 Task: Play online Dominion game.
Action: Mouse moved to (602, 496)
Screenshot: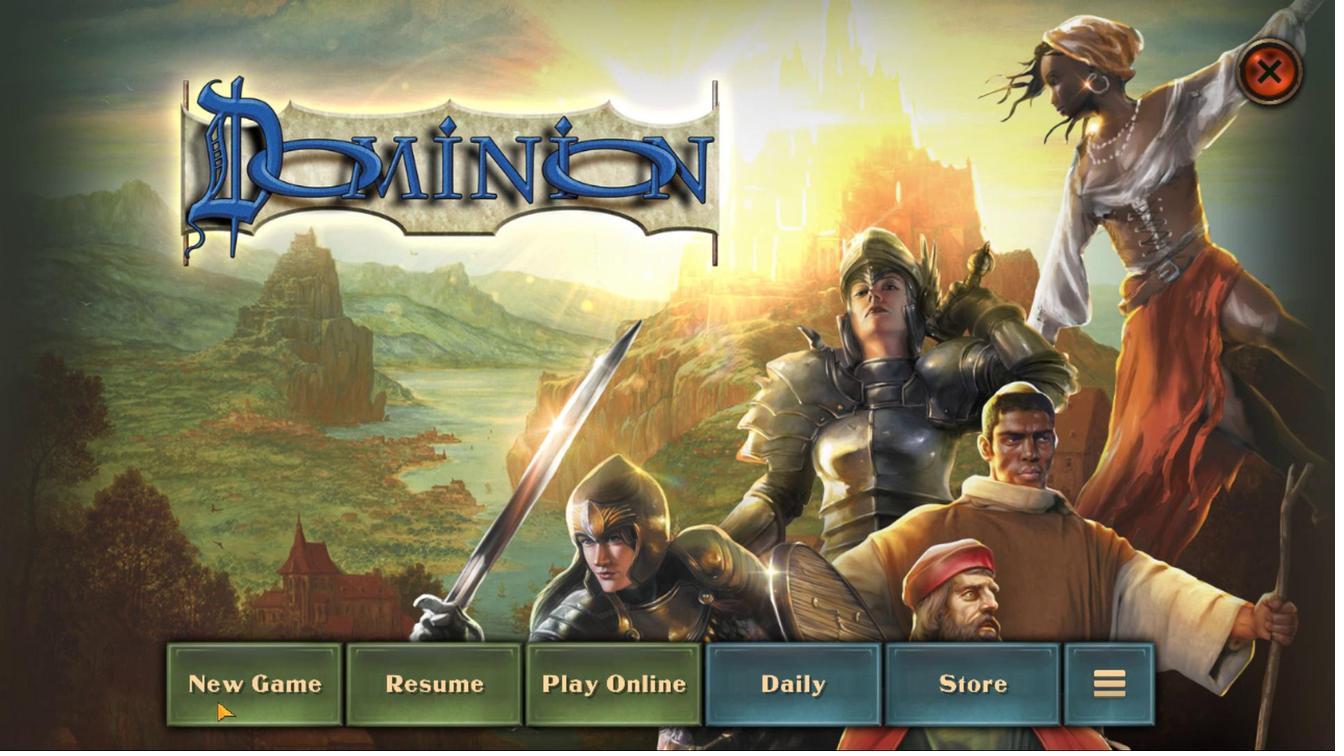 
Action: Mouse pressed left at (602, 496)
Screenshot: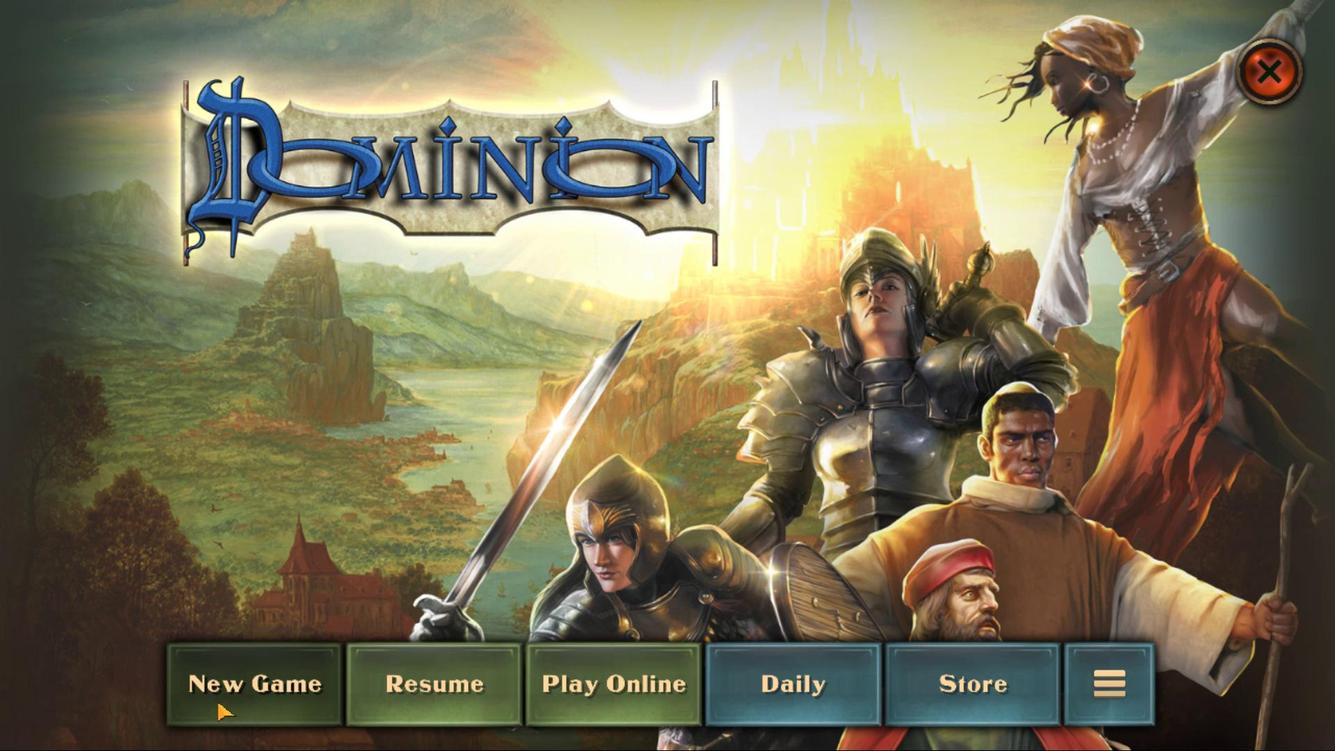 
Action: Mouse moved to (681, 463)
Screenshot: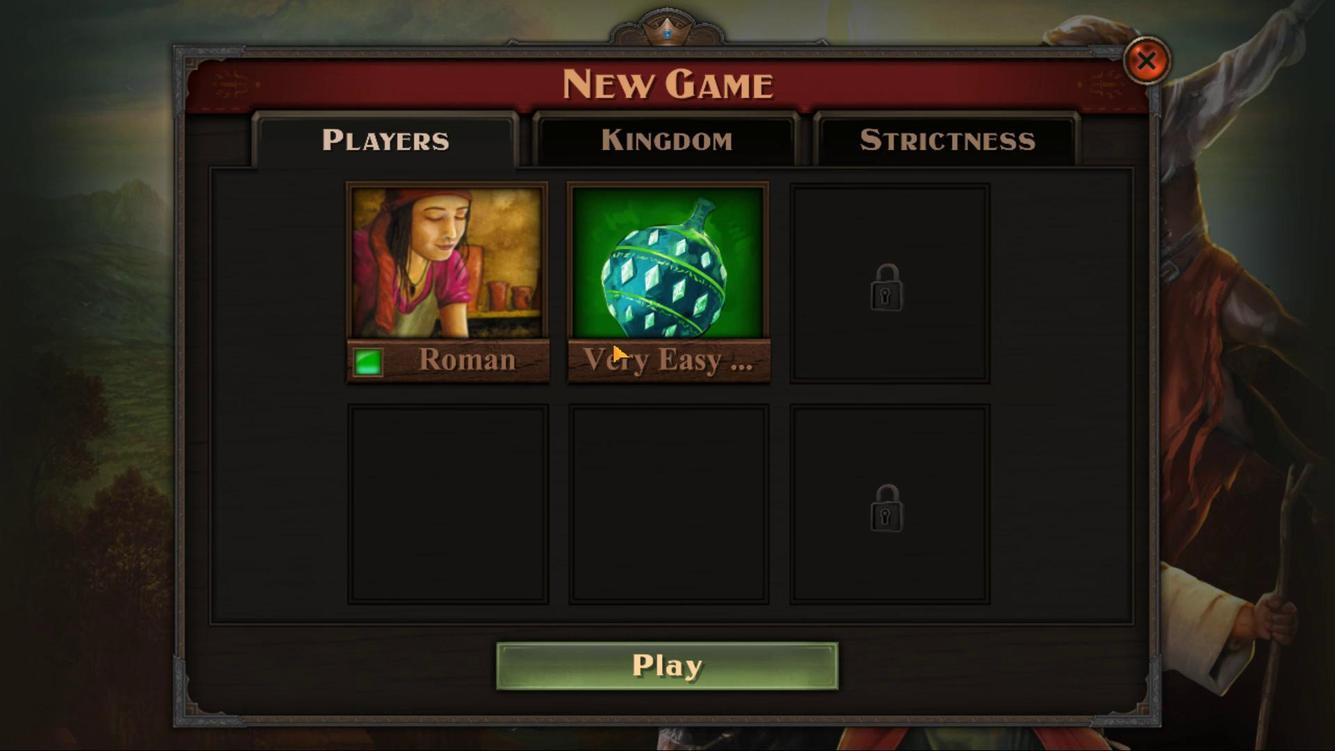 
Action: Mouse pressed left at (681, 463)
Screenshot: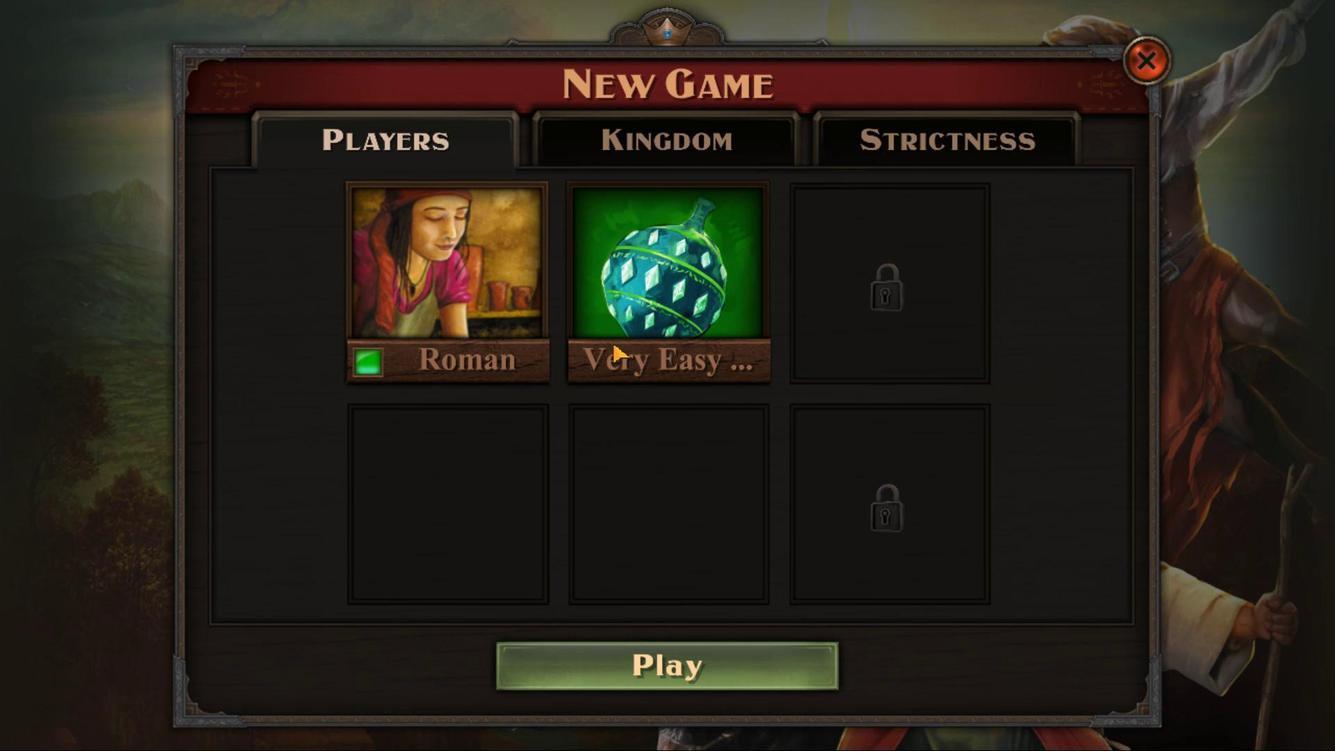 
Action: Mouse moved to (655, 462)
Screenshot: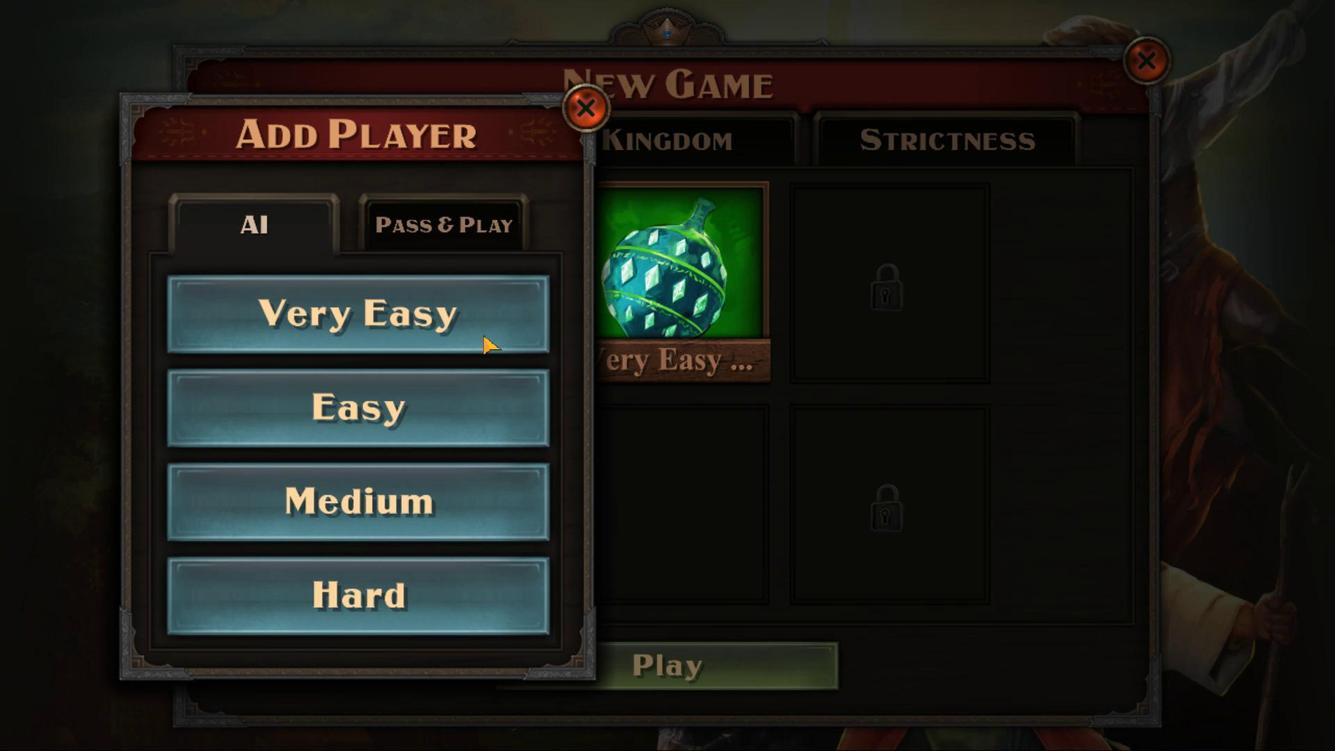 
Action: Mouse pressed left at (655, 462)
Screenshot: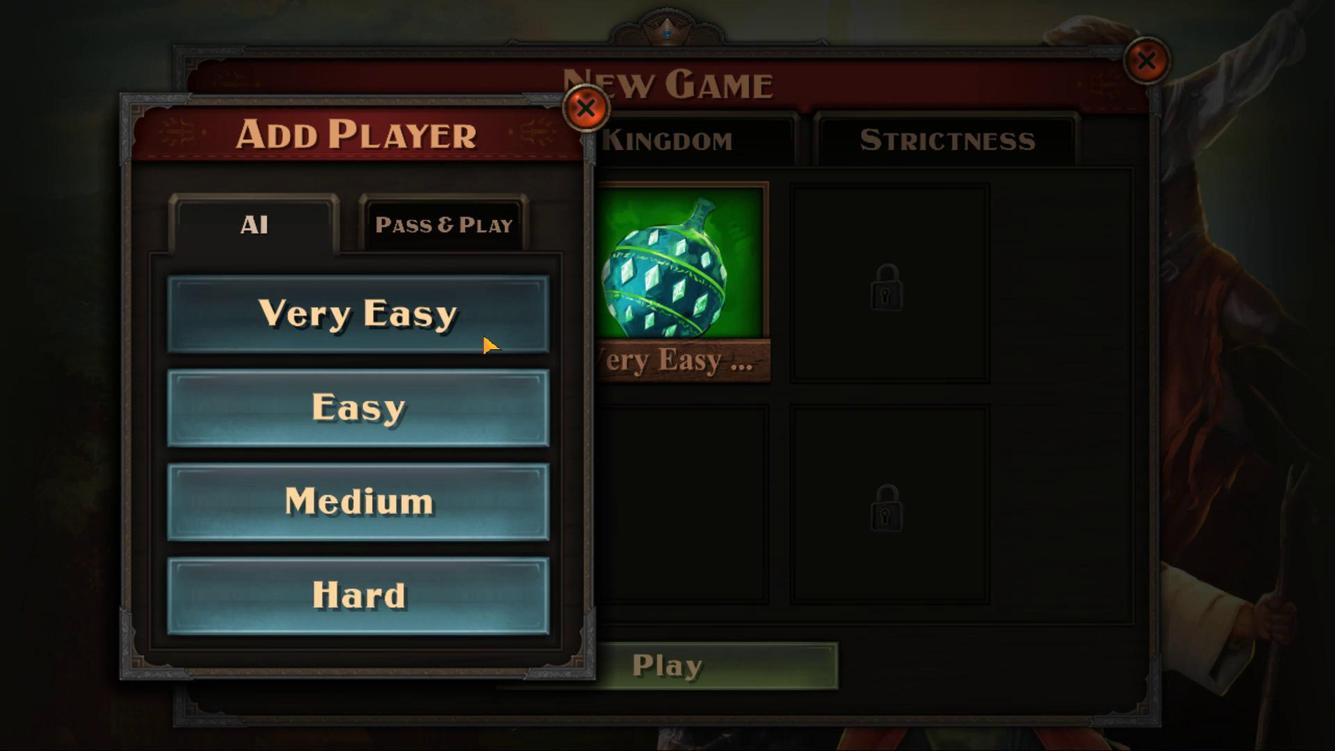 
Action: Mouse moved to (683, 492)
Screenshot: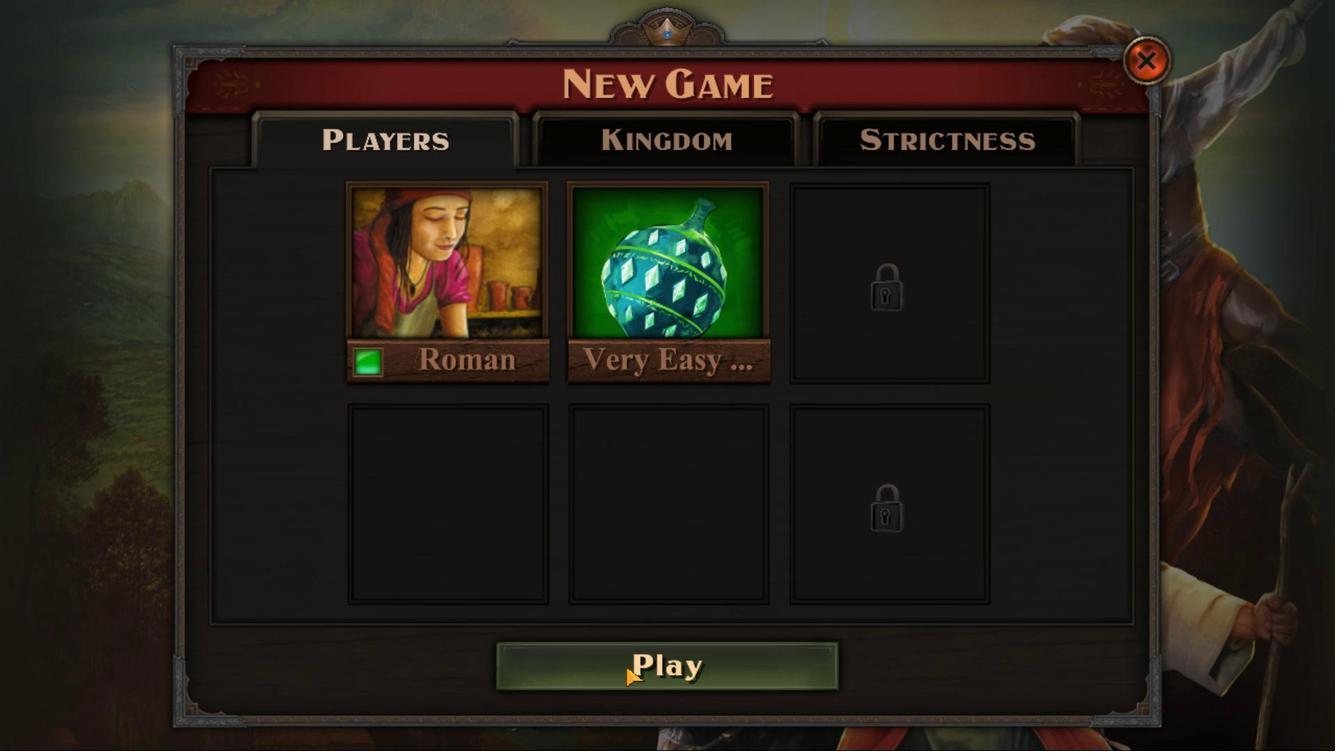 
Action: Mouse pressed left at (683, 492)
Screenshot: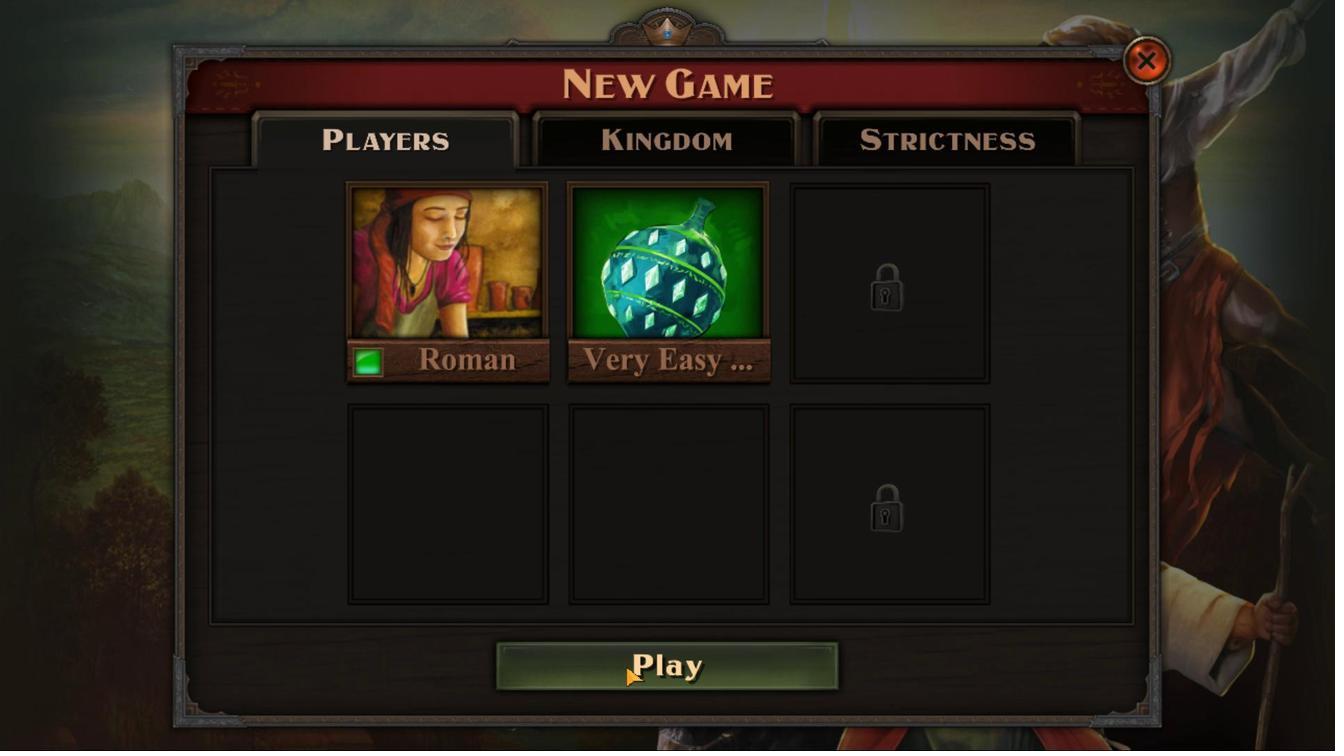 
Action: Mouse moved to (655, 489)
Screenshot: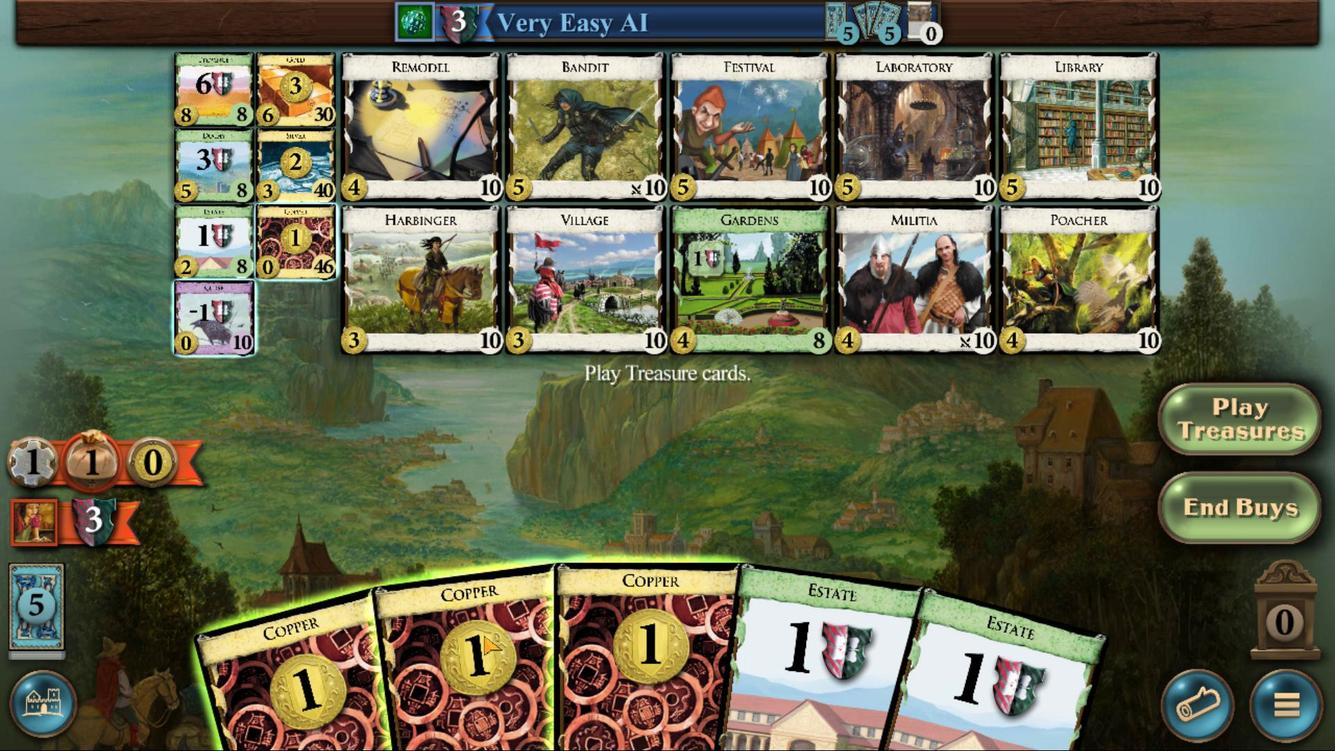 
Action: Mouse pressed left at (655, 489)
Screenshot: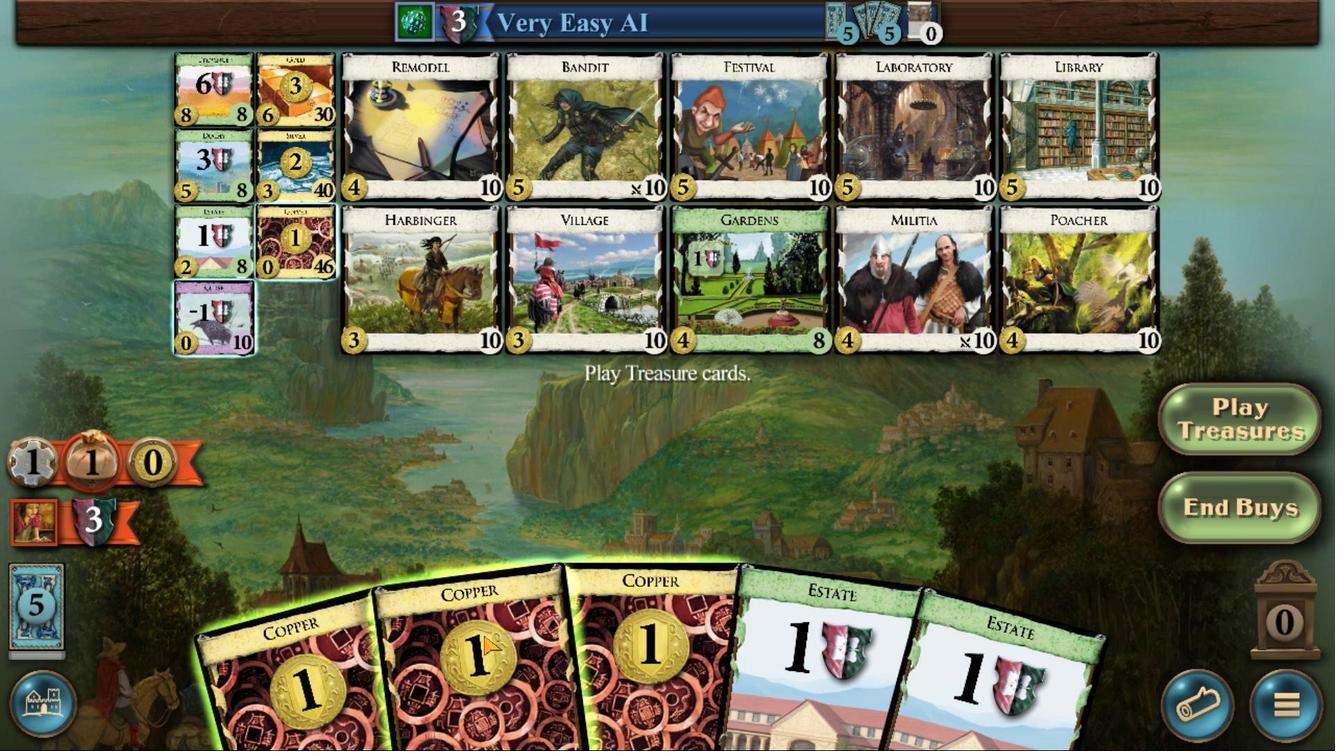 
Action: Mouse moved to (667, 489)
Screenshot: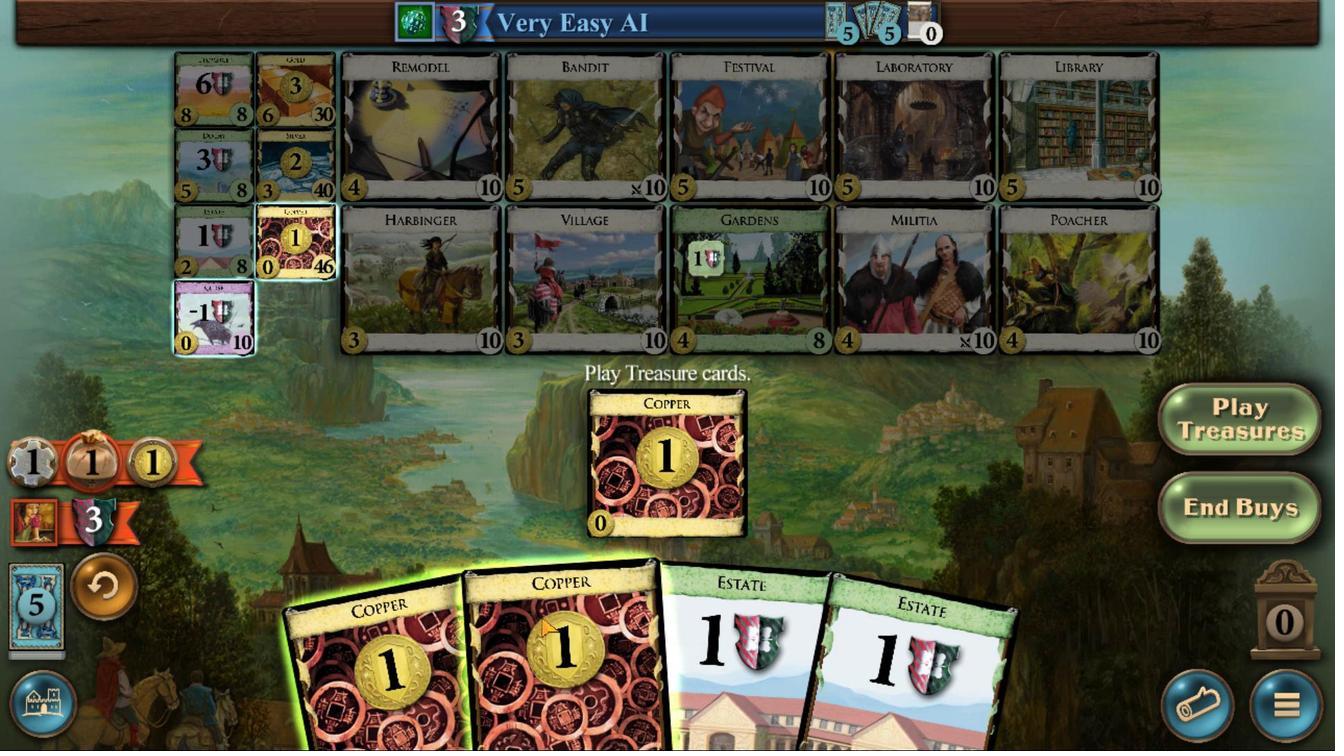 
Action: Mouse pressed left at (667, 489)
Screenshot: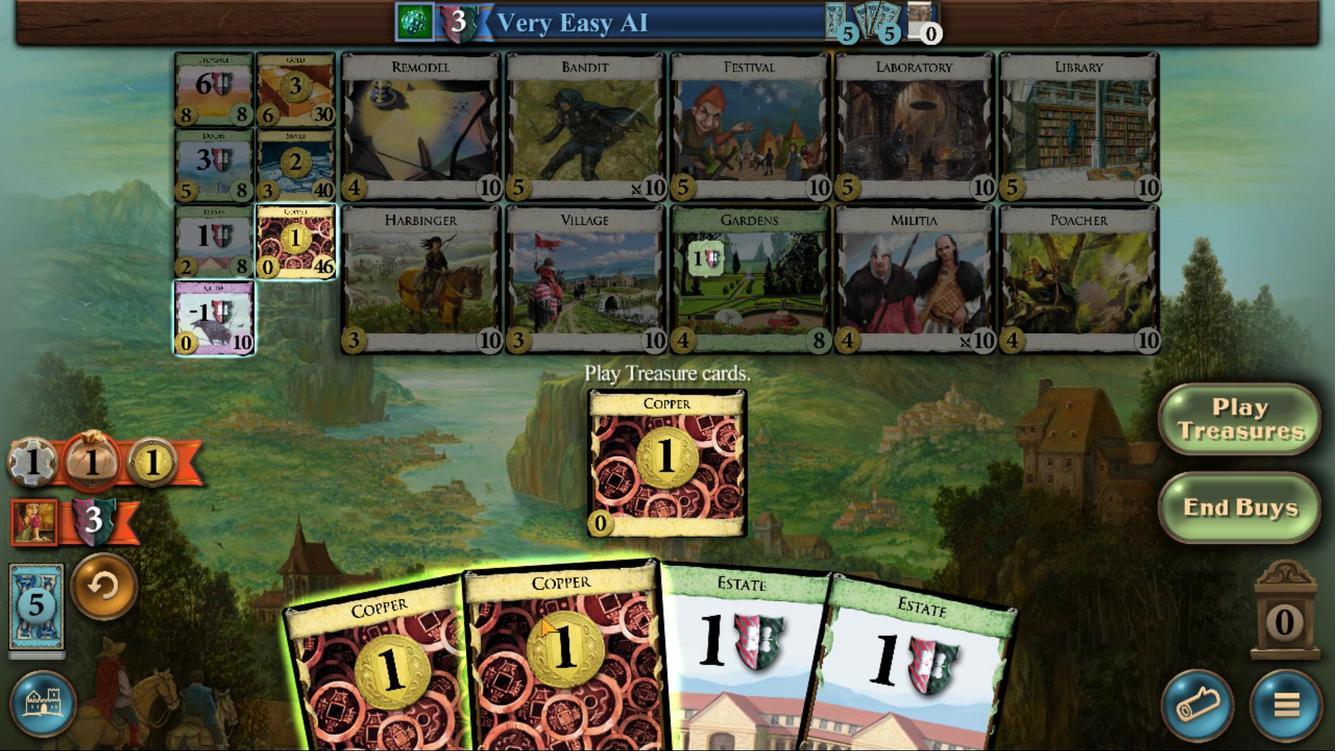 
Action: Mouse moved to (649, 491)
Screenshot: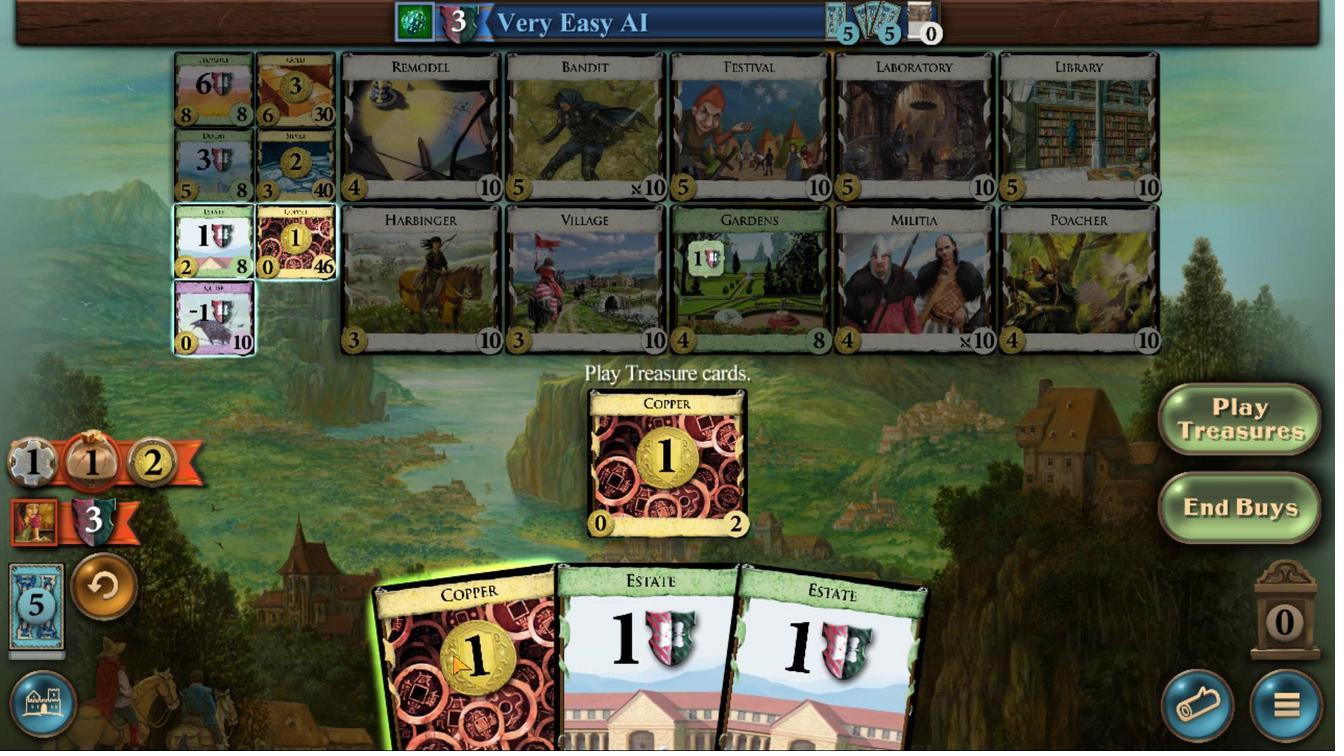 
Action: Mouse pressed left at (649, 491)
Screenshot: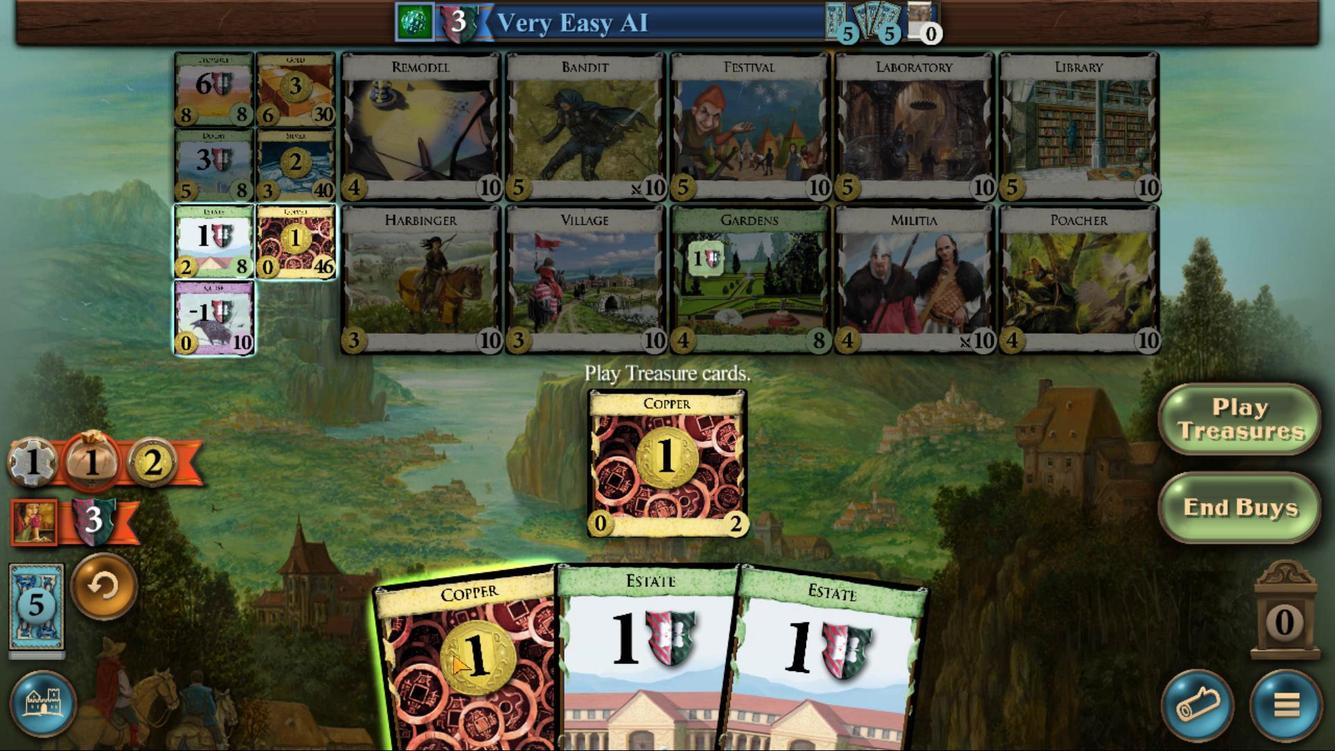 
Action: Mouse moved to (619, 447)
Screenshot: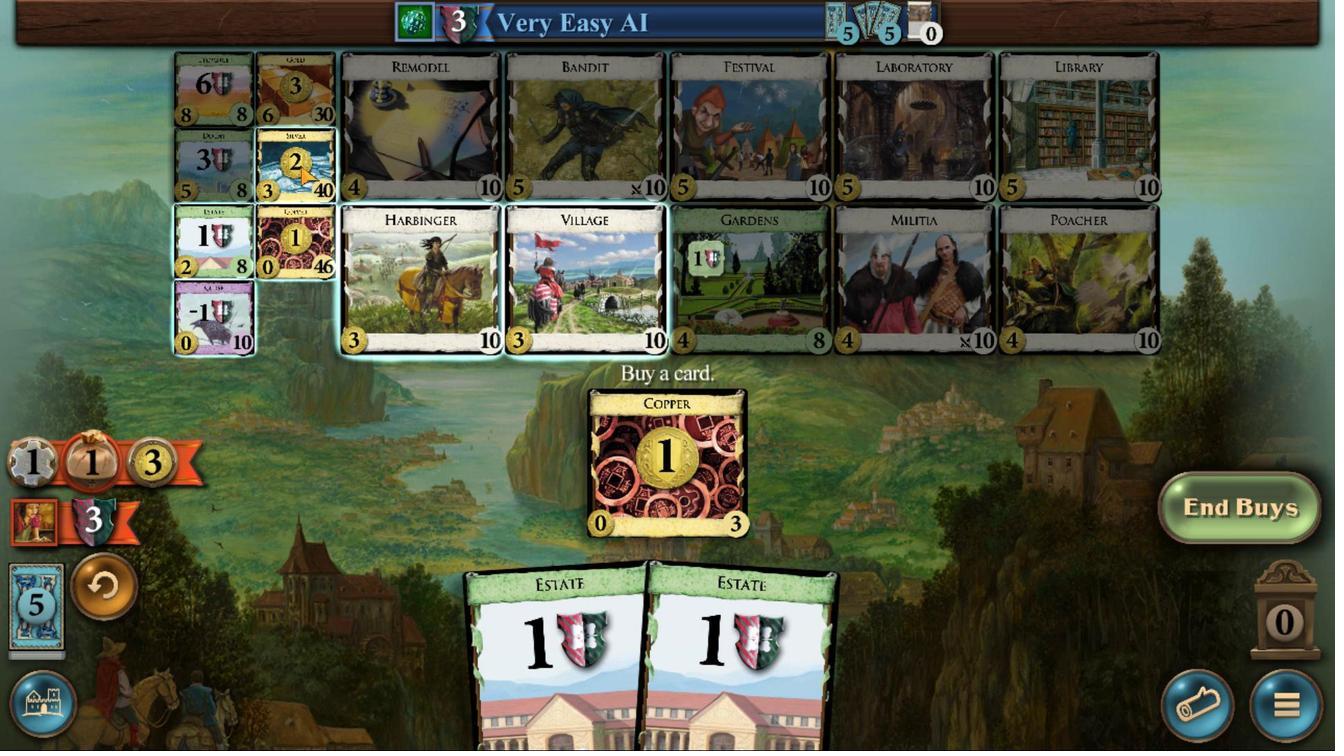
Action: Mouse pressed left at (619, 447)
Screenshot: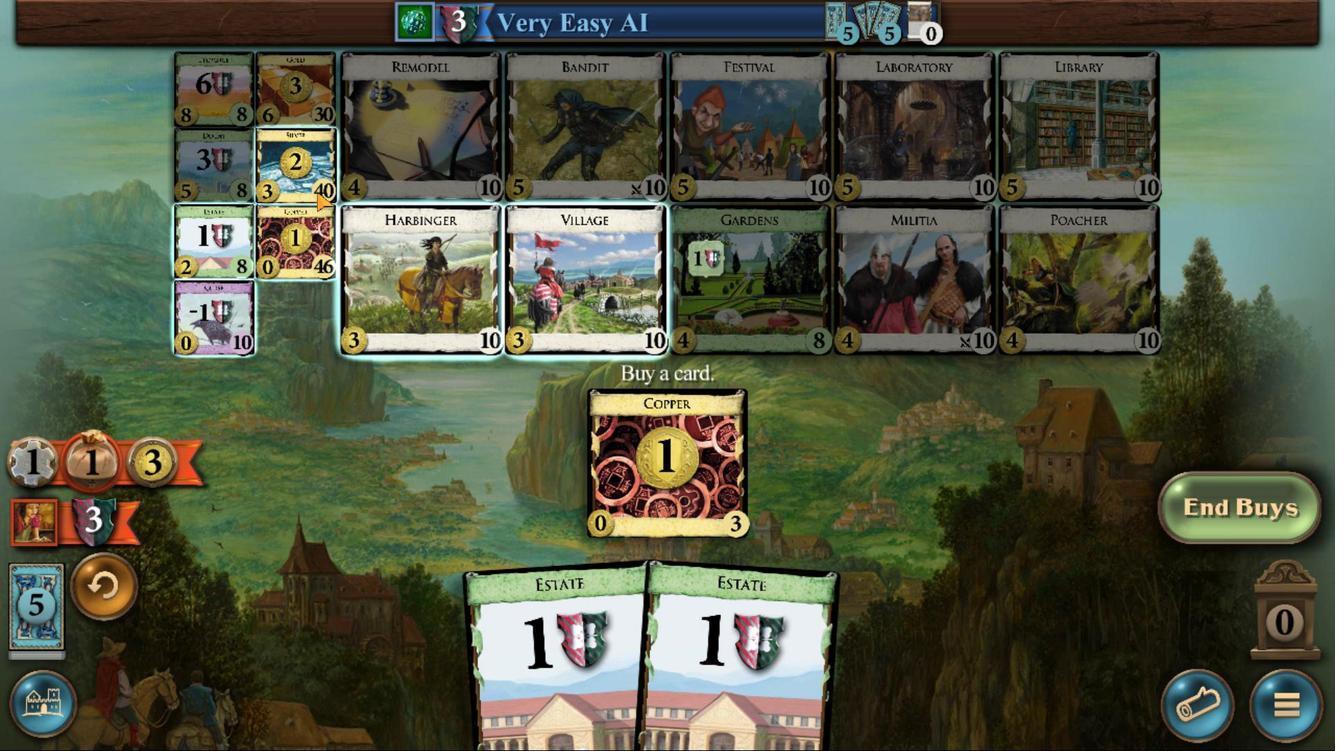 
Action: Mouse moved to (657, 489)
Screenshot: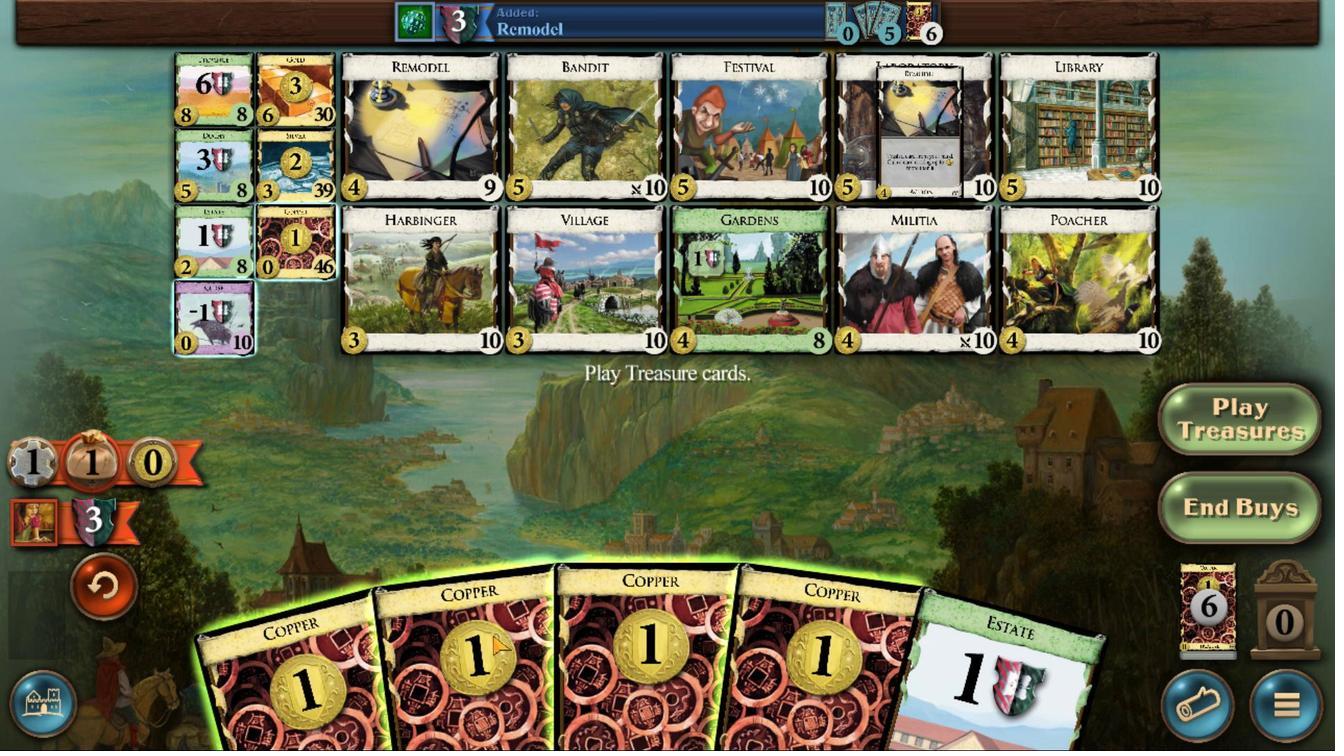 
Action: Mouse pressed left at (657, 489)
Screenshot: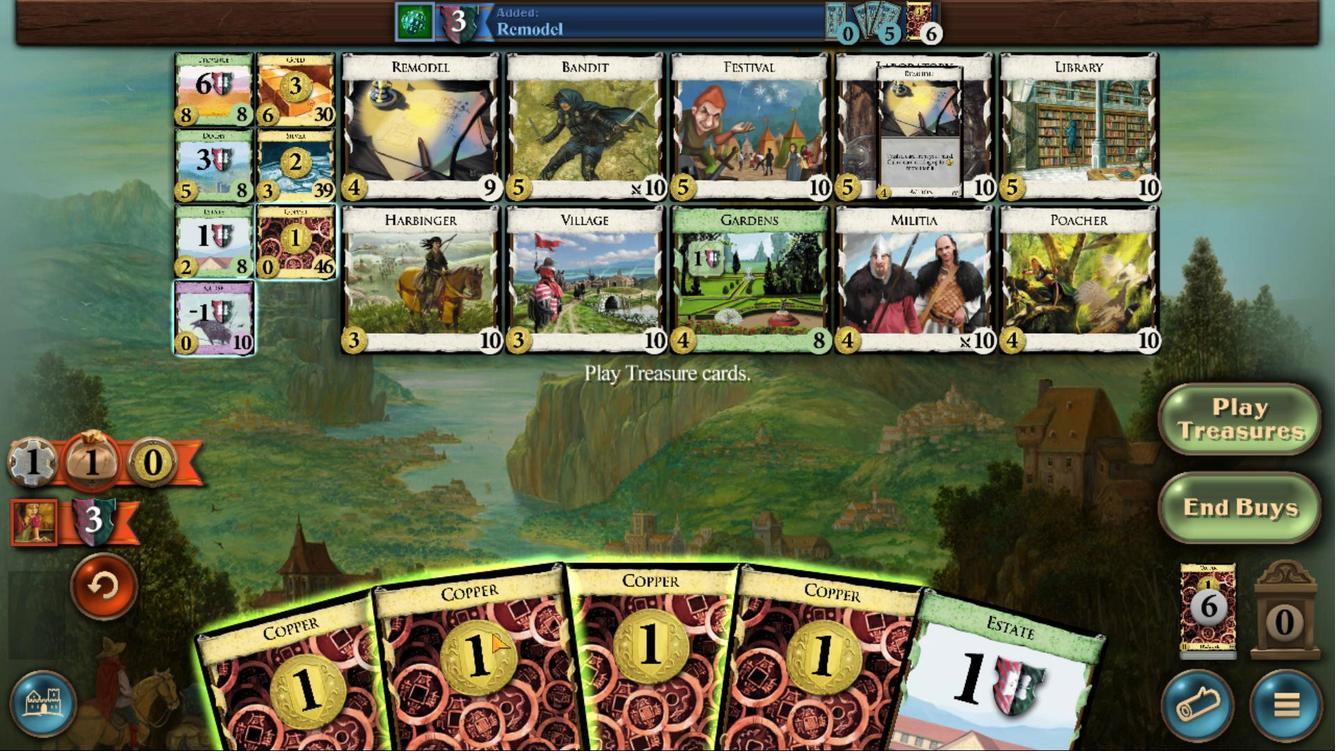 
Action: Mouse moved to (674, 487)
Screenshot: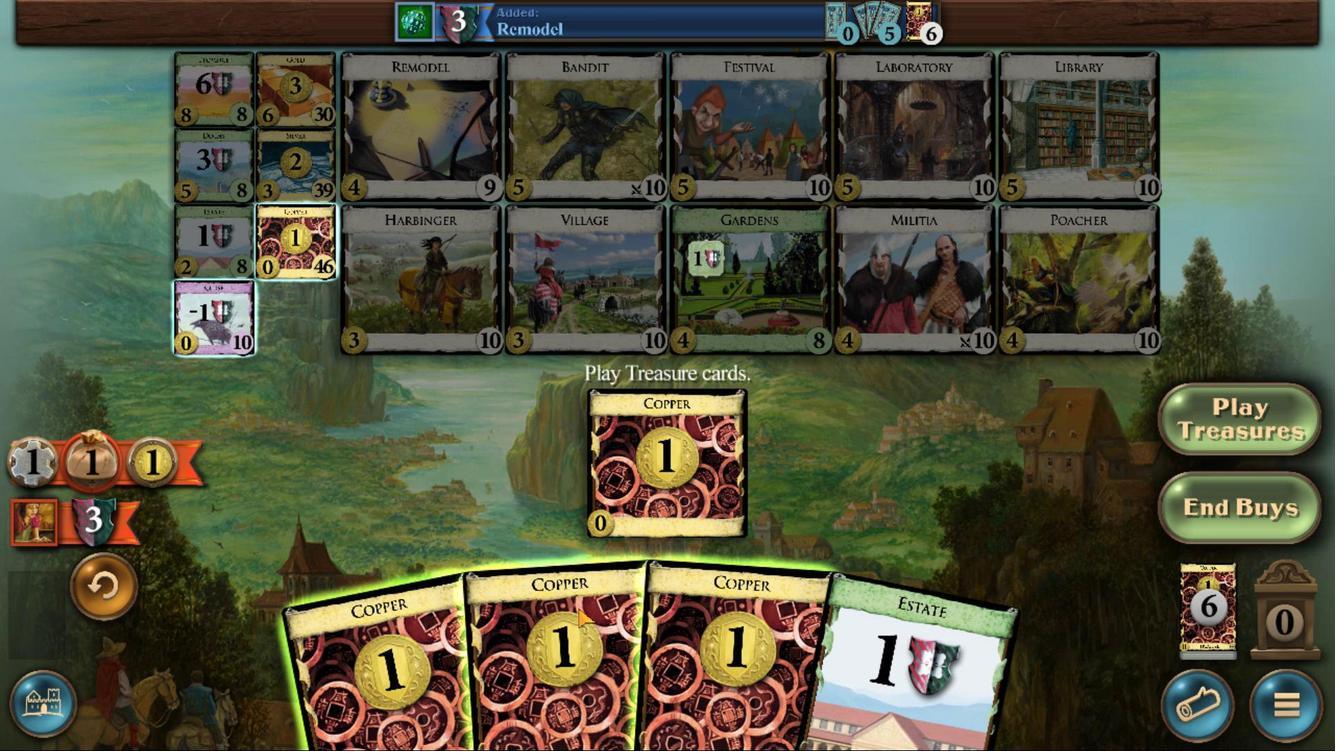 
Action: Mouse pressed left at (674, 487)
Screenshot: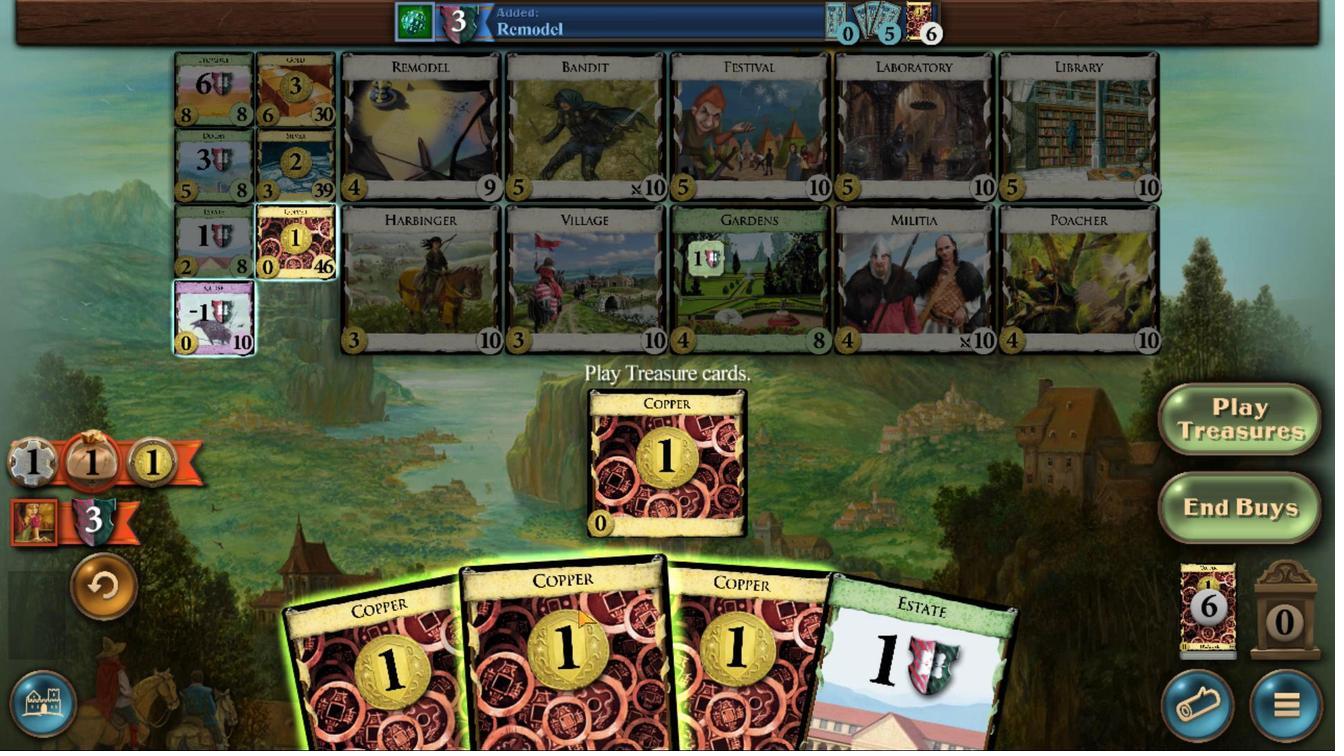 
Action: Mouse moved to (602, 452)
Screenshot: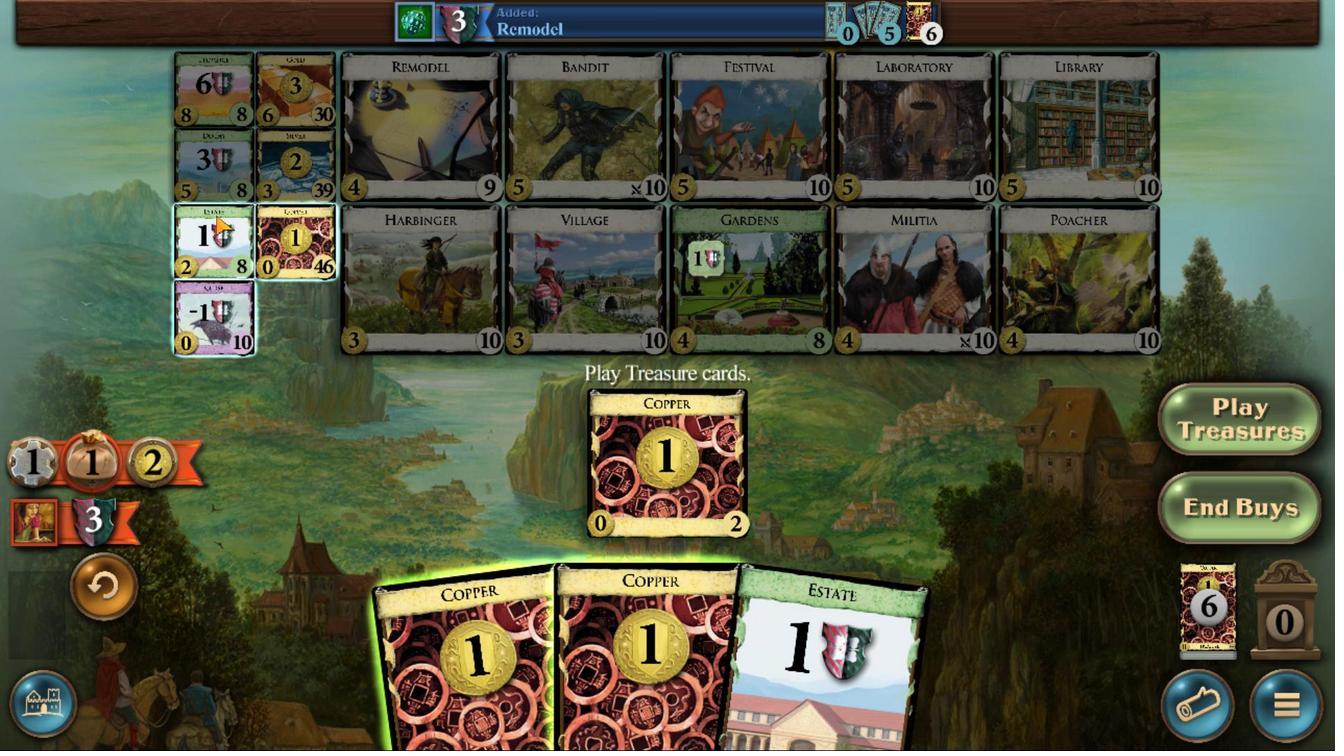 
Action: Mouse pressed left at (602, 452)
Screenshot: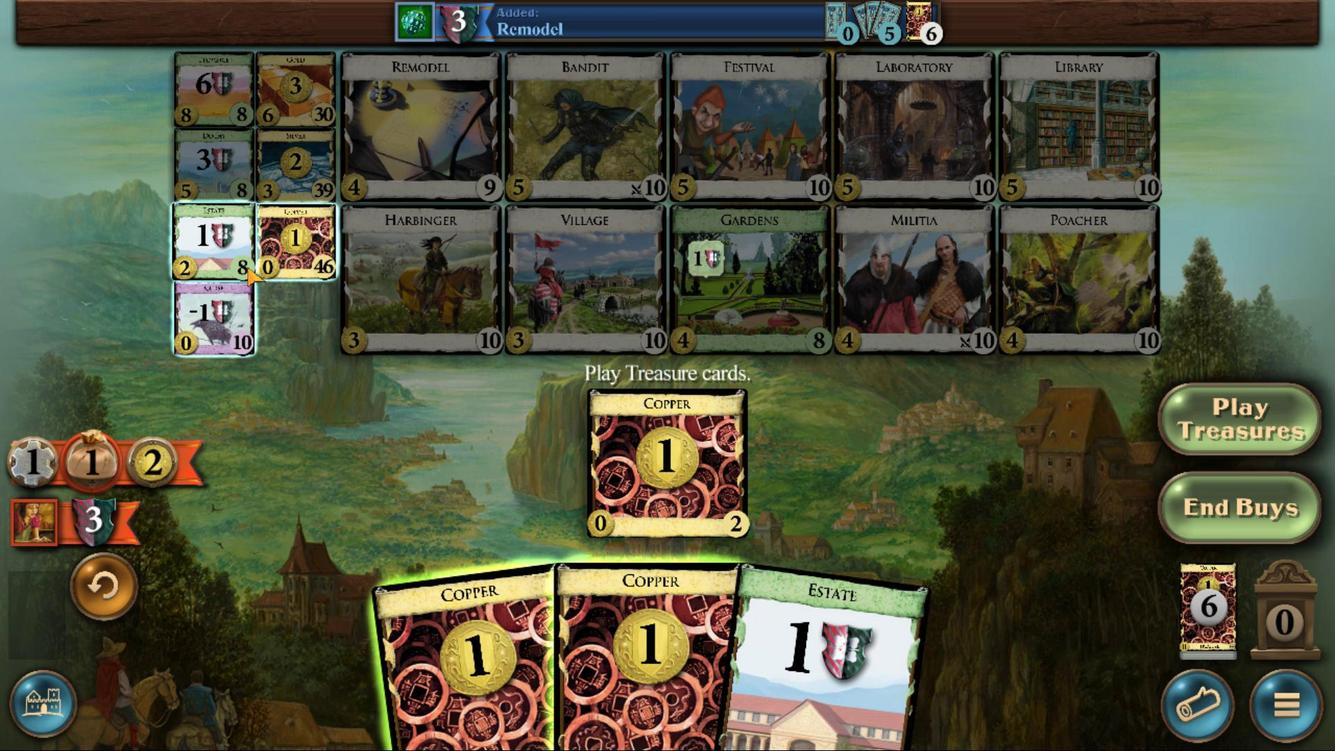 
Action: Mouse moved to (648, 487)
Screenshot: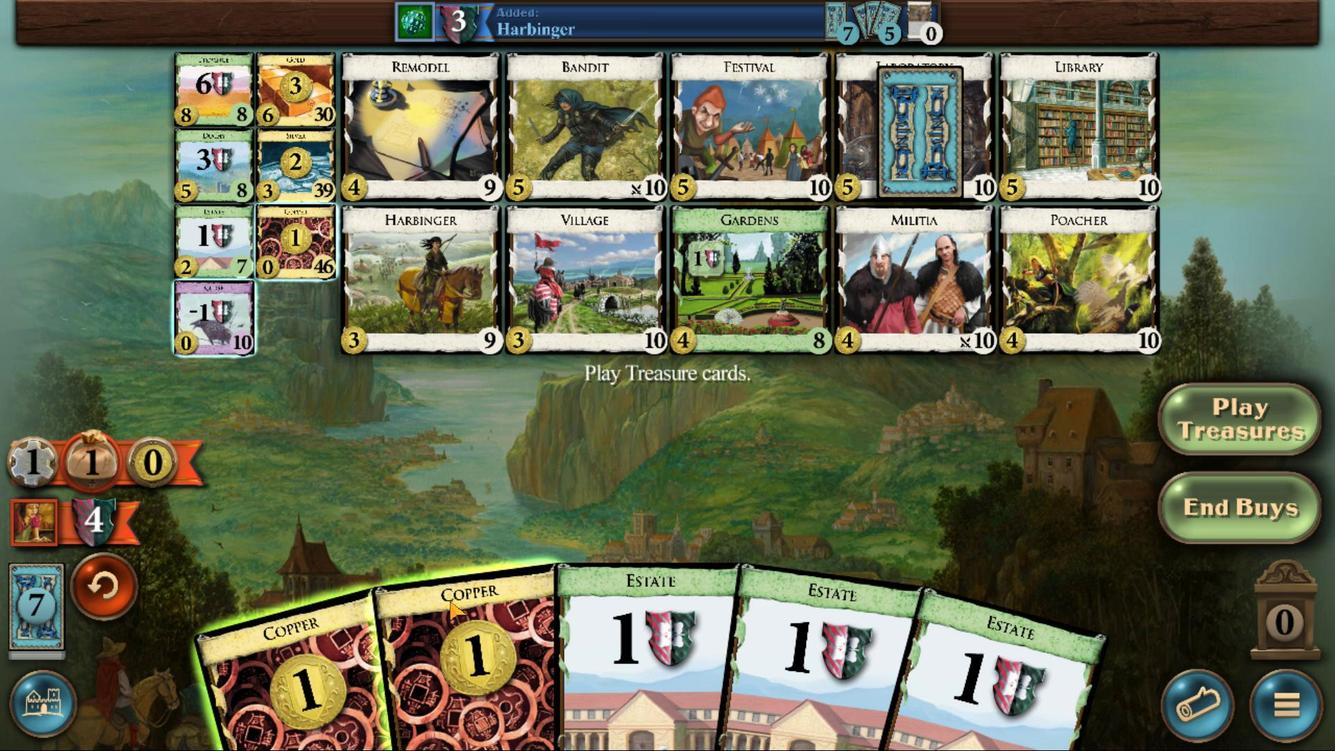 
Action: Mouse pressed left at (648, 487)
Screenshot: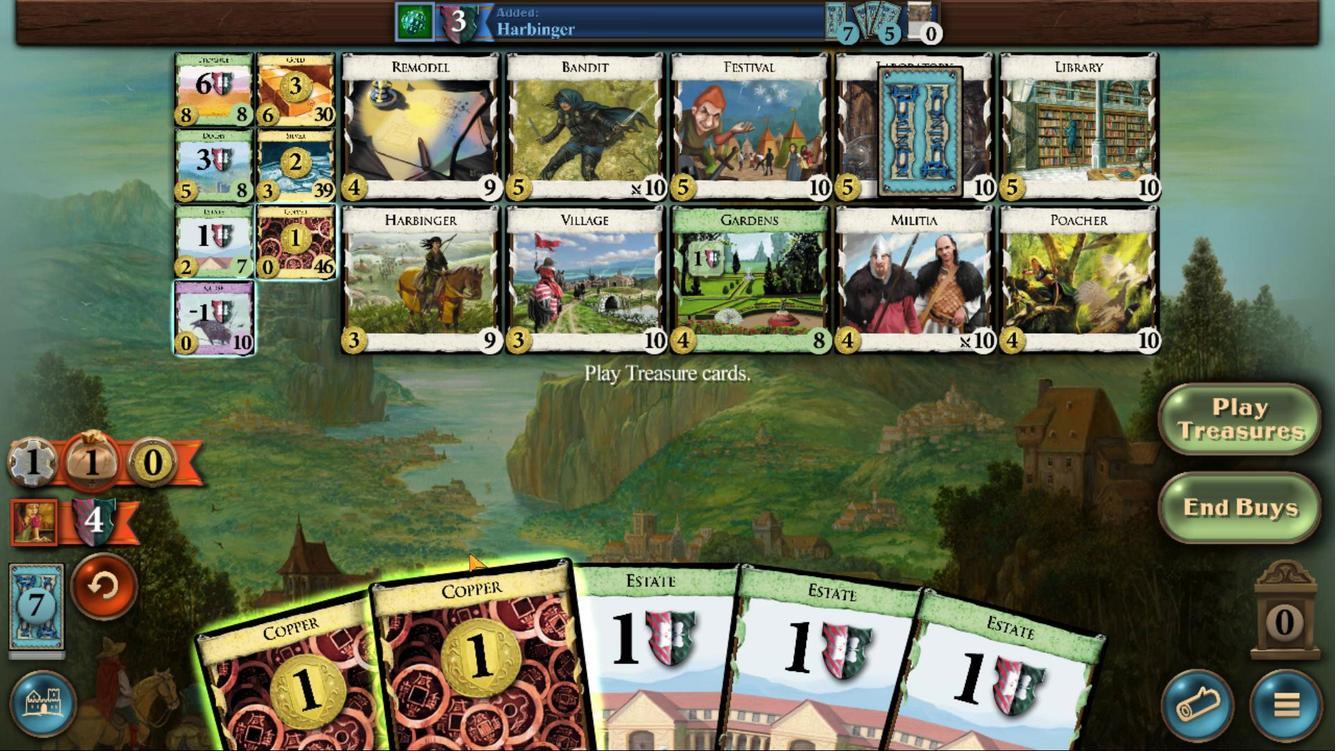
Action: Mouse moved to (635, 486)
Screenshot: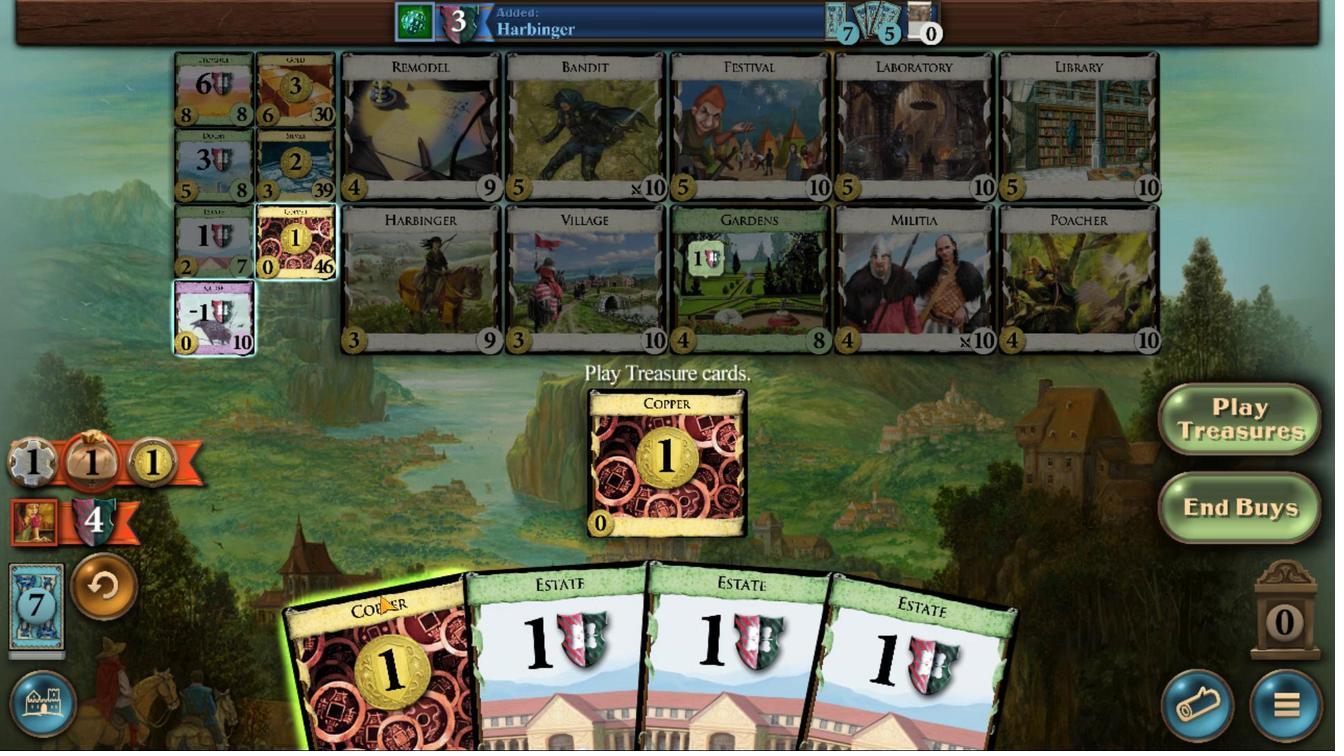 
Action: Mouse pressed left at (635, 486)
Screenshot: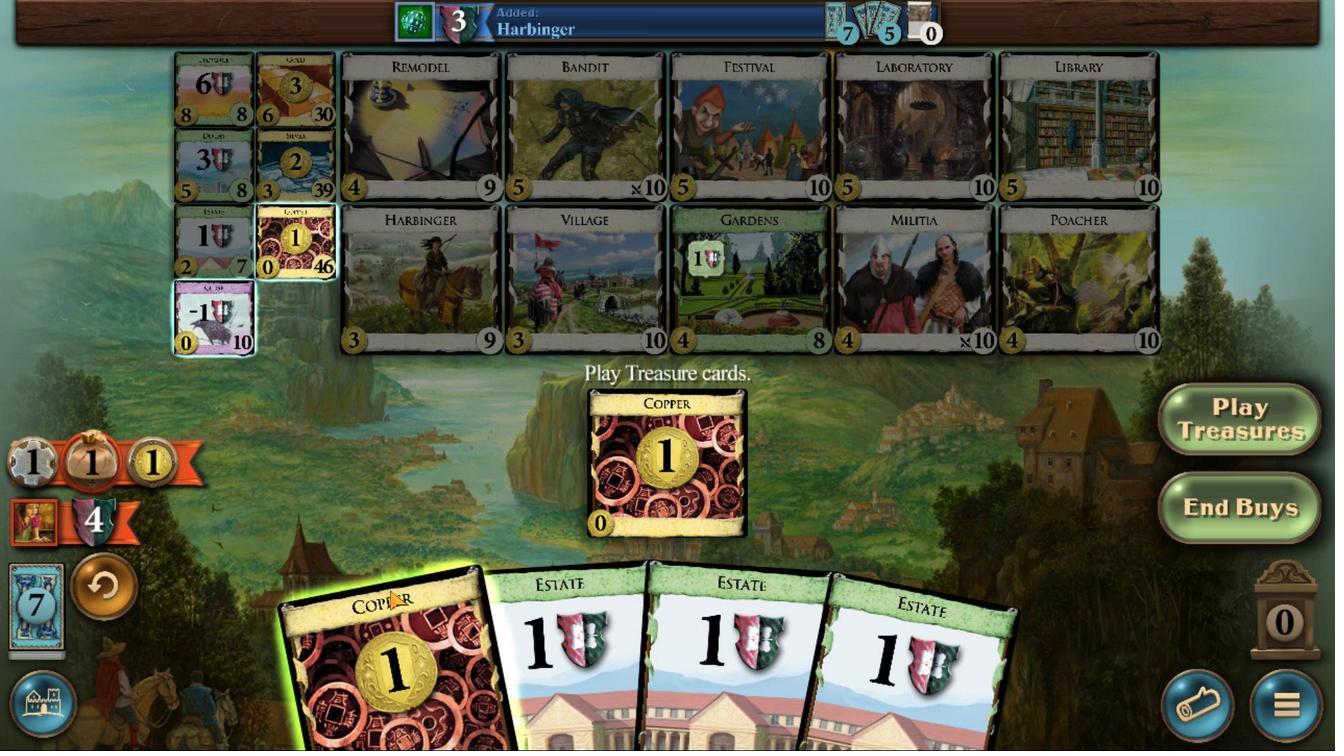 
Action: Mouse moved to (599, 452)
Screenshot: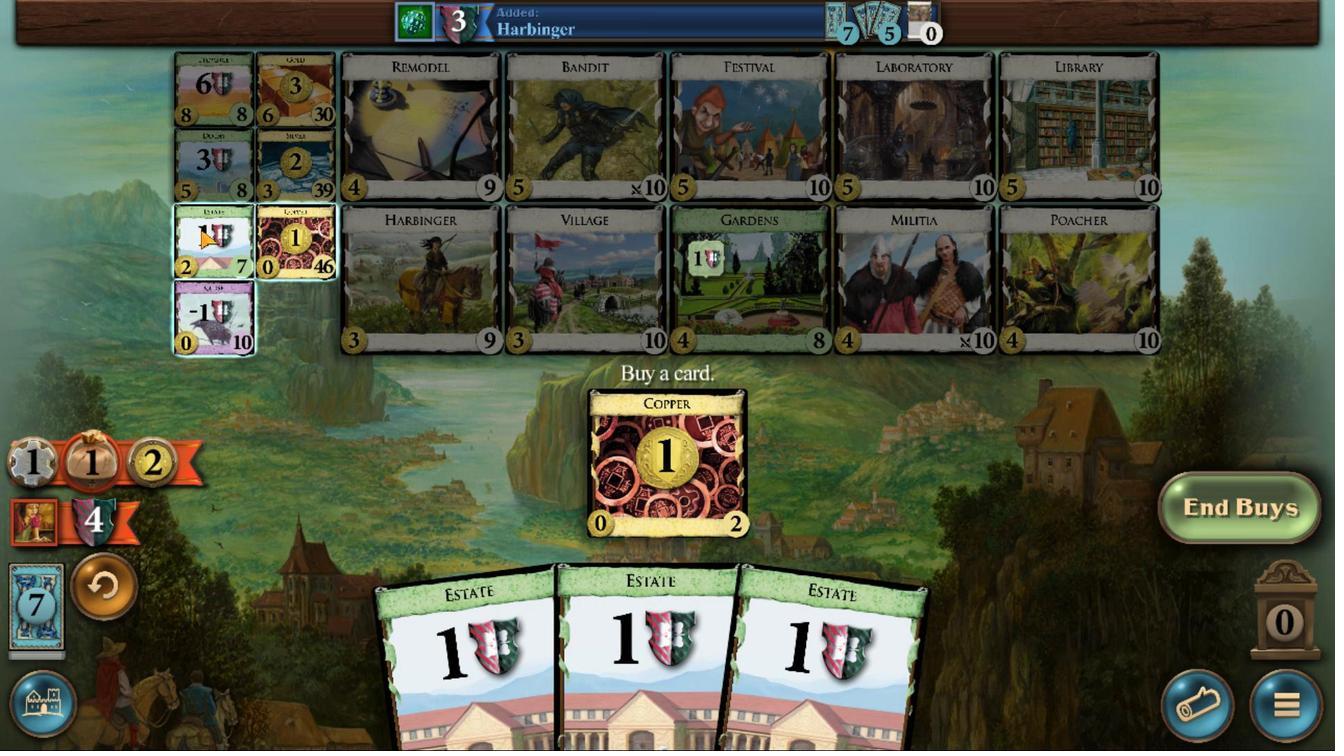 
Action: Mouse pressed left at (599, 452)
Screenshot: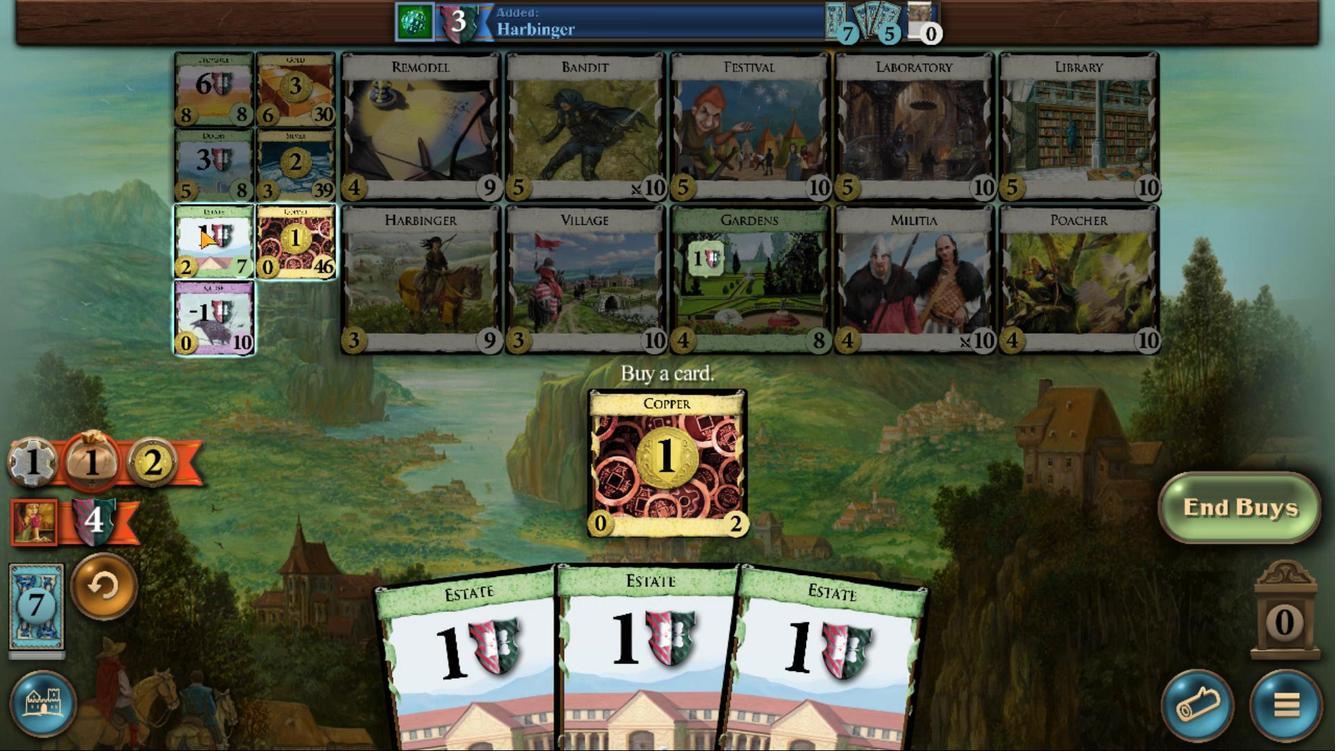 
Action: Mouse moved to (752, 493)
Screenshot: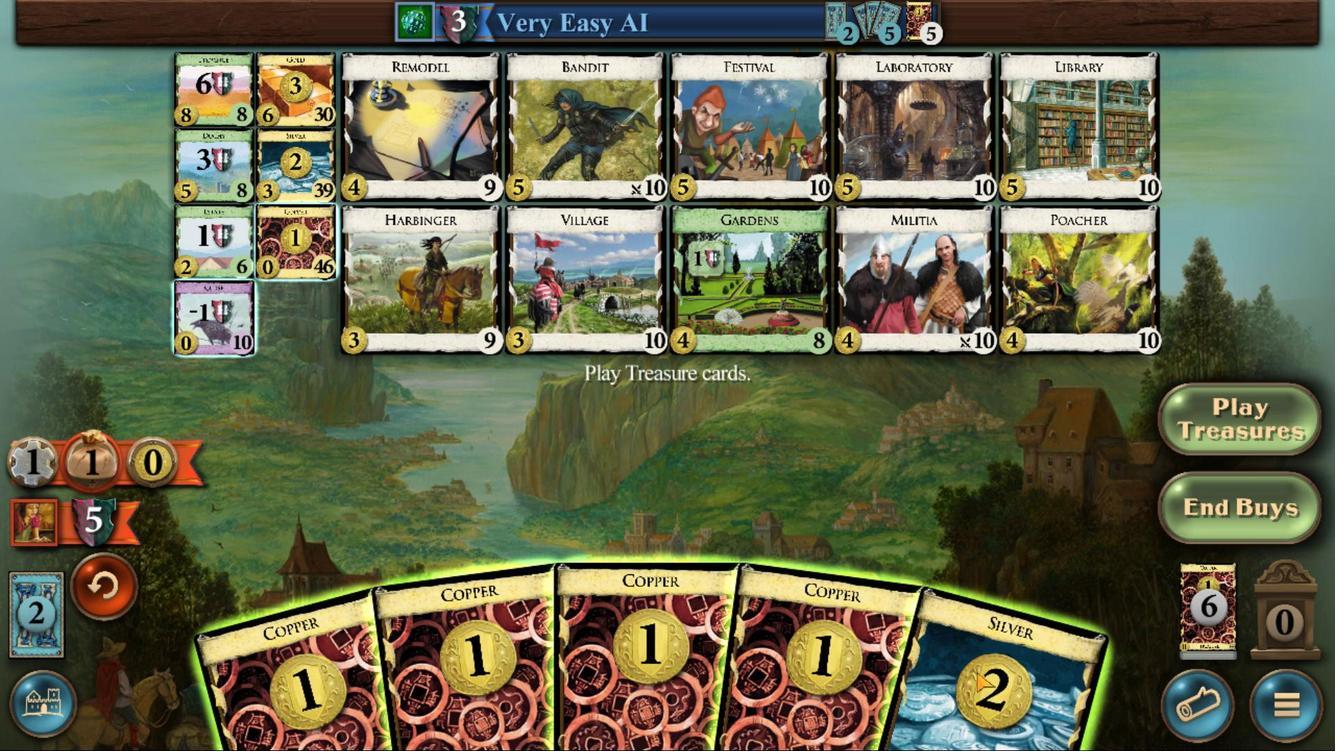 
Action: Mouse pressed left at (752, 493)
Screenshot: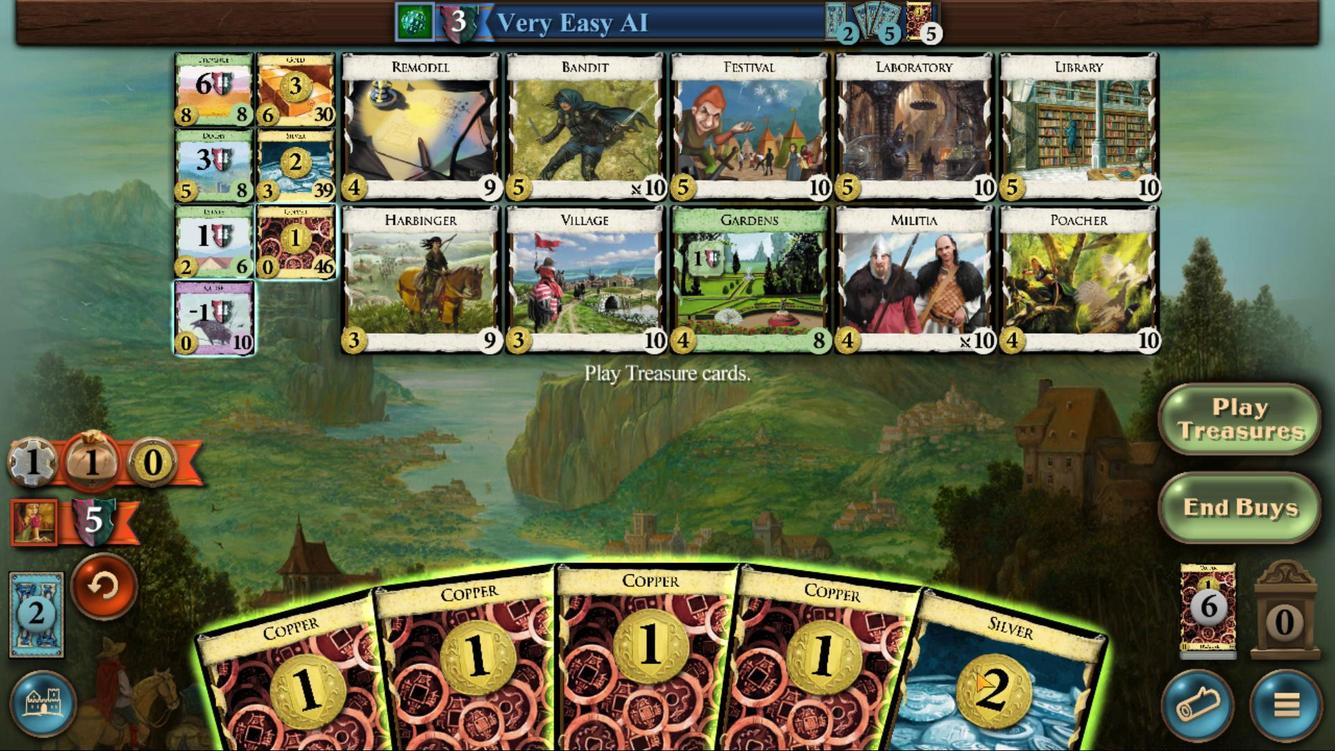 
Action: Mouse moved to (752, 491)
Screenshot: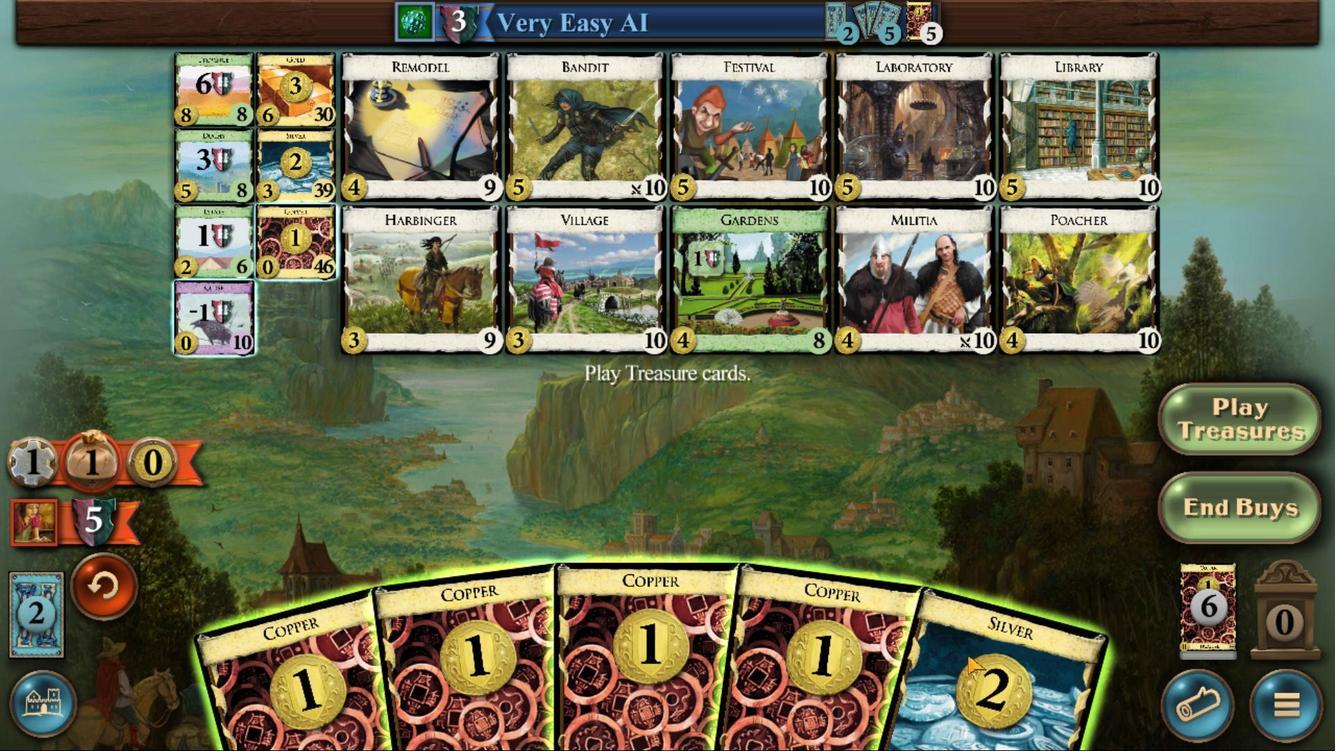 
Action: Mouse pressed left at (752, 491)
Screenshot: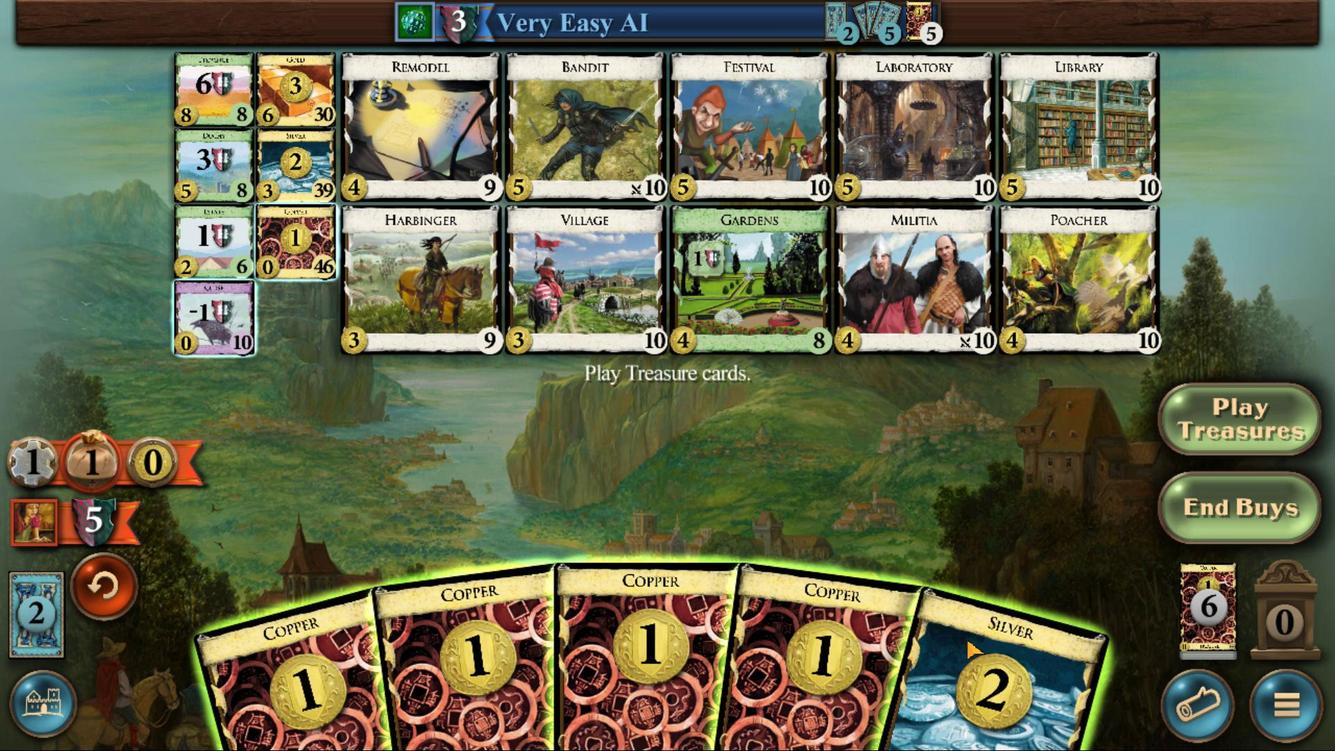 
Action: Mouse moved to (649, 489)
Screenshot: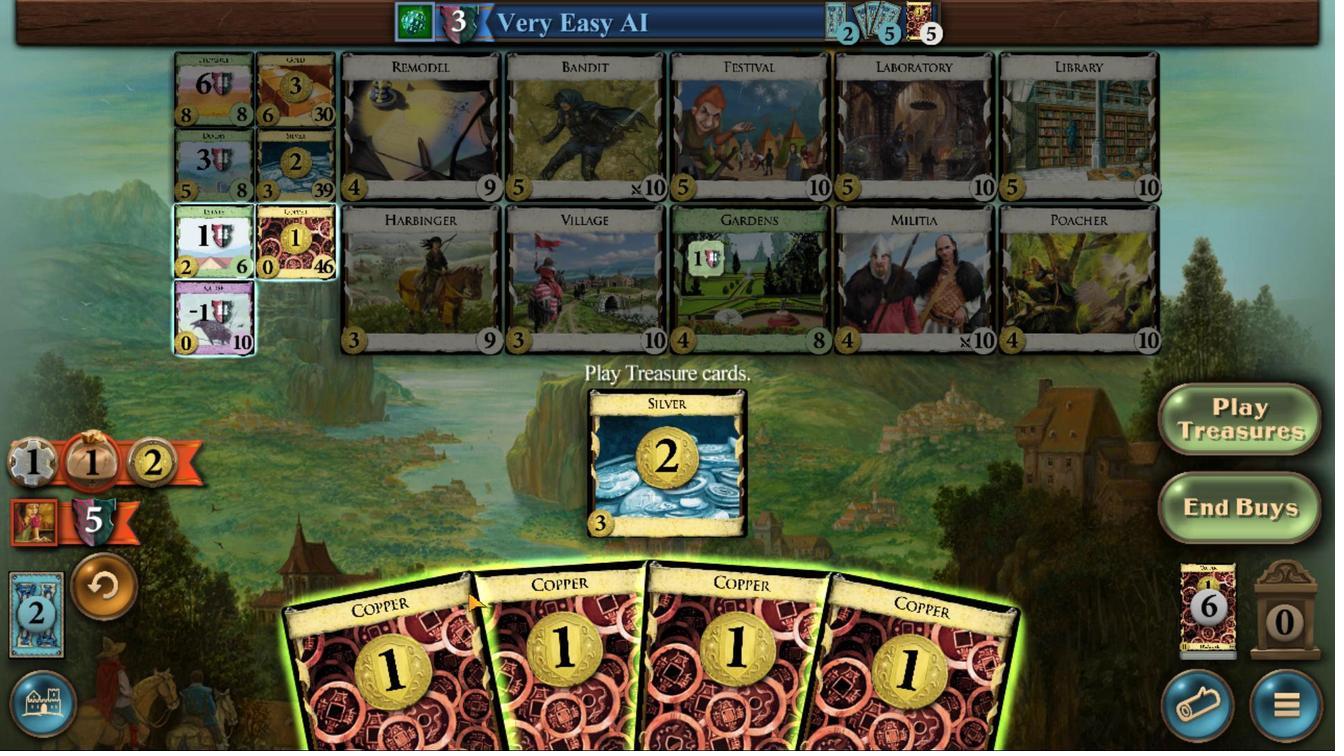 
Action: Mouse pressed left at (649, 489)
Screenshot: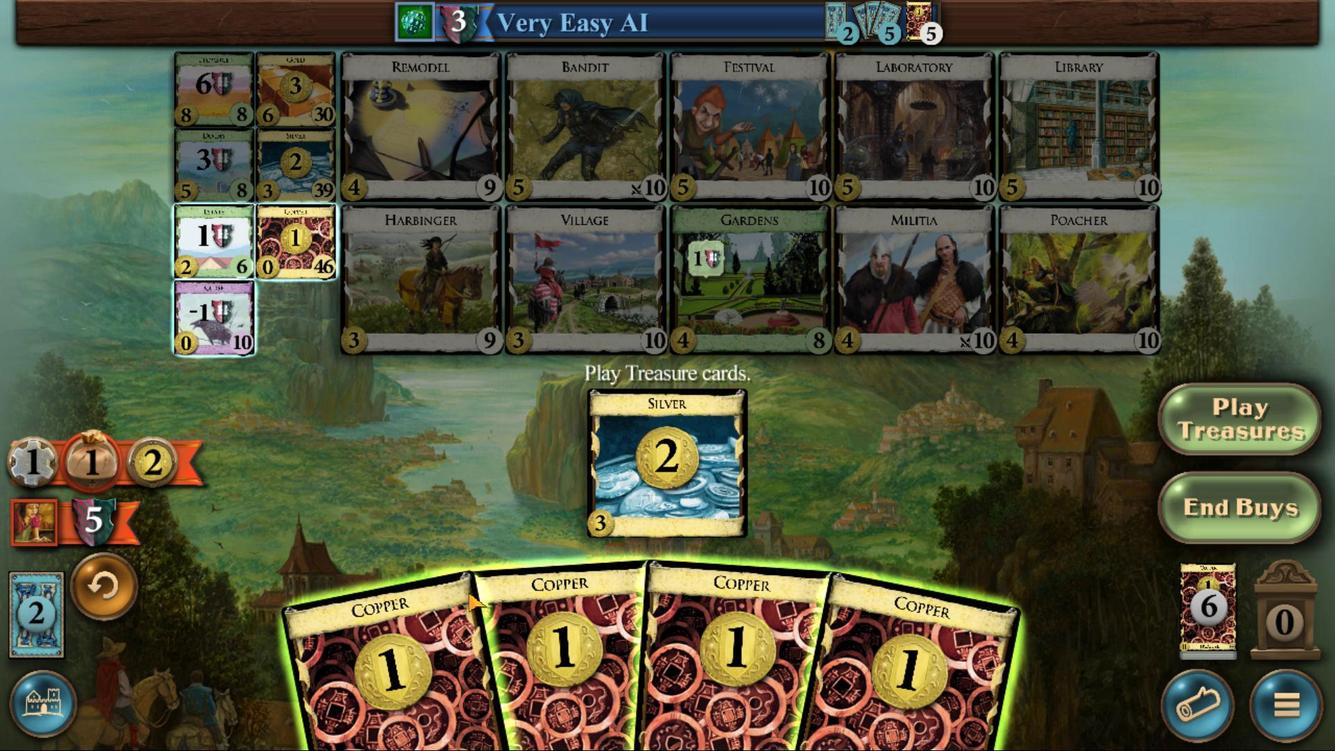 
Action: Mouse moved to (658, 487)
Screenshot: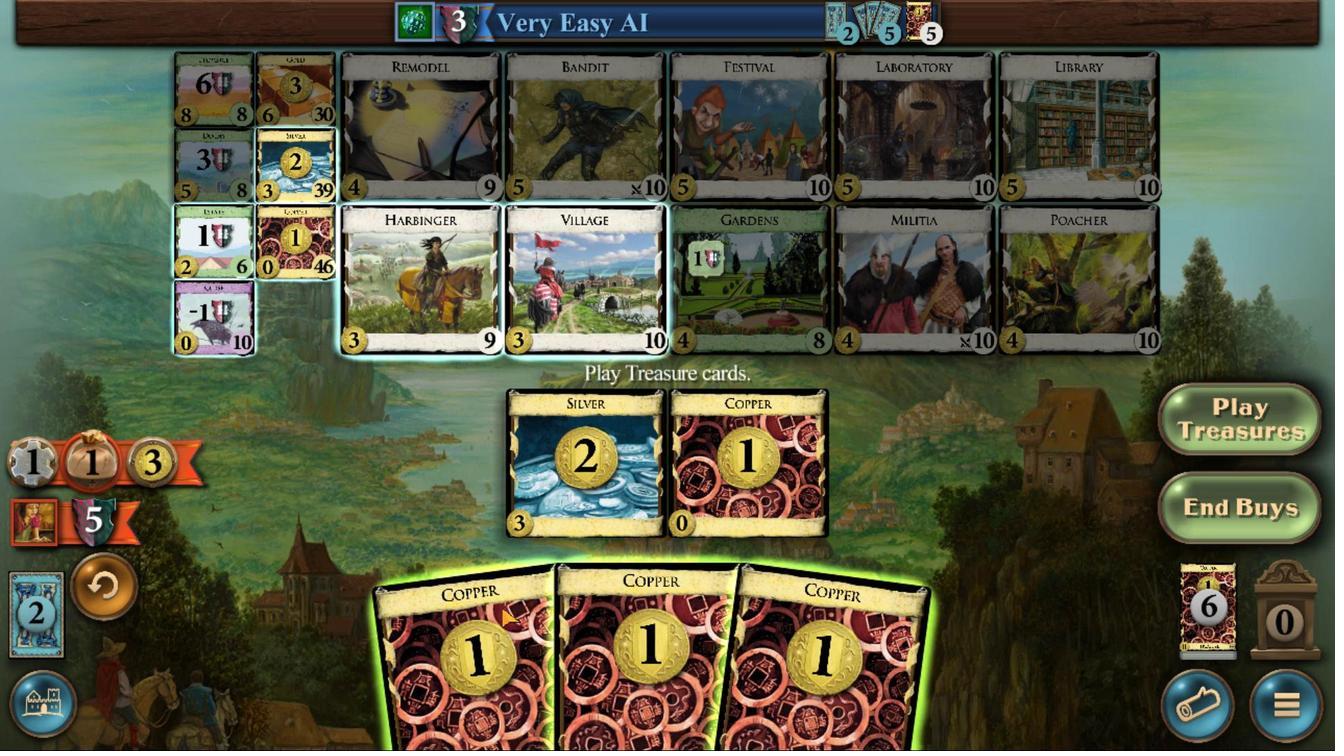 
Action: Mouse pressed left at (658, 487)
Screenshot: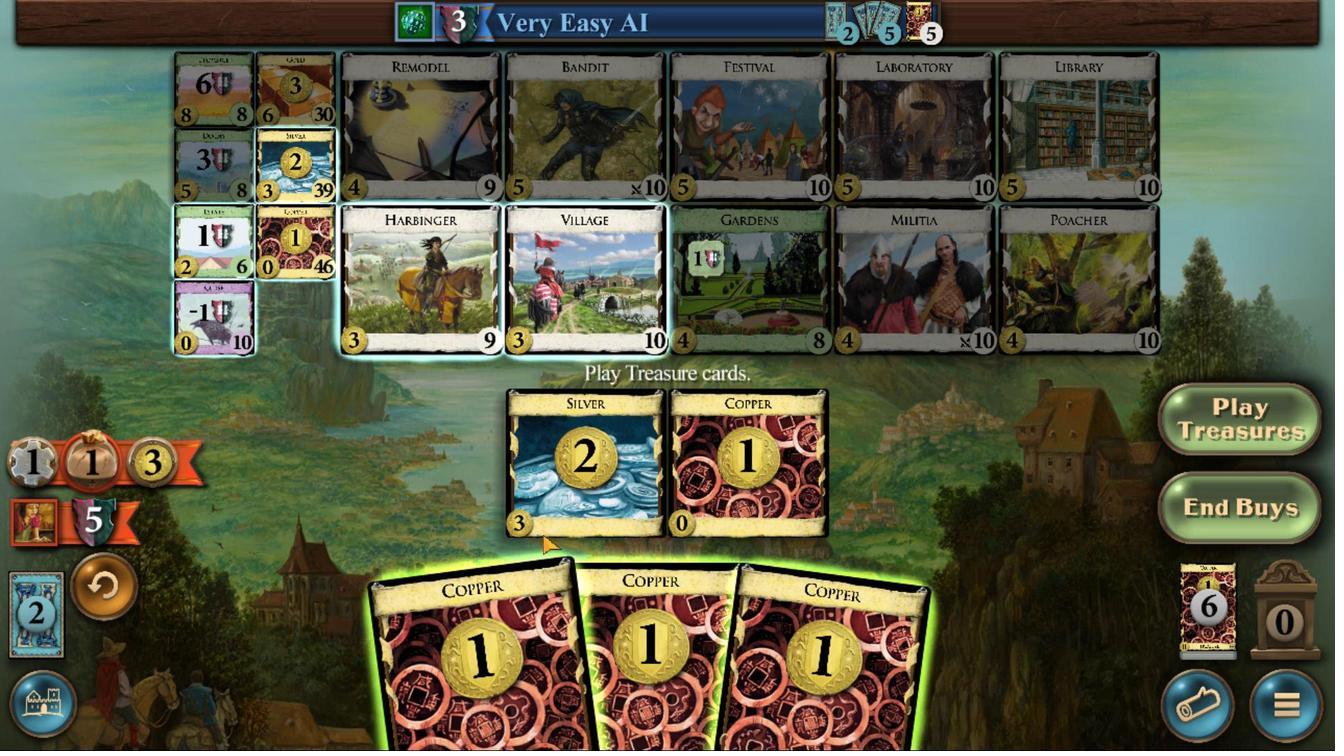 
Action: Mouse moved to (674, 487)
Screenshot: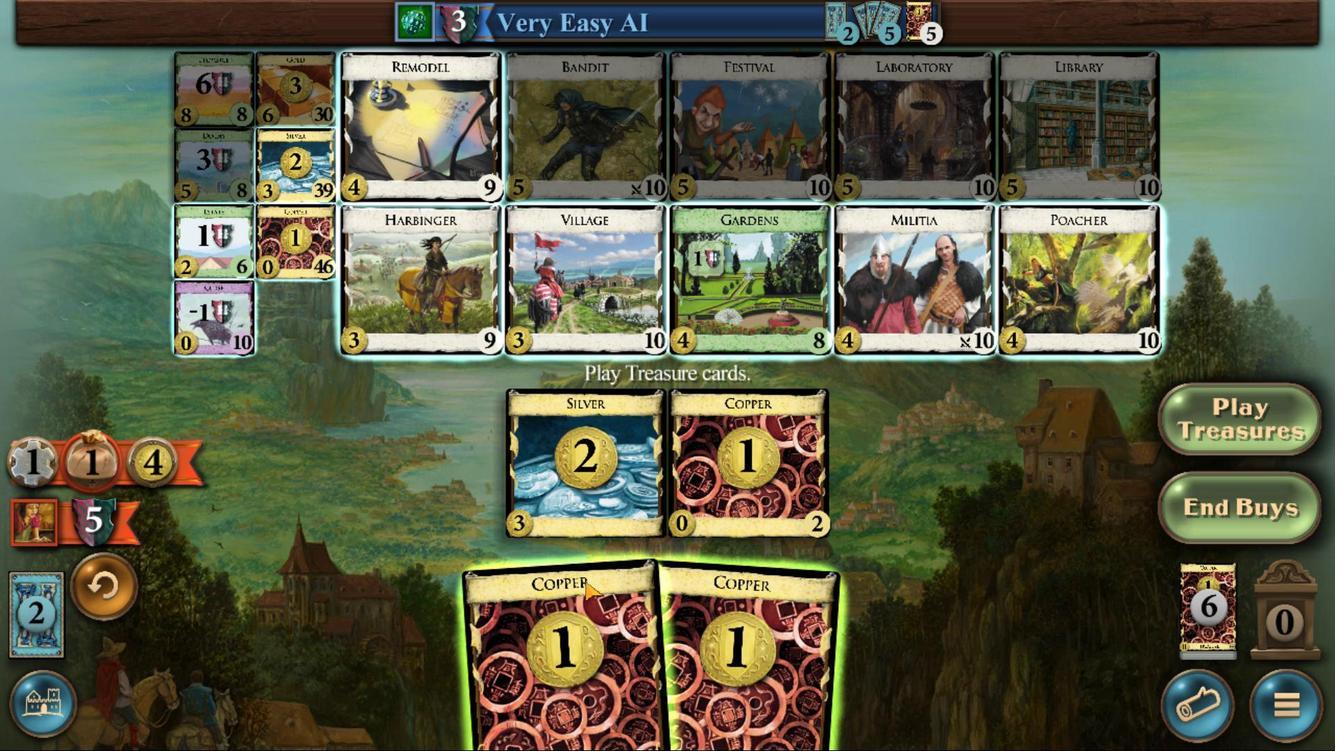 
Action: Mouse pressed left at (674, 487)
Screenshot: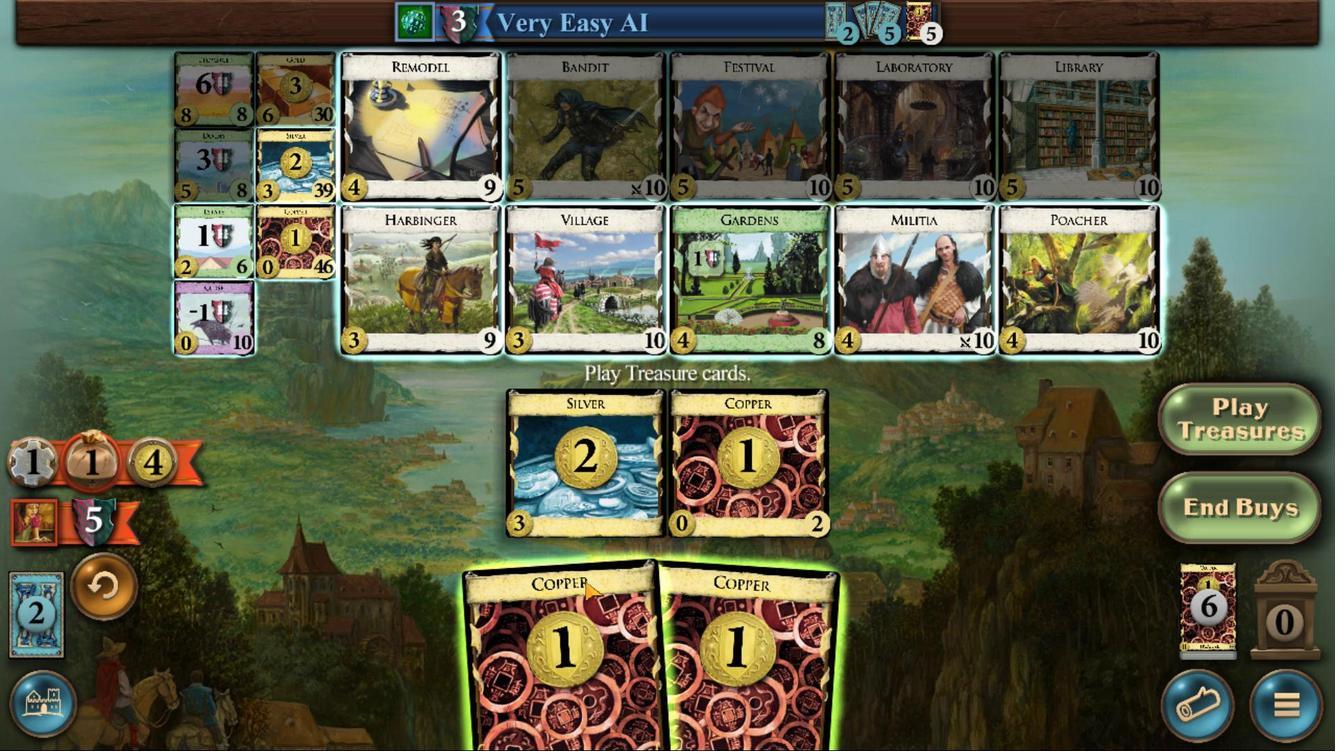 
Action: Mouse moved to (685, 485)
Screenshot: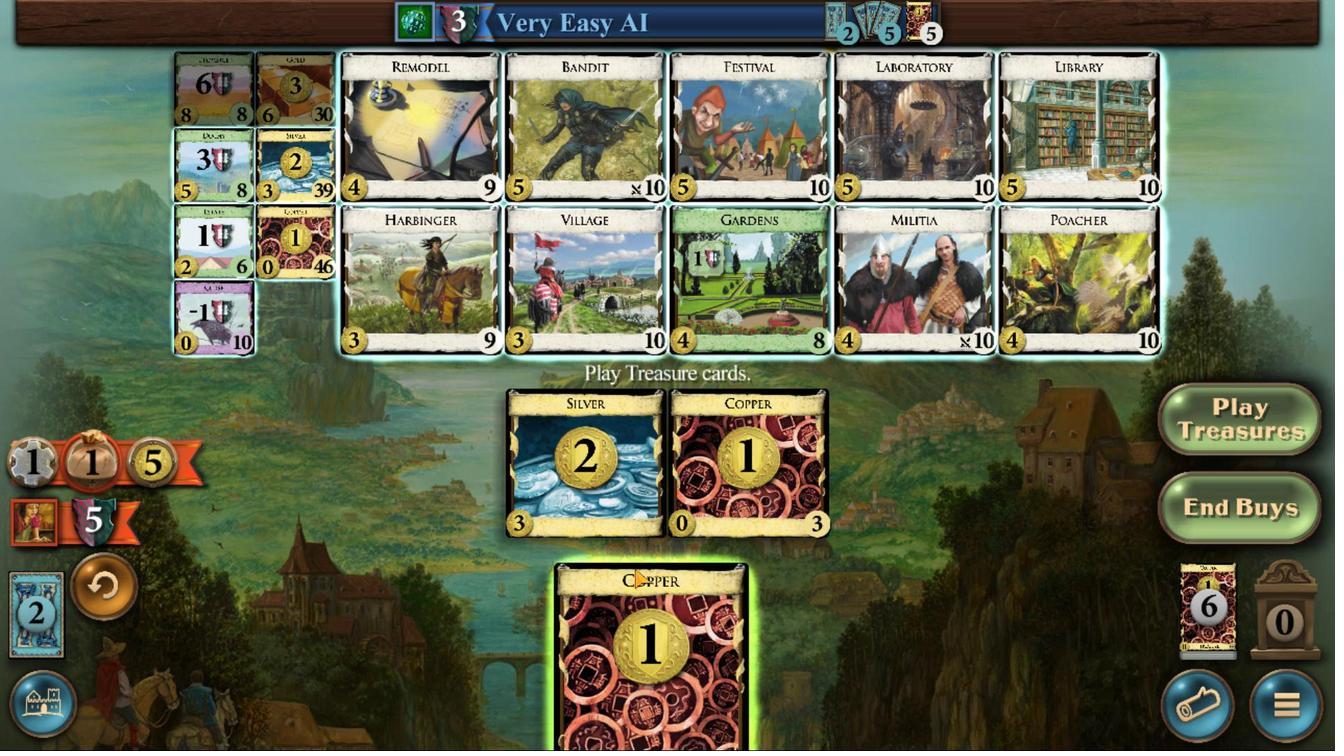
Action: Mouse pressed left at (685, 485)
Screenshot: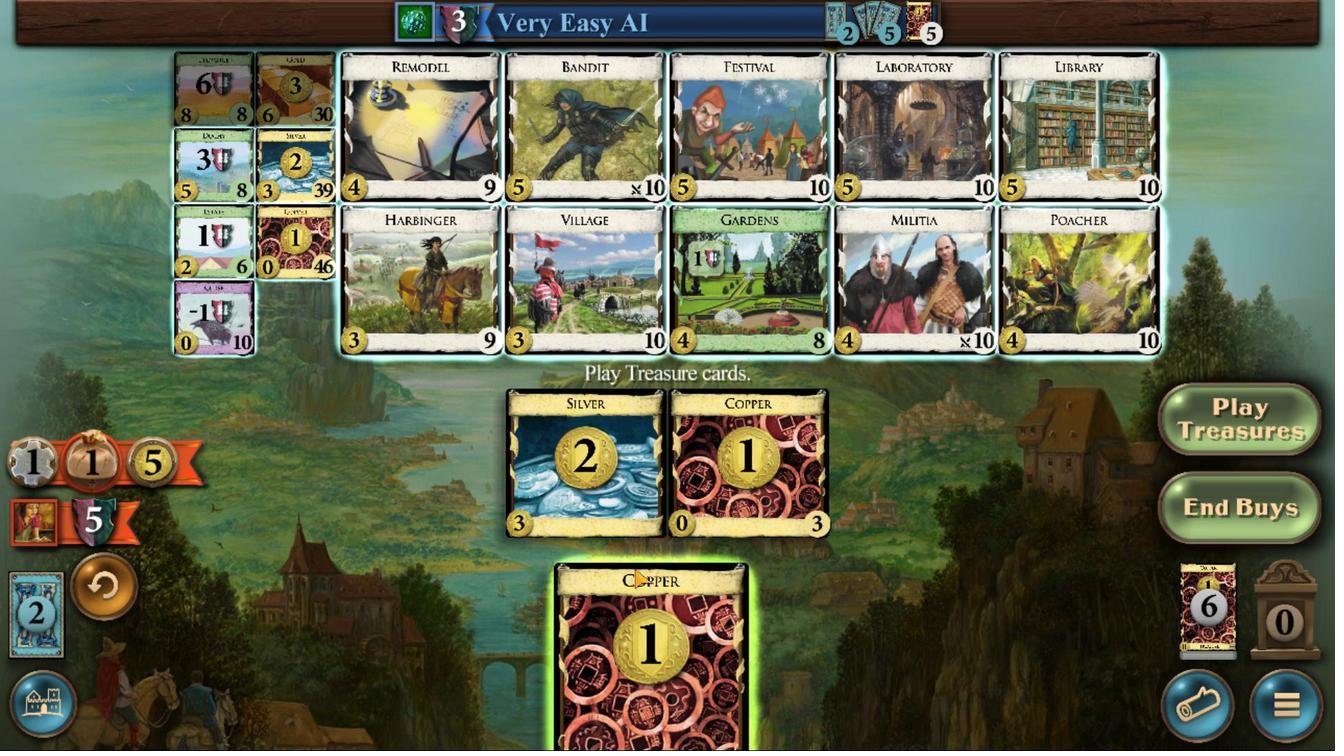 
Action: Mouse moved to (619, 439)
Screenshot: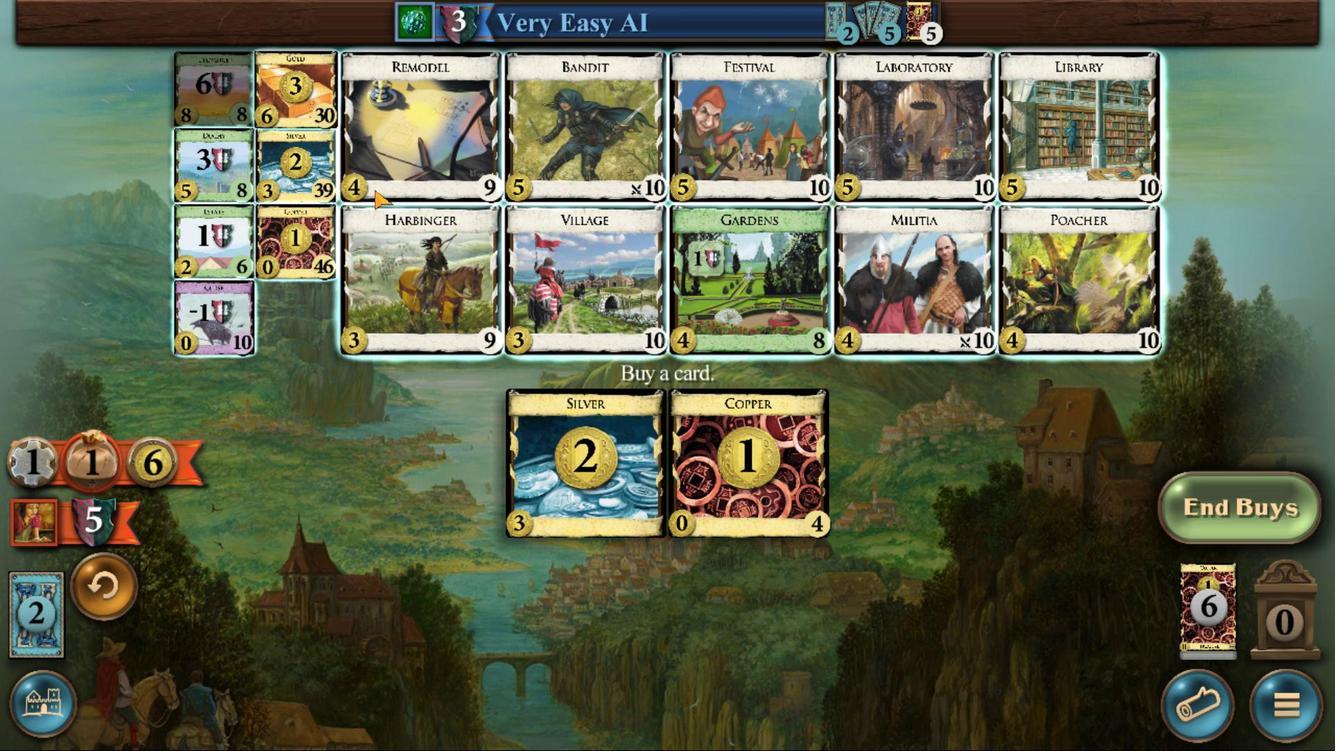 
Action: Mouse pressed left at (619, 439)
Screenshot: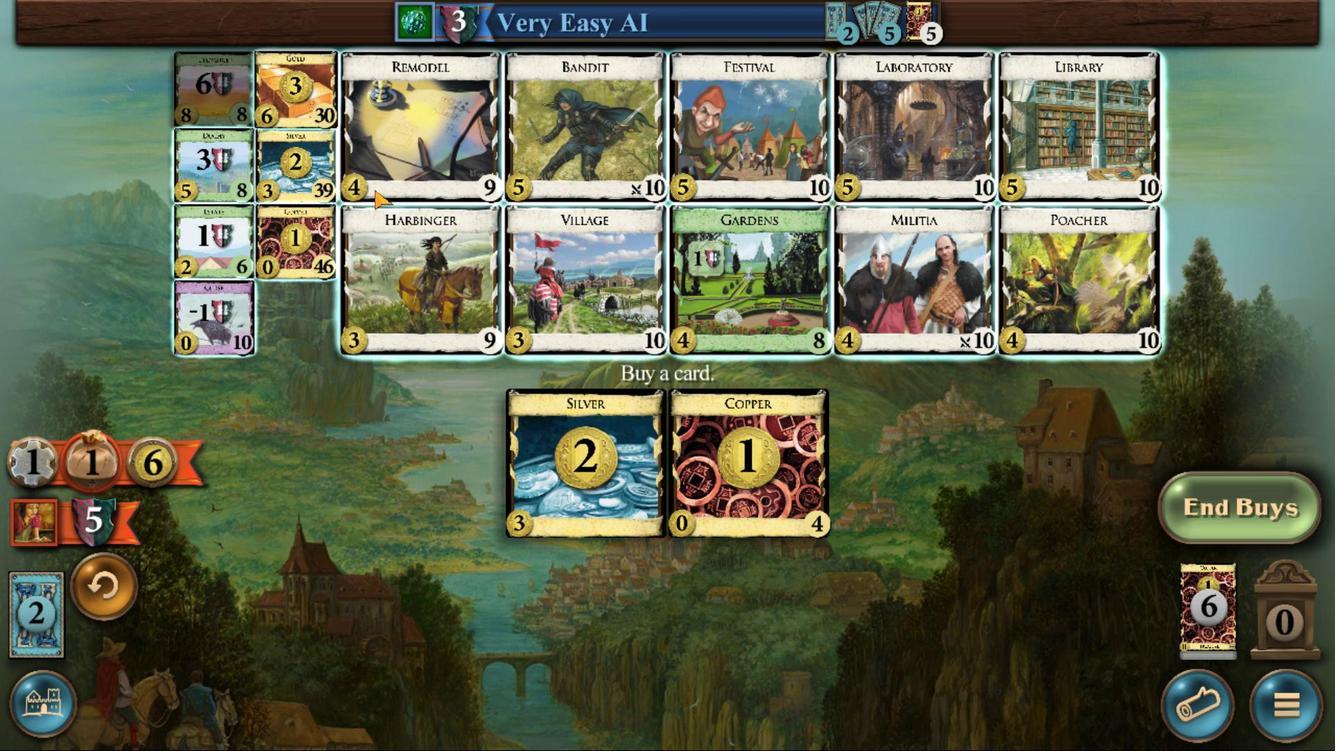 
Action: Mouse moved to (658, 487)
Screenshot: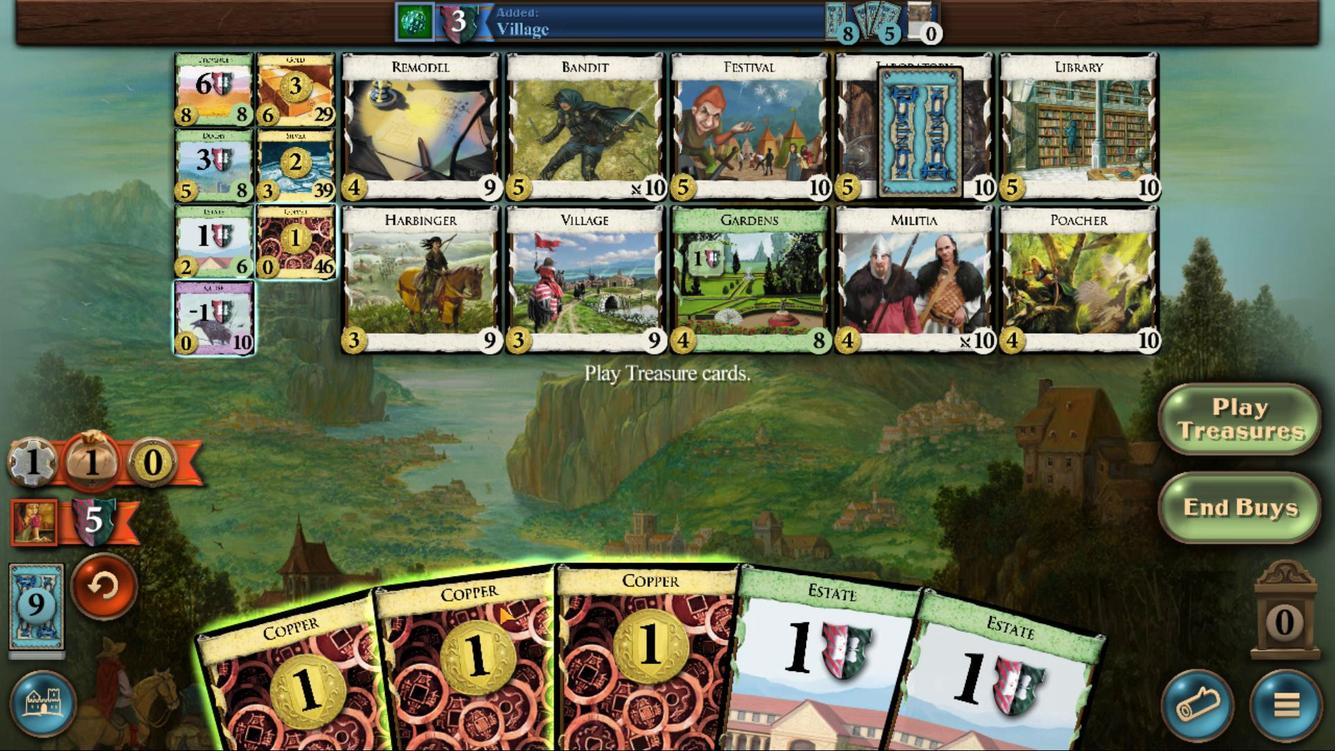 
Action: Mouse pressed left at (658, 487)
Screenshot: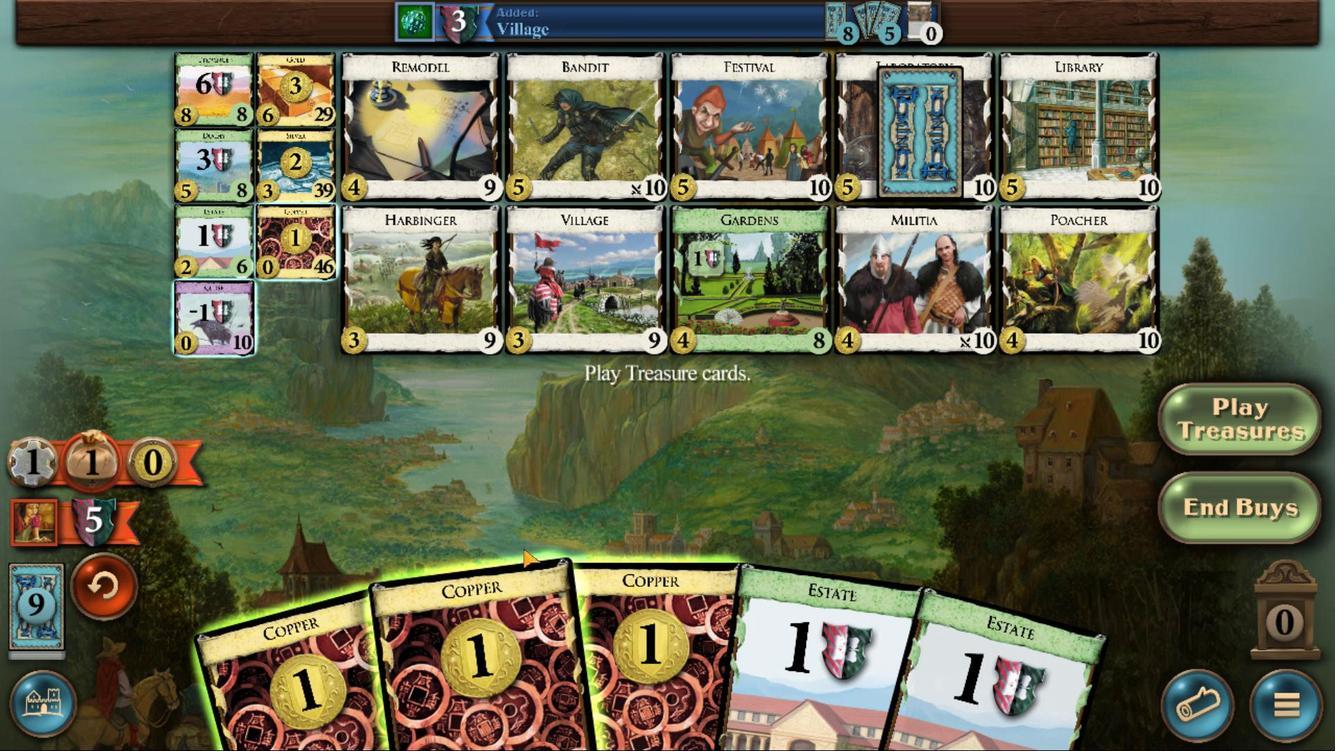 
Action: Mouse moved to (660, 487)
Screenshot: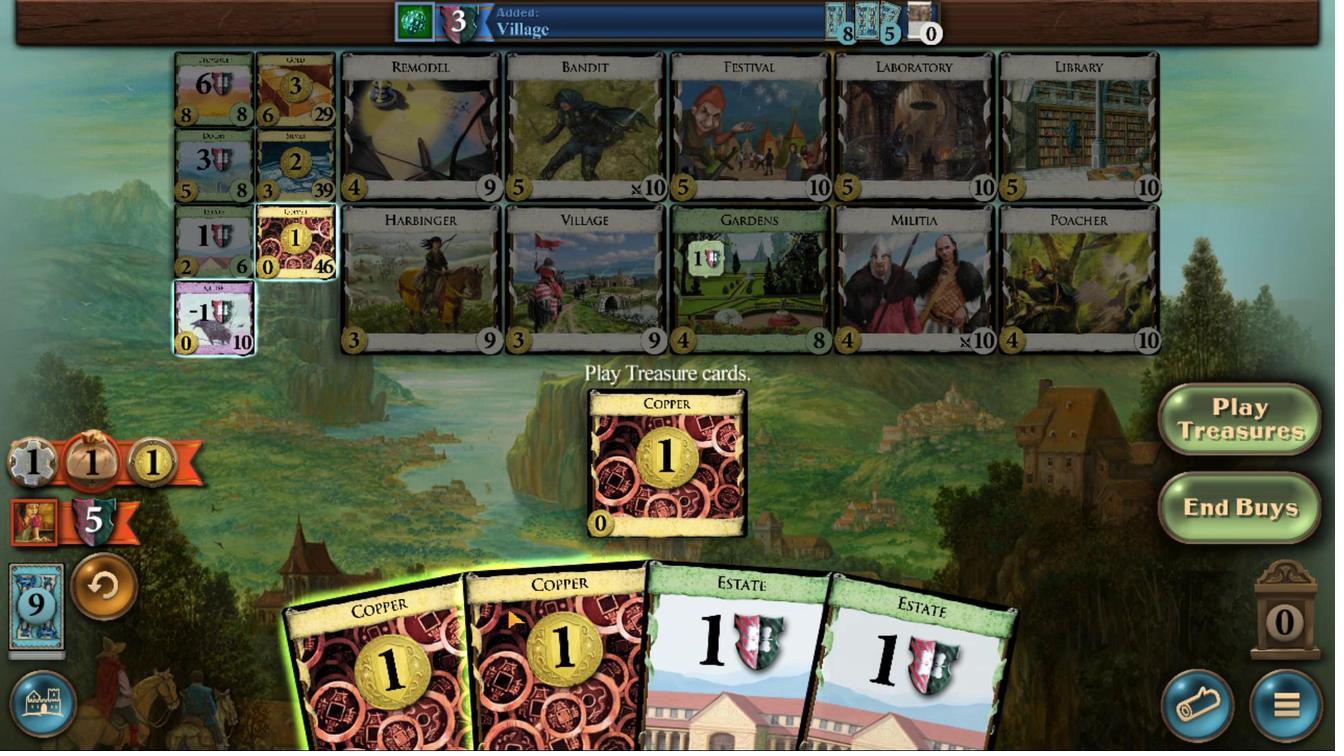 
Action: Mouse pressed left at (660, 487)
Screenshot: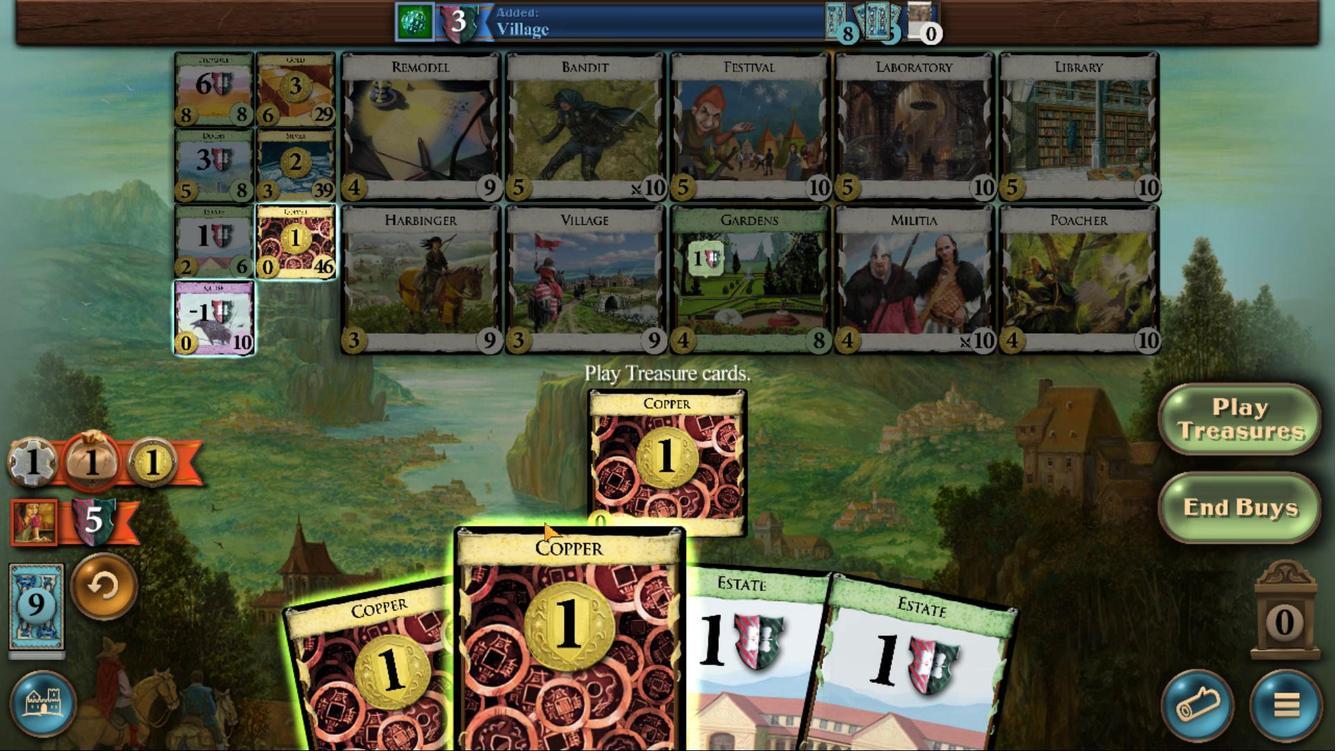 
Action: Mouse moved to (647, 488)
Screenshot: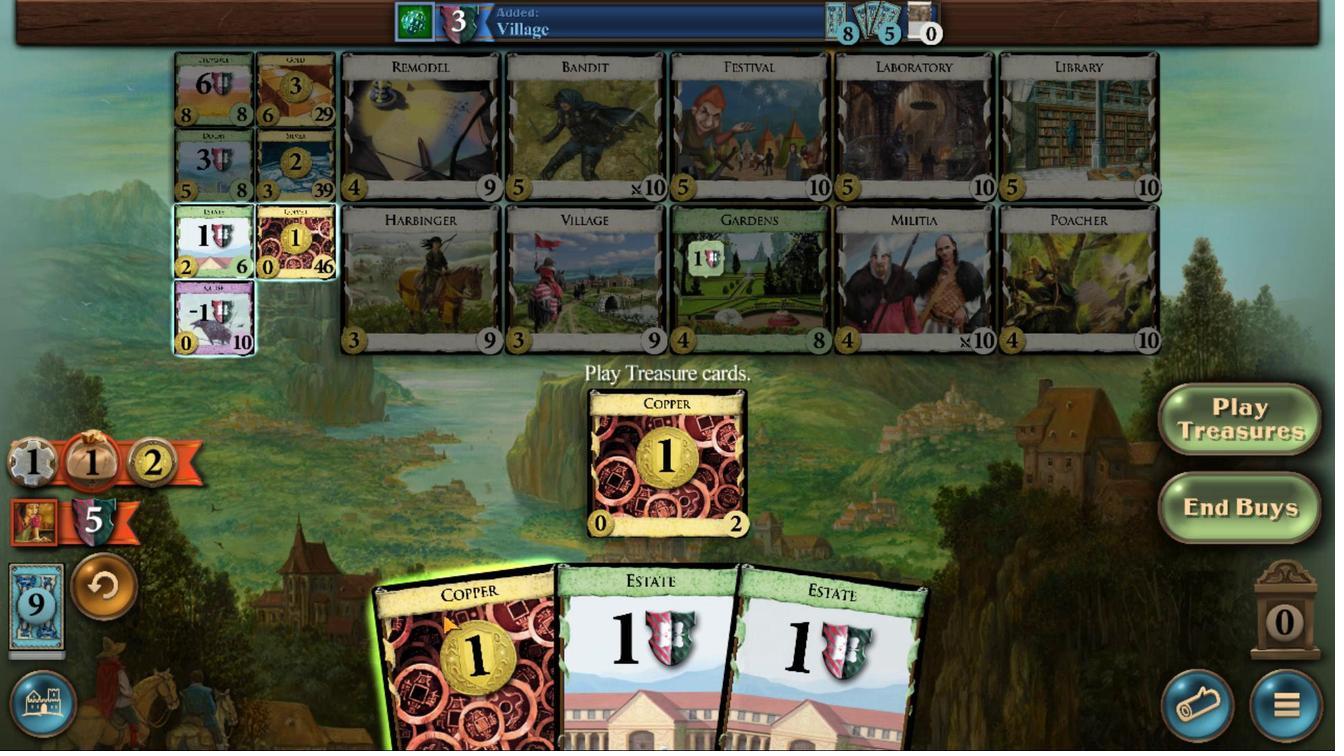 
Action: Mouse pressed left at (647, 488)
Screenshot: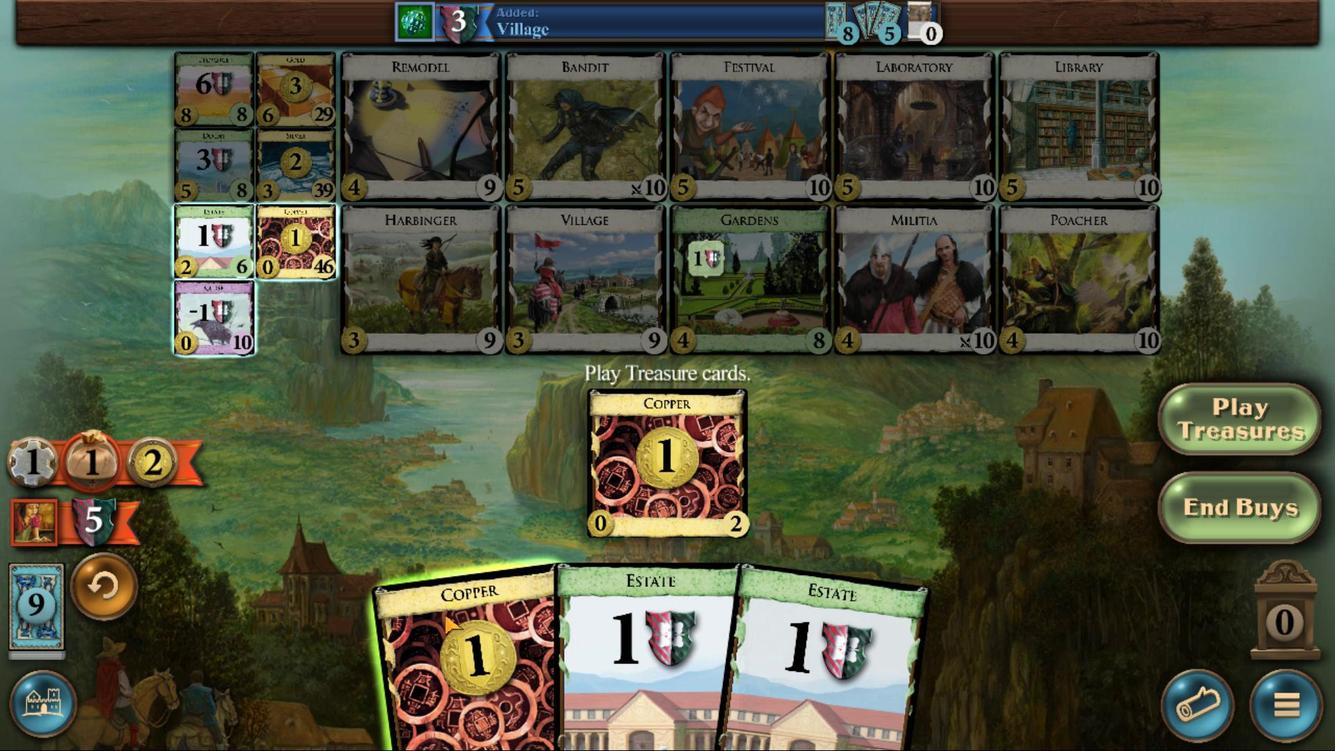 
Action: Mouse moved to (617, 444)
Screenshot: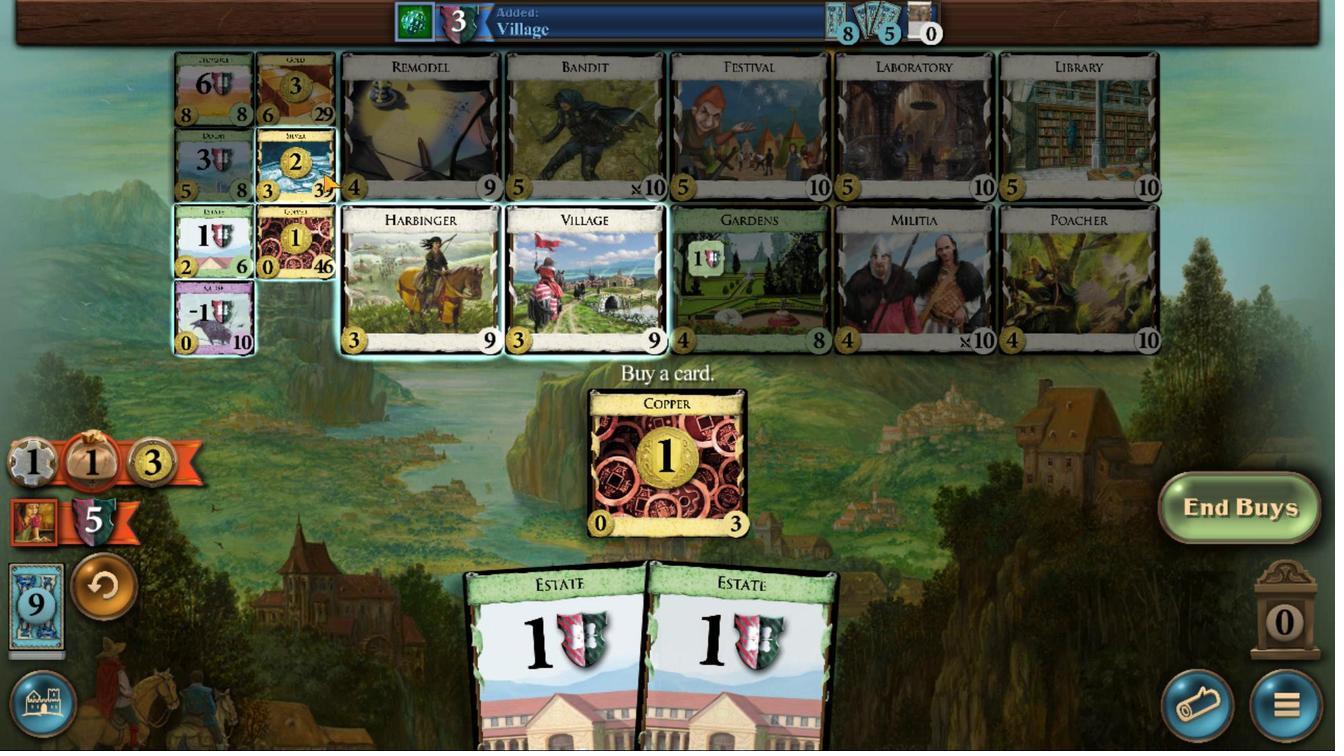 
Action: Mouse pressed left at (617, 444)
Screenshot: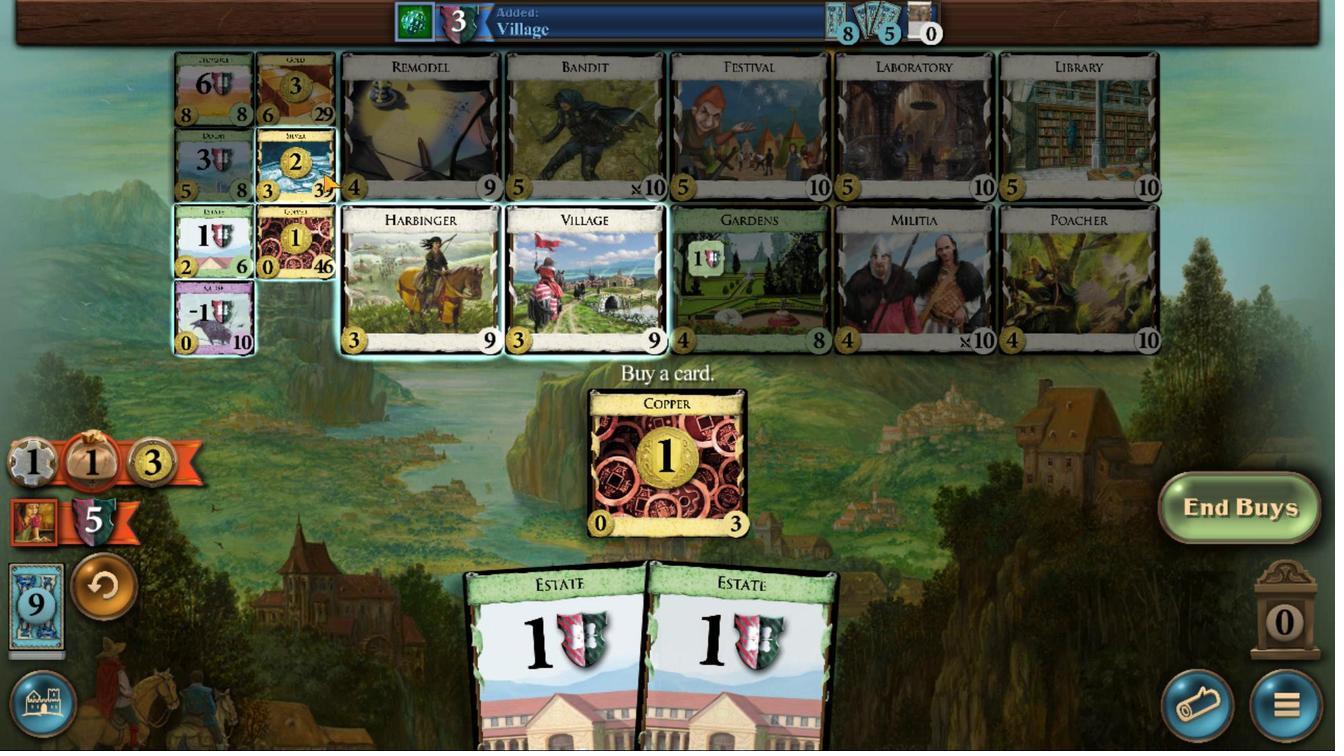 
Action: Mouse moved to (717, 492)
Screenshot: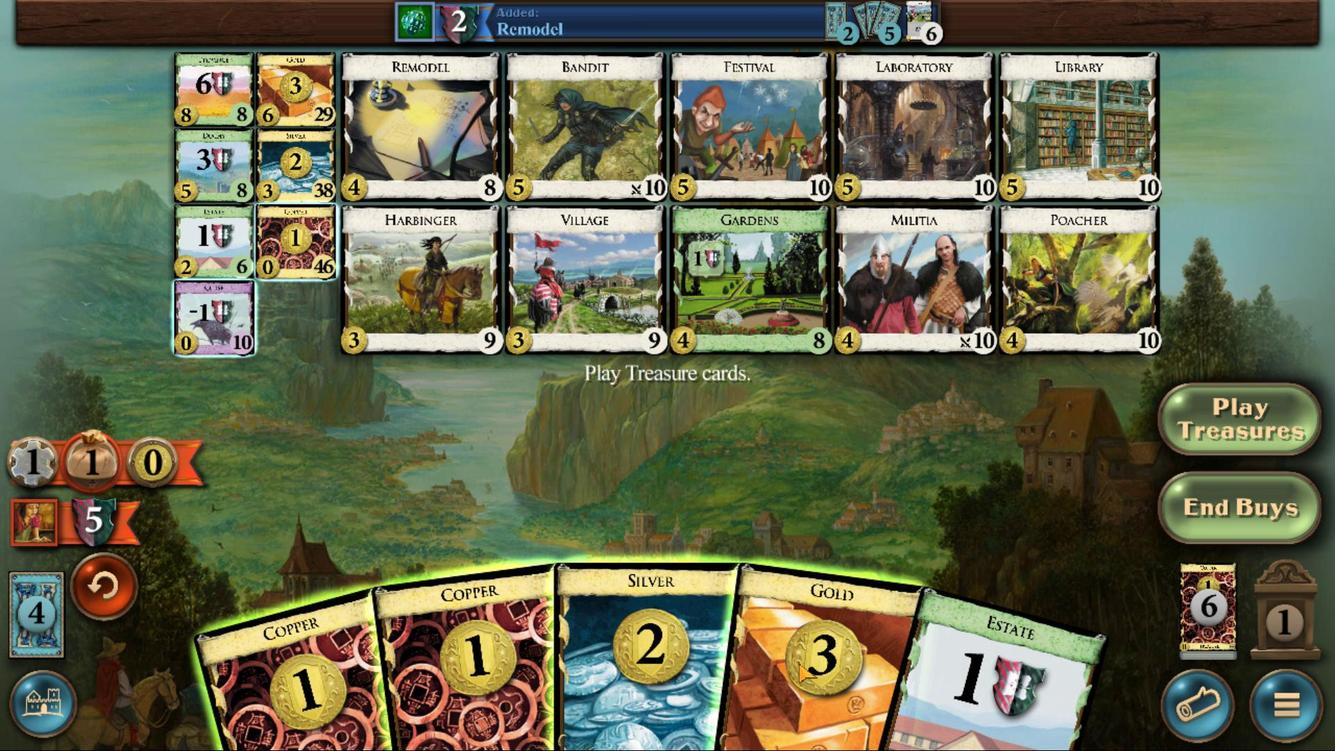 
Action: Mouse pressed left at (717, 492)
Screenshot: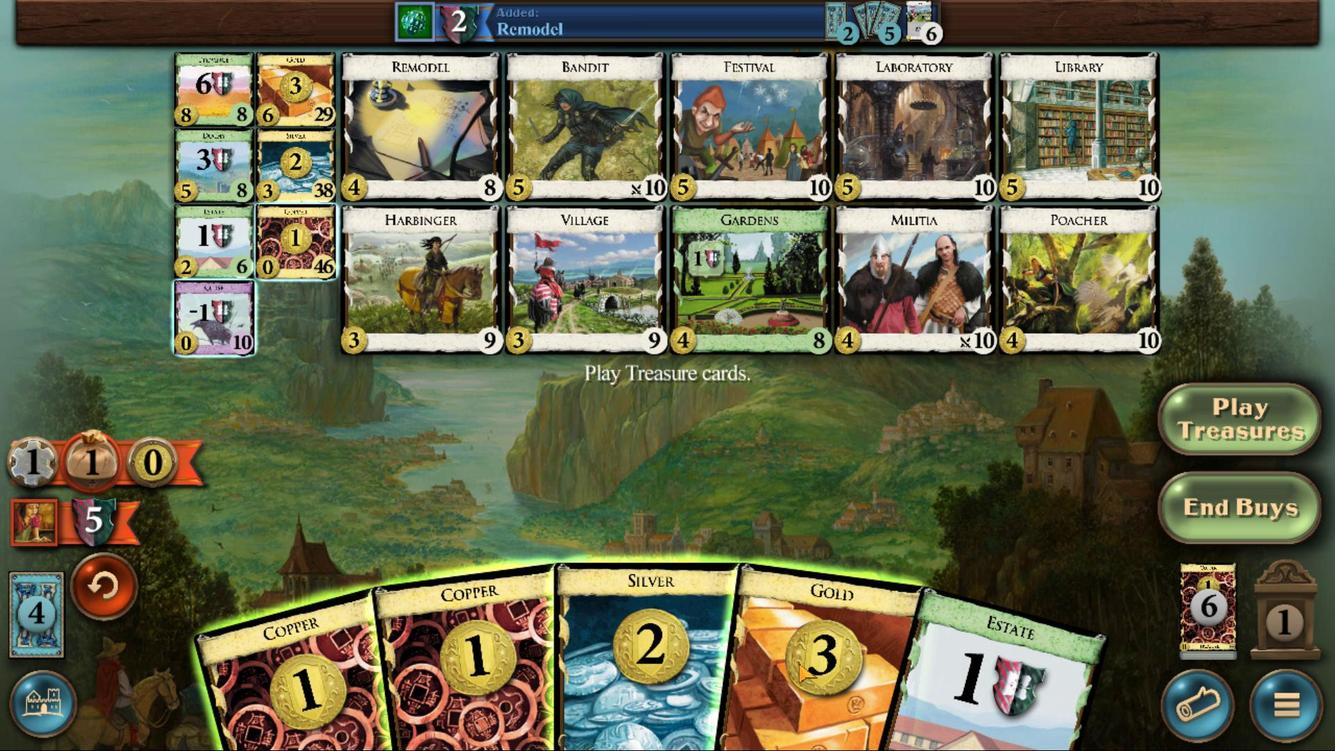 
Action: Mouse moved to (699, 487)
Screenshot: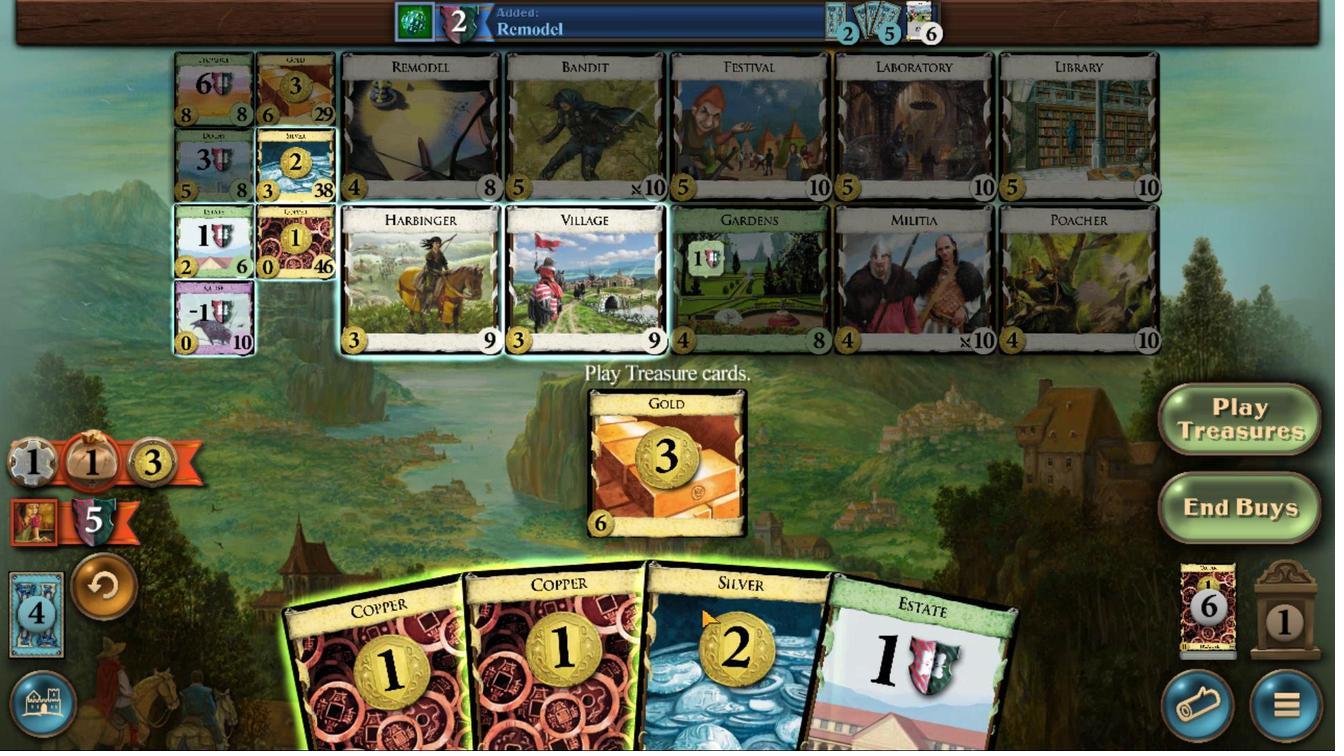 
Action: Mouse pressed left at (699, 487)
Screenshot: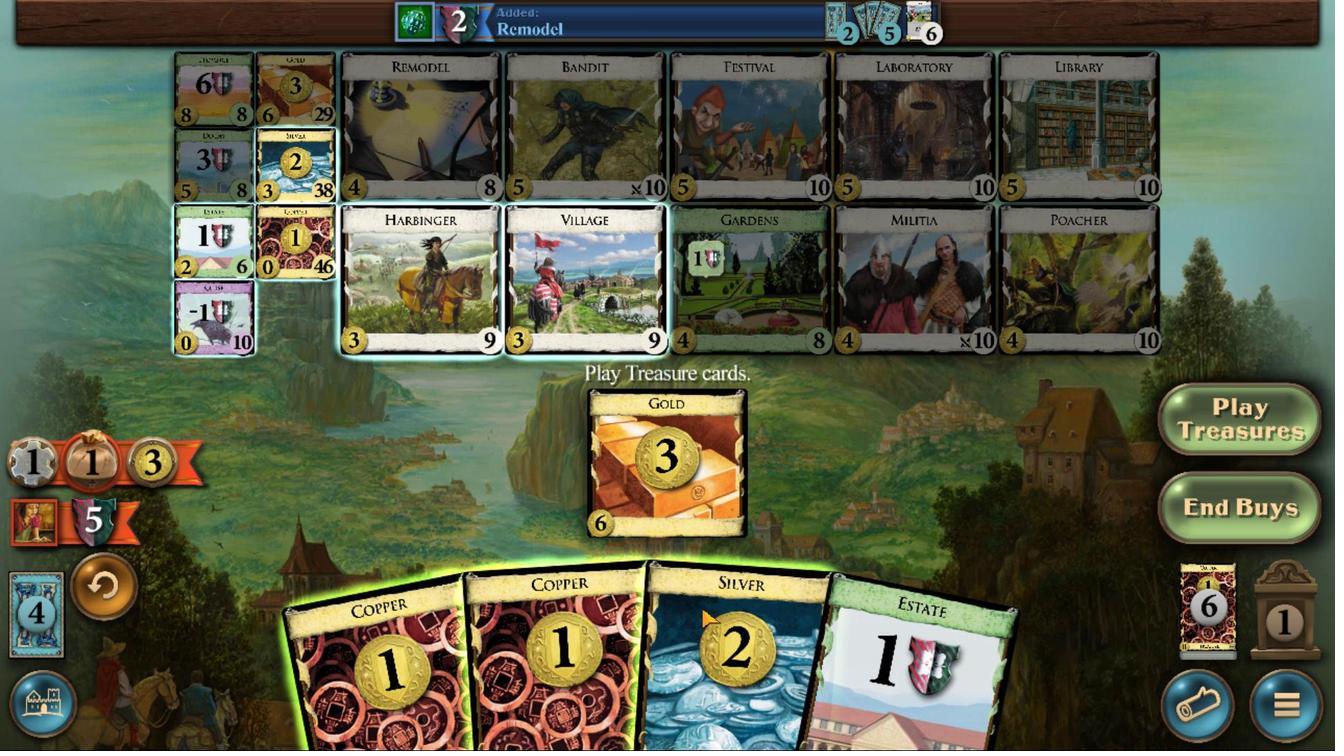 
Action: Mouse moved to (688, 488)
Screenshot: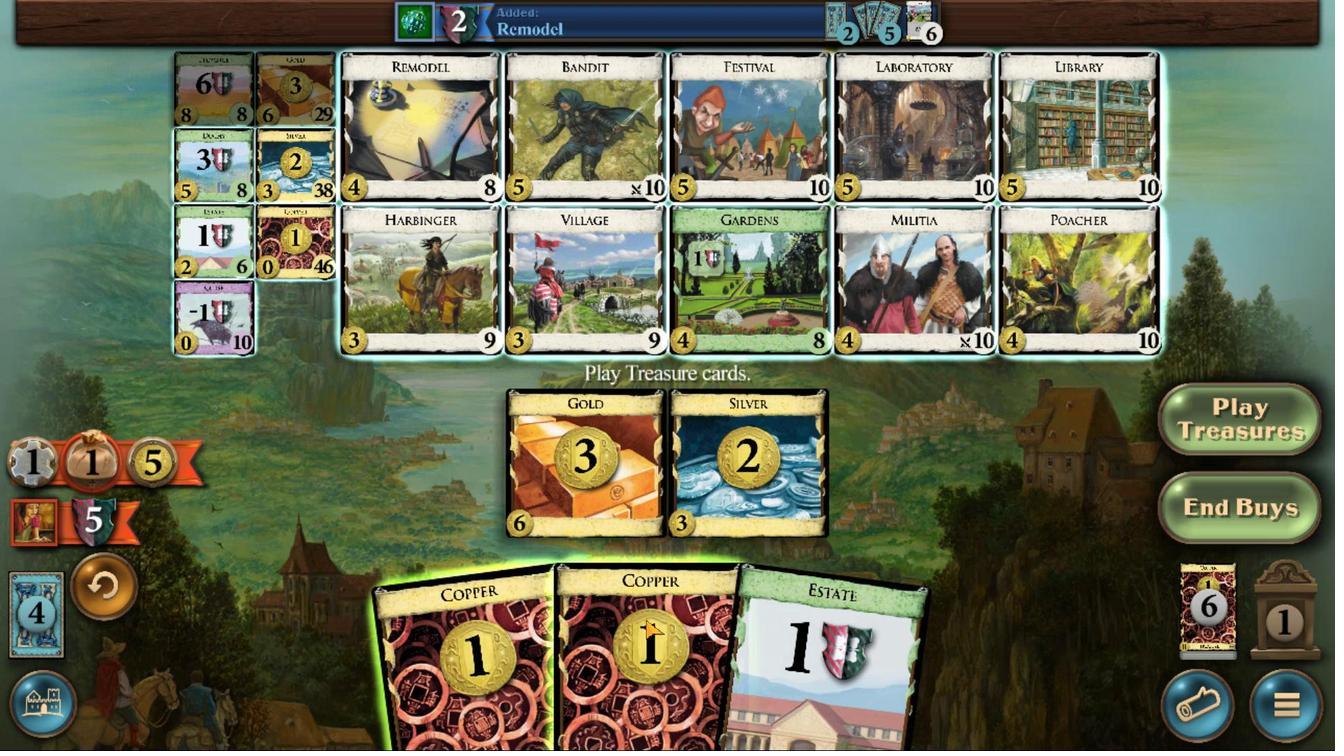 
Action: Mouse pressed left at (688, 488)
Screenshot: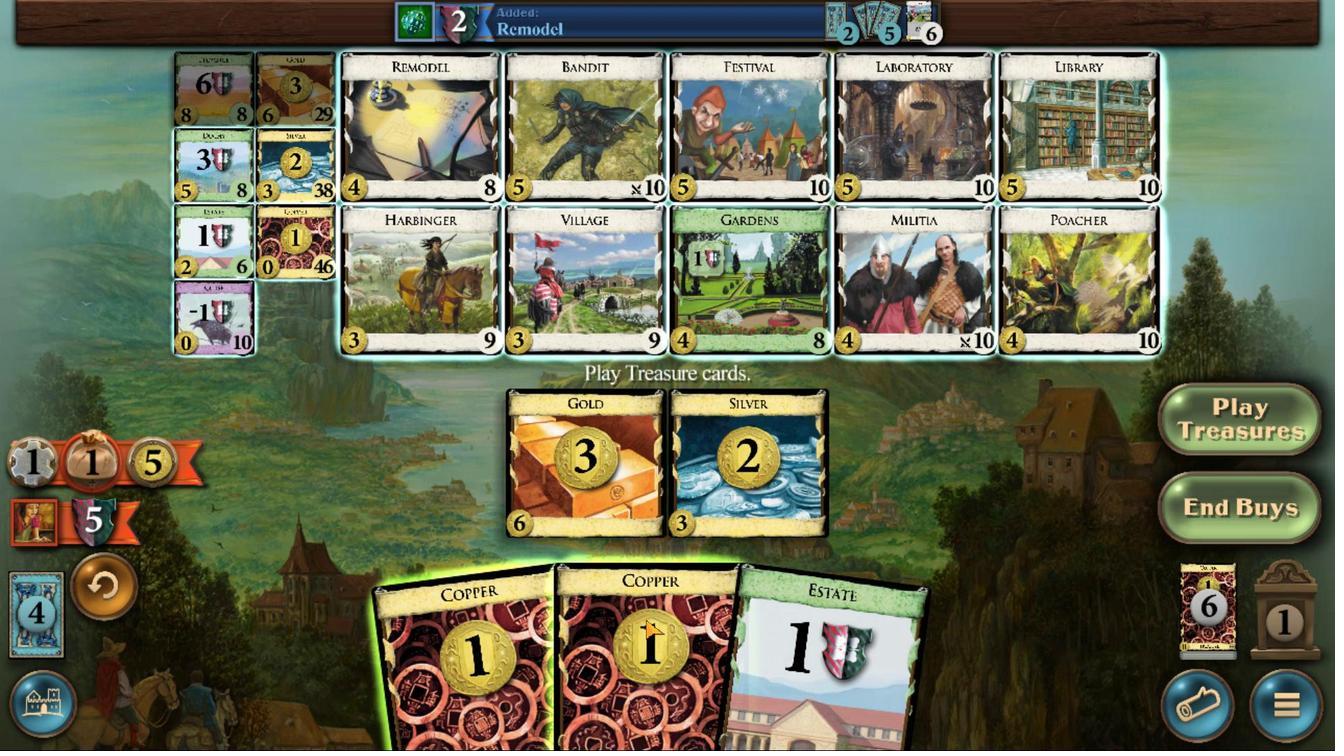 
Action: Mouse moved to (616, 440)
Screenshot: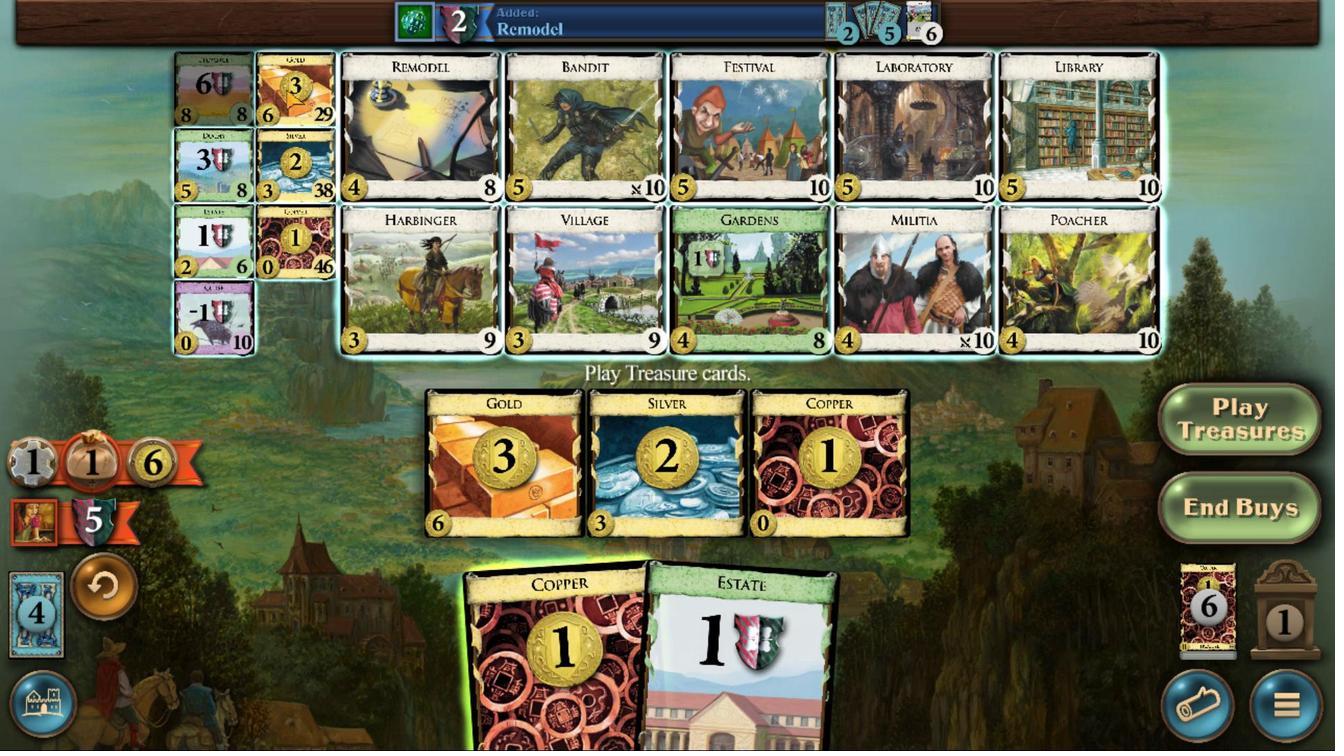 
Action: Mouse pressed left at (616, 440)
Screenshot: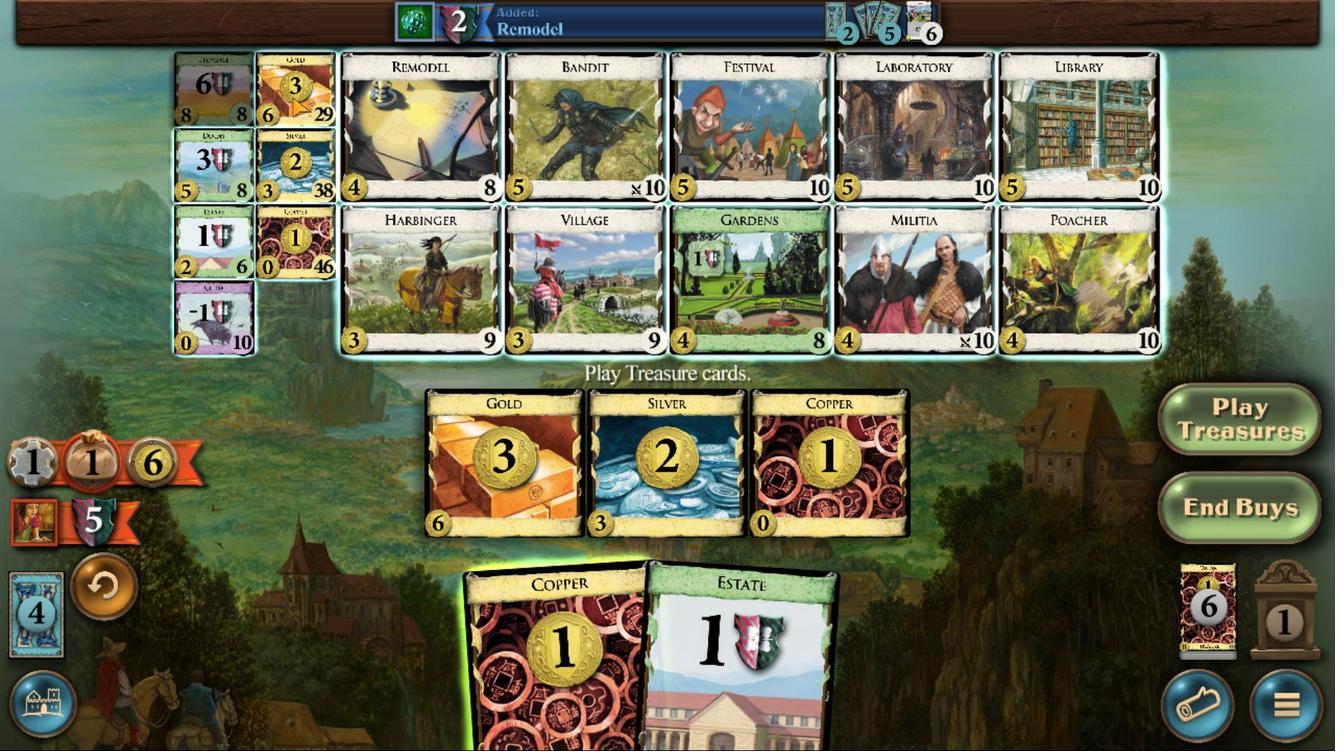 
Action: Mouse moved to (690, 488)
Screenshot: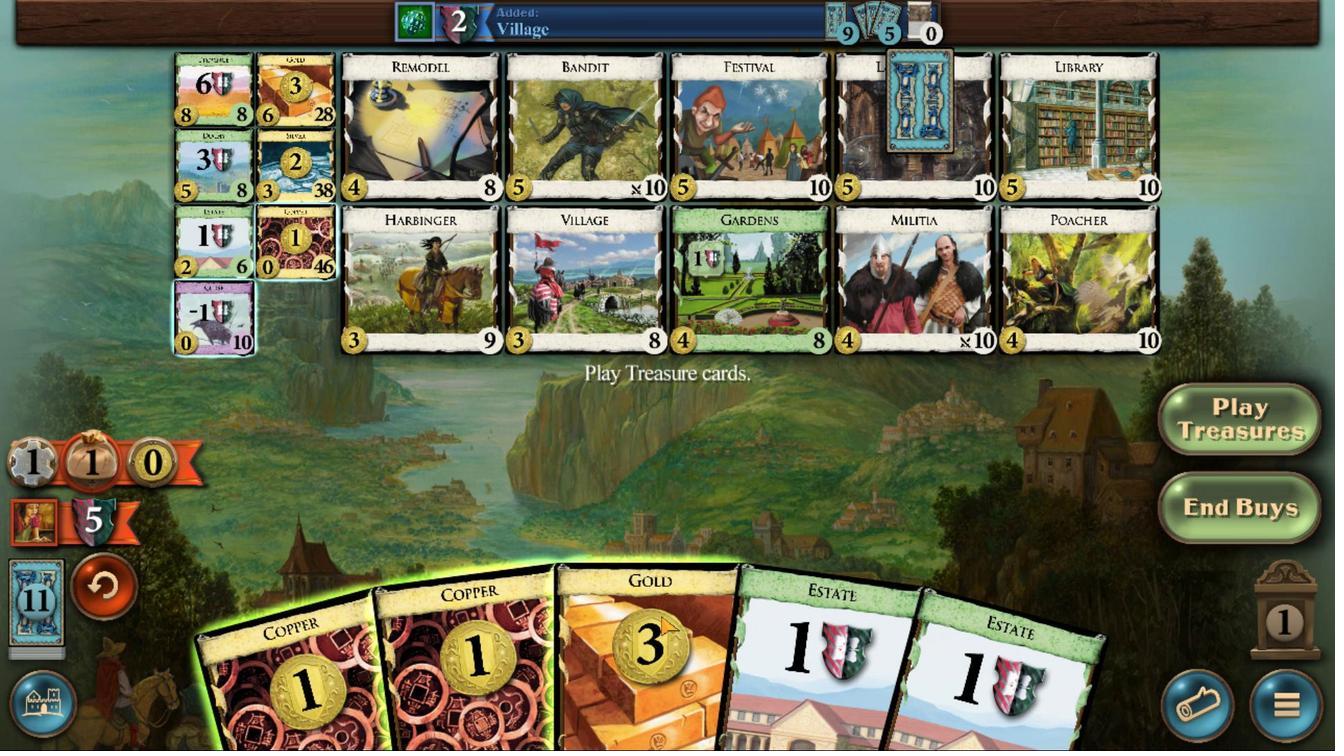 
Action: Mouse pressed left at (690, 488)
Screenshot: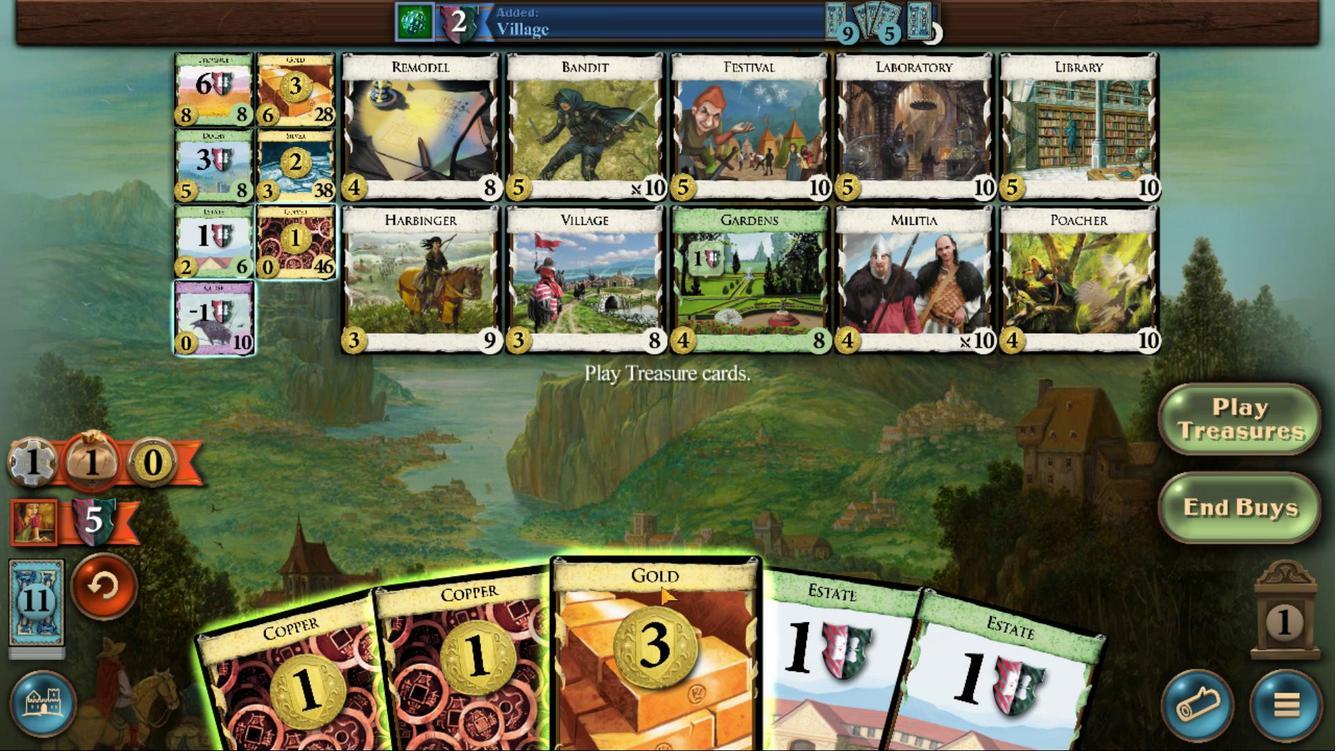 
Action: Mouse moved to (673, 489)
Screenshot: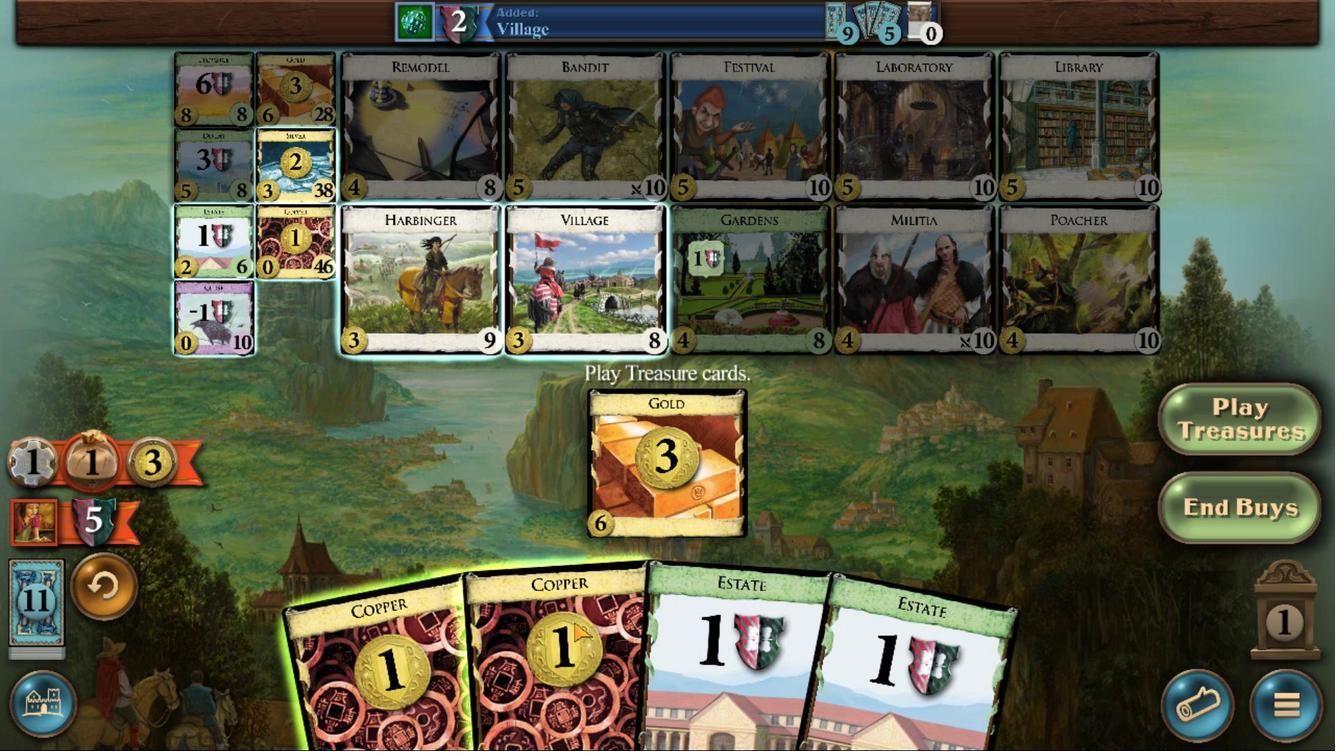 
Action: Mouse pressed left at (673, 489)
Screenshot: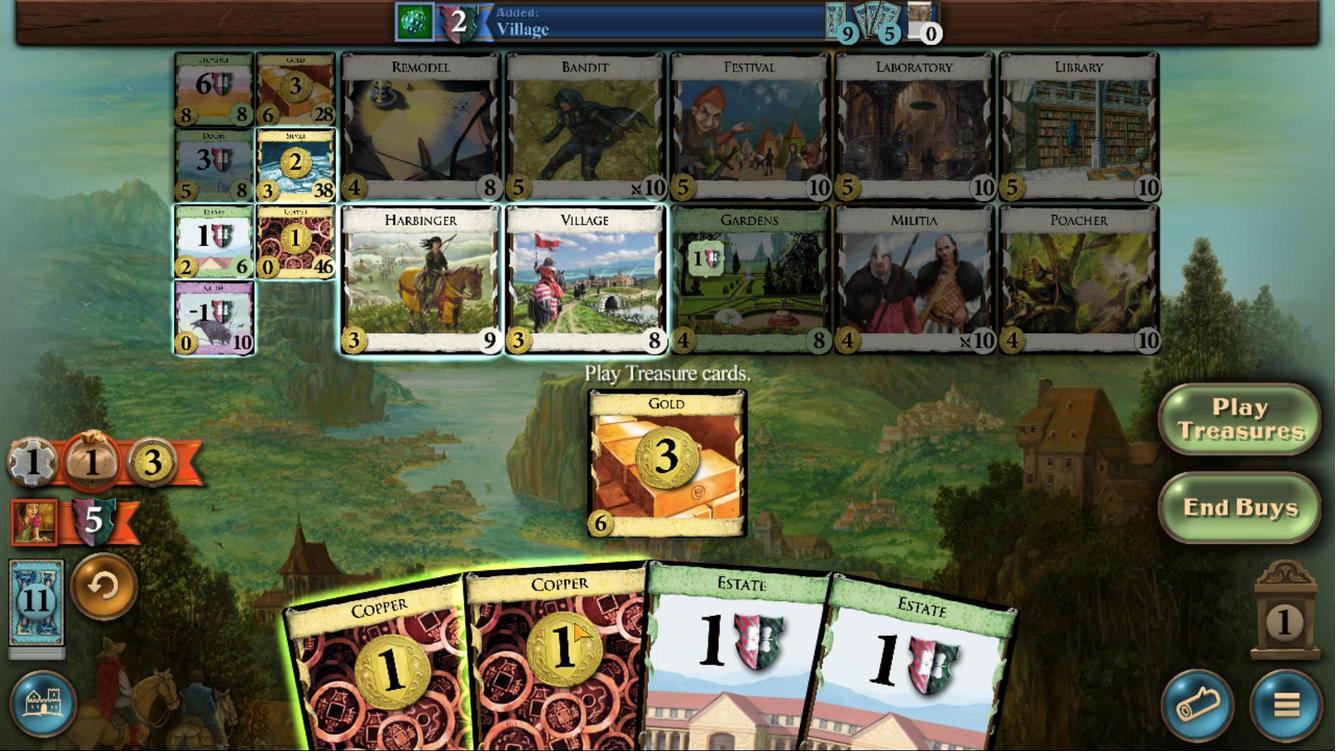
Action: Mouse moved to (653, 489)
Screenshot: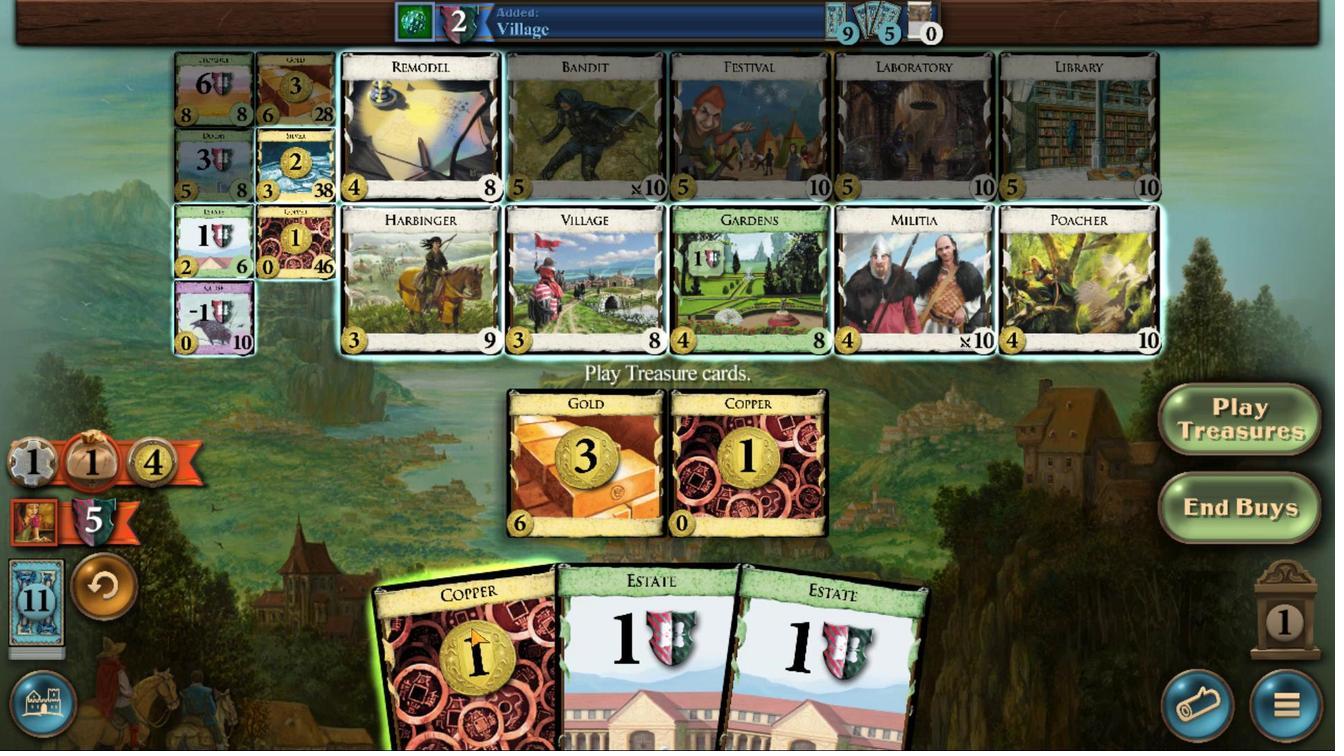 
Action: Mouse pressed left at (653, 489)
Screenshot: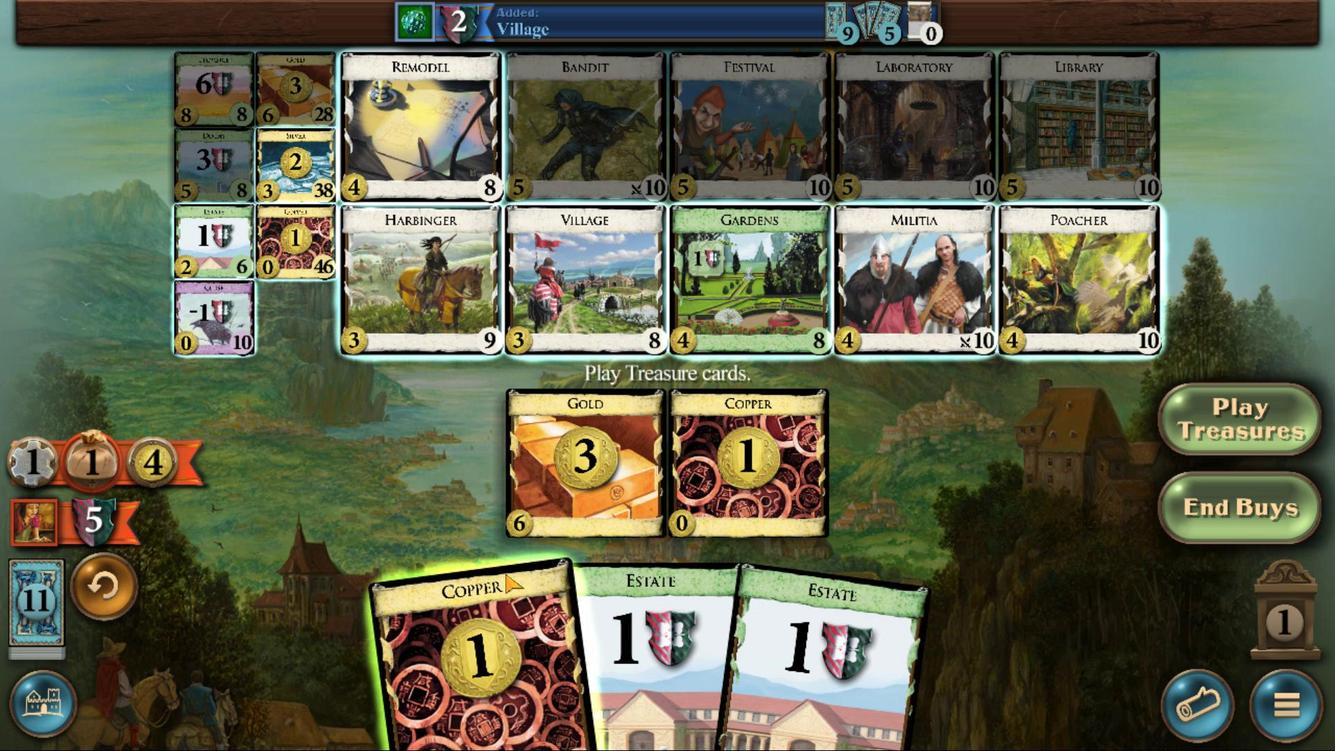 
Action: Mouse moved to (603, 447)
Screenshot: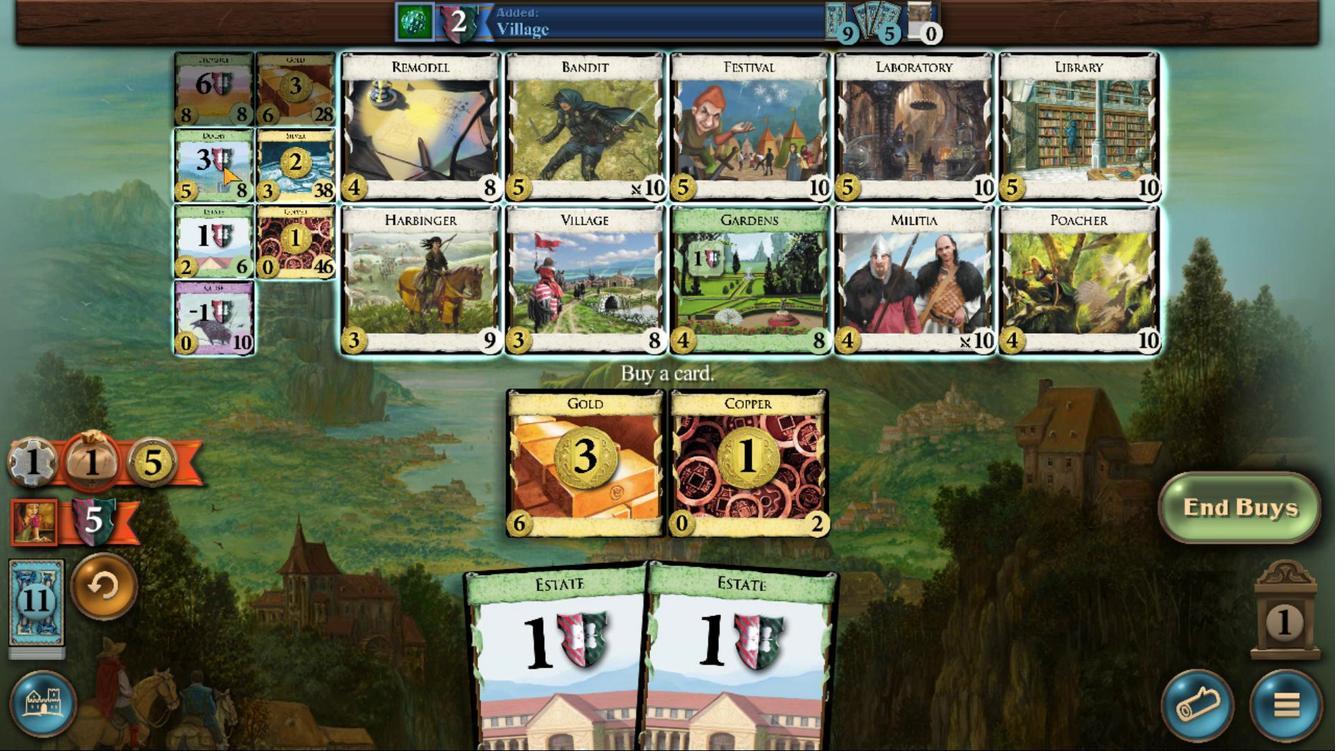 
Action: Mouse pressed left at (603, 447)
Screenshot: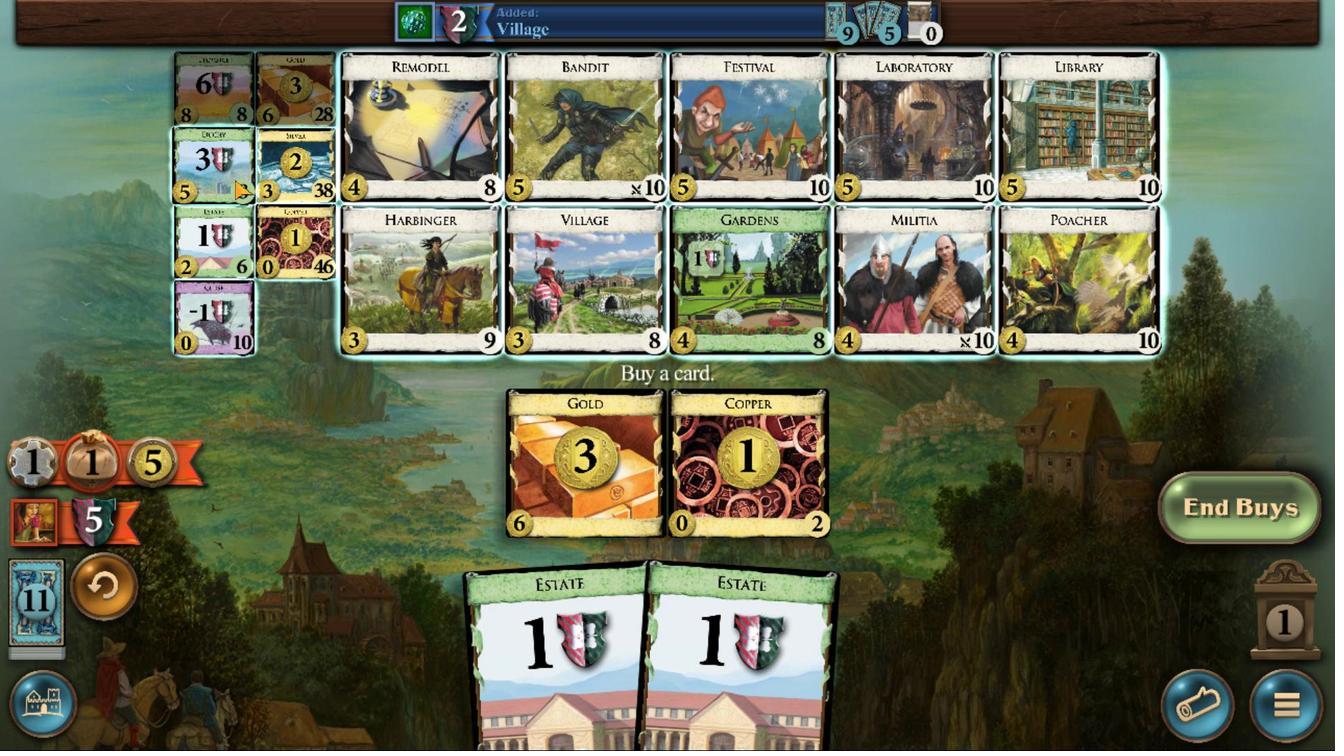 
Action: Mouse moved to (664, 488)
Screenshot: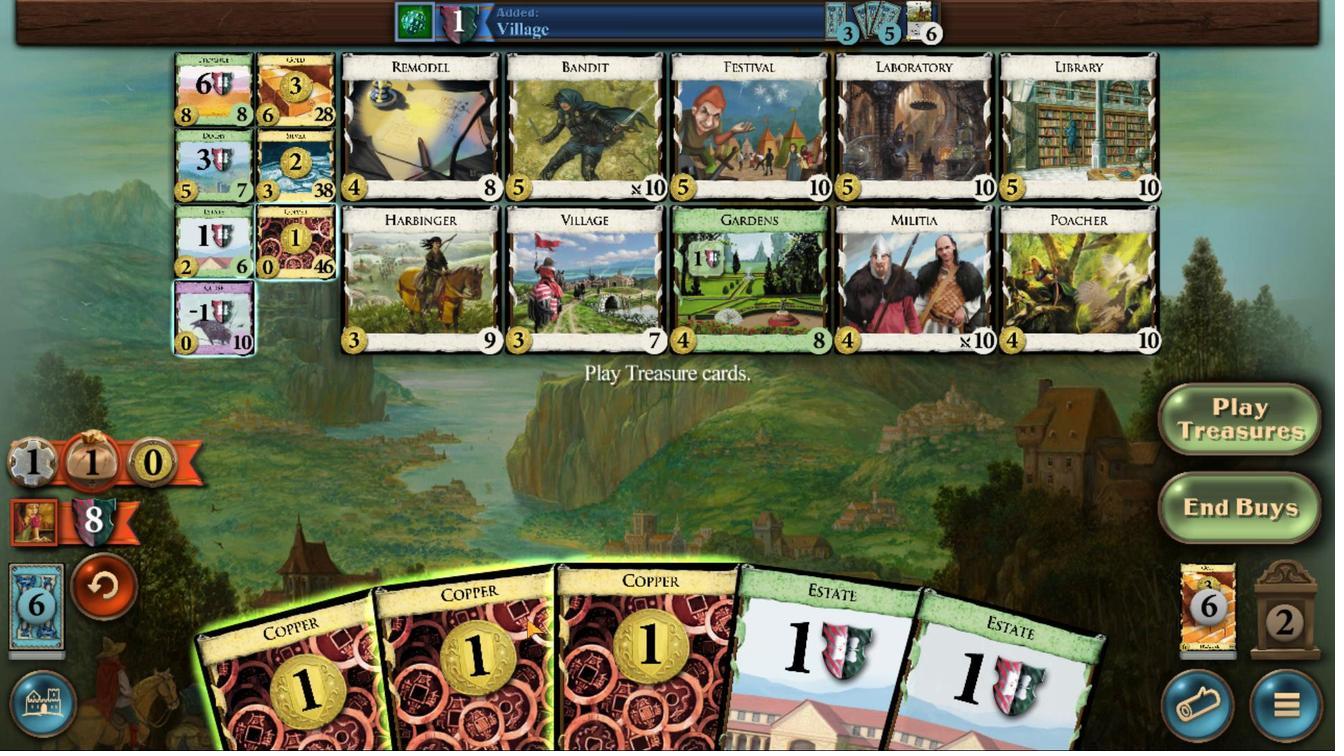 
Action: Mouse pressed left at (664, 488)
Screenshot: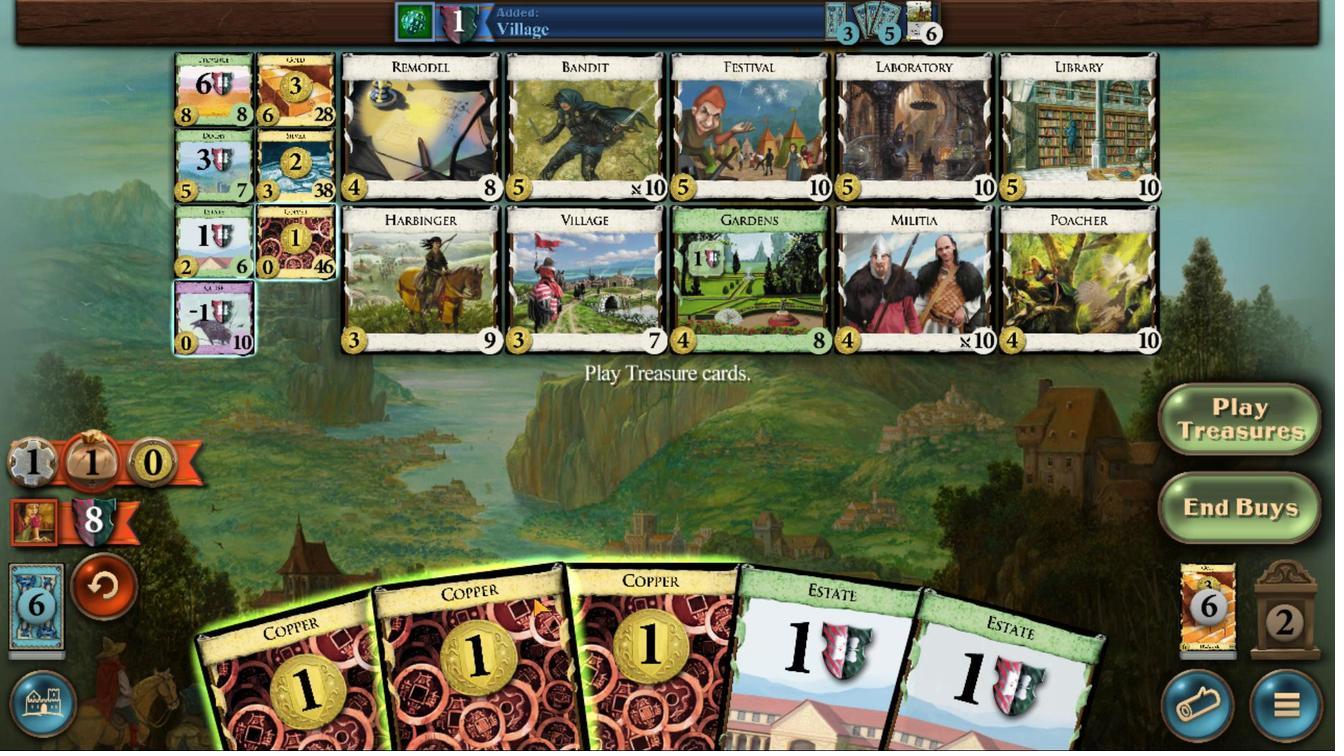 
Action: Mouse moved to (685, 489)
Screenshot: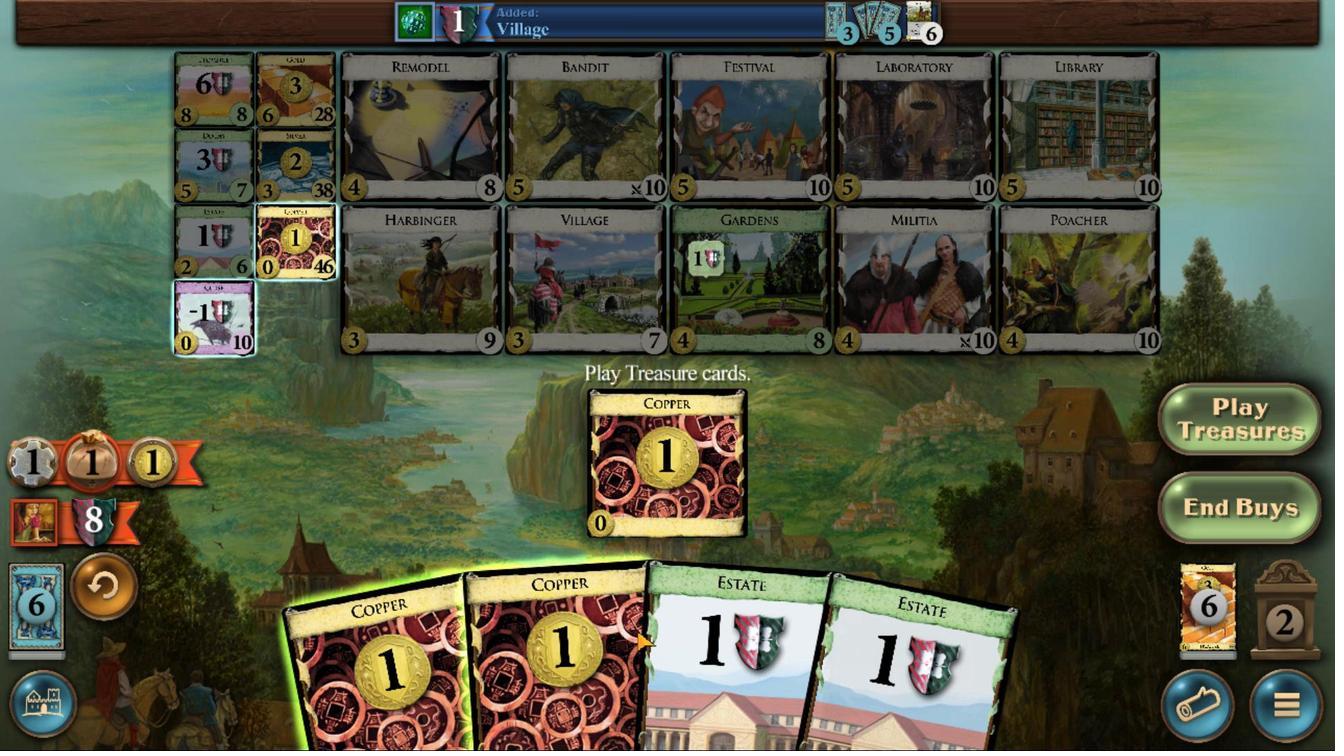 
Action: Mouse pressed left at (685, 489)
Screenshot: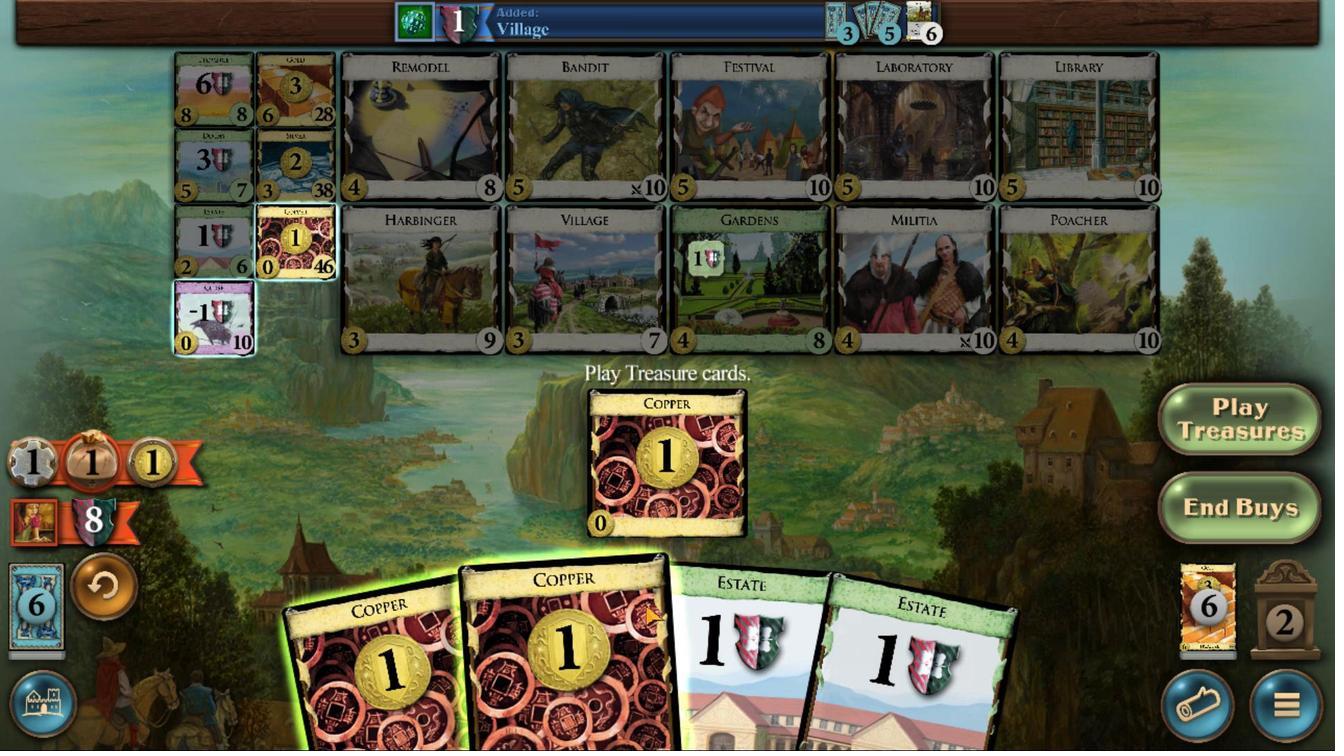 
Action: Mouse moved to (660, 487)
Screenshot: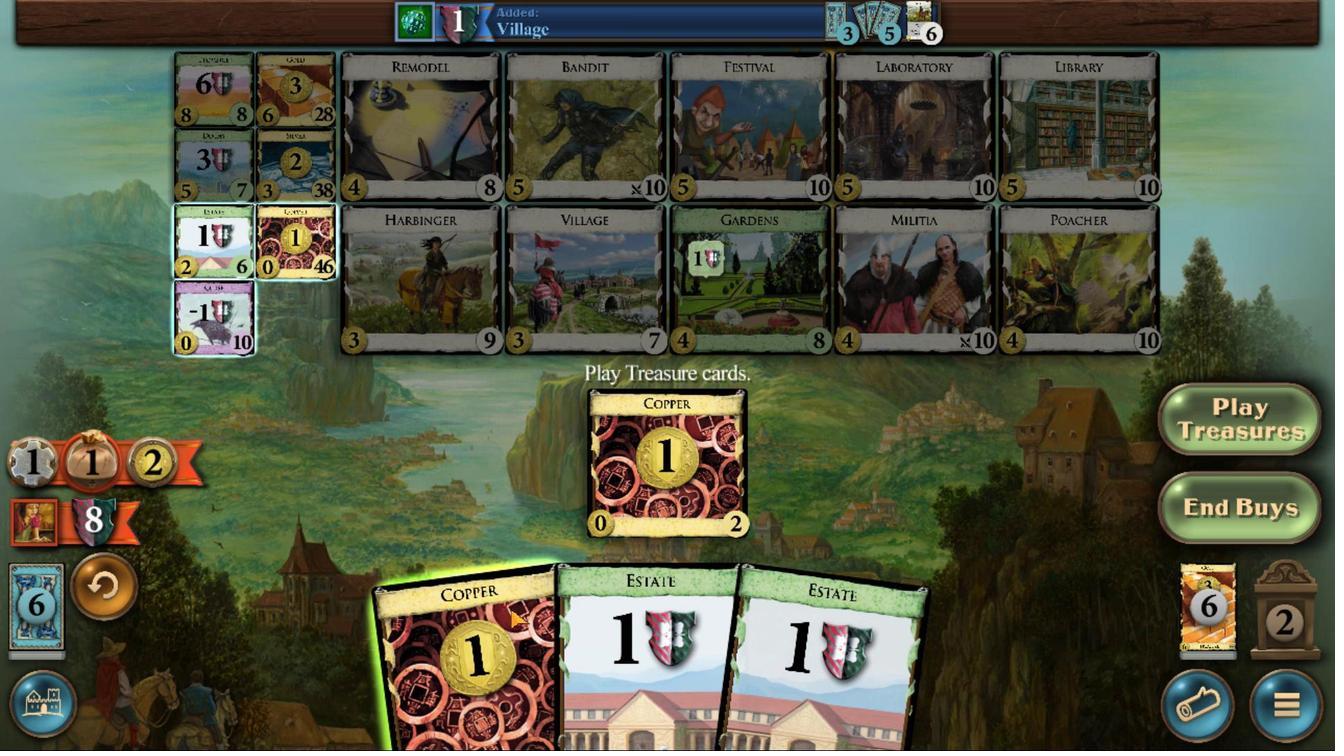 
Action: Mouse pressed left at (660, 487)
Screenshot: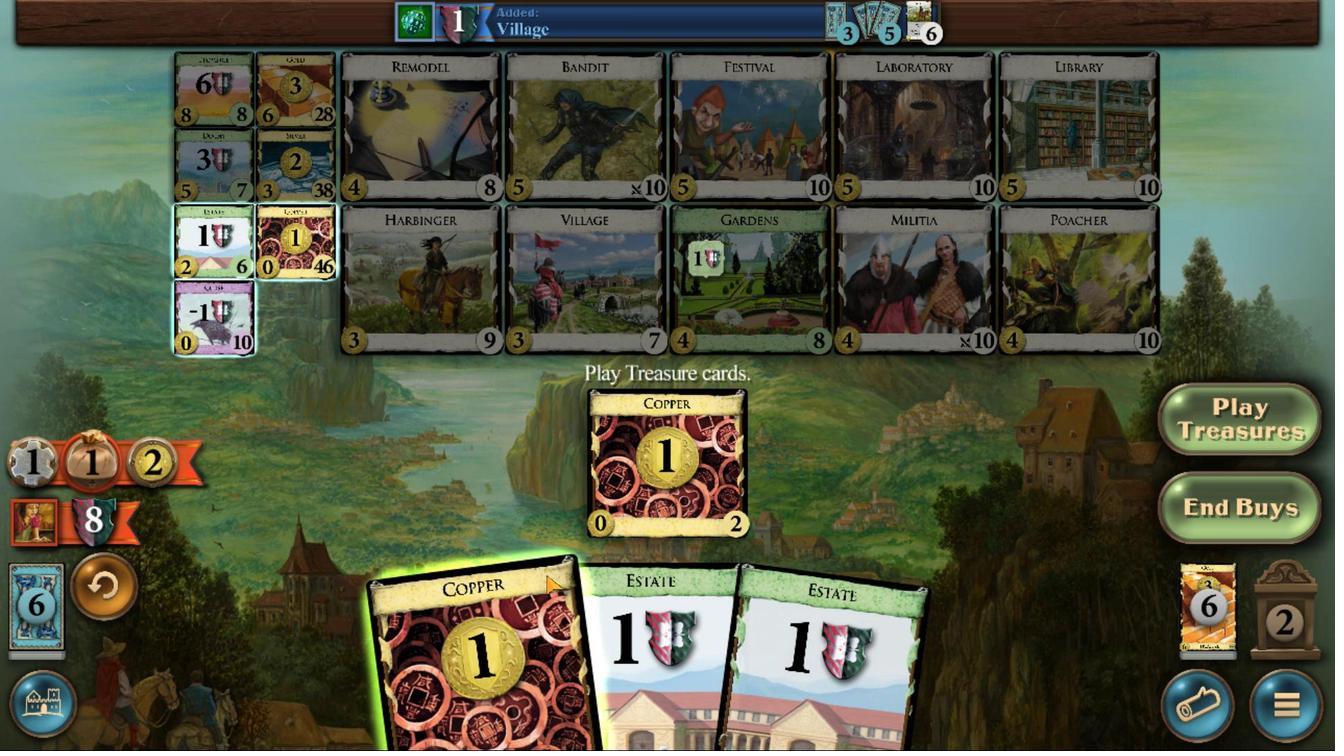 
Action: Mouse moved to (619, 444)
Screenshot: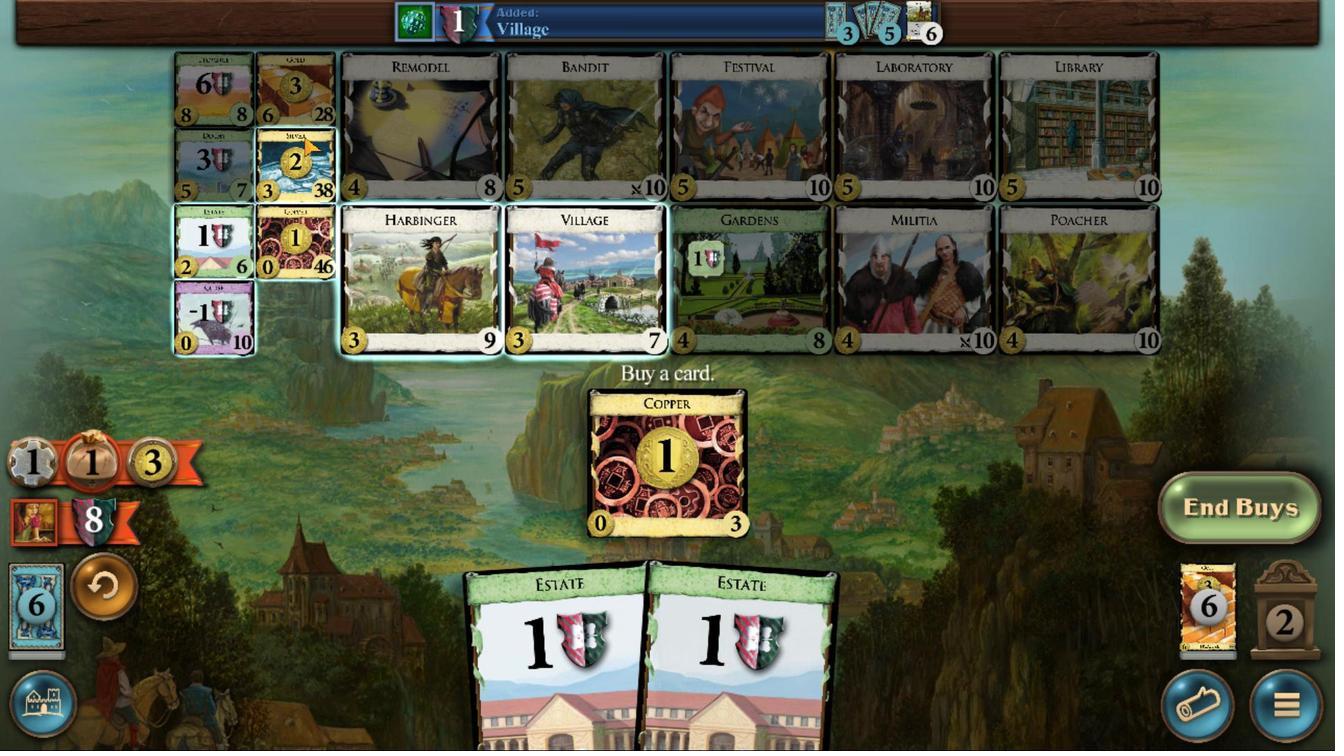 
Action: Mouse pressed left at (619, 444)
Screenshot: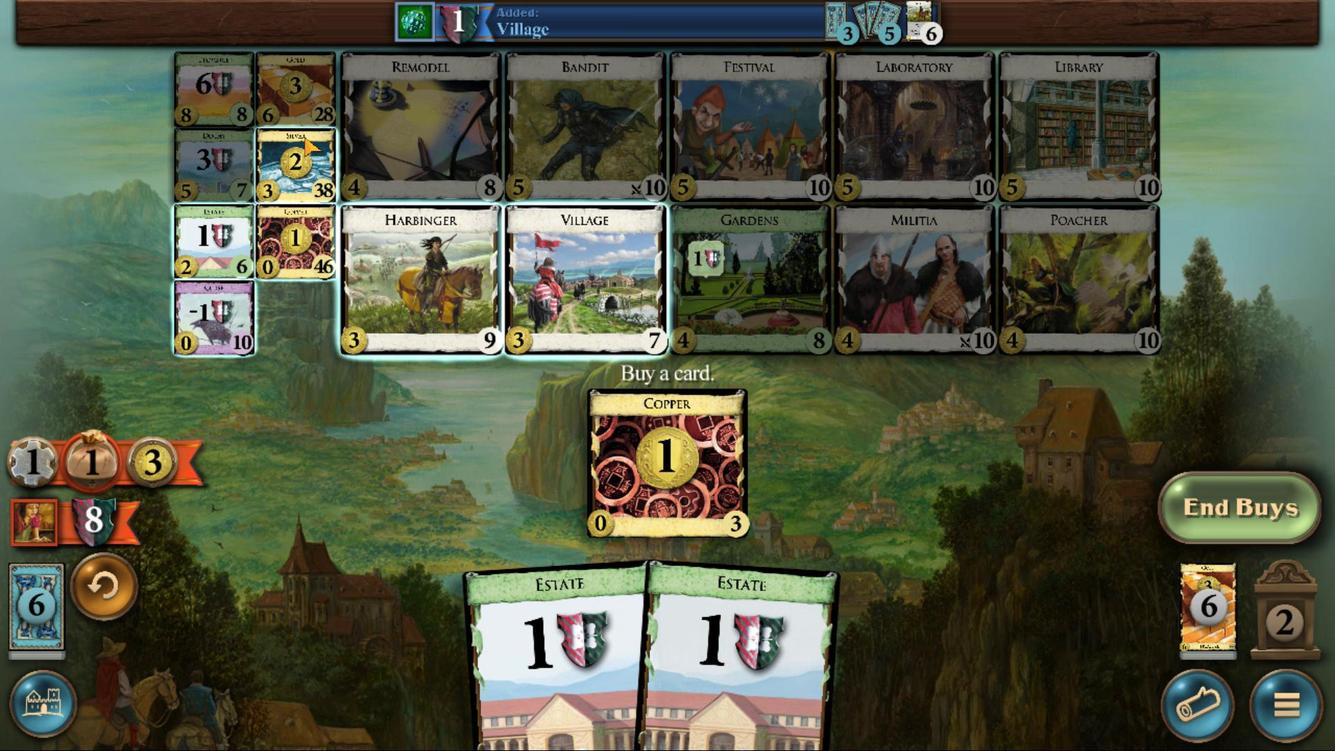 
Action: Mouse moved to (713, 487)
Screenshot: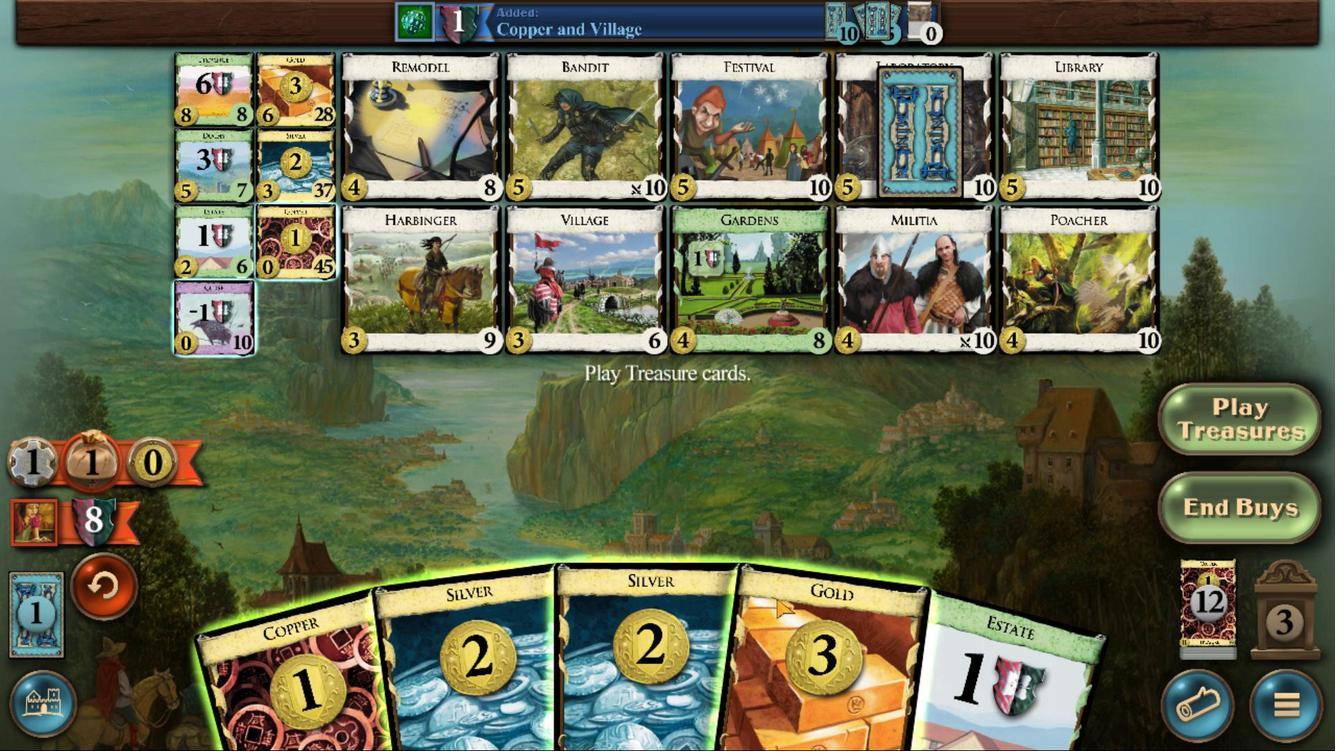 
Action: Mouse pressed left at (713, 487)
Screenshot: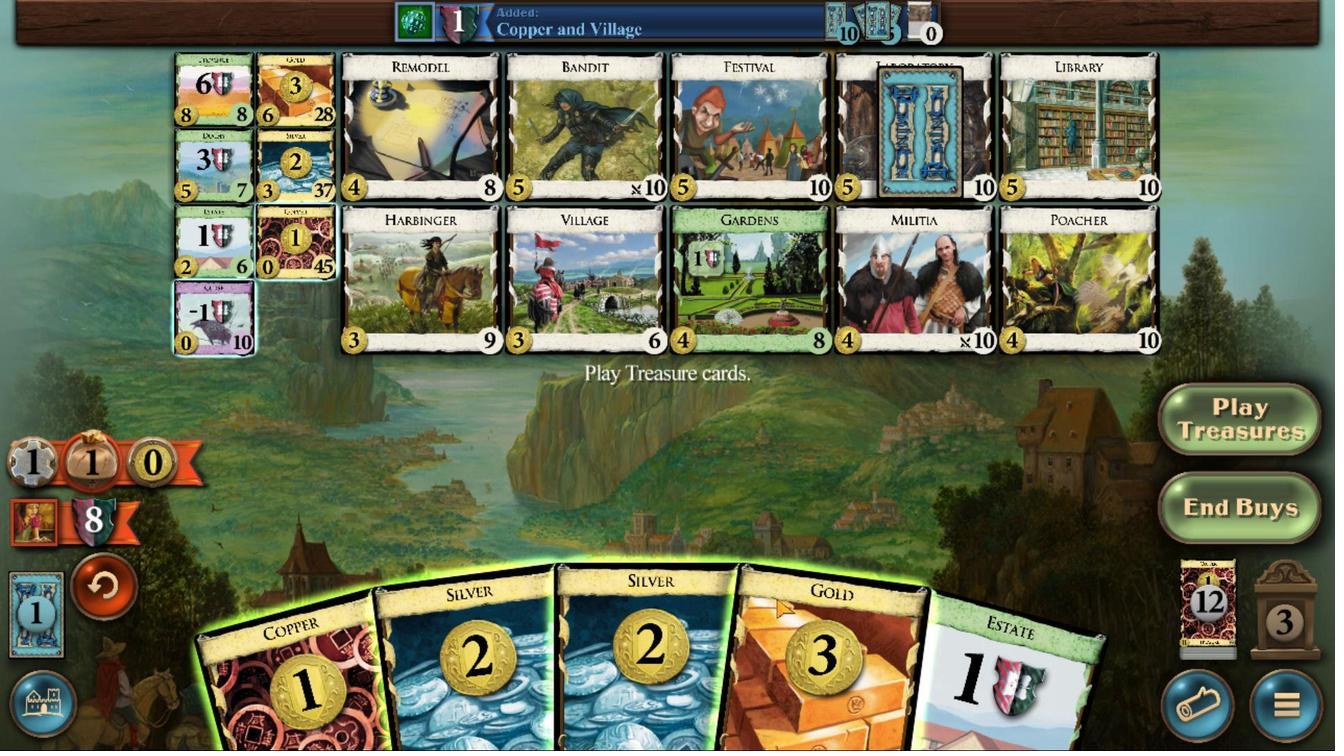 
Action: Mouse moved to (703, 491)
Screenshot: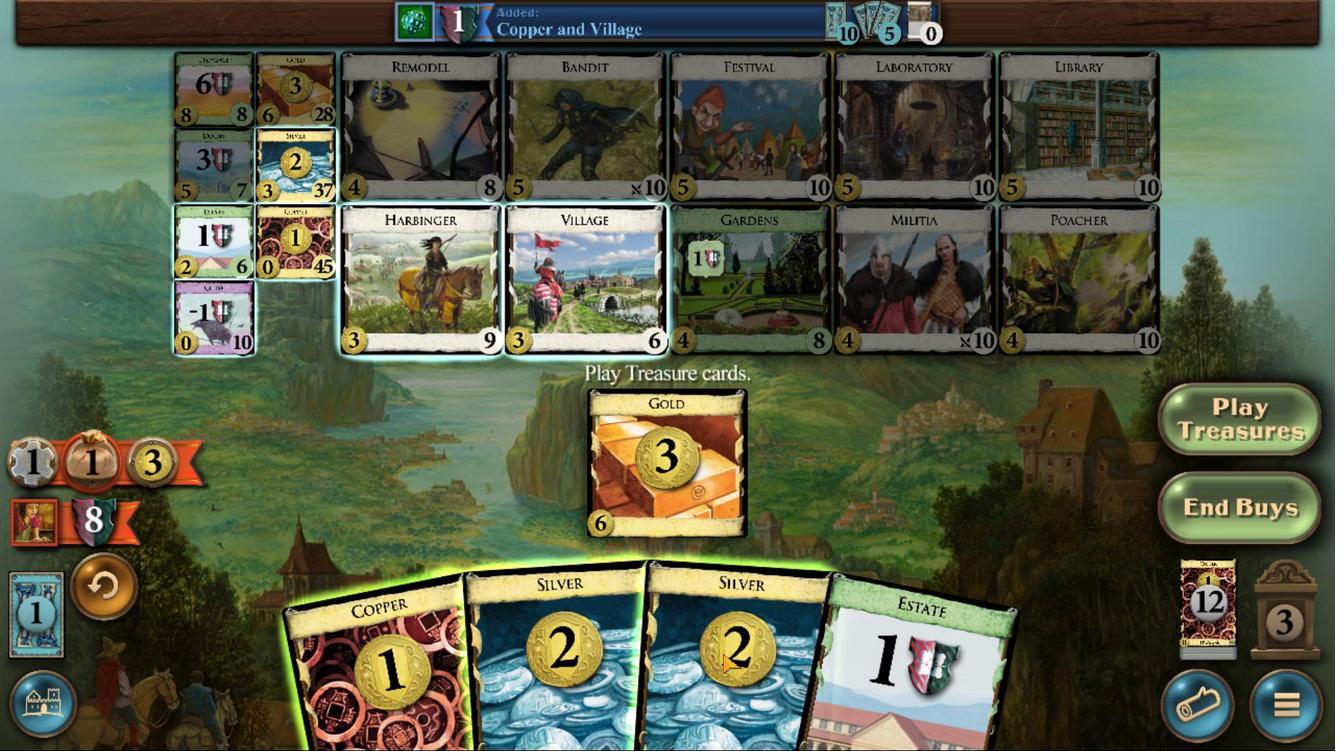 
Action: Mouse pressed left at (703, 491)
Screenshot: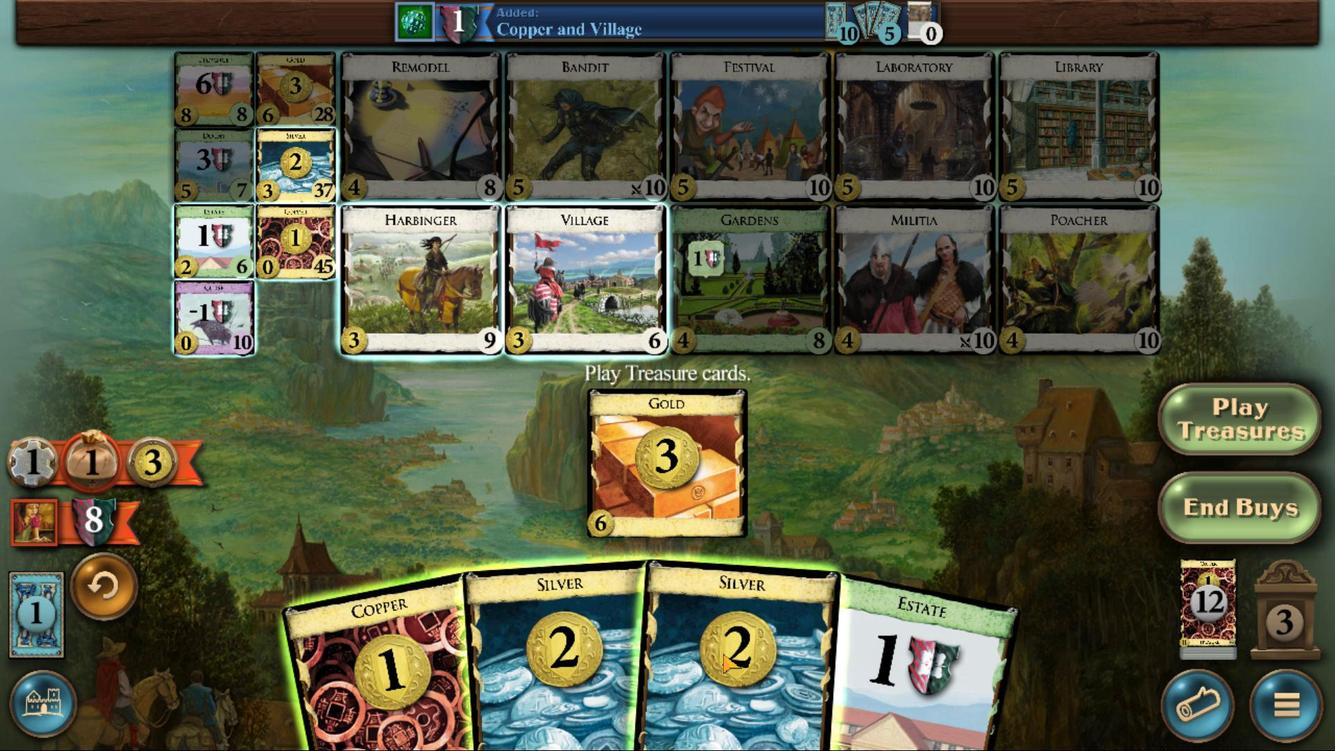 
Action: Mouse moved to (690, 491)
Screenshot: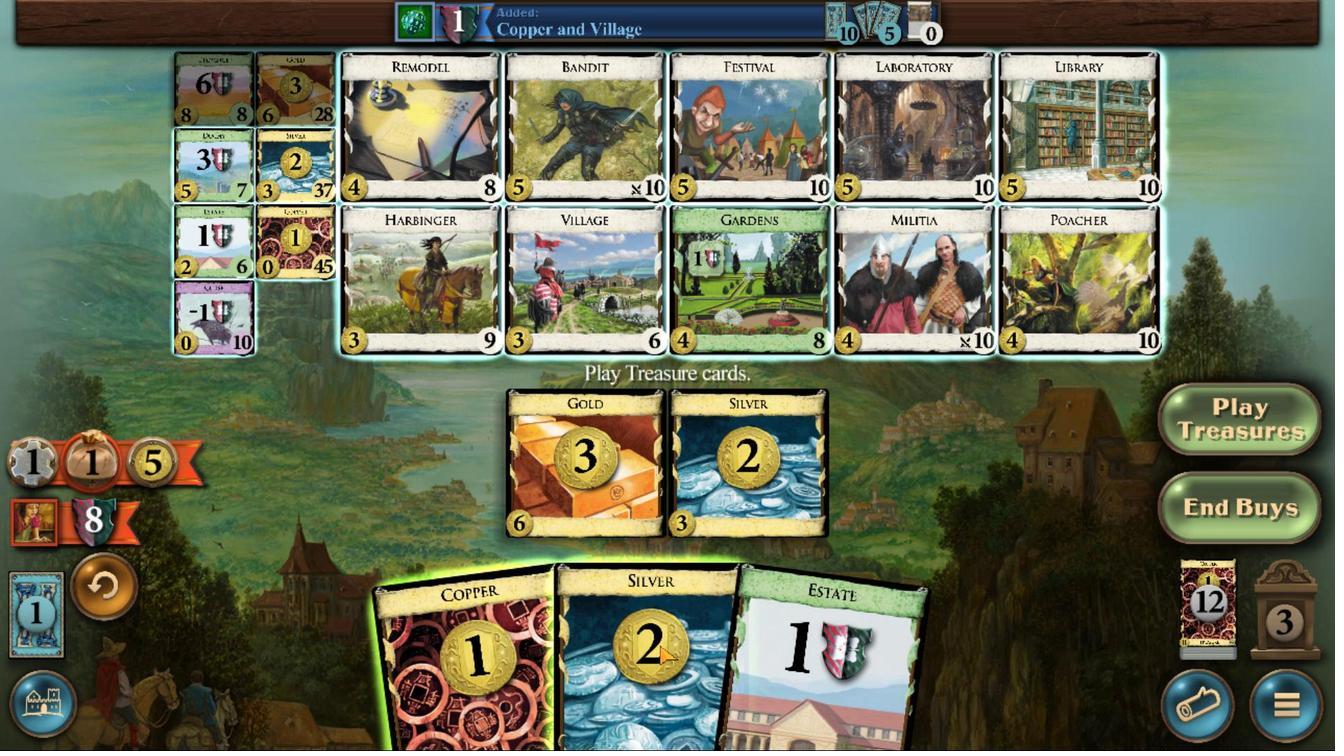 
Action: Mouse pressed left at (690, 491)
Screenshot: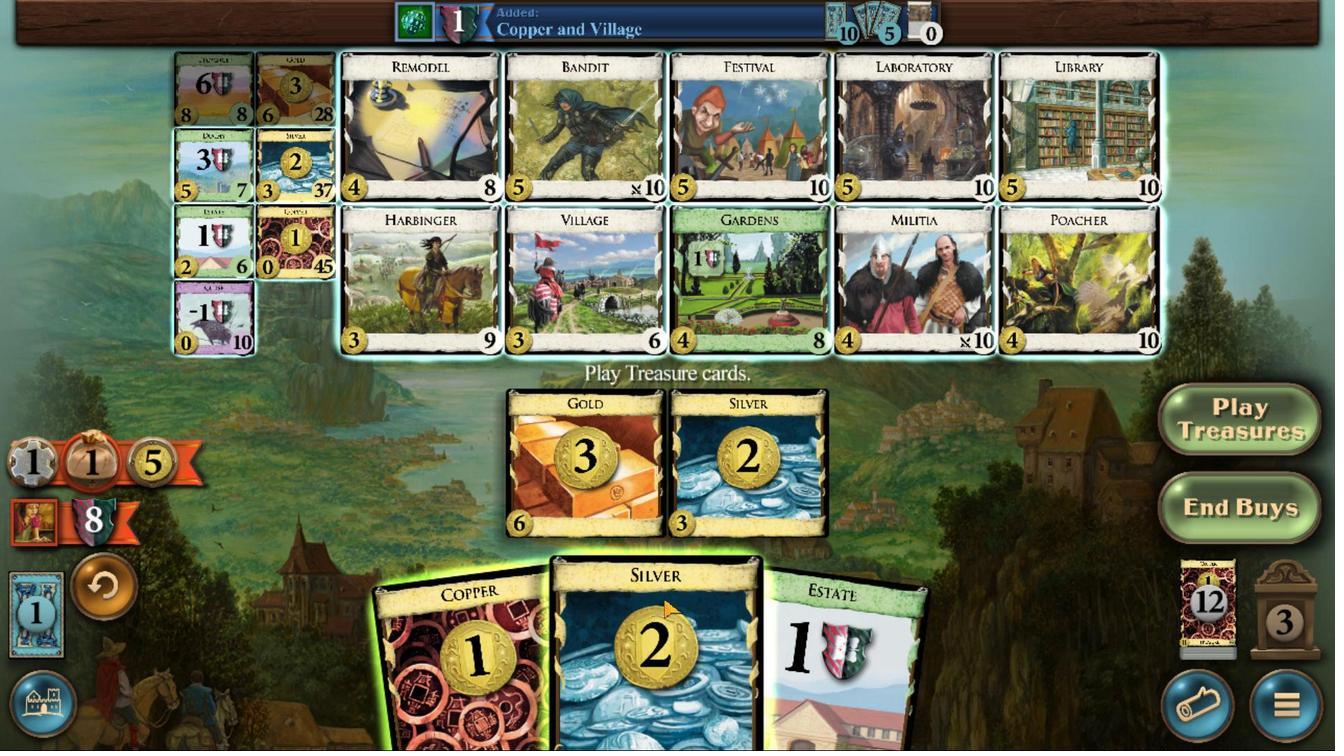 
Action: Mouse moved to (680, 489)
Screenshot: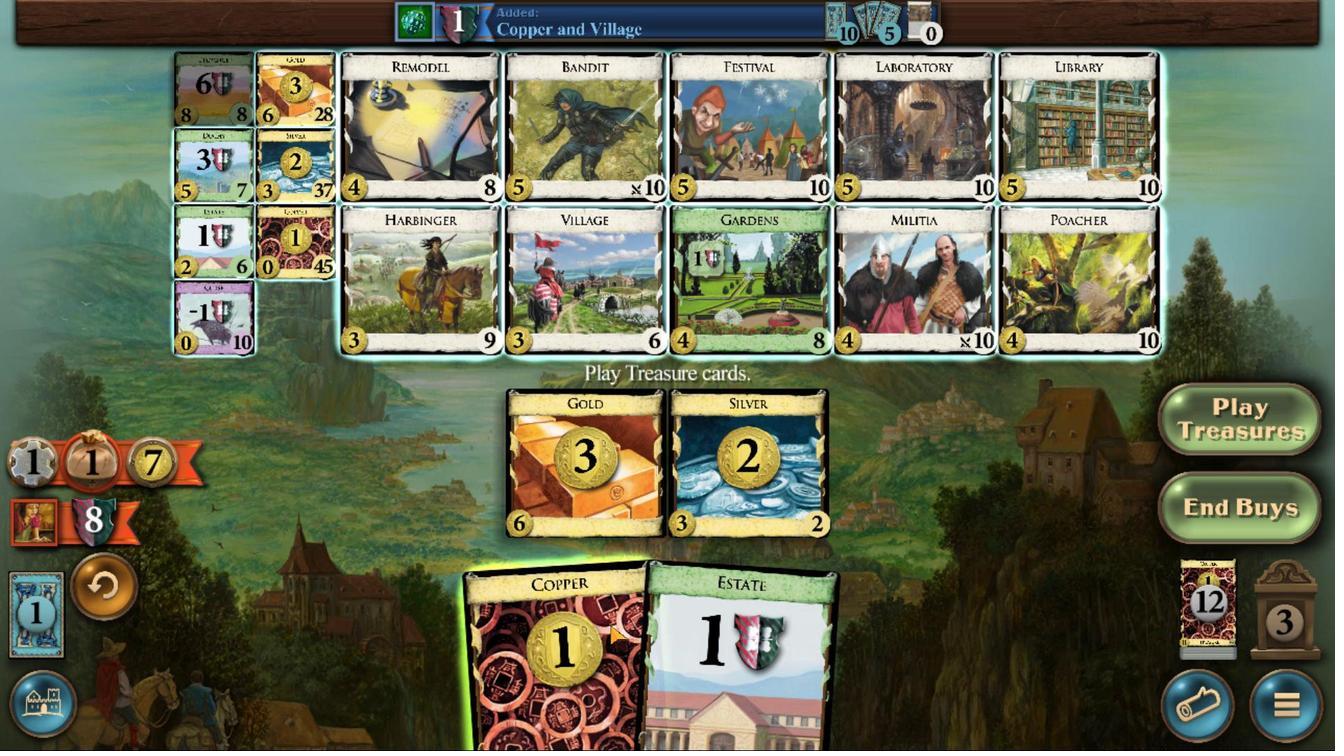 
Action: Mouse pressed left at (680, 489)
Screenshot: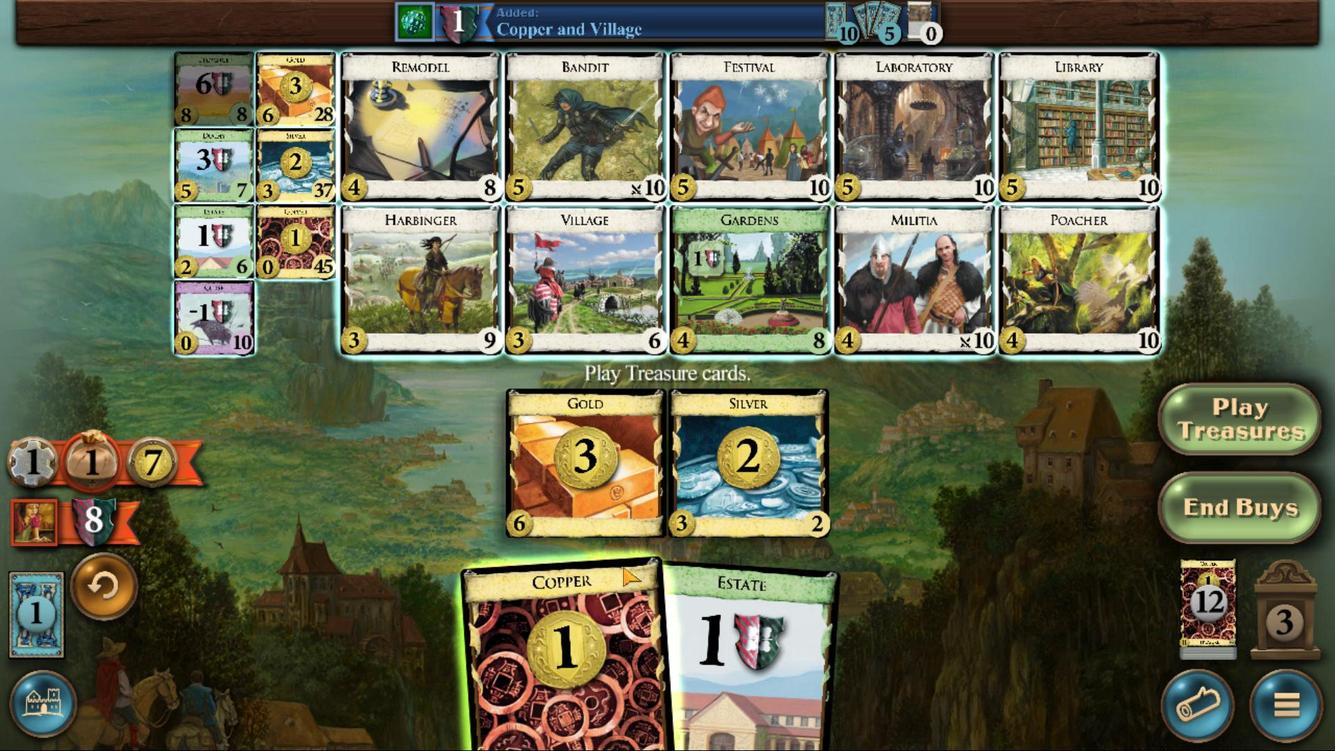 
Action: Mouse moved to (604, 440)
Screenshot: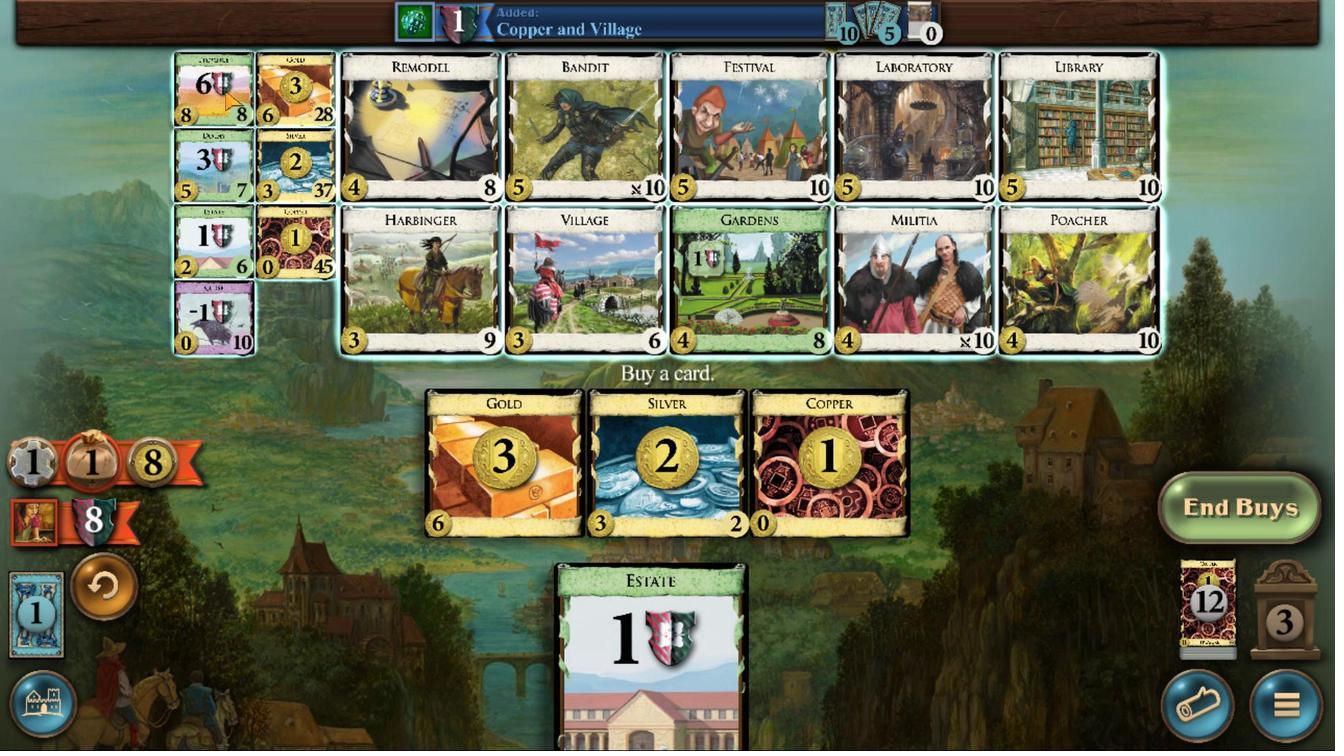 
Action: Mouse pressed left at (604, 440)
Screenshot: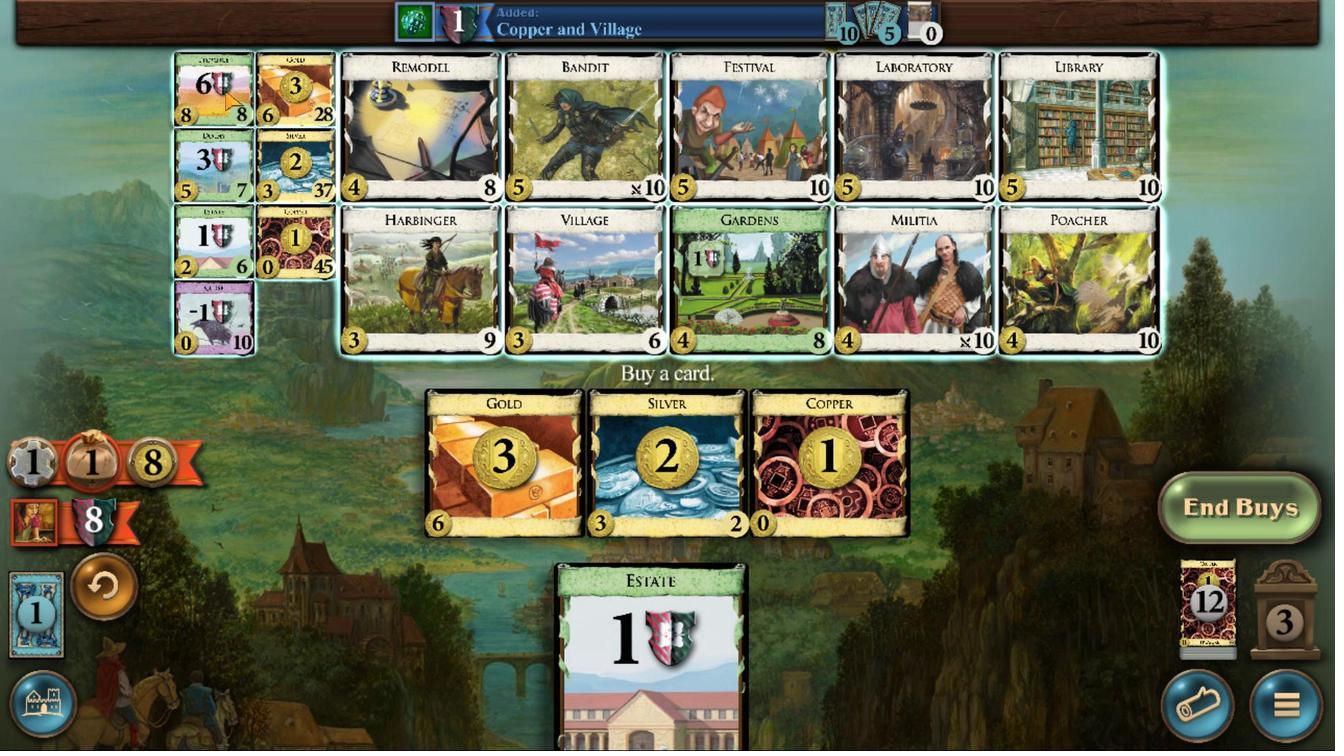 
Action: Mouse moved to (687, 487)
Screenshot: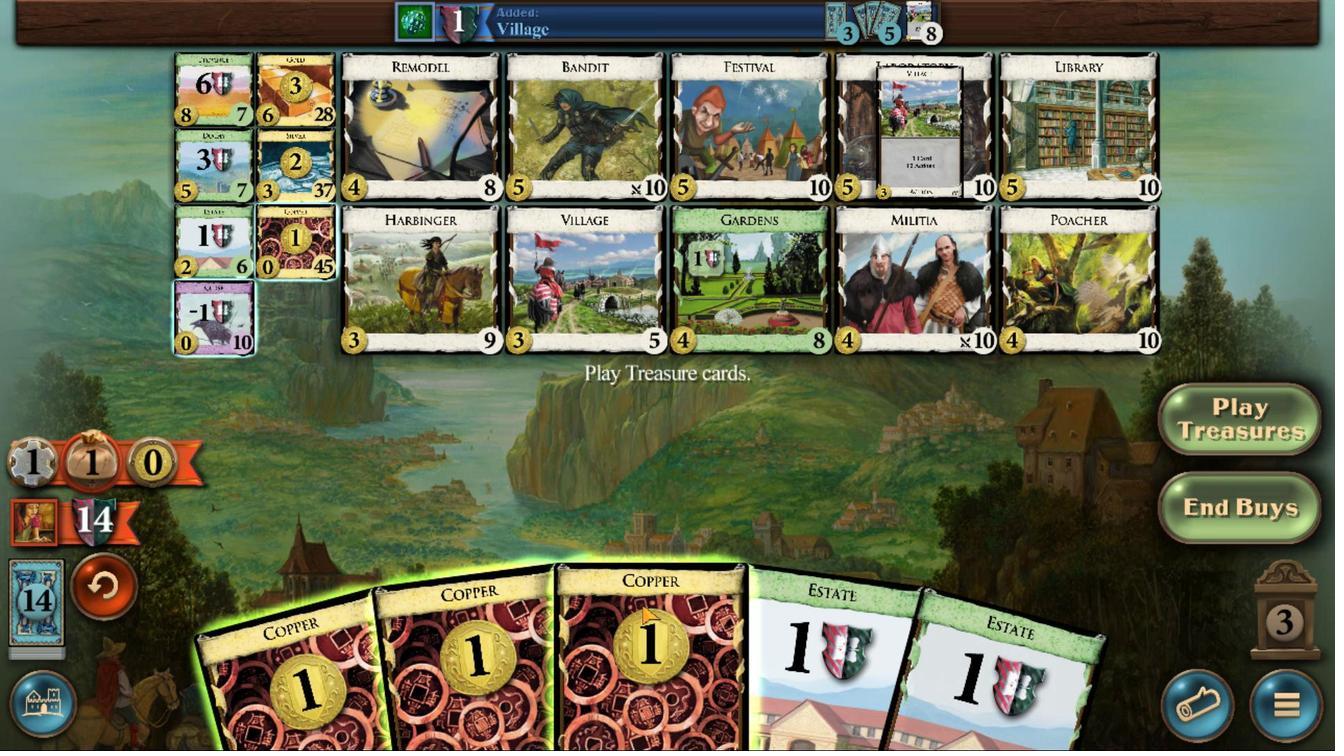 
Action: Mouse pressed left at (687, 487)
Screenshot: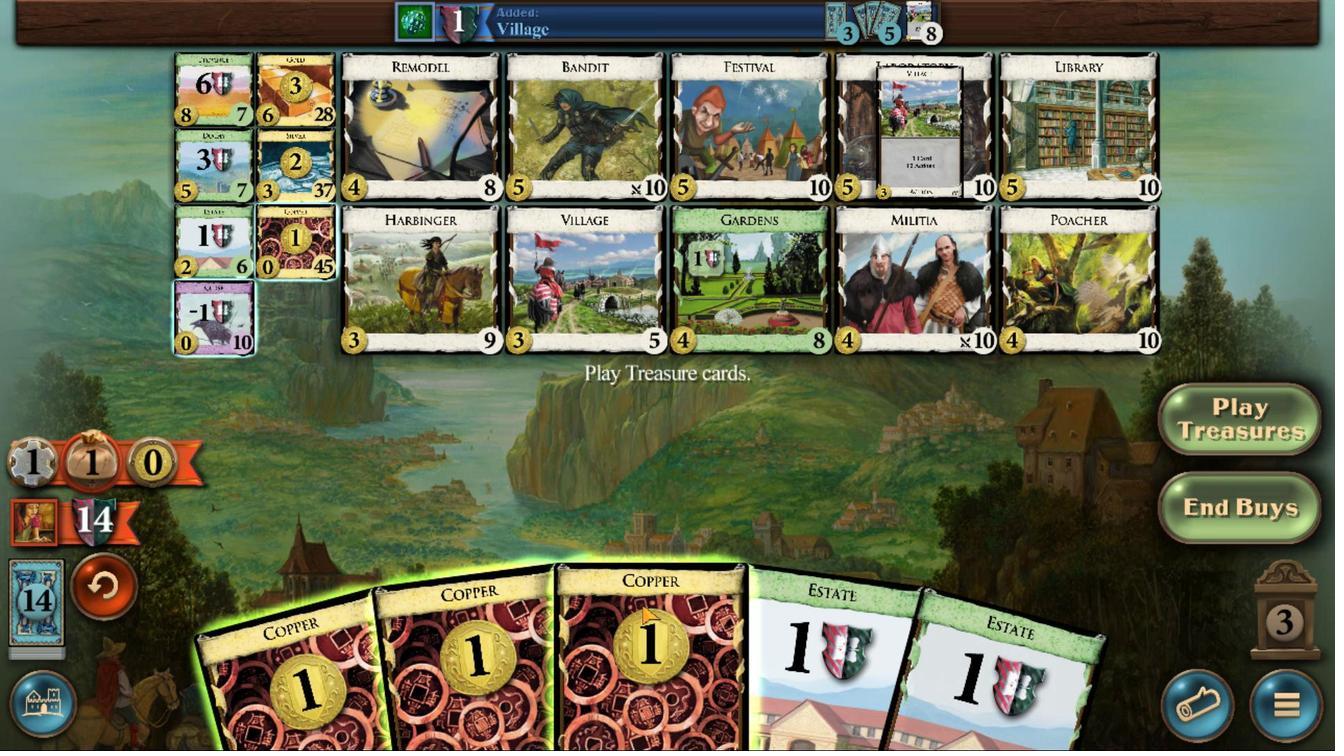 
Action: Mouse moved to (676, 484)
Screenshot: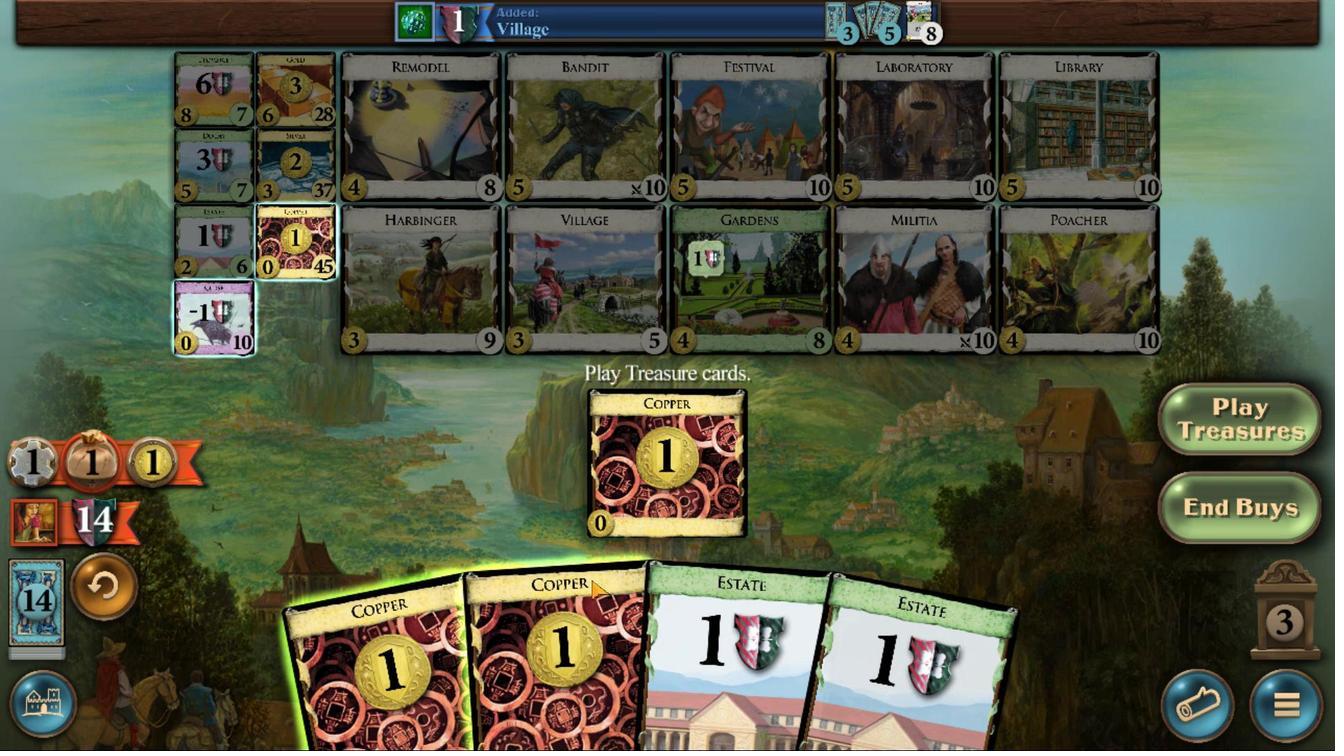 
Action: Mouse pressed left at (676, 484)
Screenshot: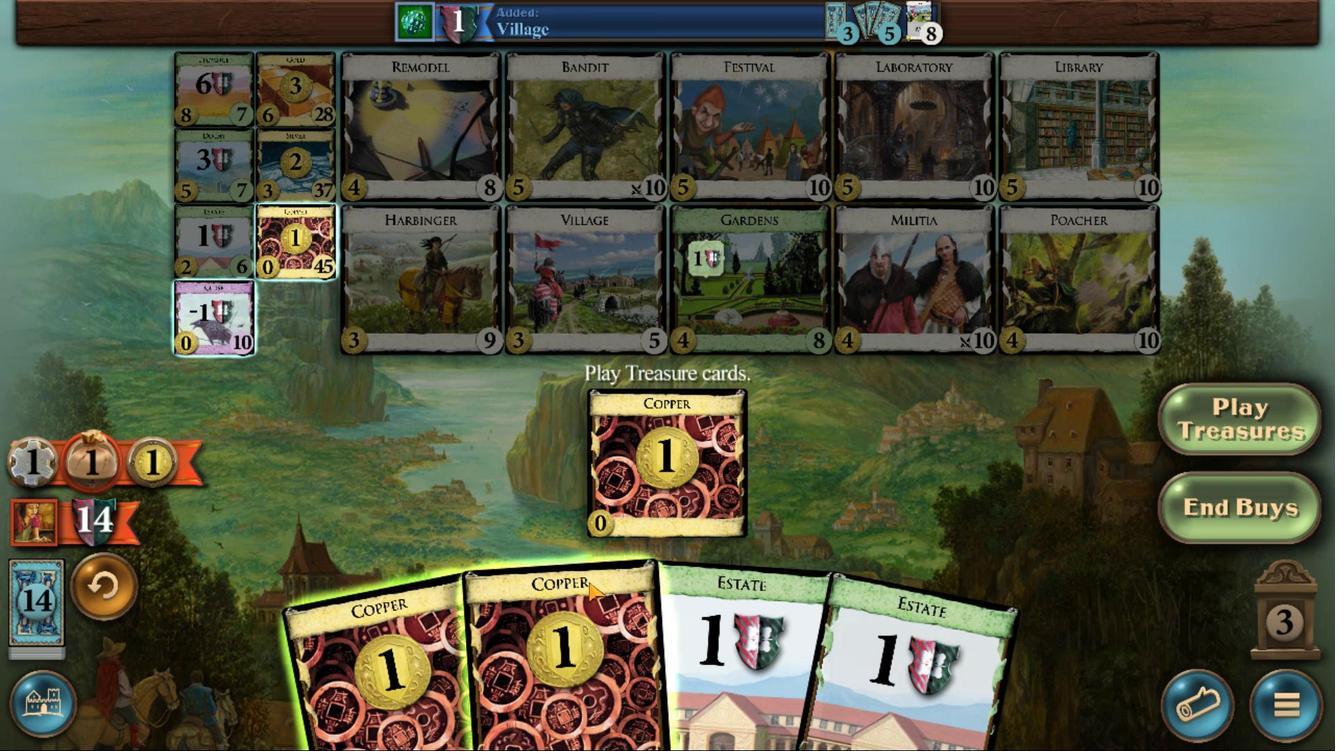 
Action: Mouse moved to (650, 486)
Screenshot: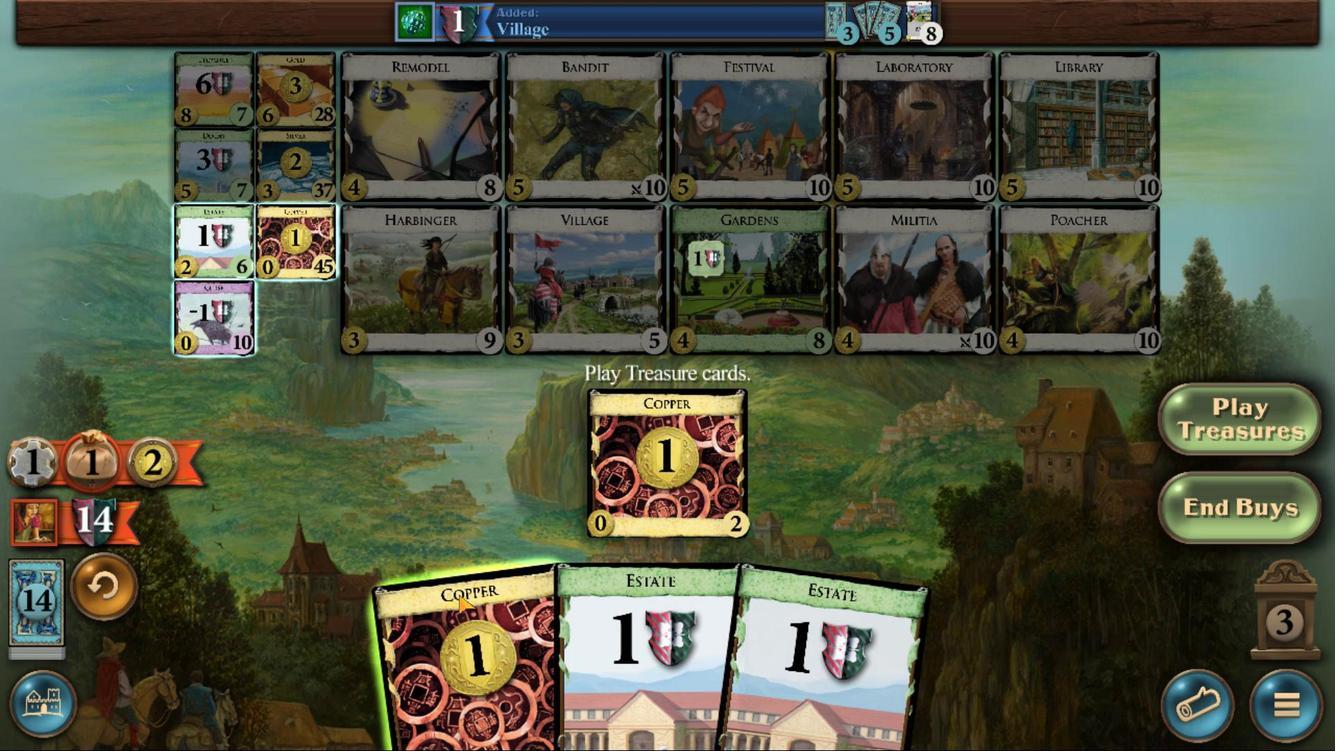 
Action: Mouse pressed left at (650, 486)
Screenshot: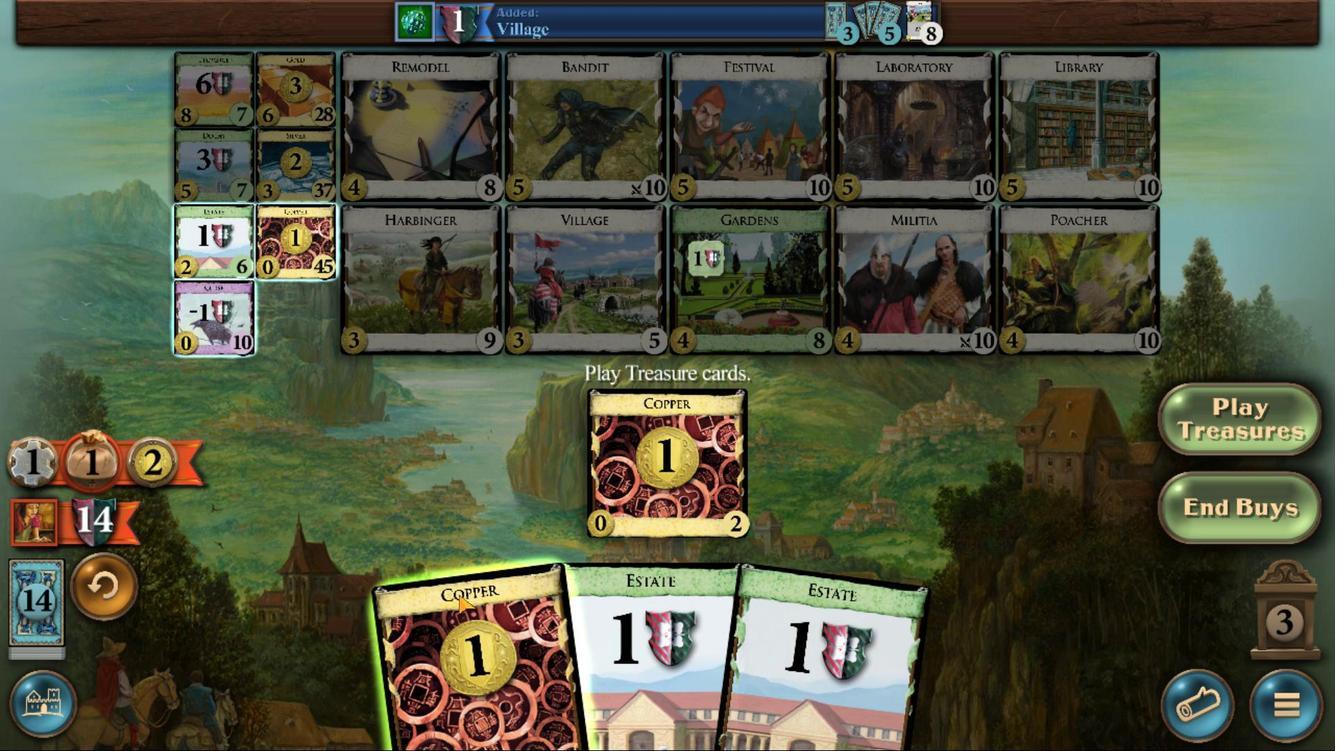
Action: Mouse moved to (615, 447)
Screenshot: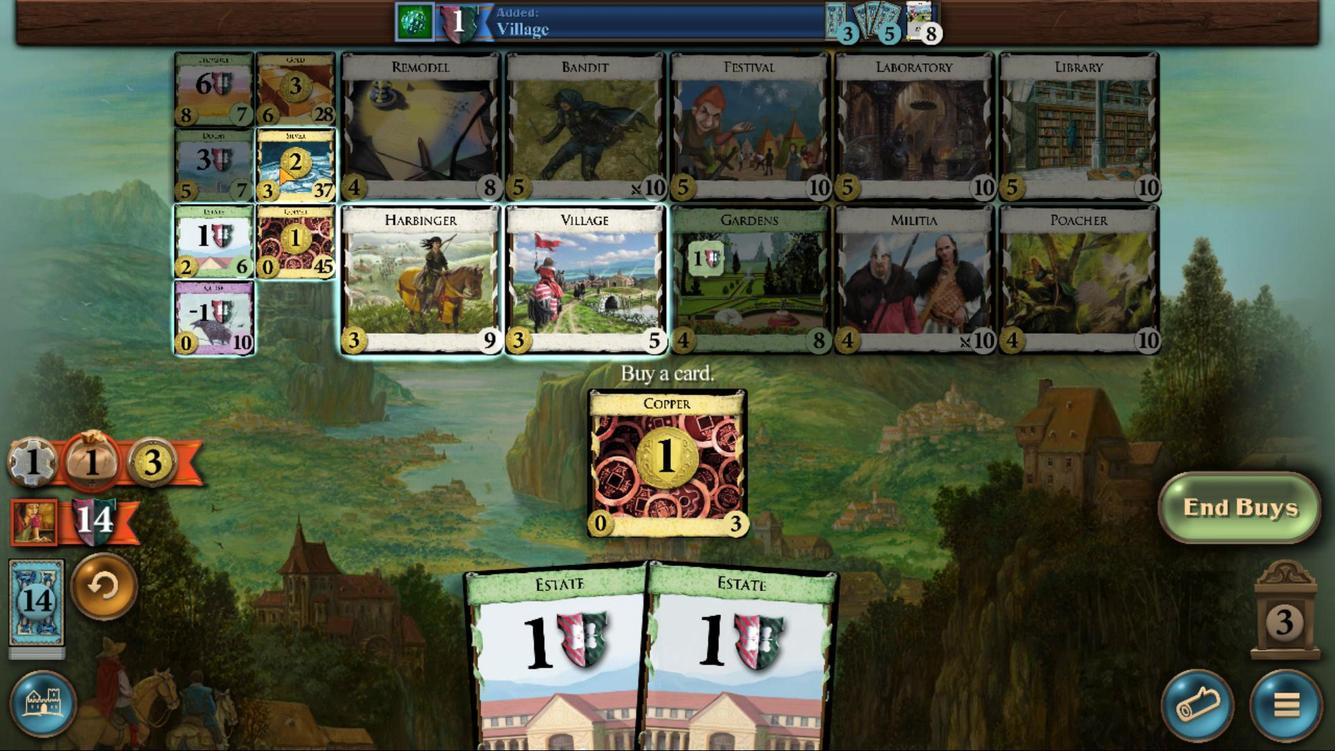 
Action: Mouse pressed left at (615, 447)
Screenshot: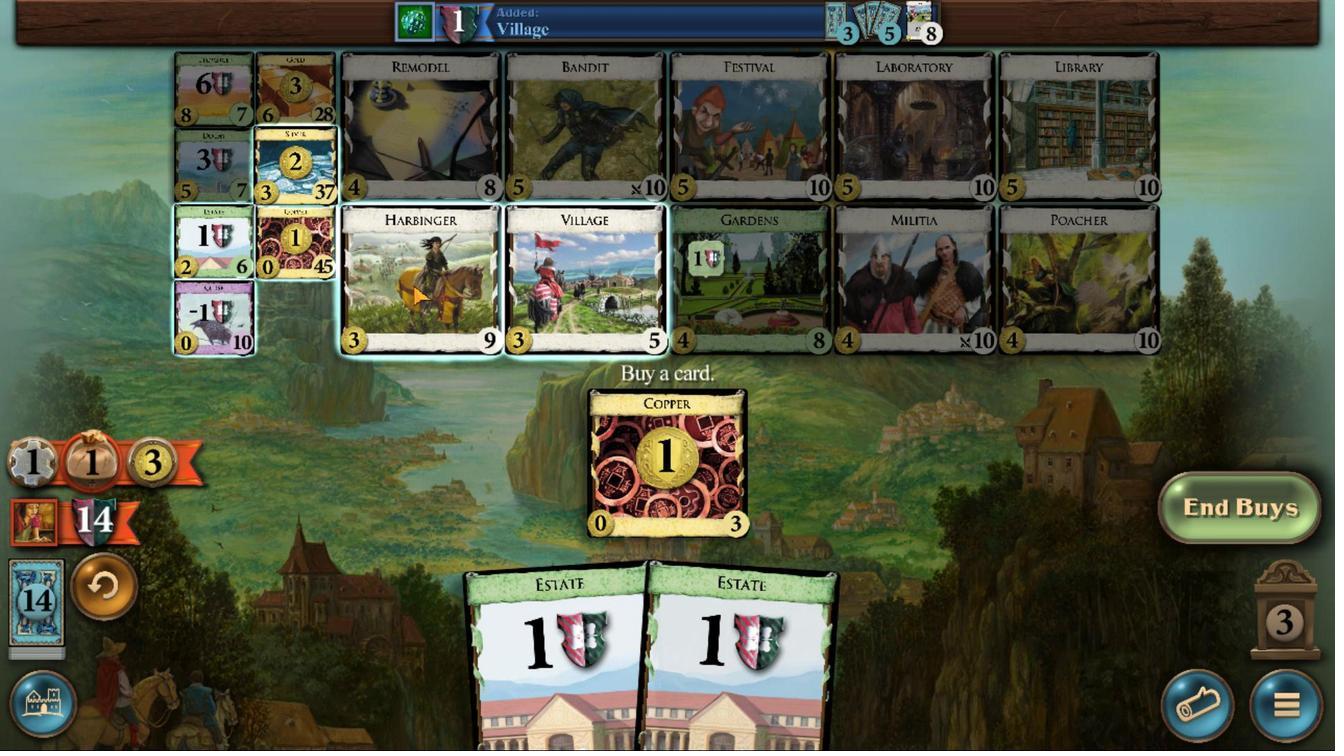 
Action: Mouse moved to (688, 484)
Screenshot: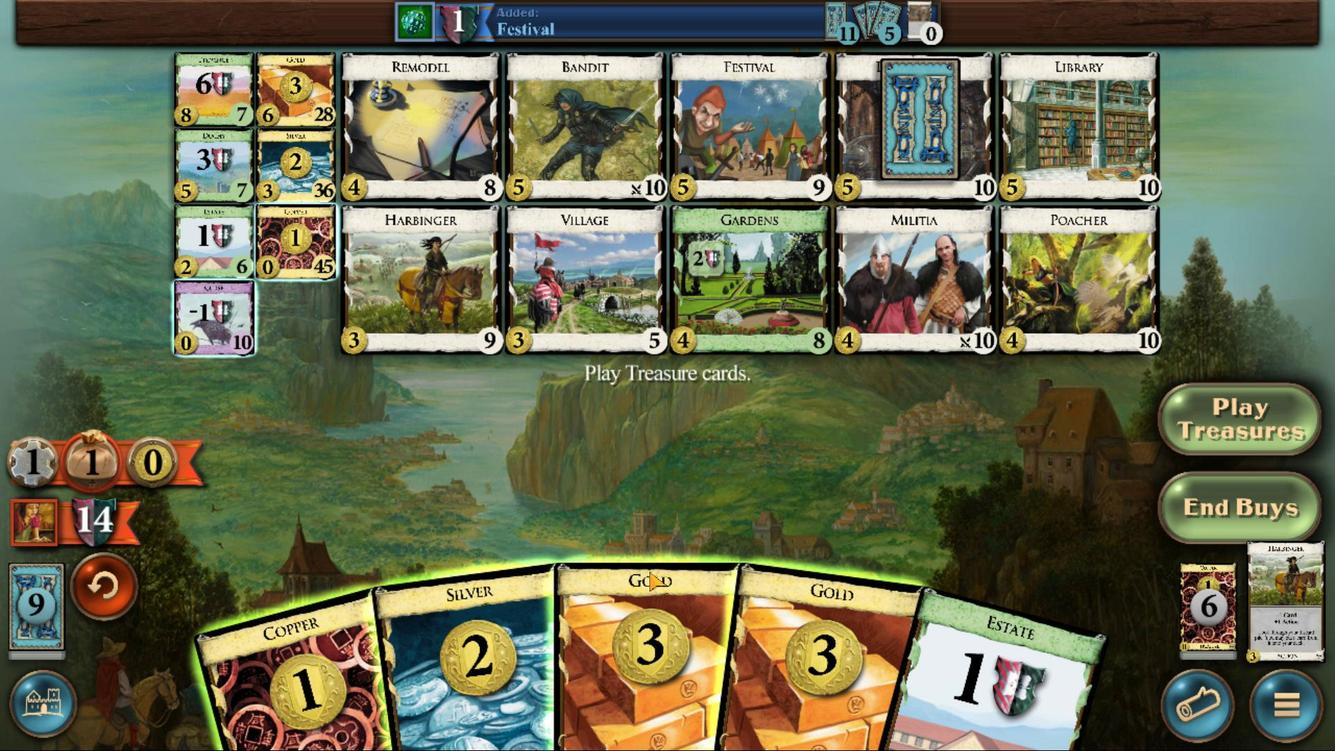 
Action: Mouse pressed left at (688, 484)
Screenshot: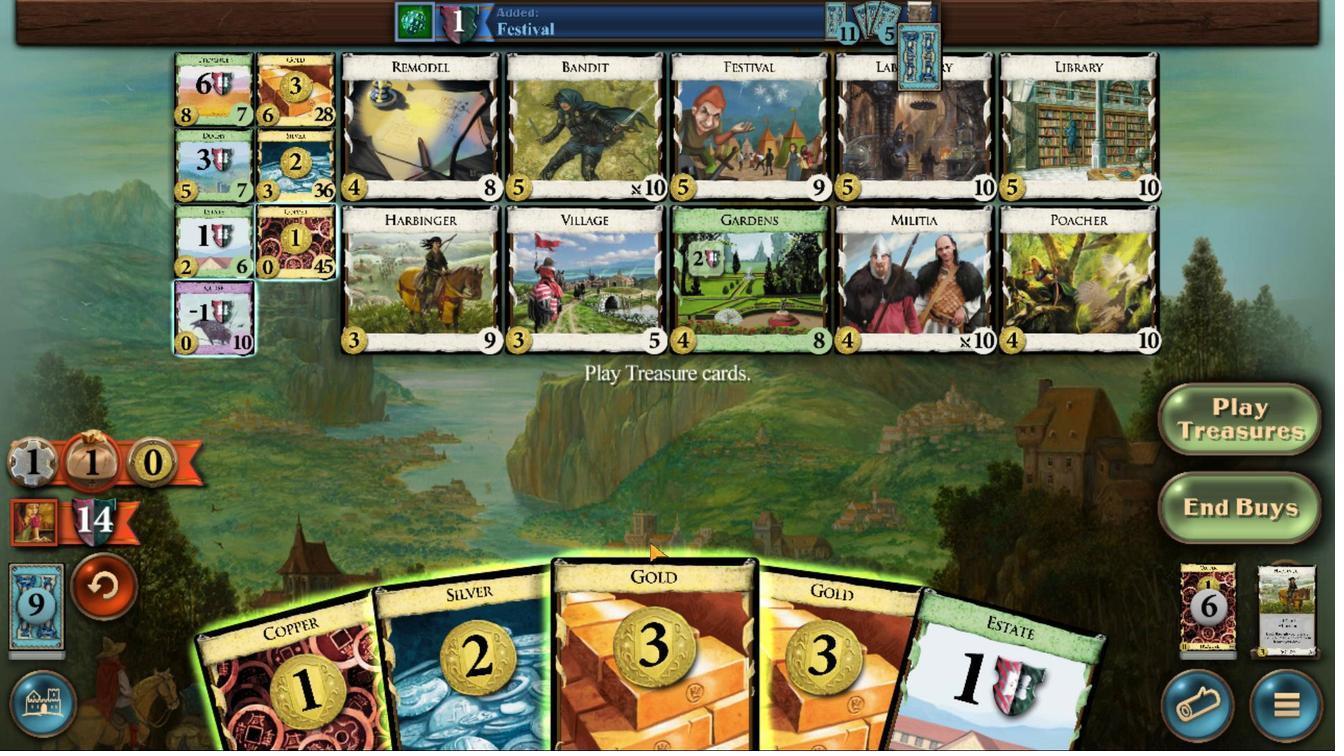
Action: Mouse moved to (702, 486)
Screenshot: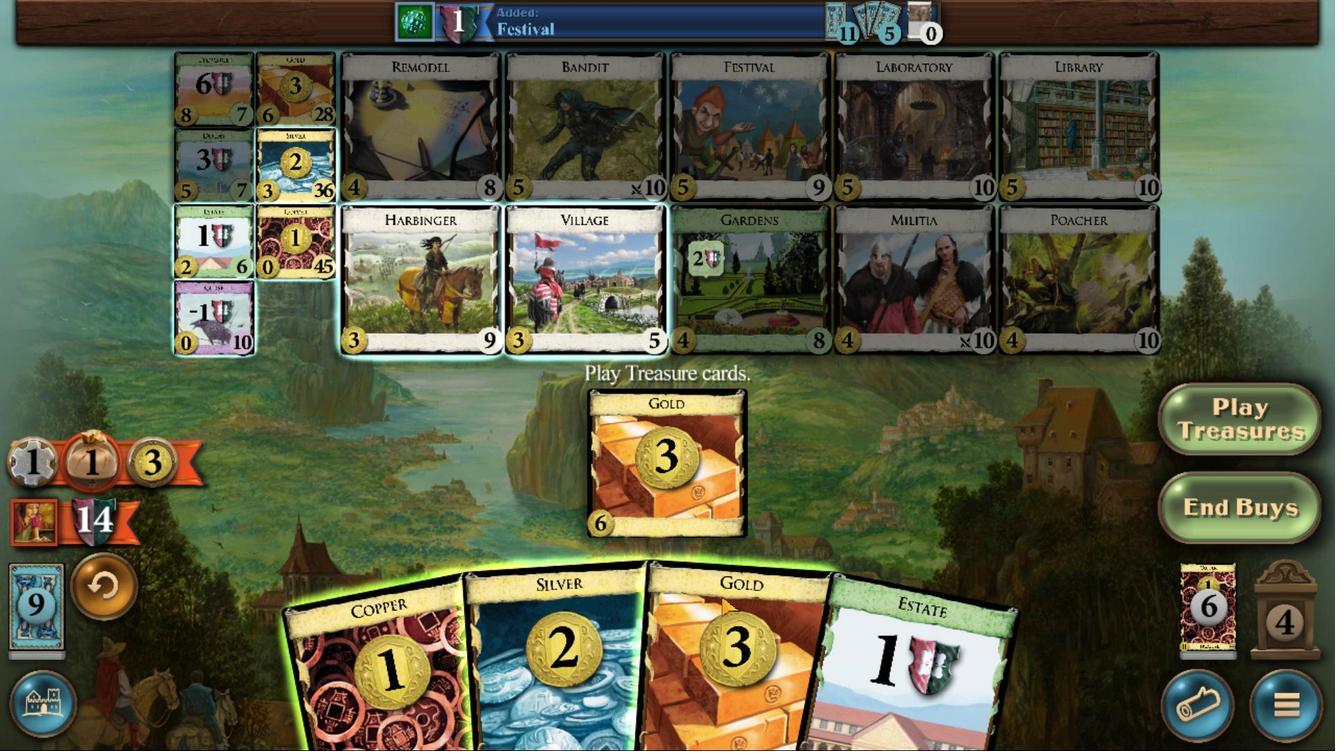 
Action: Mouse pressed left at (702, 486)
Screenshot: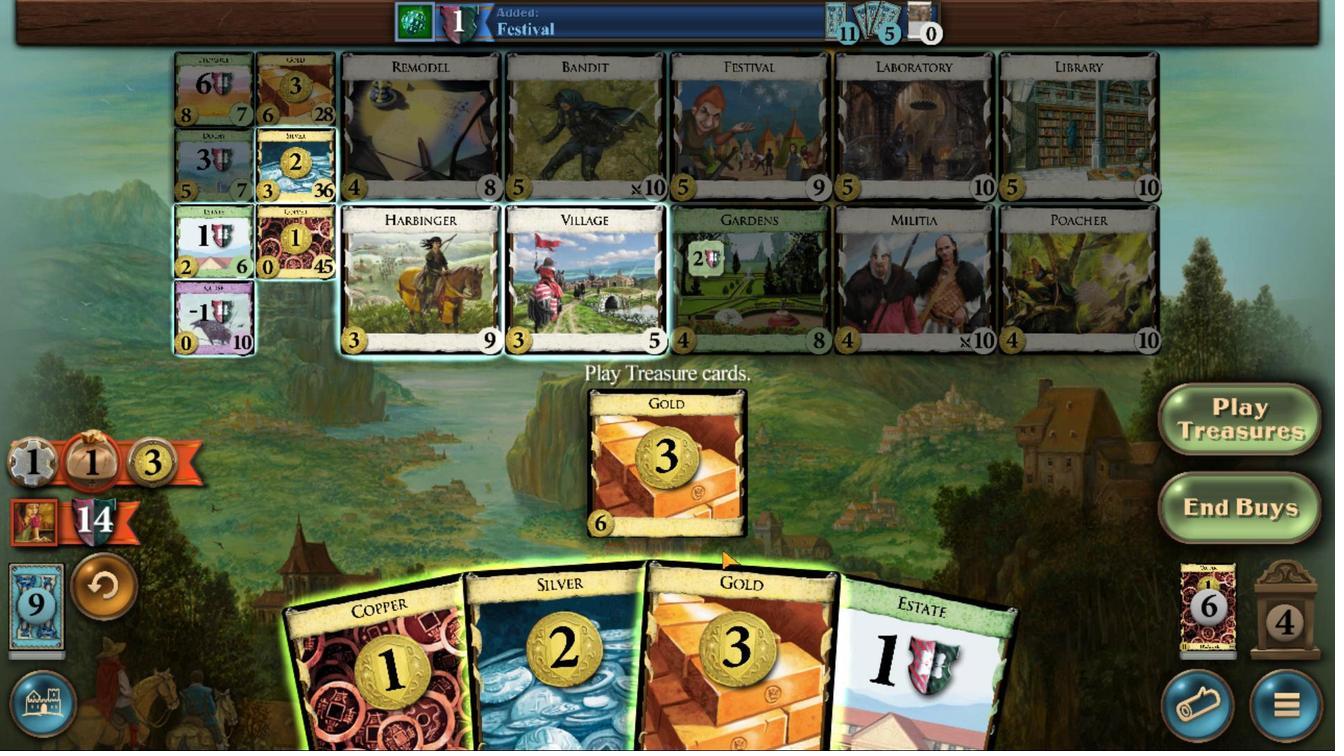 
Action: Mouse moved to (689, 488)
Screenshot: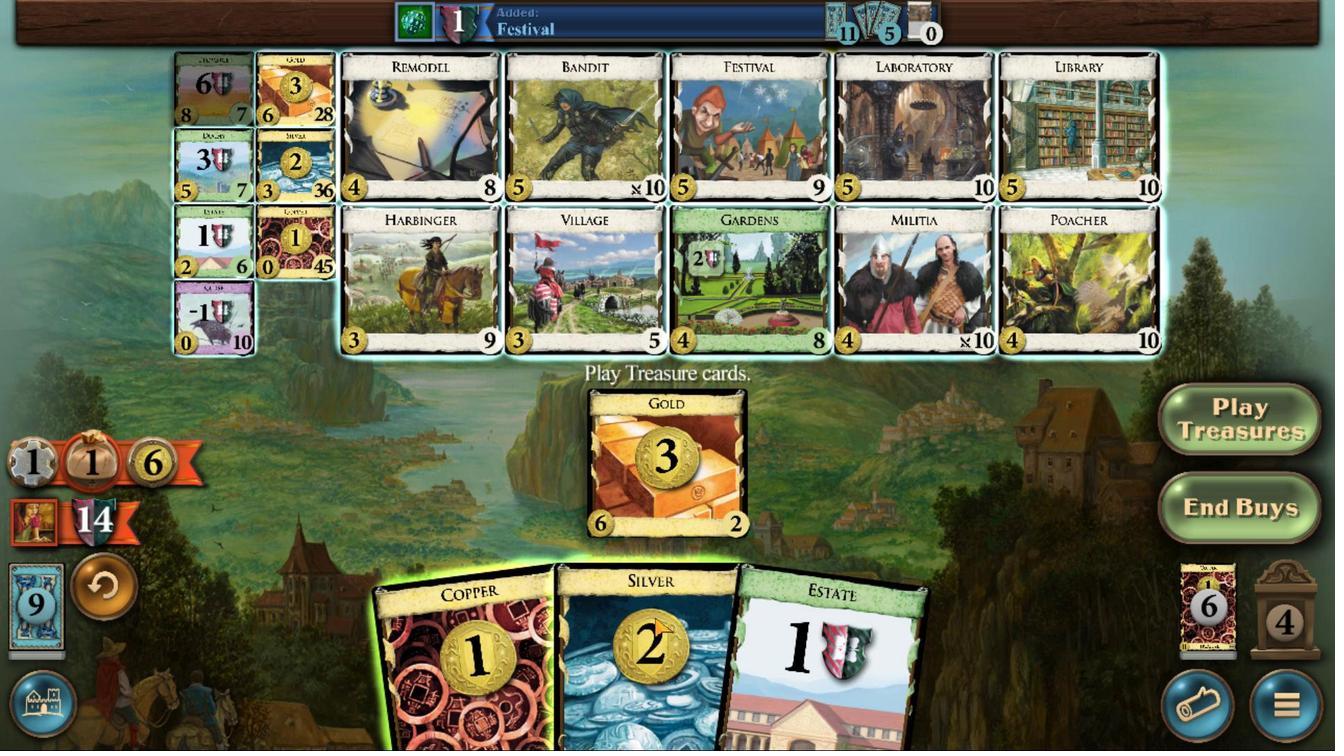 
Action: Mouse pressed left at (689, 488)
Screenshot: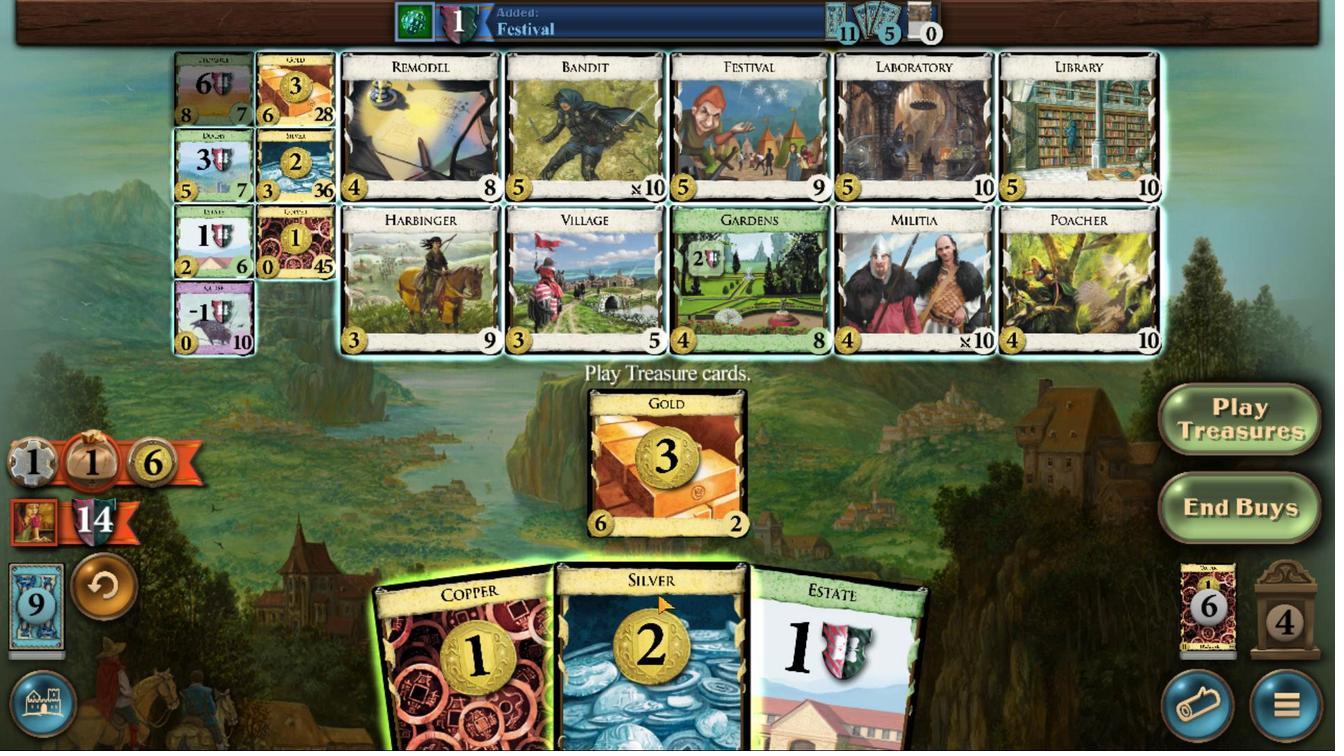 
Action: Mouse moved to (601, 439)
Screenshot: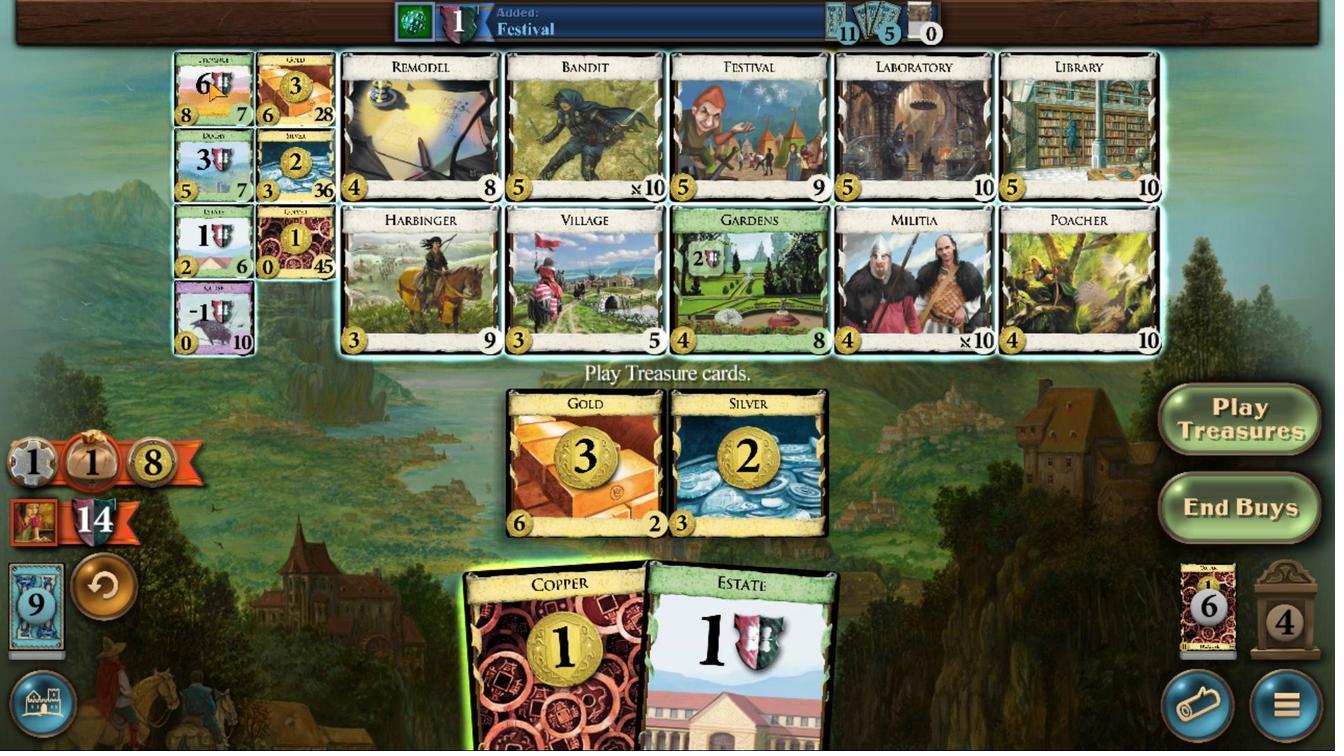 
Action: Mouse pressed left at (601, 439)
Screenshot: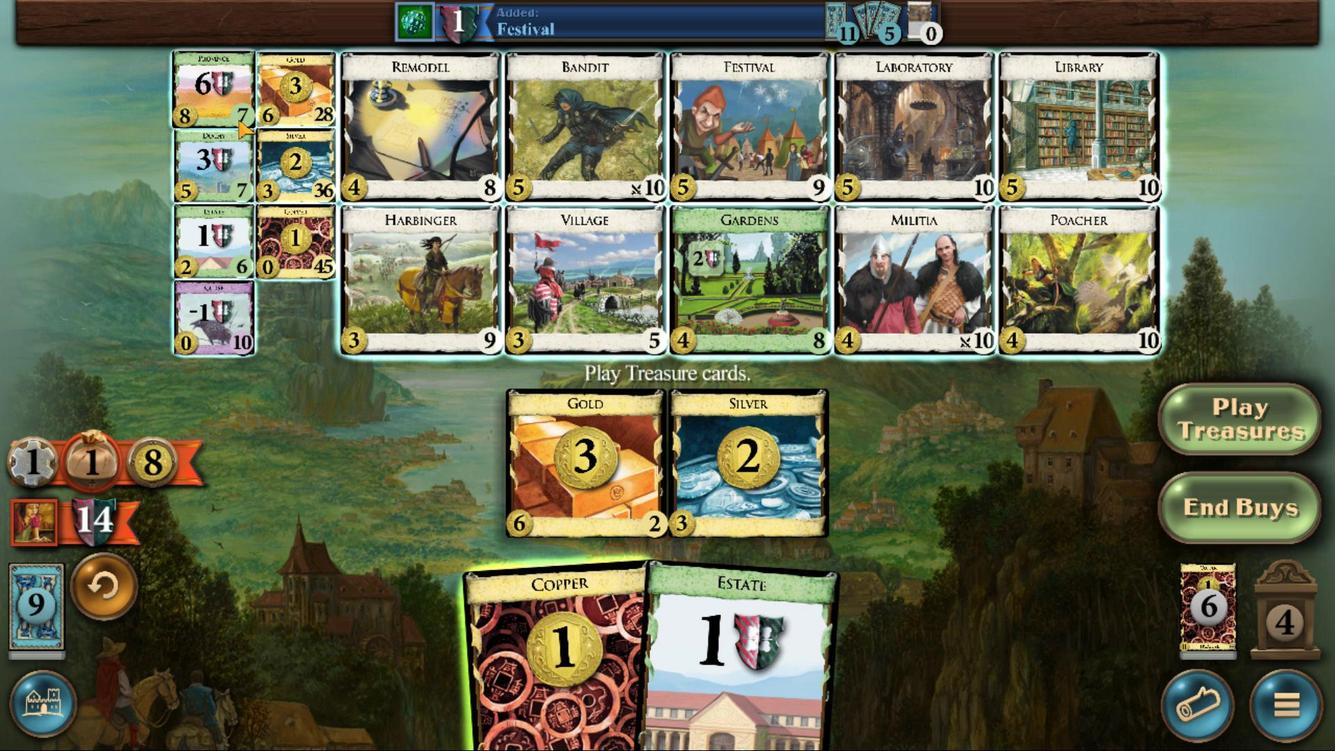 
Action: Mouse moved to (690, 486)
Screenshot: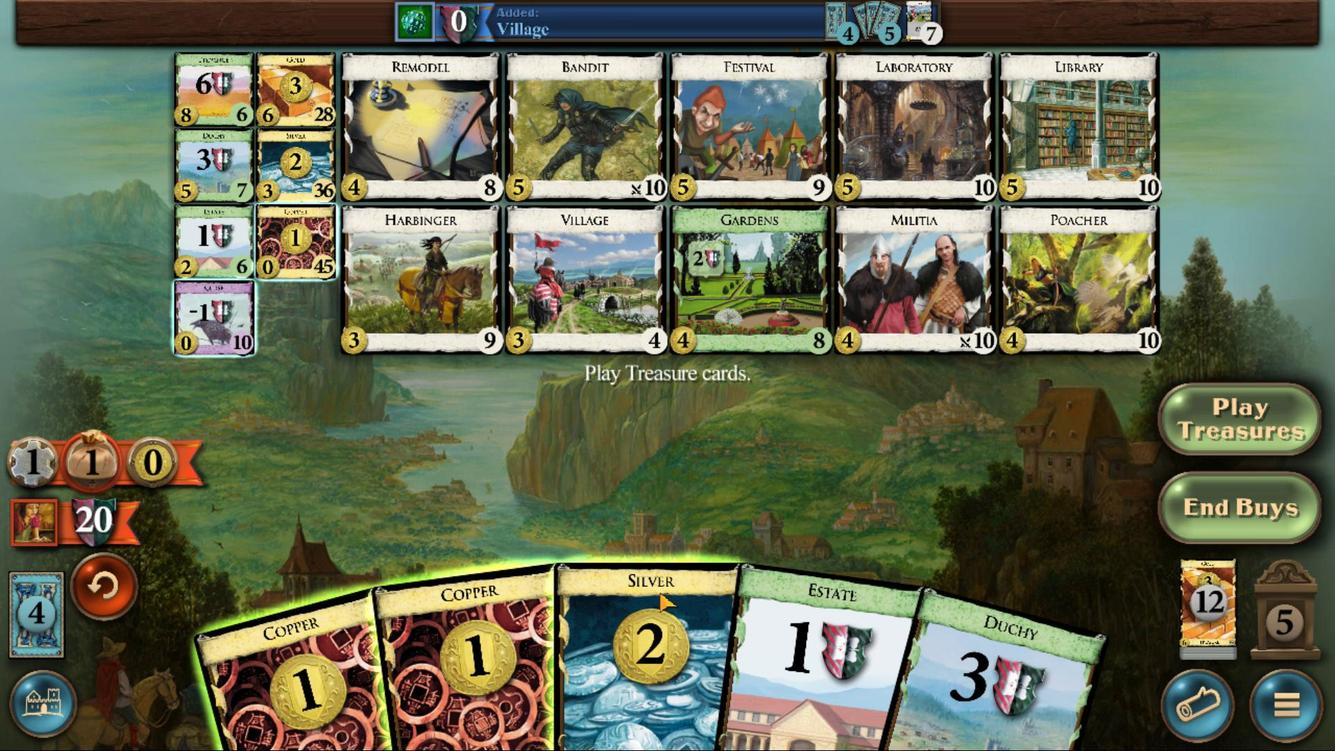 
Action: Mouse pressed left at (690, 486)
Screenshot: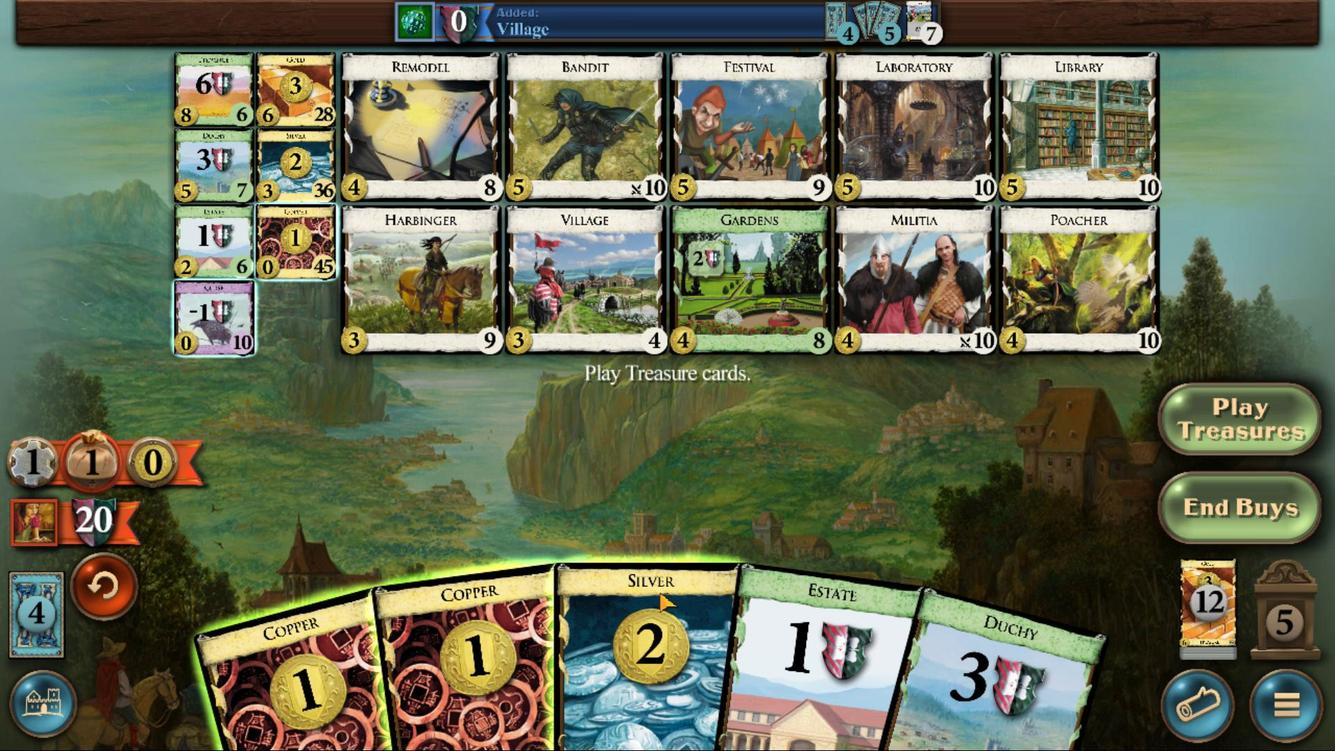 
Action: Mouse moved to (669, 484)
Screenshot: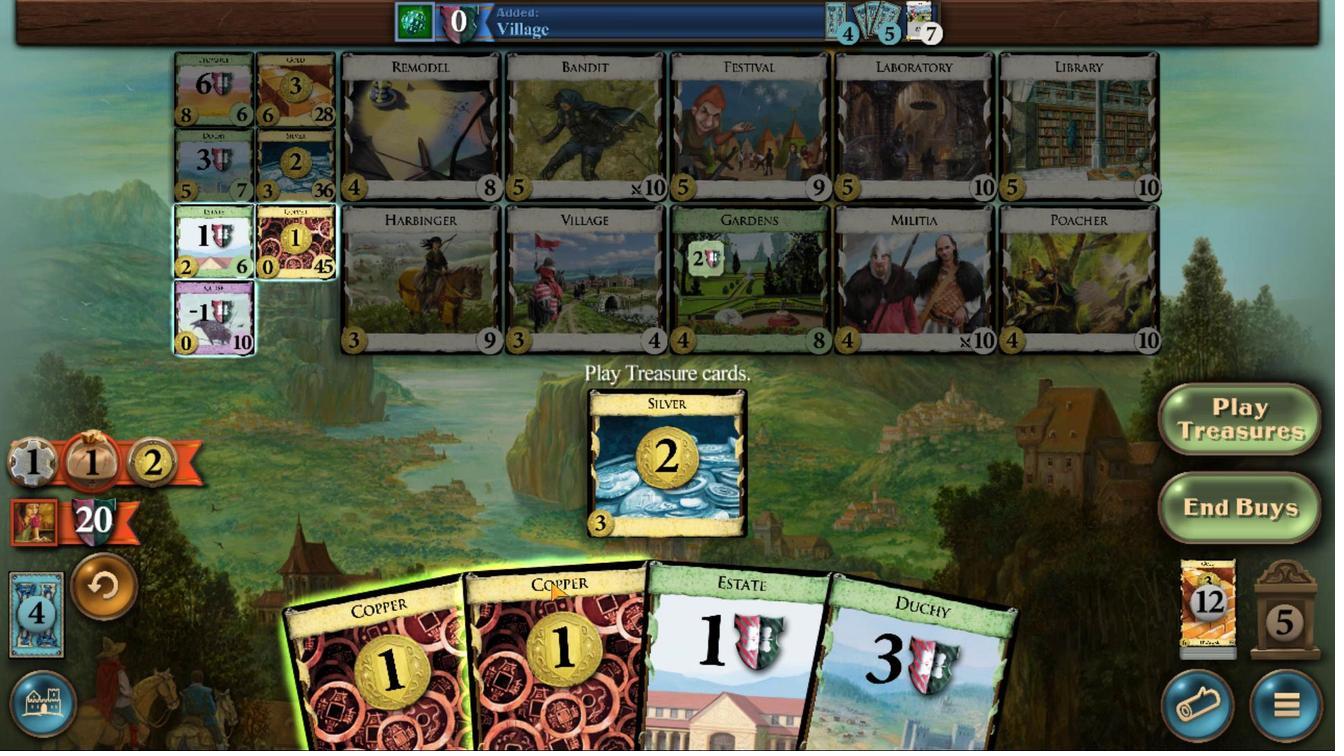 
Action: Mouse pressed left at (669, 484)
Screenshot: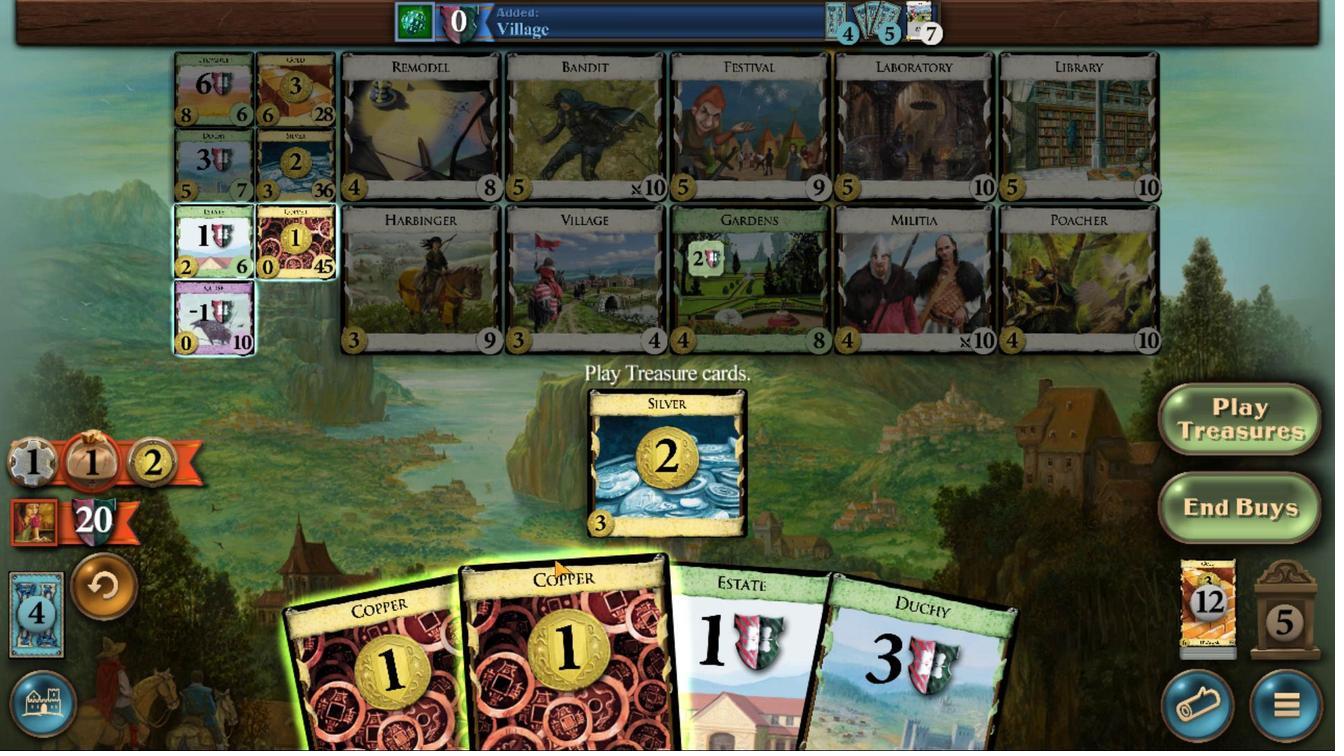 
Action: Mouse moved to (616, 446)
Screenshot: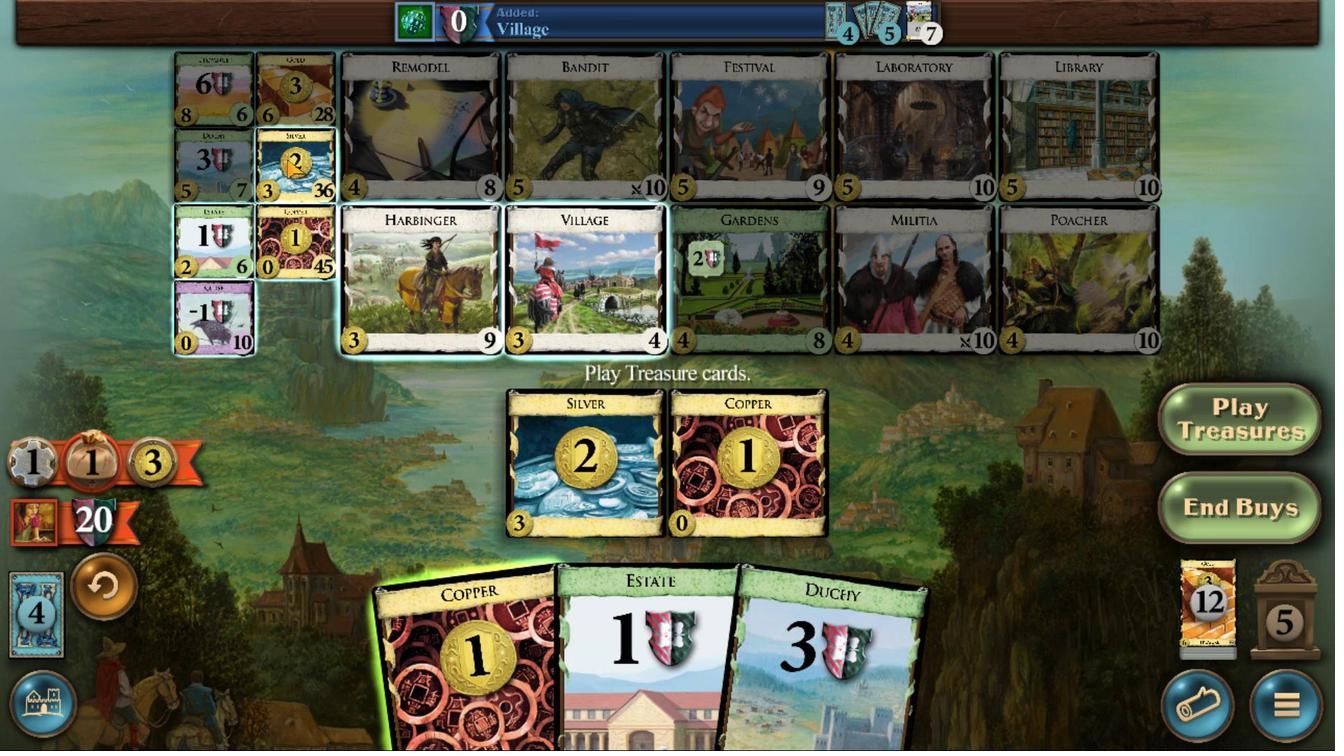 
Action: Mouse pressed left at (616, 446)
Screenshot: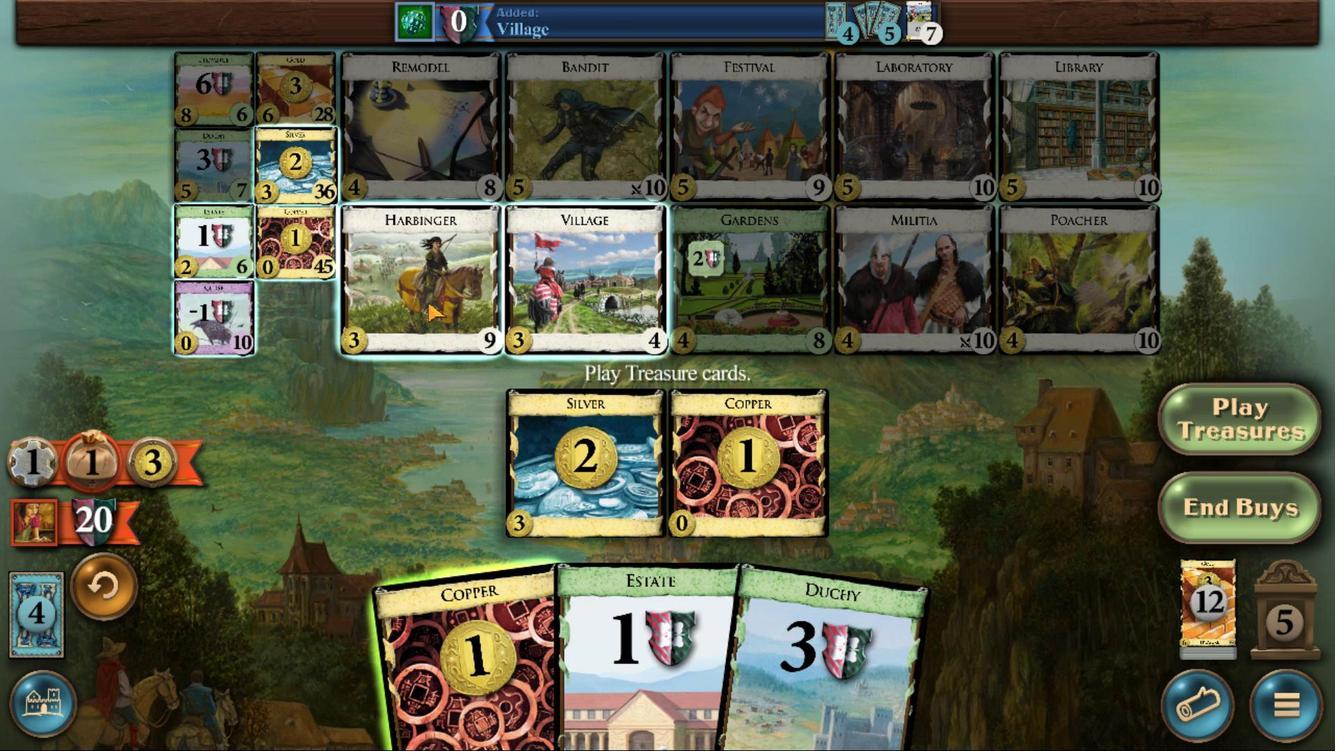 
Action: Mouse moved to (676, 491)
Screenshot: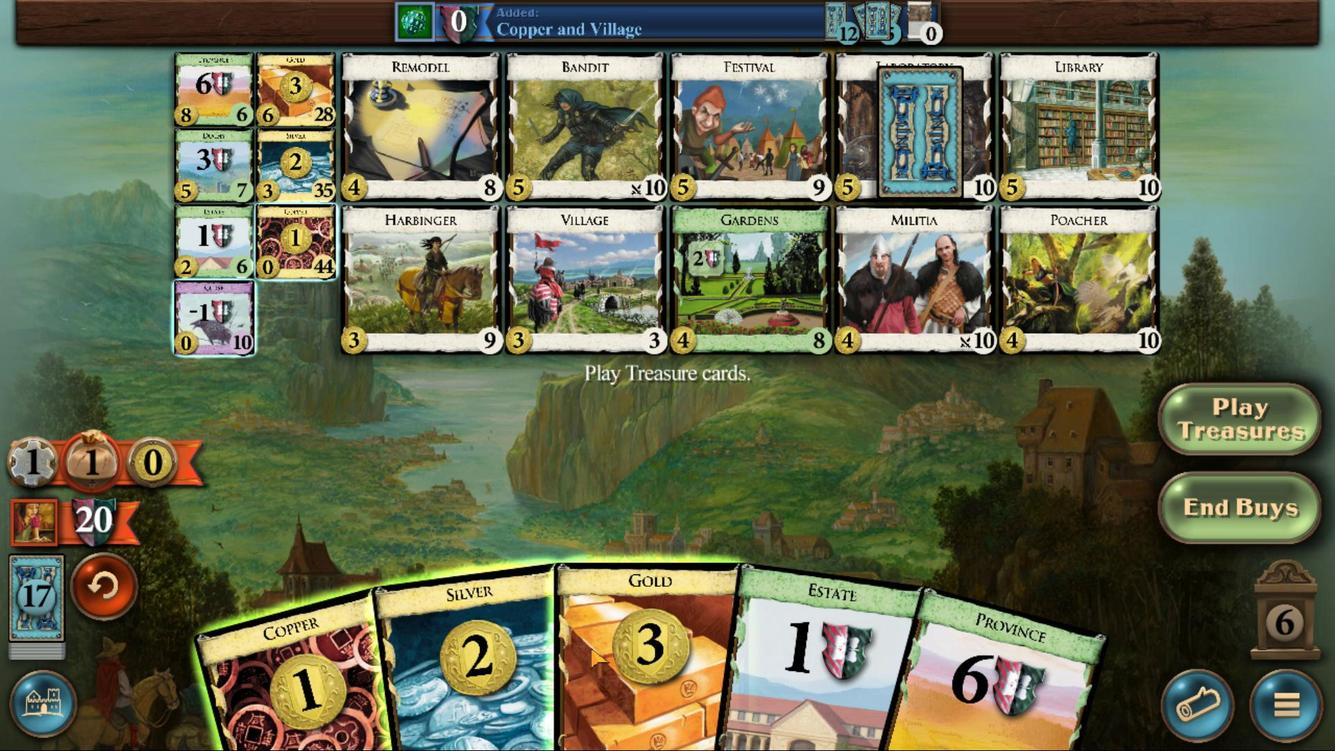 
Action: Mouse pressed left at (676, 491)
Screenshot: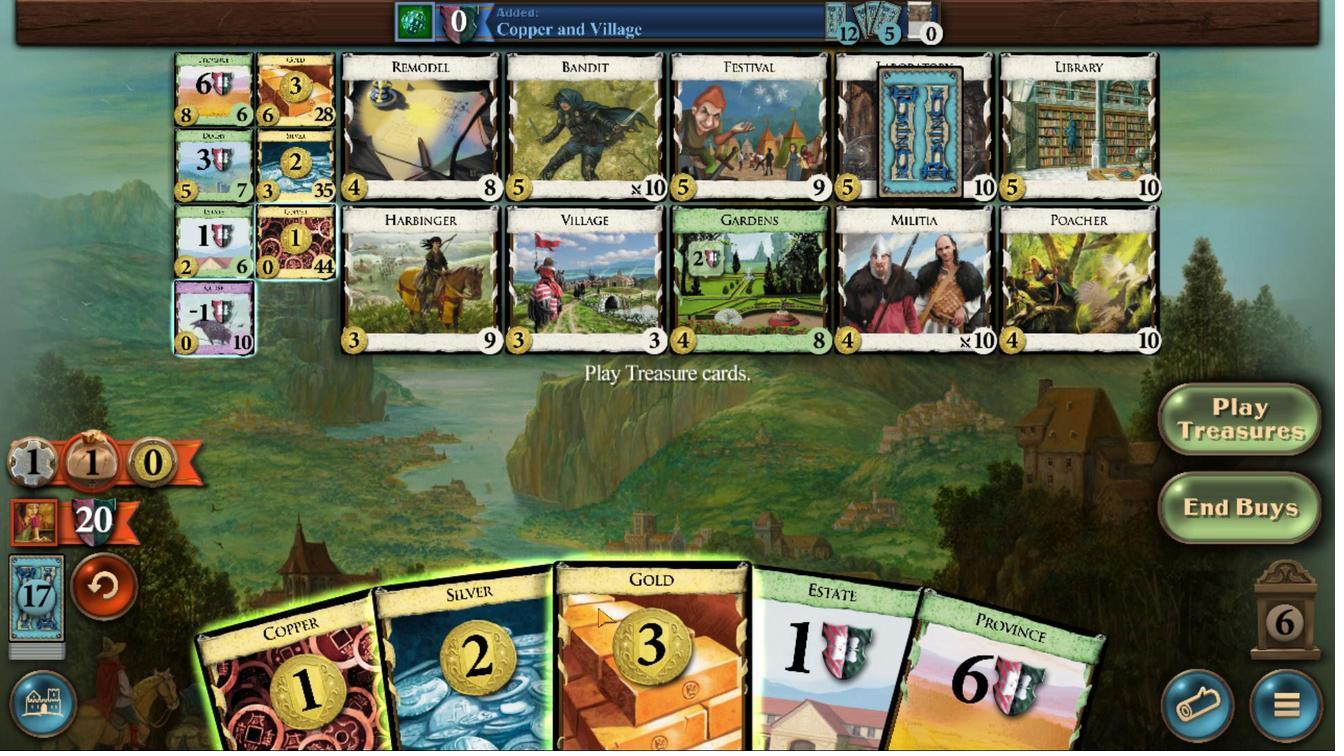 
Action: Mouse moved to (676, 489)
Screenshot: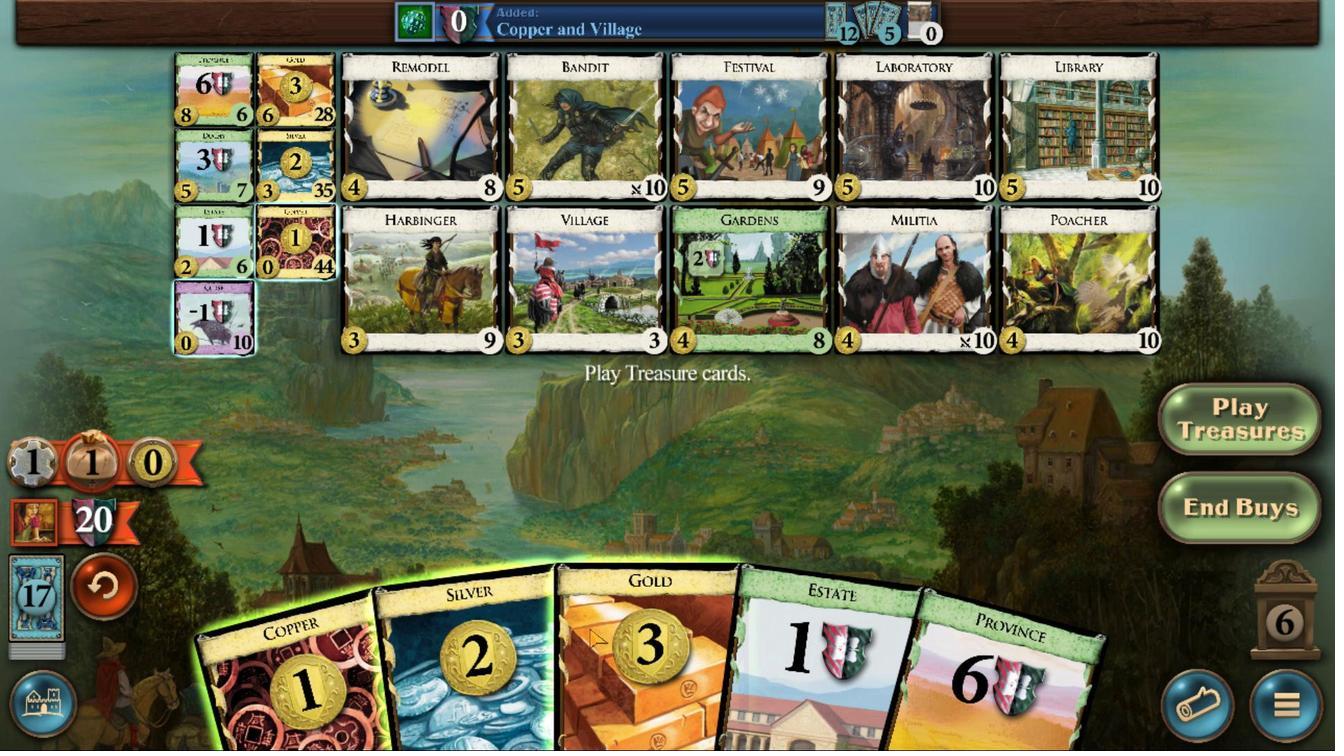 
Action: Mouse pressed left at (676, 489)
Screenshot: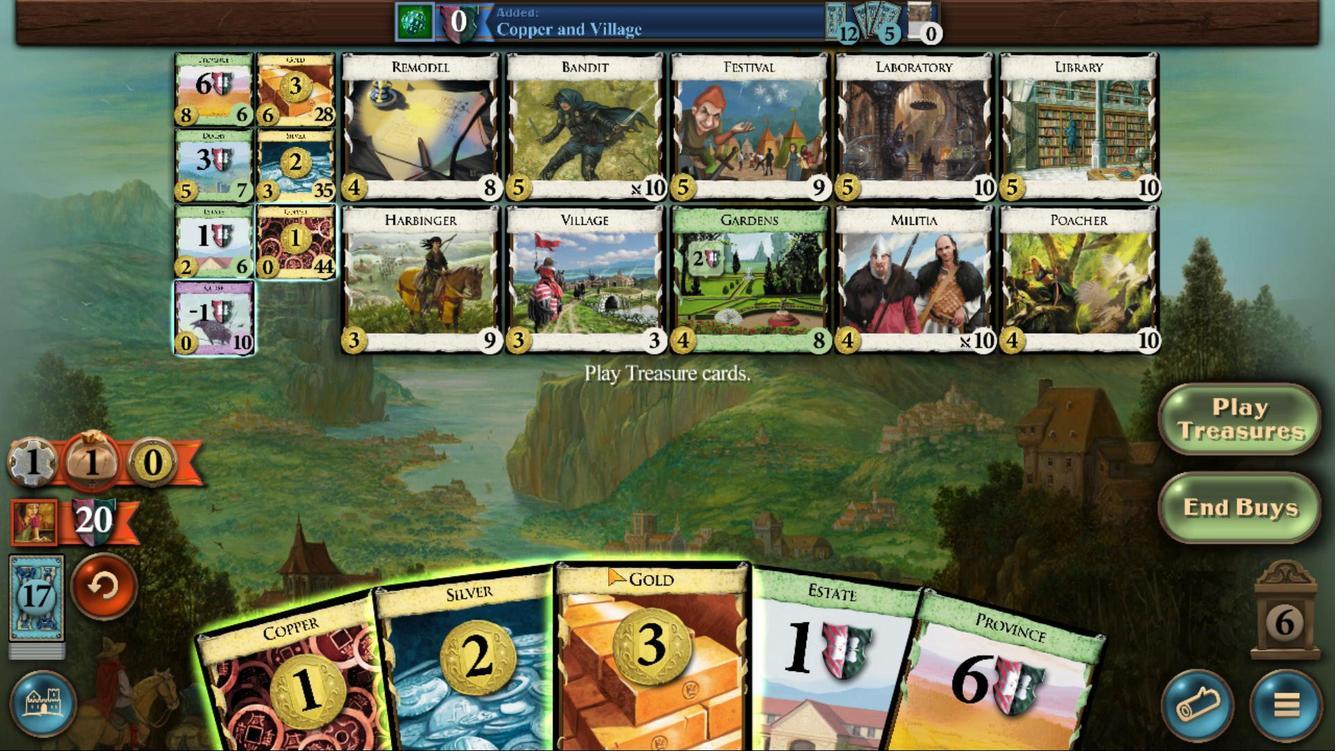
Action: Mouse moved to (672, 491)
Screenshot: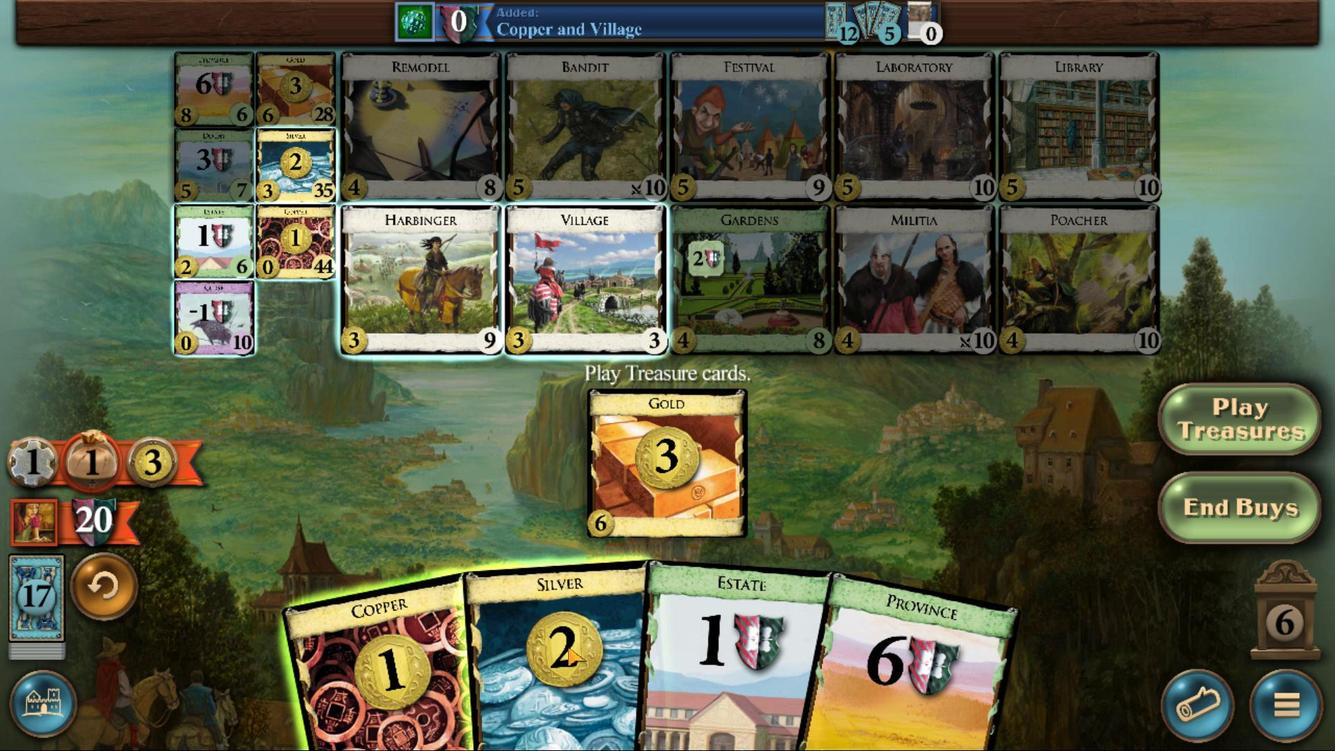 
Action: Mouse pressed left at (672, 491)
Screenshot: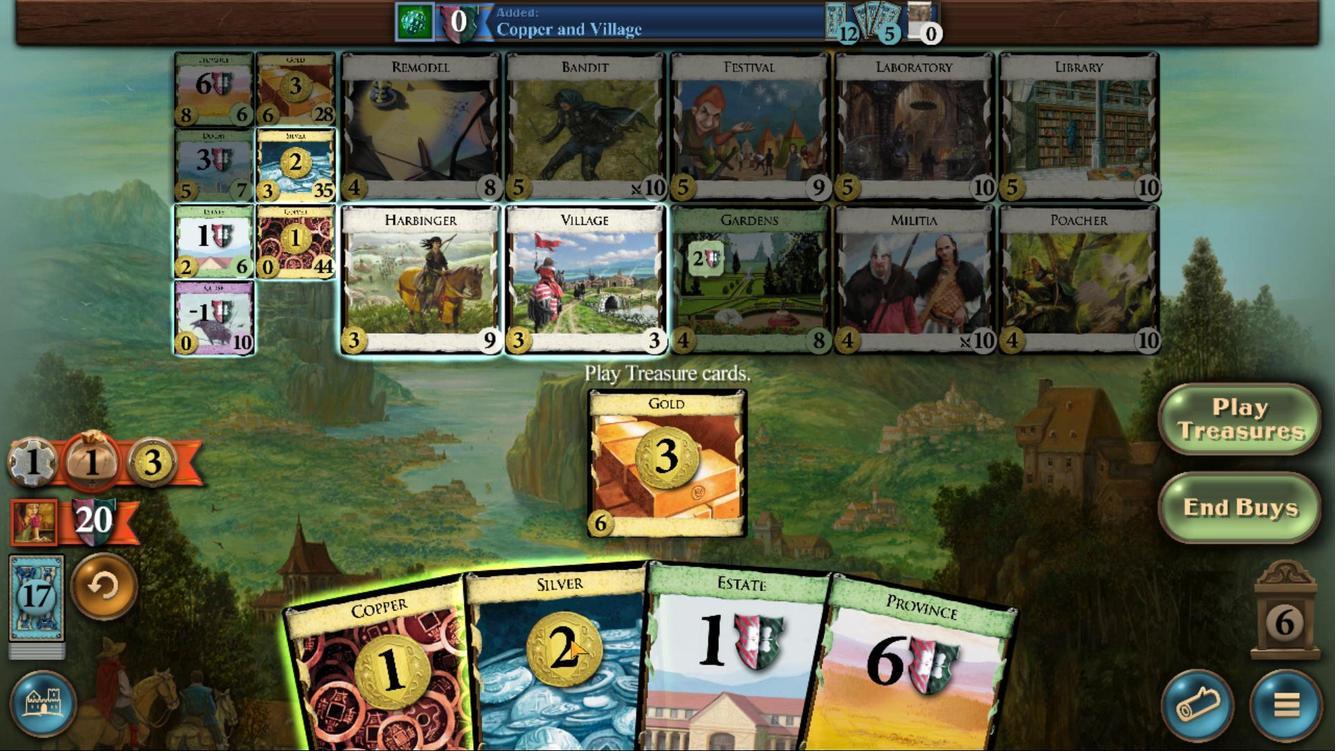 
Action: Mouse moved to (656, 489)
Screenshot: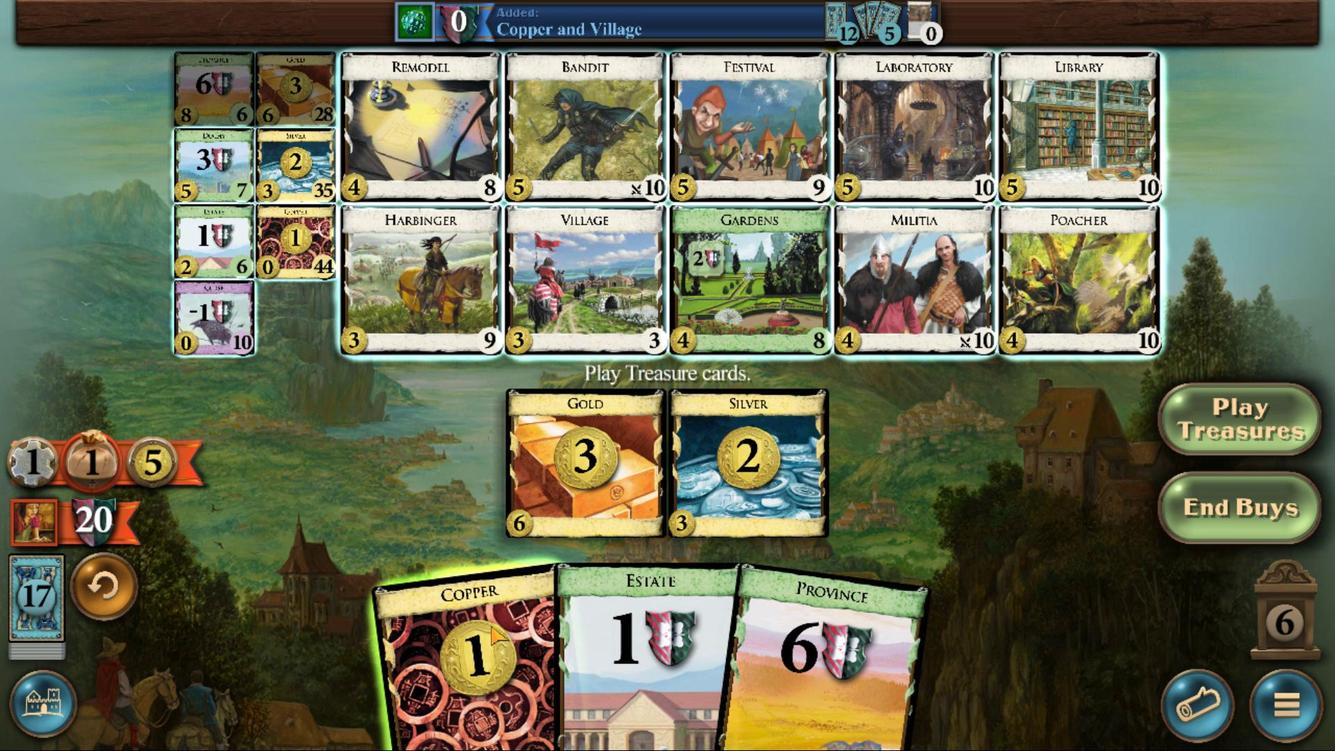 
Action: Mouse pressed left at (656, 489)
Screenshot: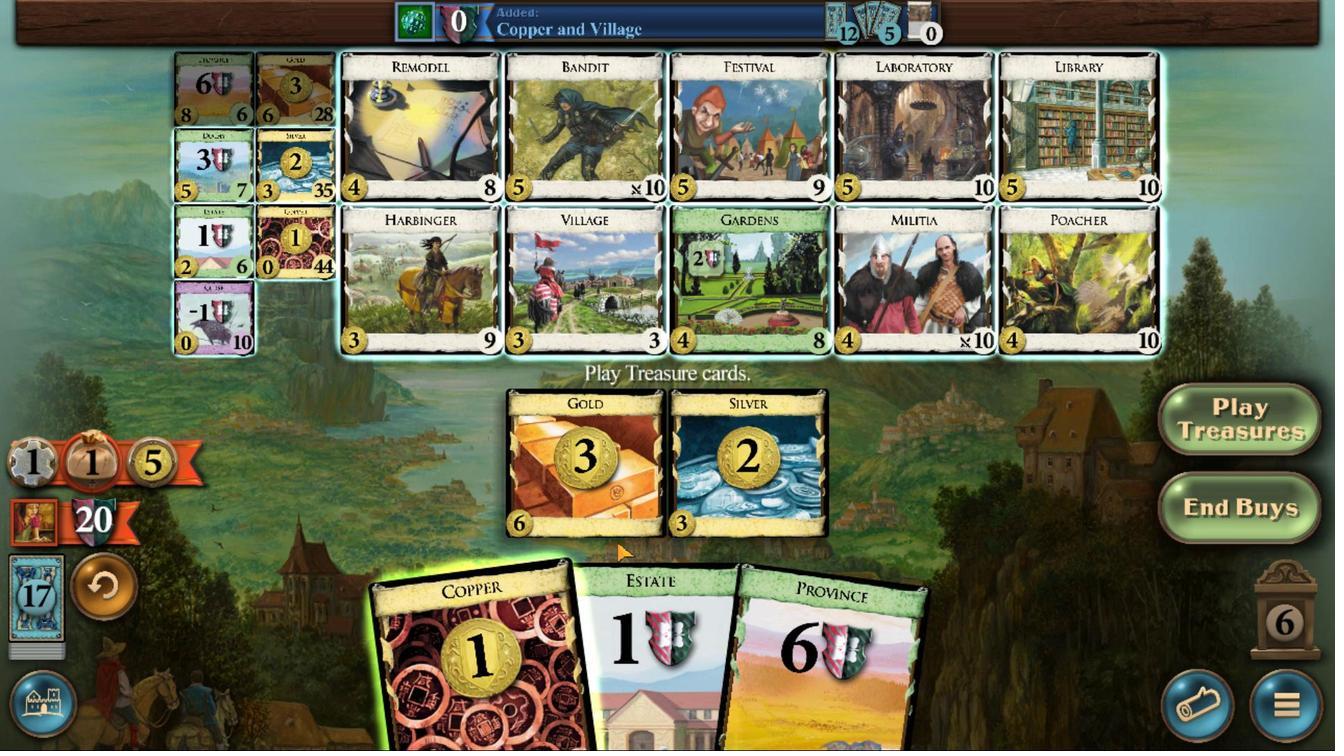 
Action: Mouse moved to (621, 440)
Screenshot: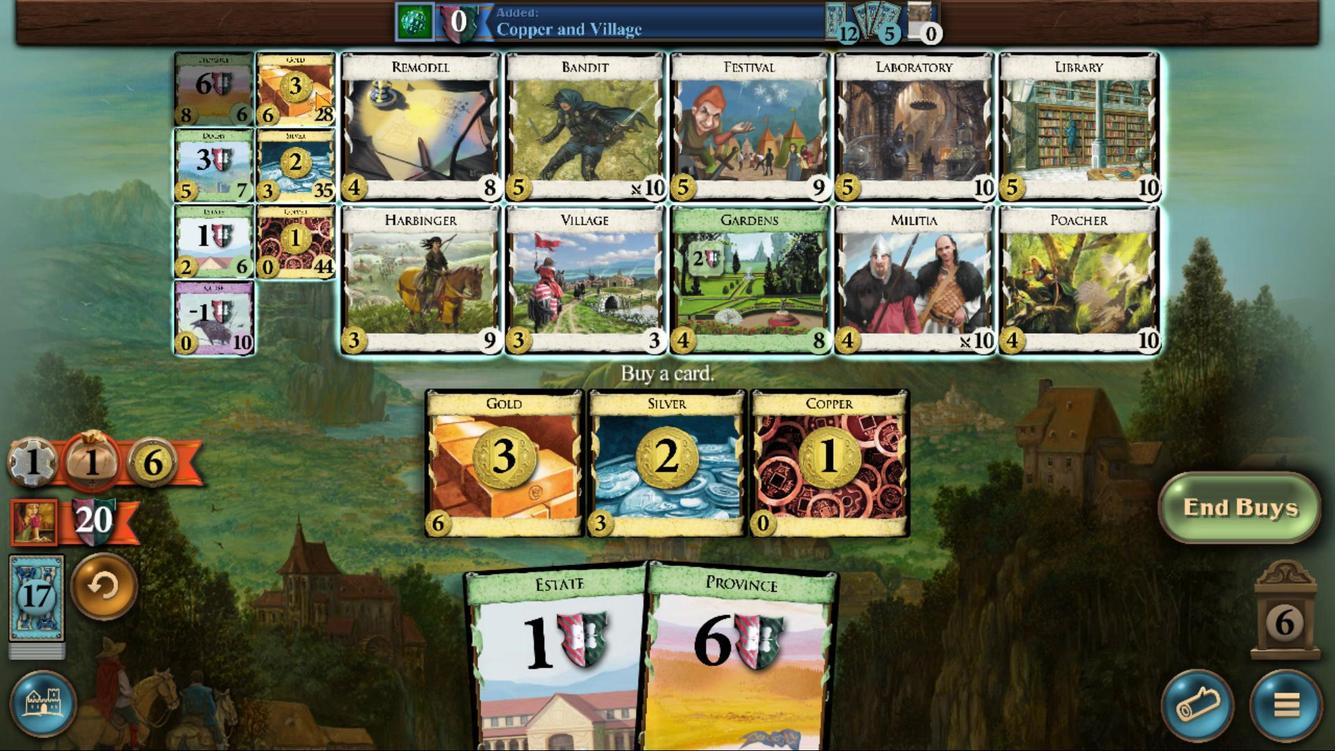 
Action: Mouse pressed left at (621, 440)
Screenshot: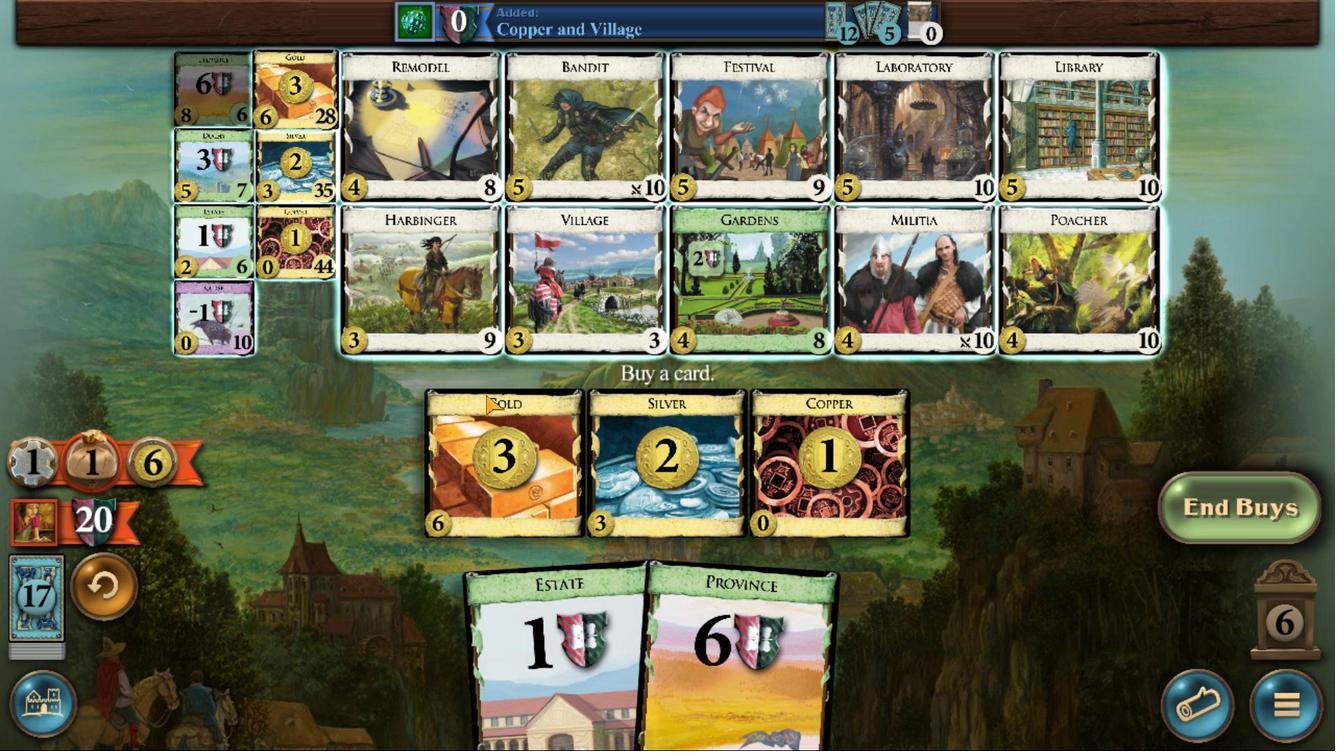 
Action: Mouse moved to (687, 489)
Screenshot: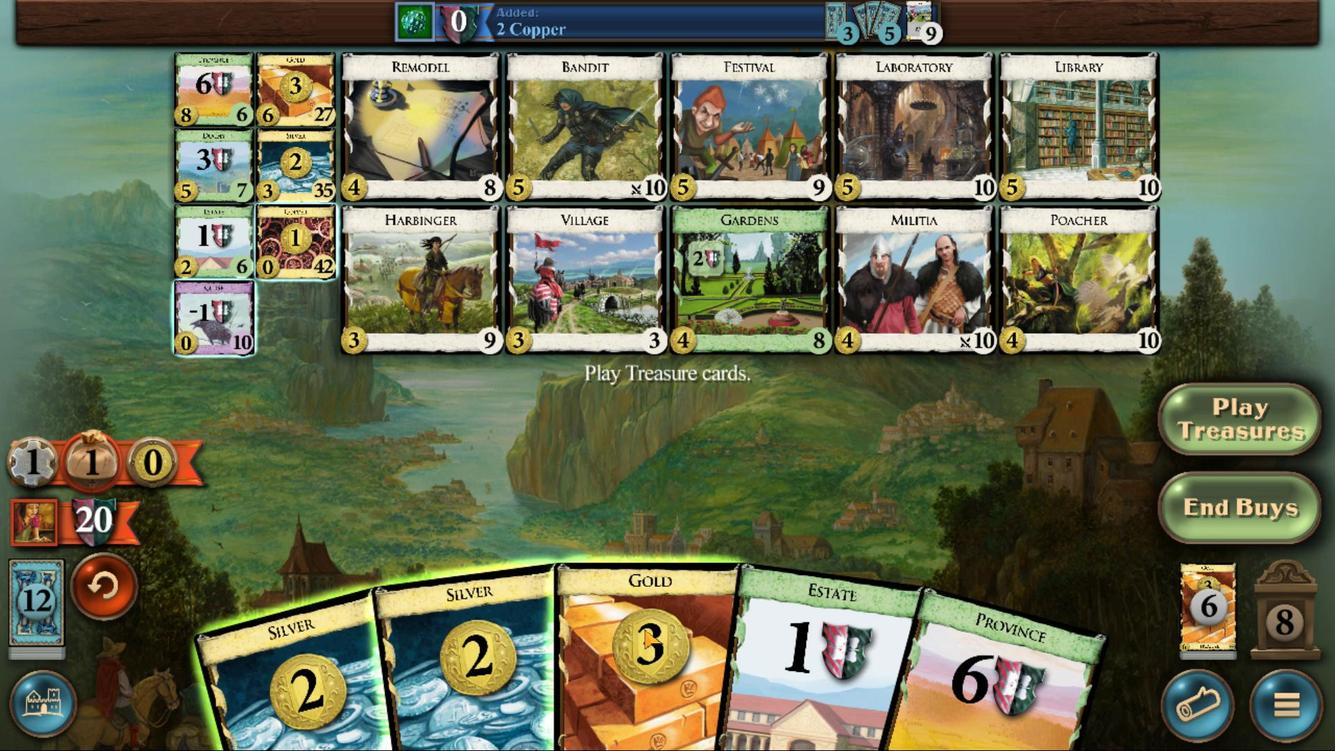 
Action: Mouse pressed left at (687, 489)
Screenshot: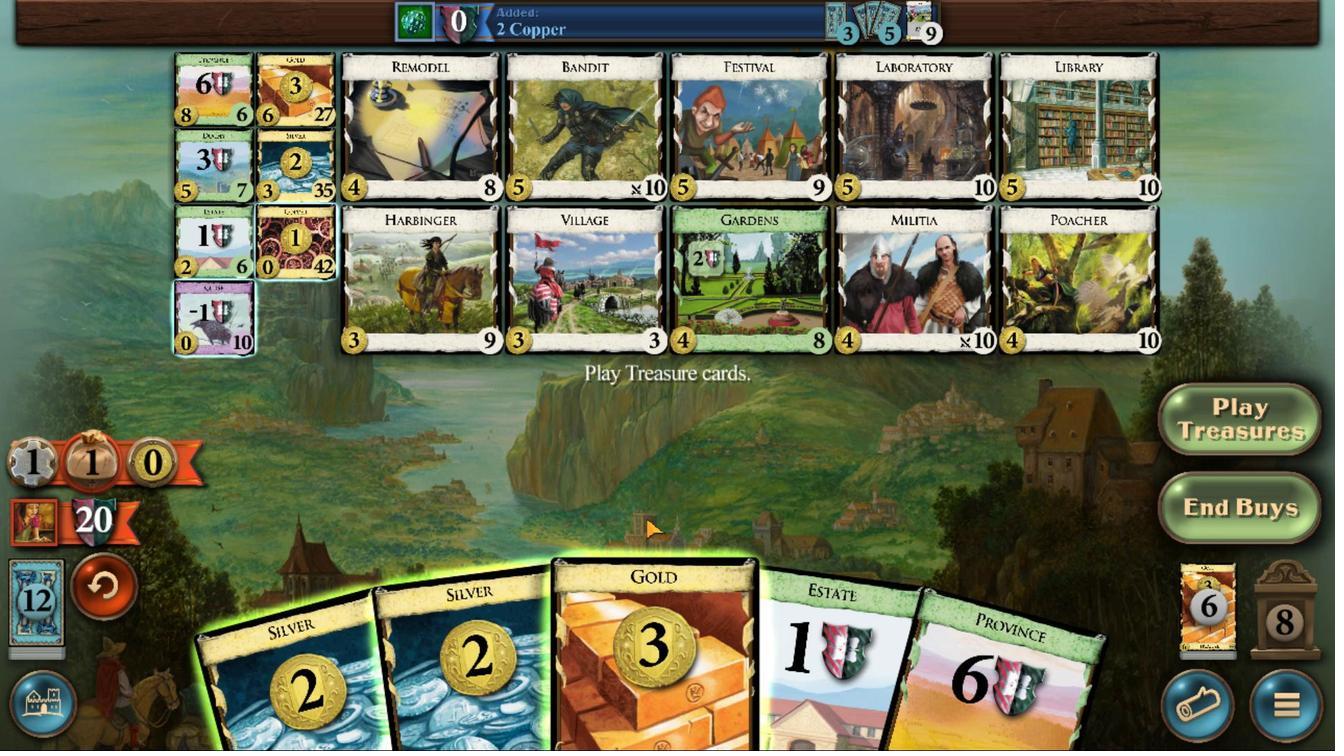 
Action: Mouse moved to (673, 488)
Screenshot: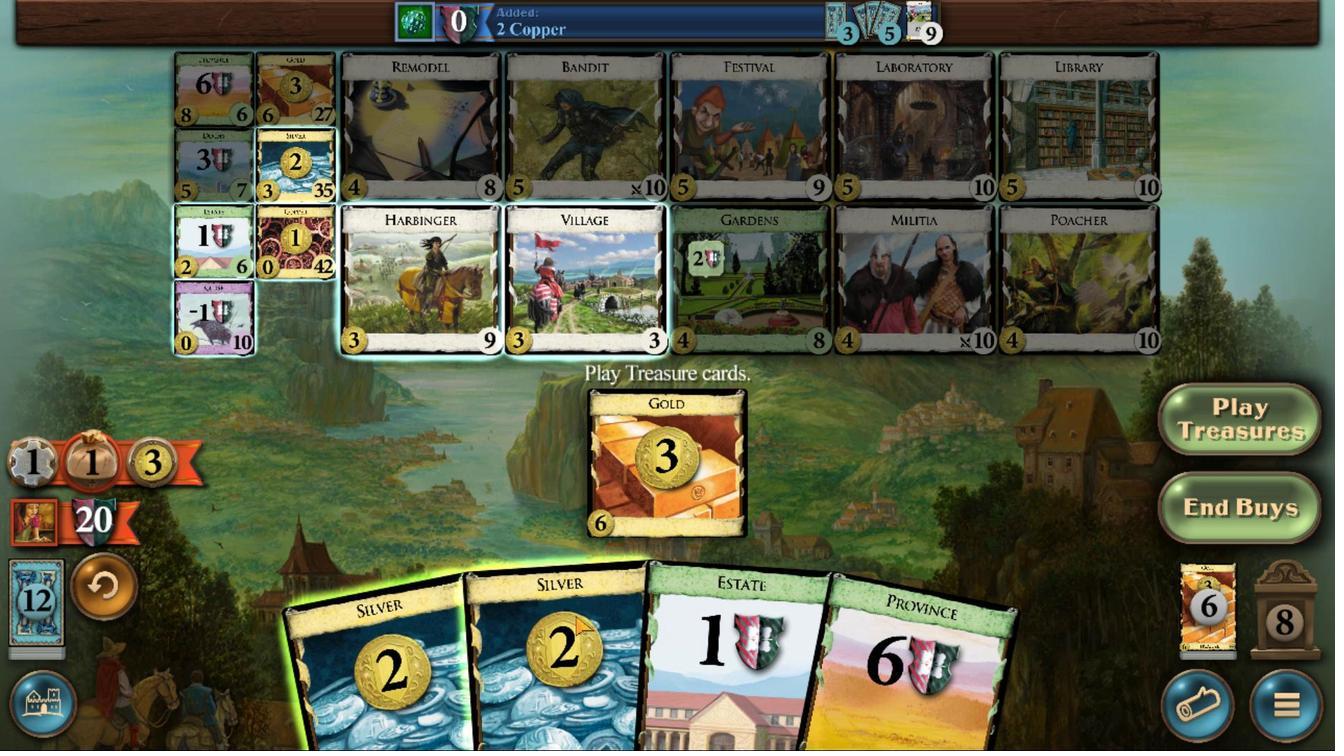 
Action: Mouse pressed left at (673, 488)
Screenshot: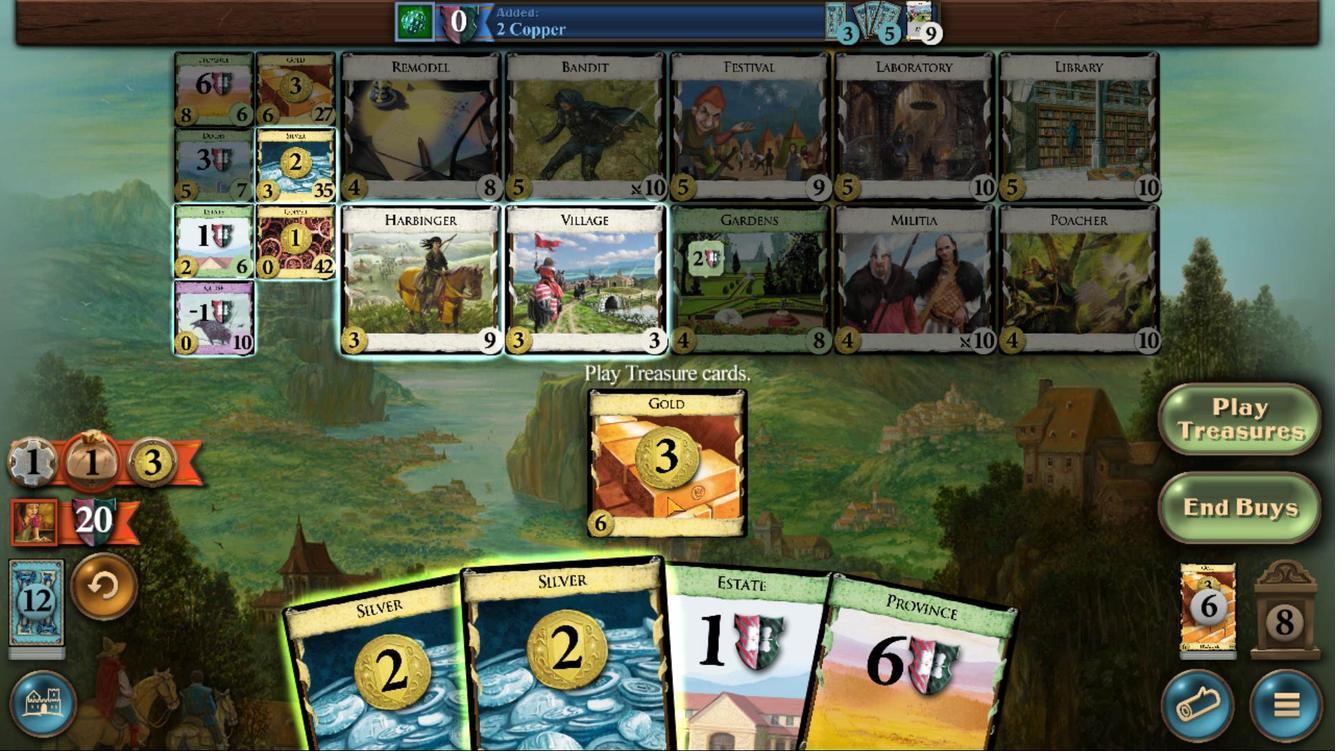 
Action: Mouse moved to (605, 447)
Screenshot: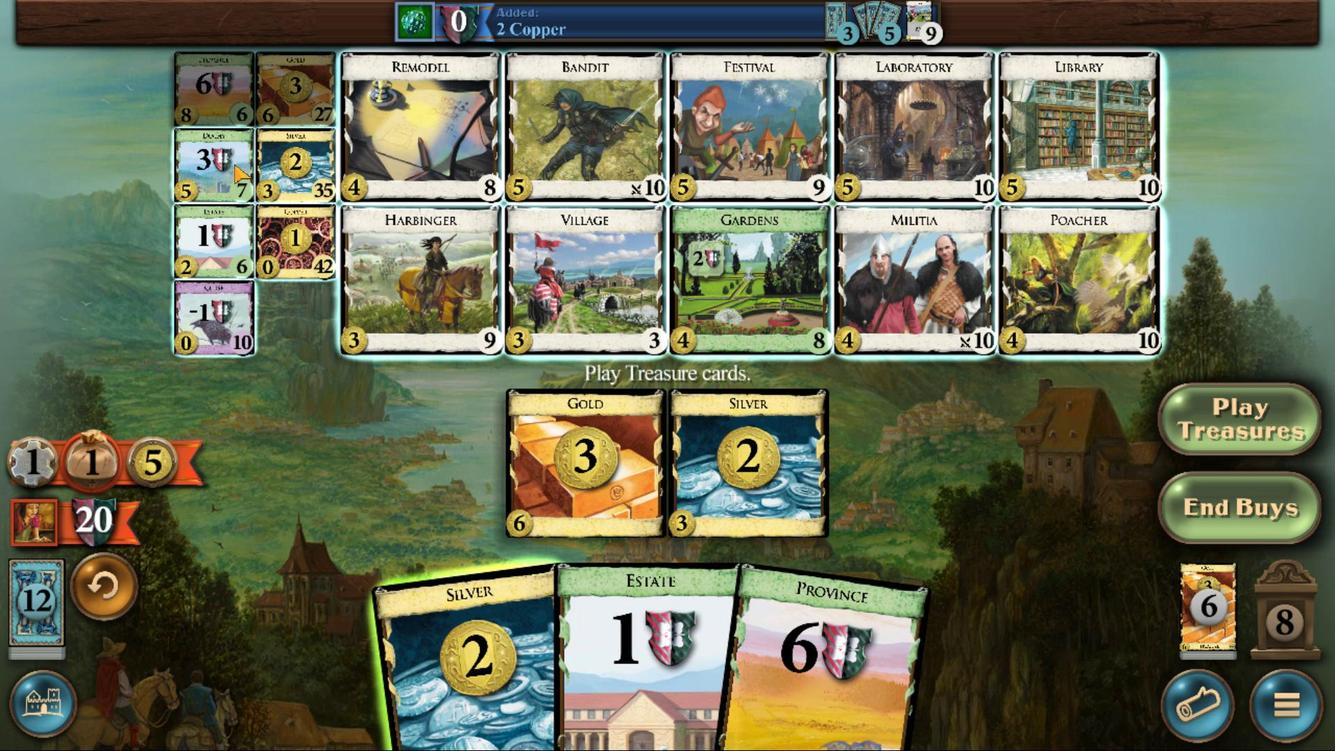 
Action: Mouse pressed left at (605, 447)
Screenshot: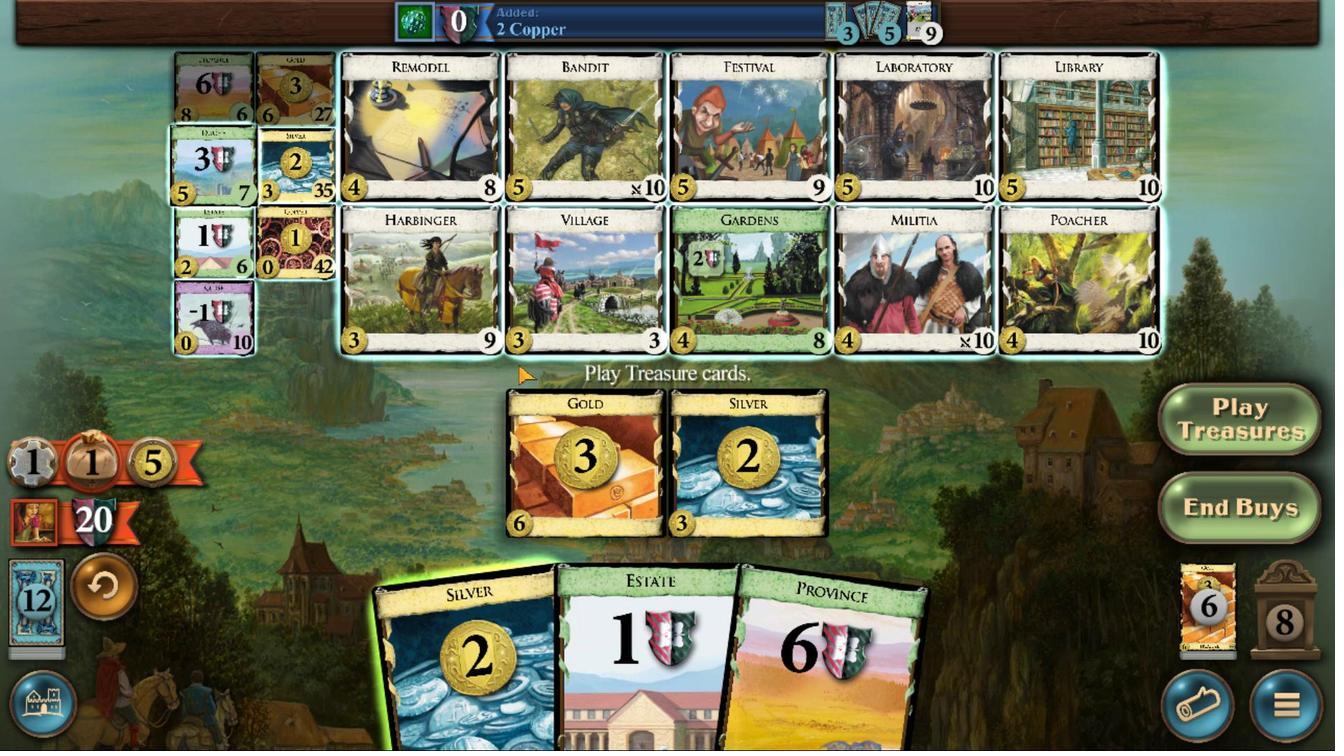 
Action: Mouse moved to (658, 489)
Screenshot: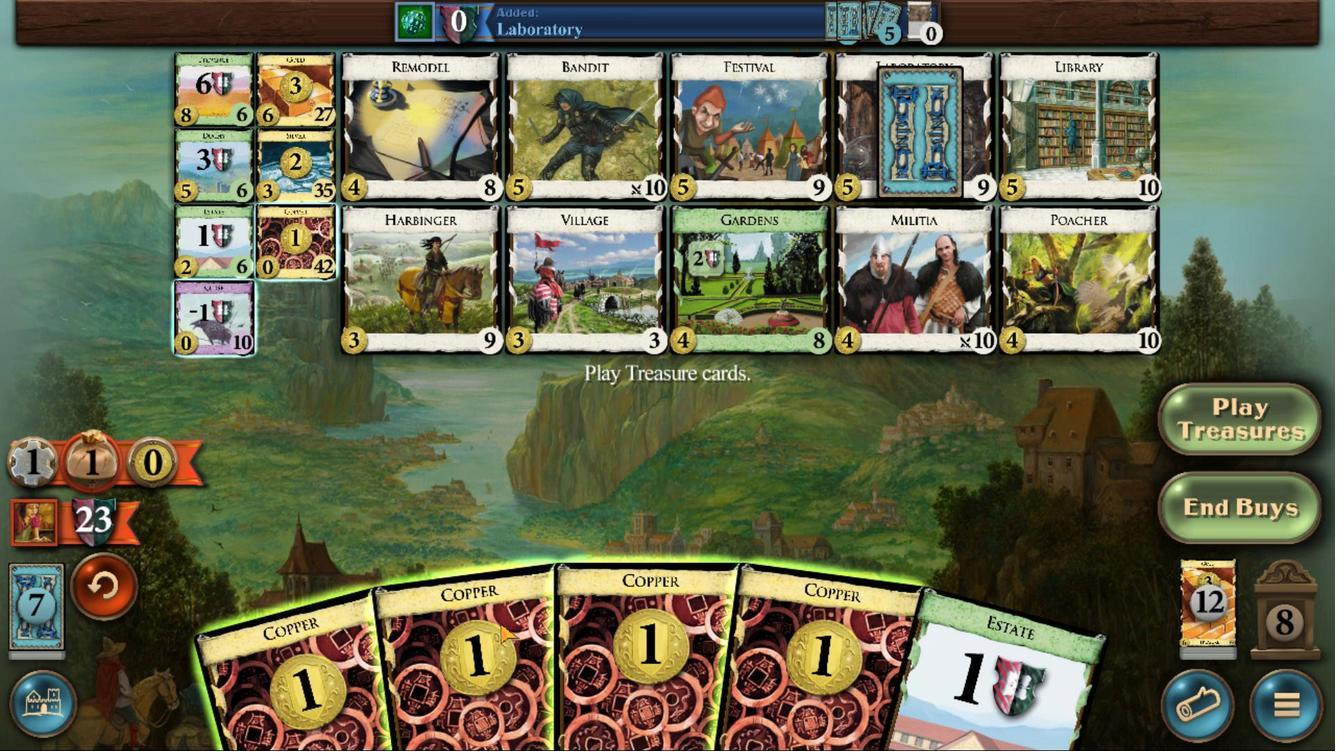 
Action: Mouse pressed left at (658, 489)
Screenshot: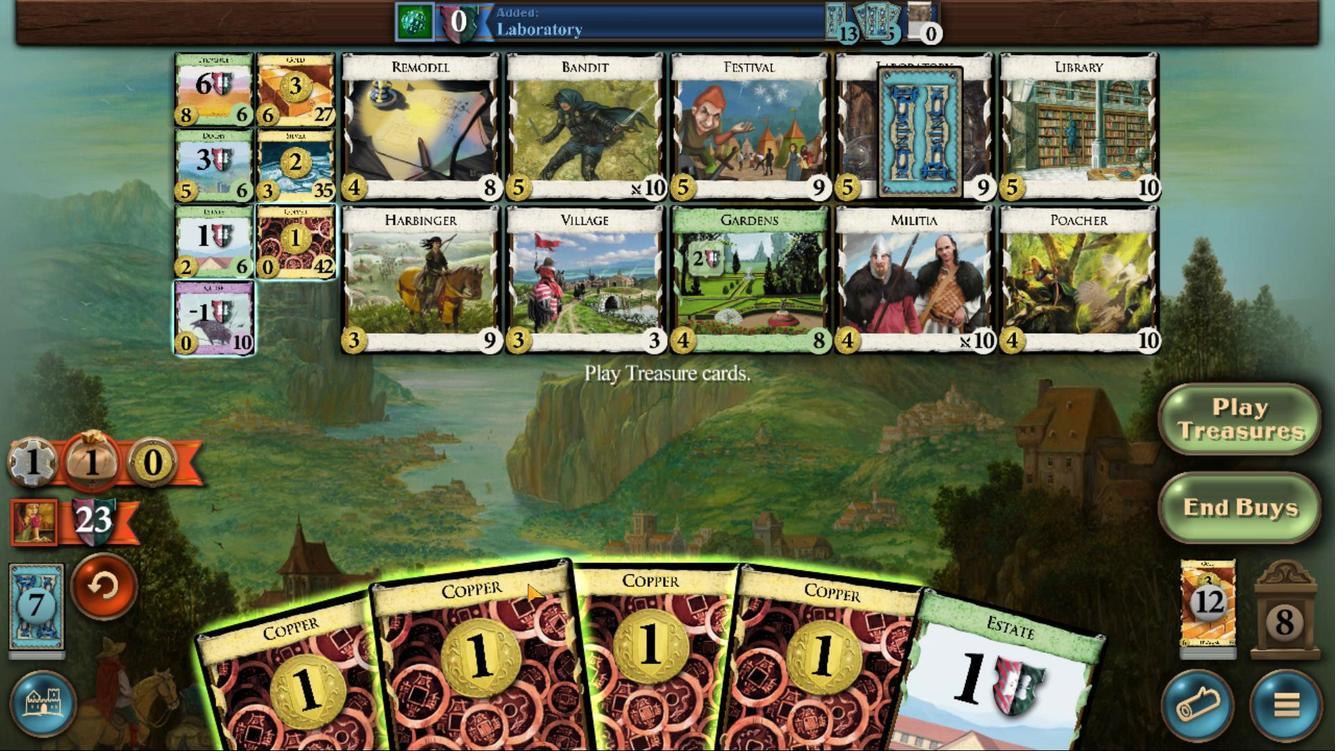 
Action: Mouse moved to (665, 489)
Screenshot: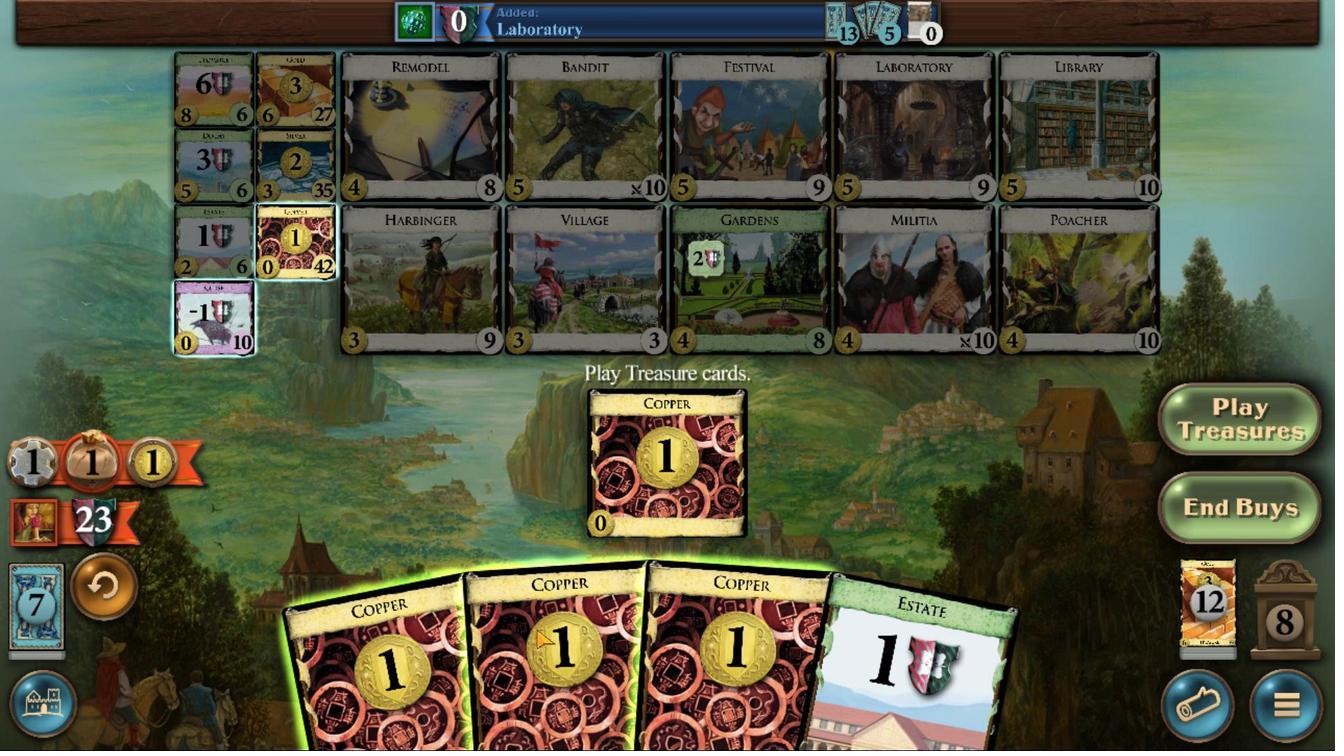 
Action: Mouse pressed left at (665, 489)
Screenshot: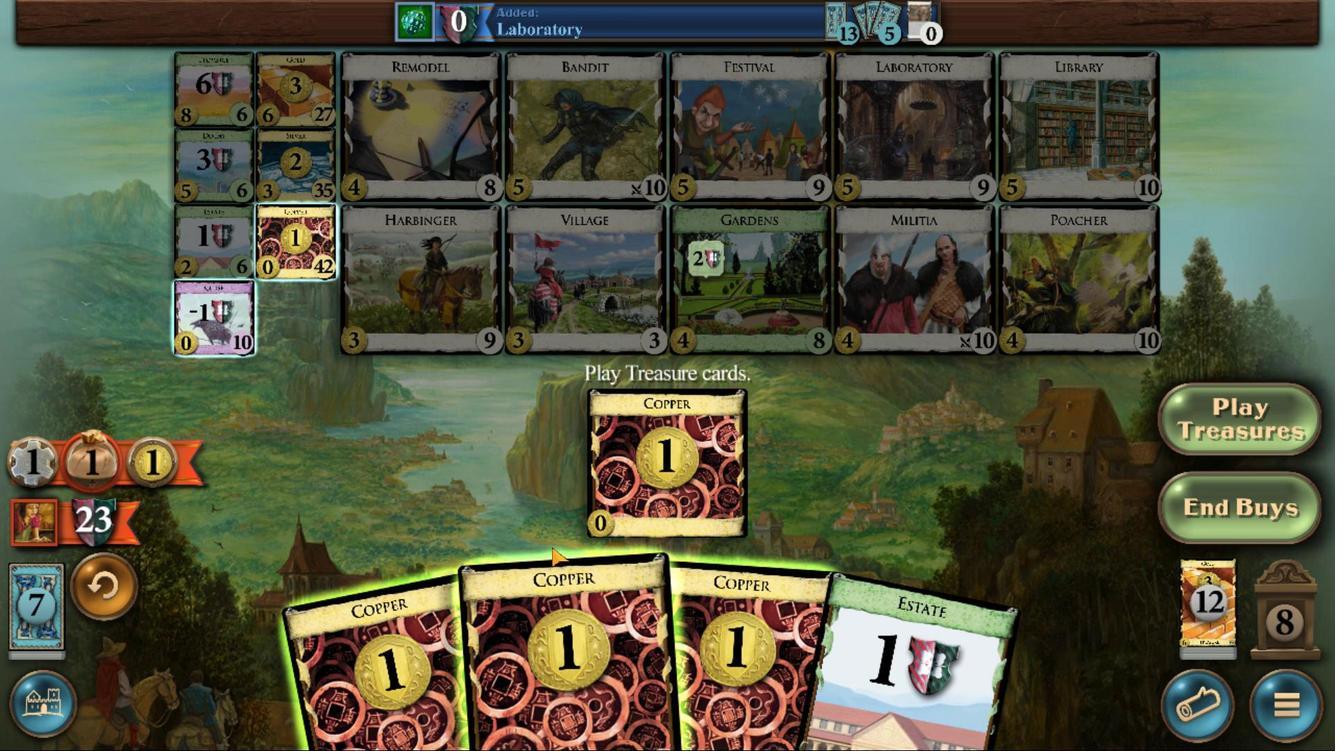 
Action: Mouse moved to (675, 489)
Screenshot: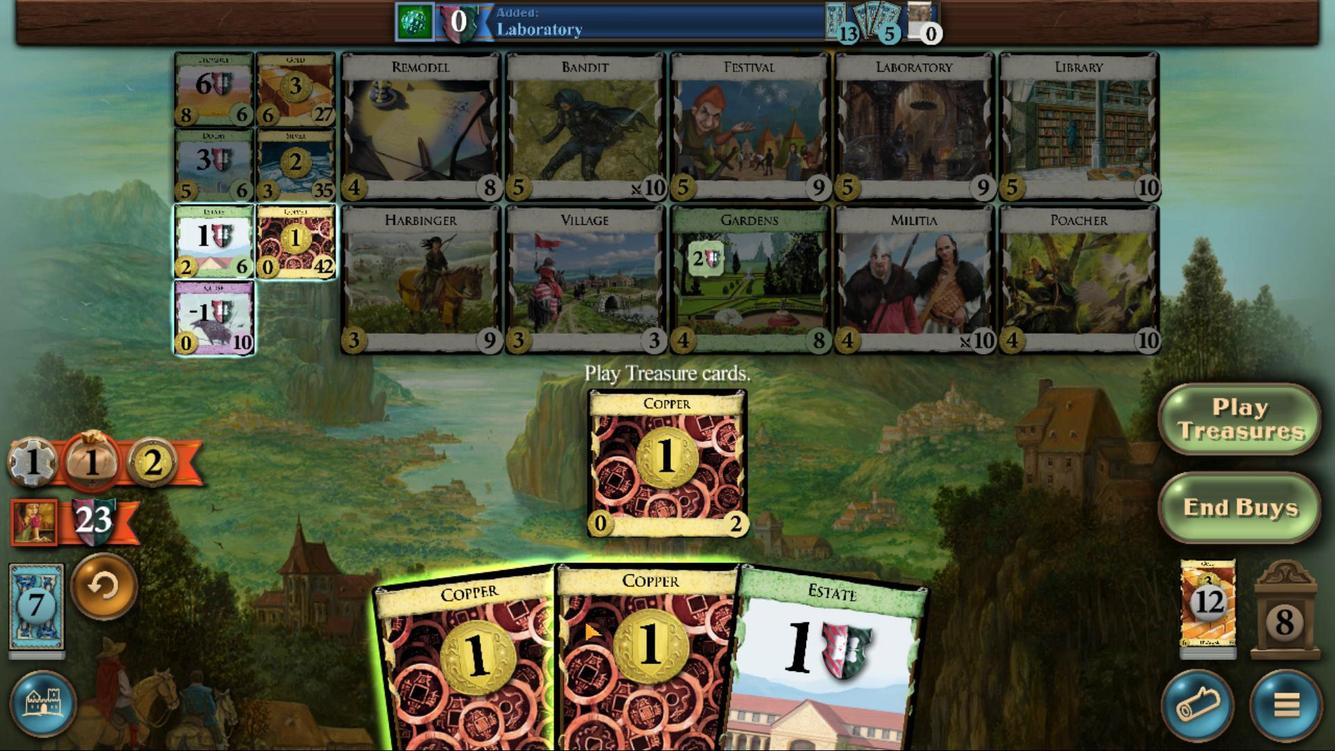 
Action: Mouse pressed left at (675, 489)
Screenshot: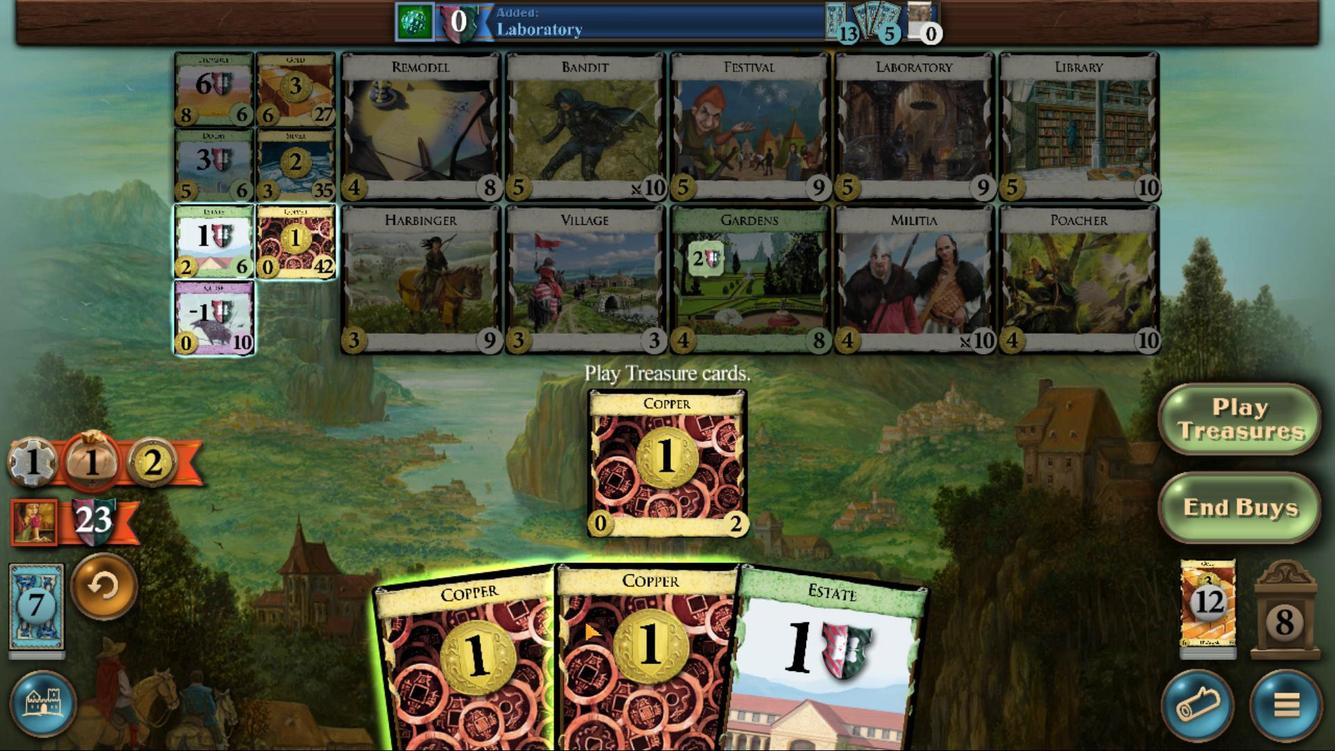 
Action: Mouse moved to (615, 448)
Screenshot: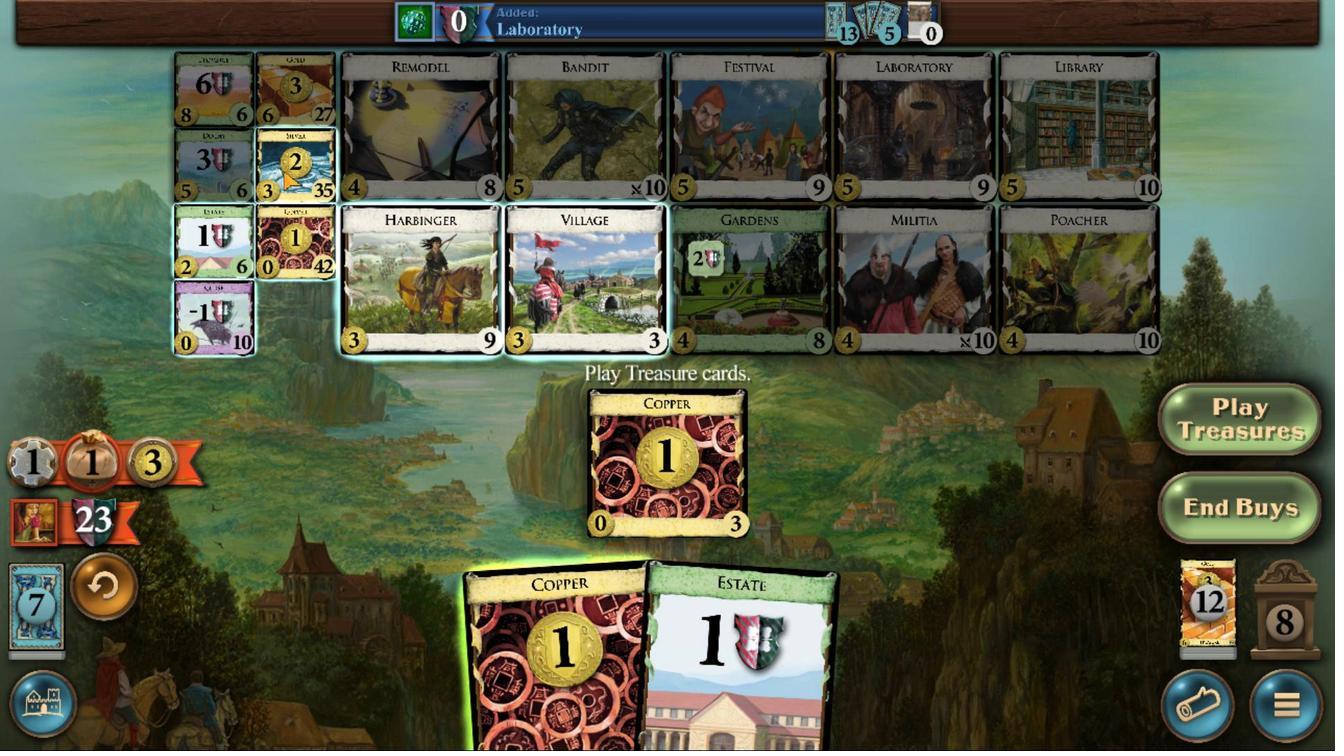 
Action: Mouse pressed left at (615, 448)
Screenshot: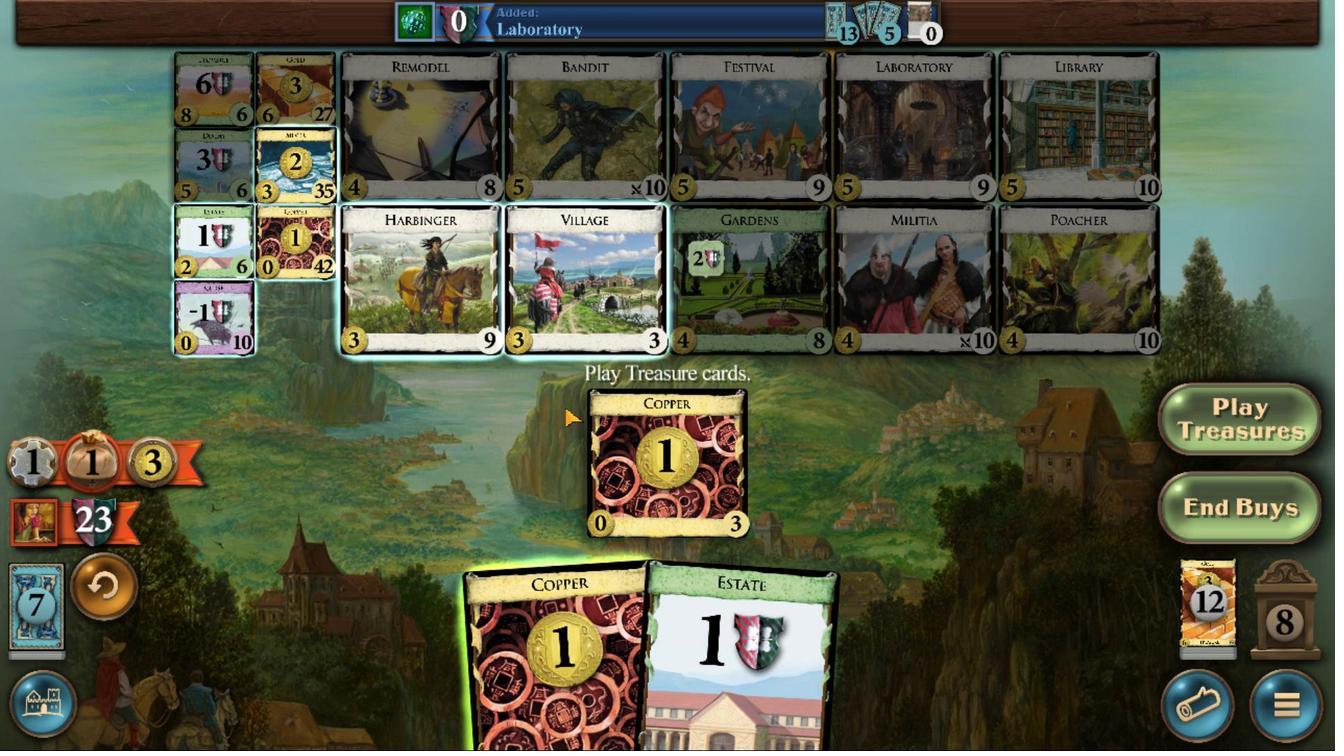 
Action: Mouse moved to (653, 485)
Screenshot: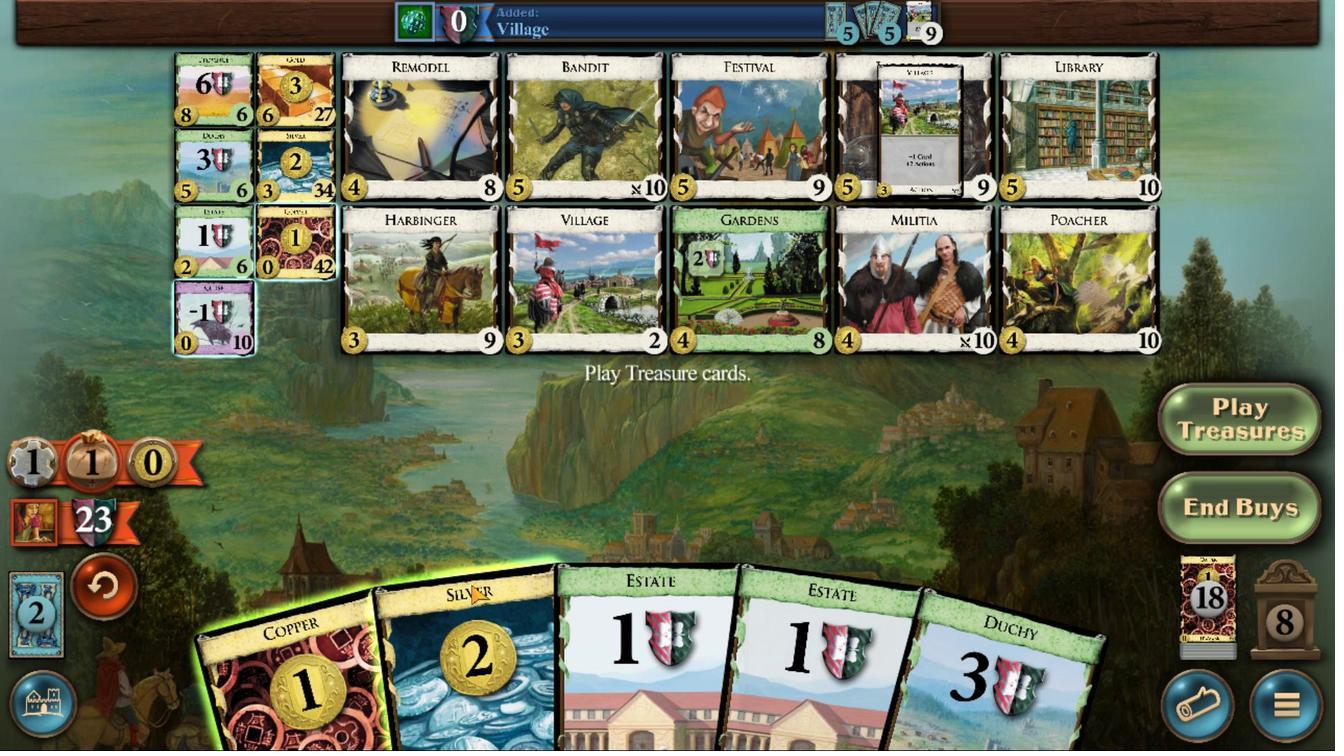 
Action: Mouse pressed left at (653, 485)
Screenshot: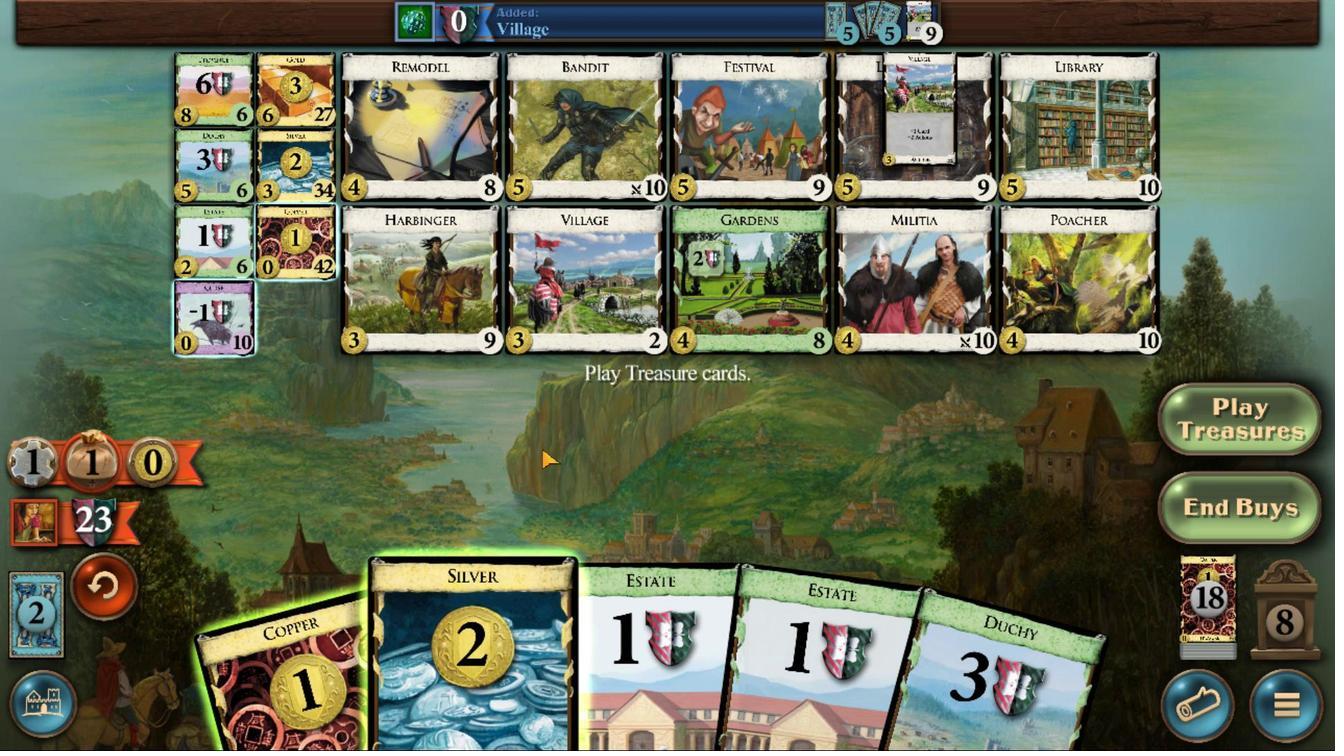 
Action: Mouse moved to (597, 453)
Screenshot: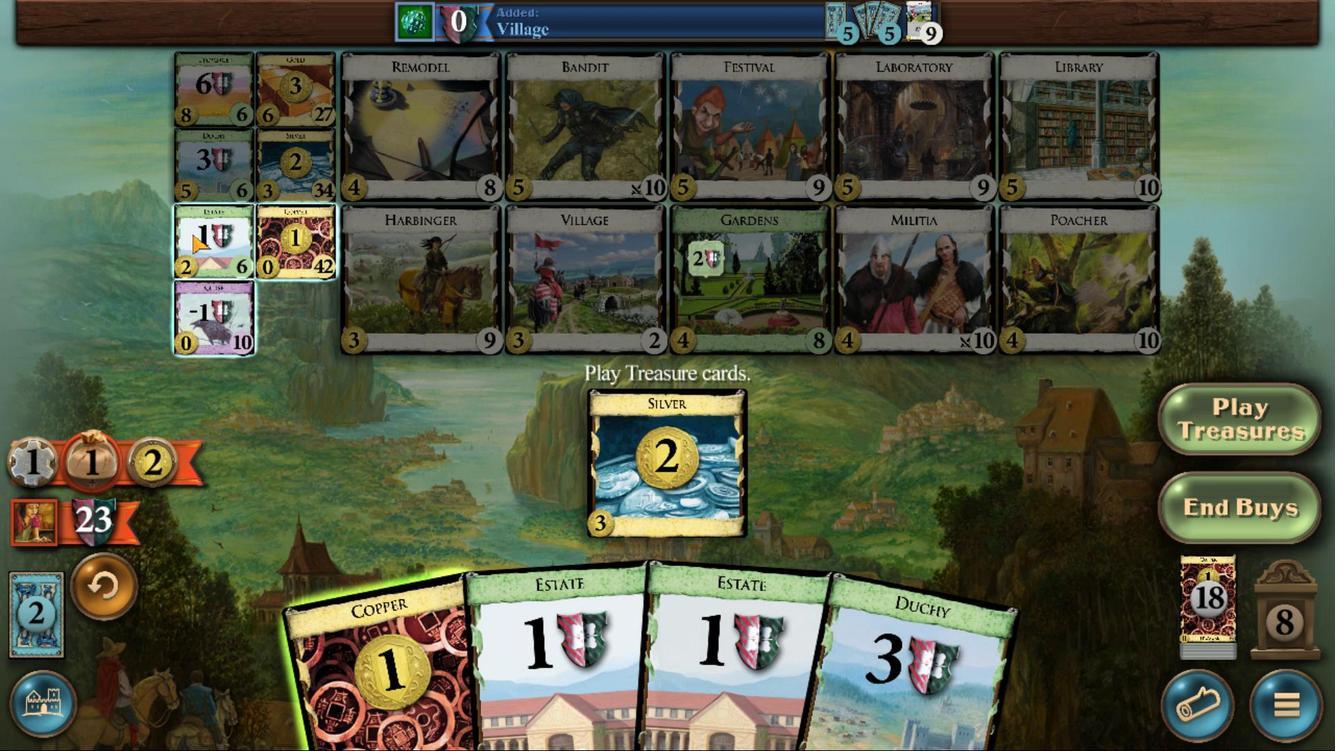
Action: Mouse pressed left at (597, 453)
Screenshot: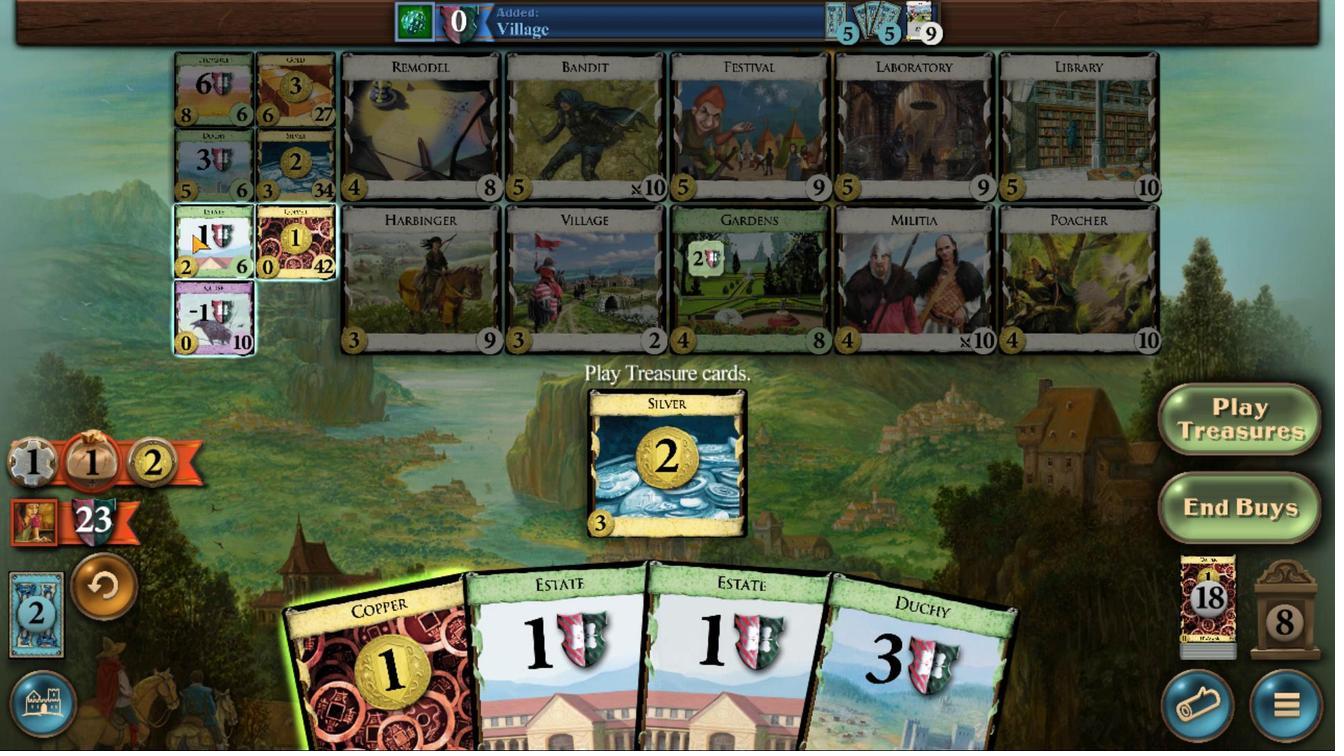 
Action: Mouse moved to (672, 487)
Screenshot: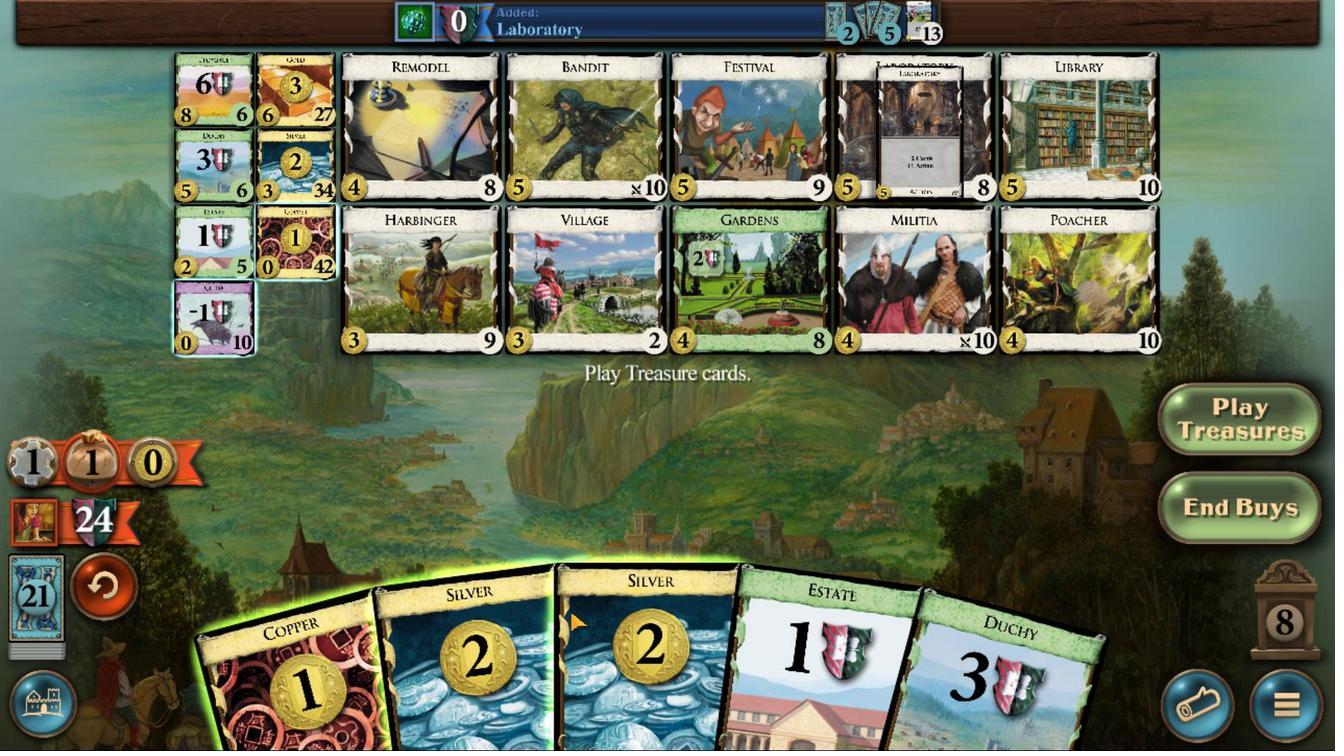 
Action: Mouse pressed left at (672, 487)
Screenshot: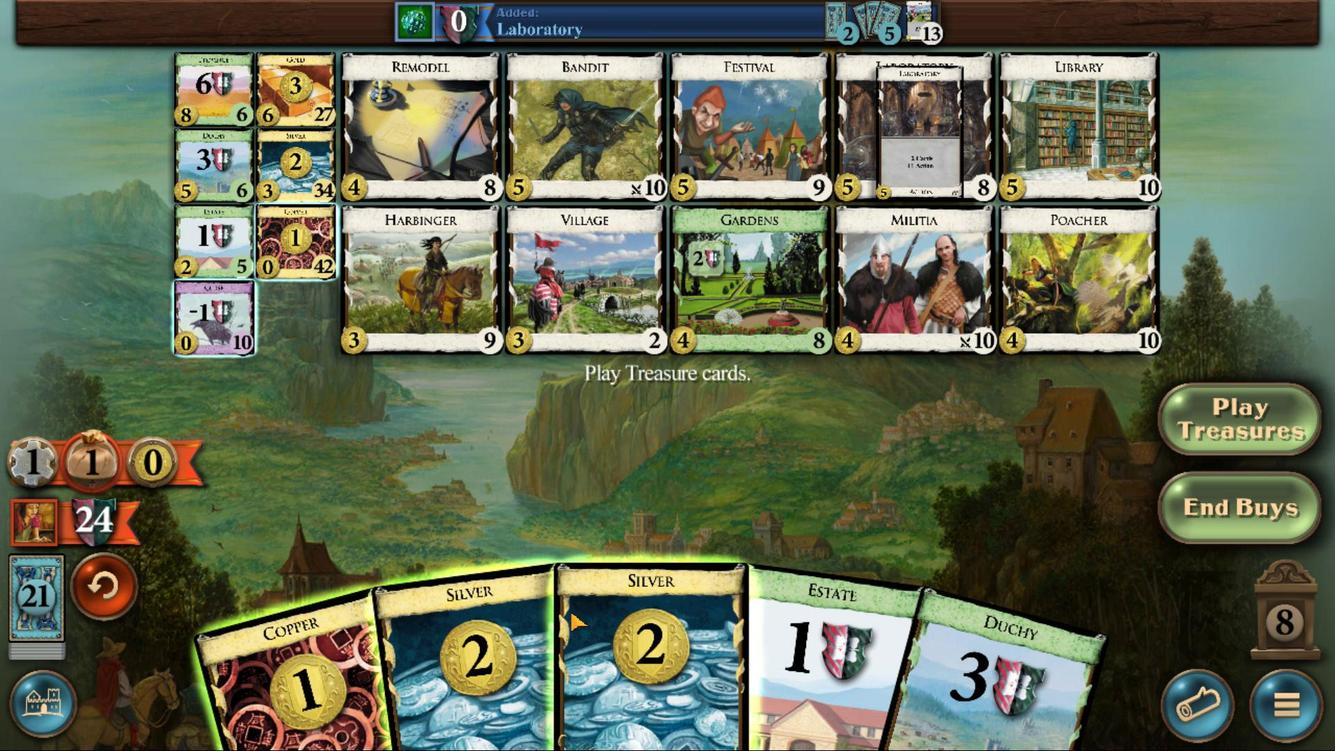 
Action: Mouse moved to (664, 487)
Screenshot: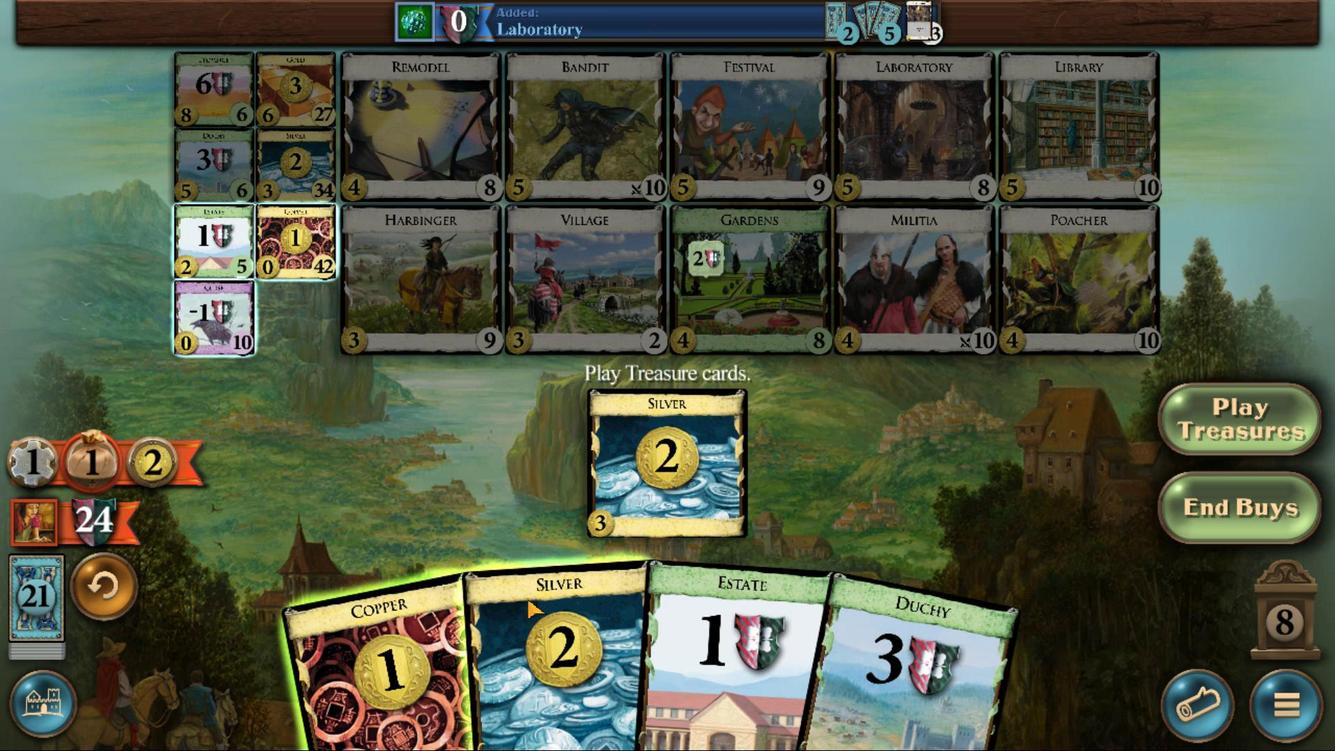
Action: Mouse pressed left at (664, 487)
Screenshot: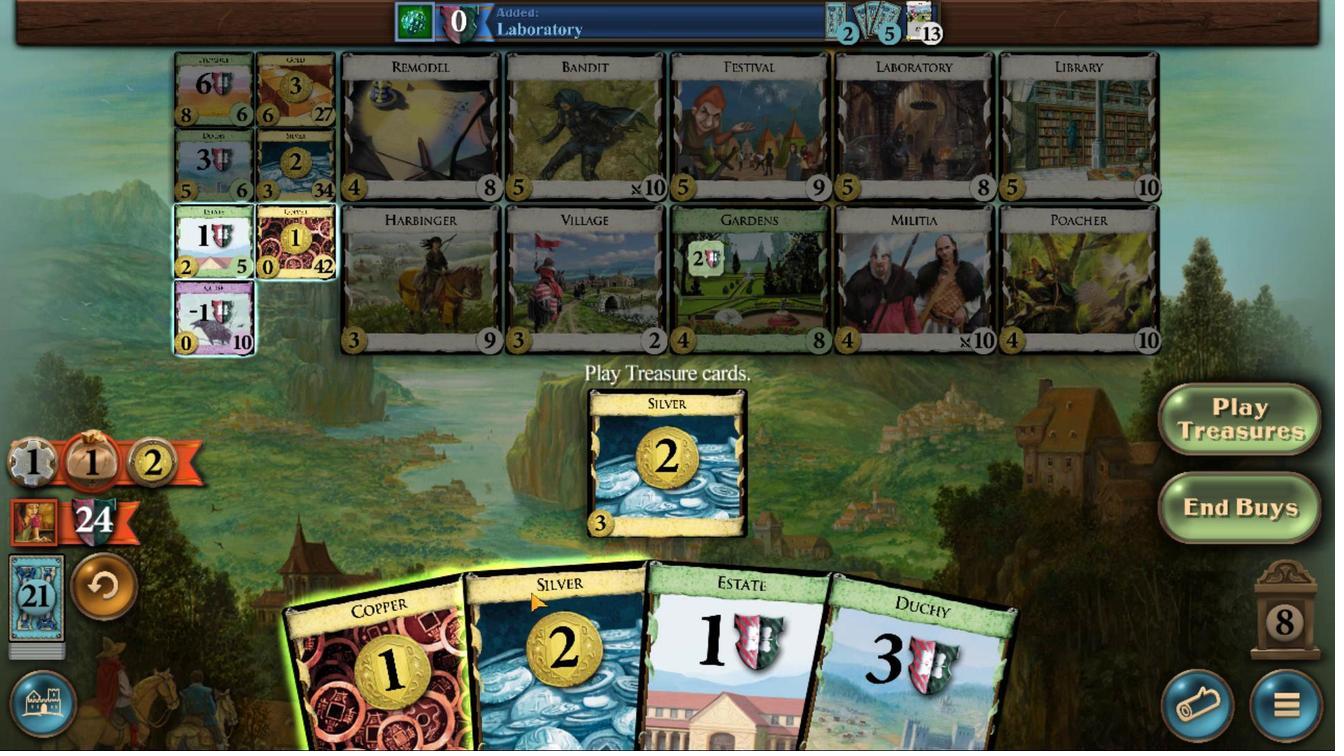 
Action: Mouse moved to (648, 487)
Screenshot: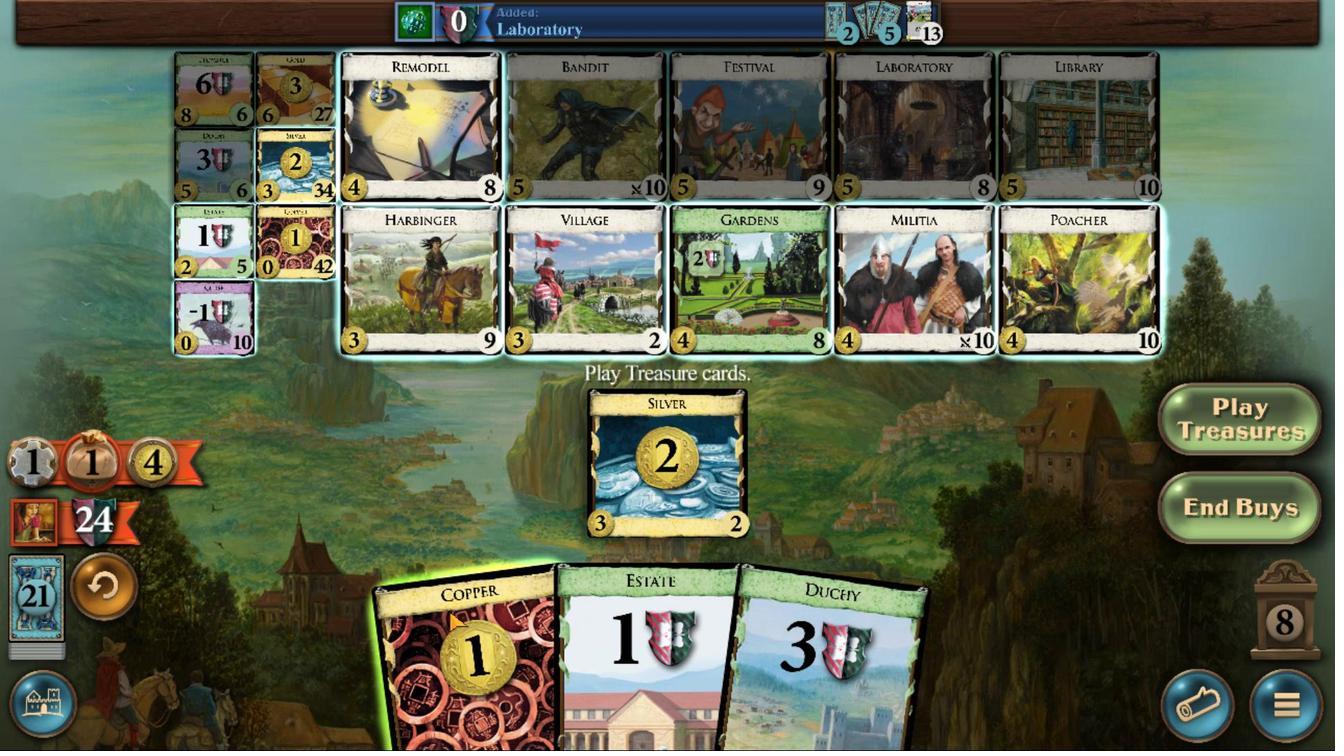 
Action: Mouse pressed left at (648, 487)
Screenshot: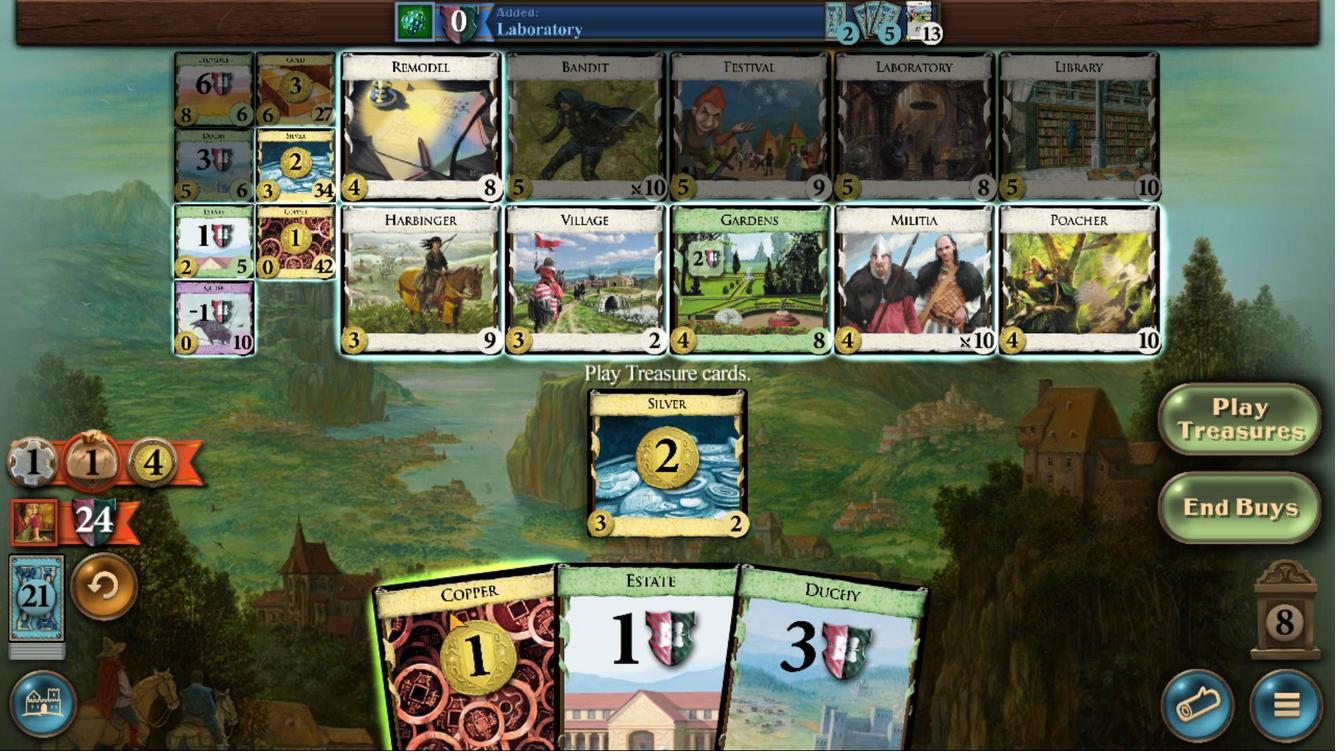 
Action: Mouse moved to (597, 447)
Screenshot: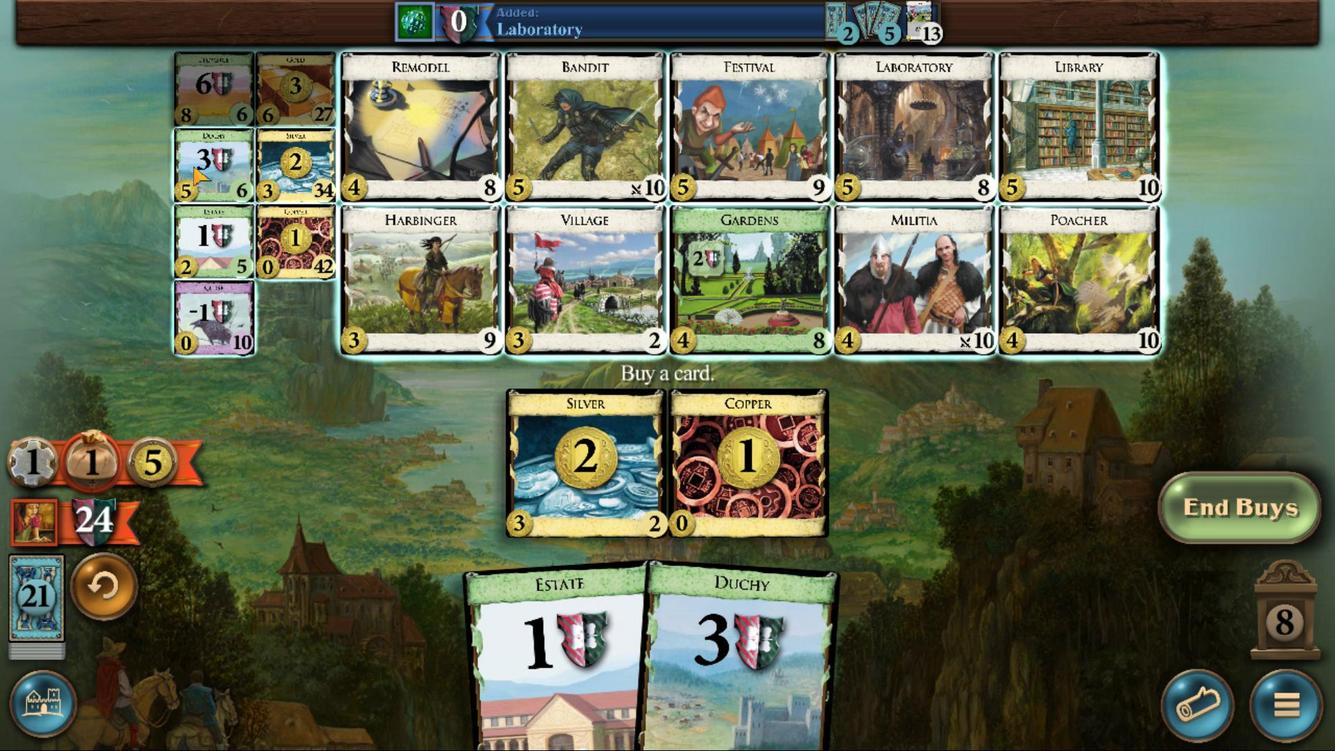 
Action: Mouse pressed left at (597, 447)
Screenshot: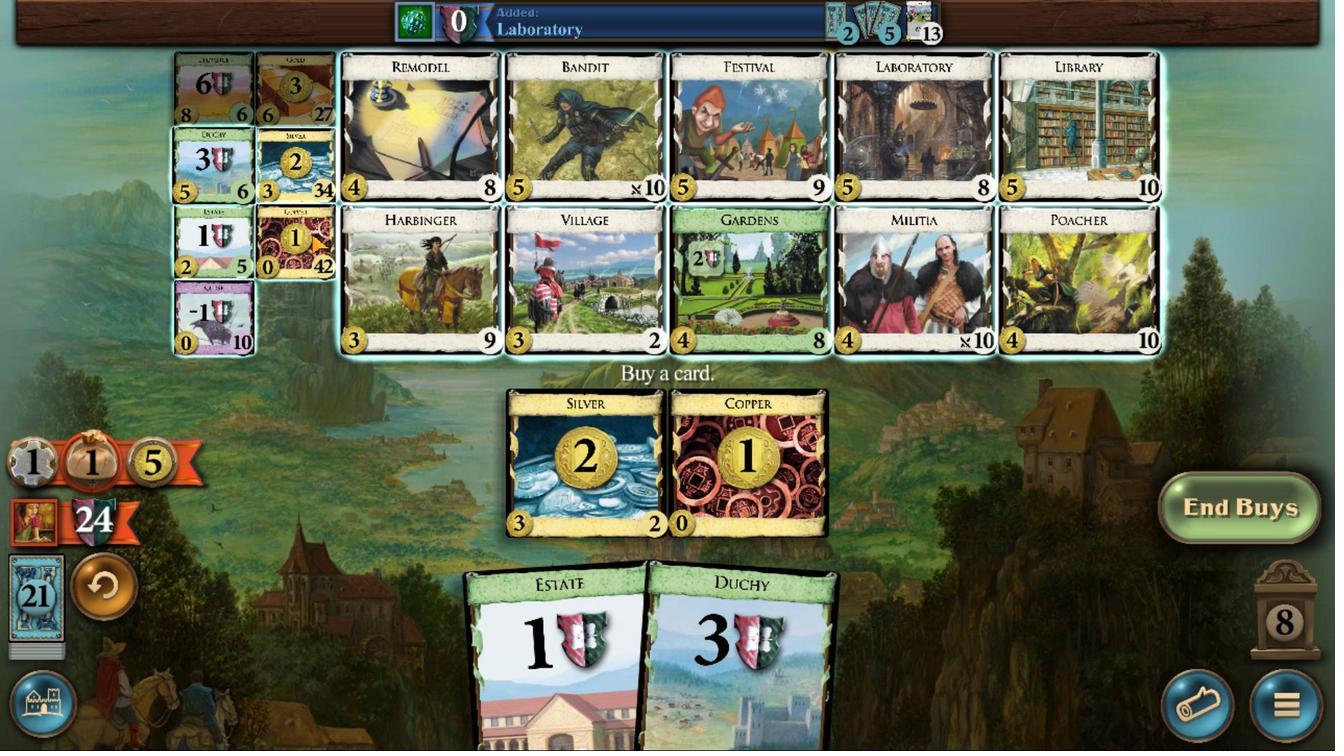 
Action: Mouse moved to (649, 486)
Screenshot: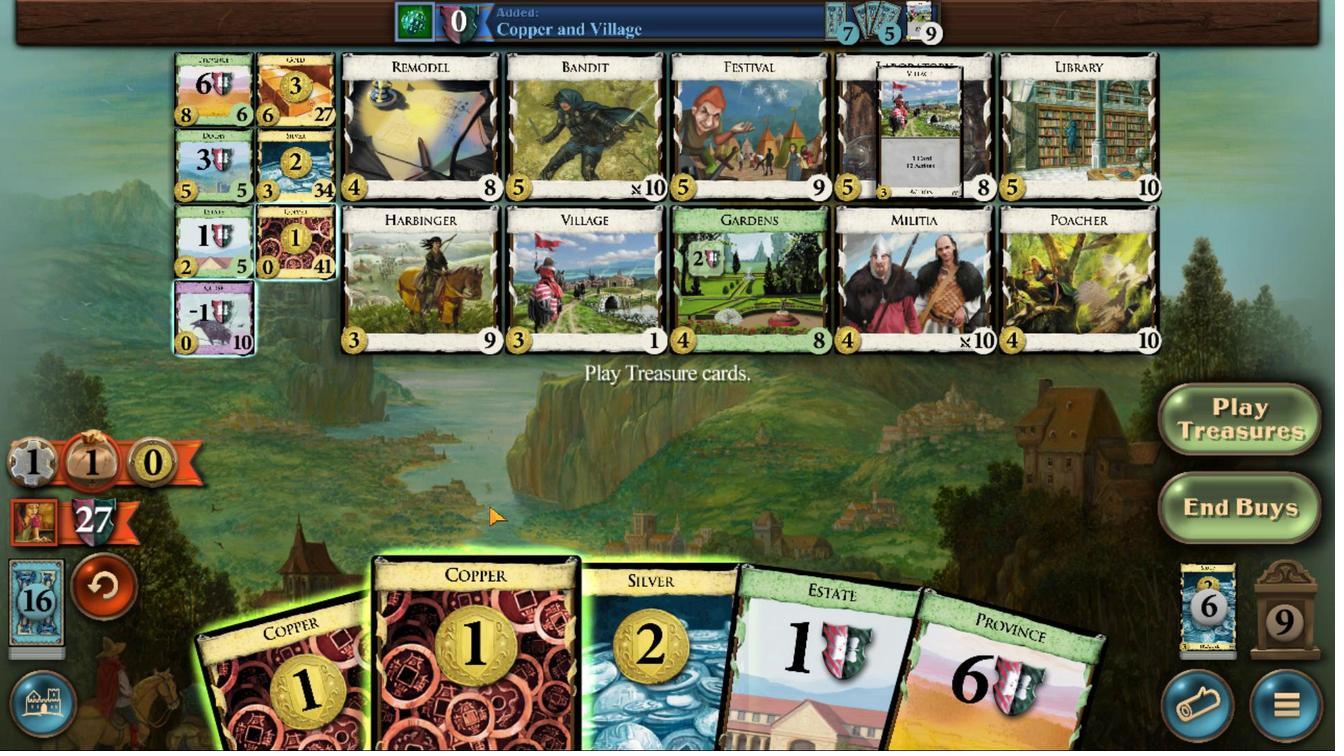 
Action: Mouse pressed left at (649, 486)
Screenshot: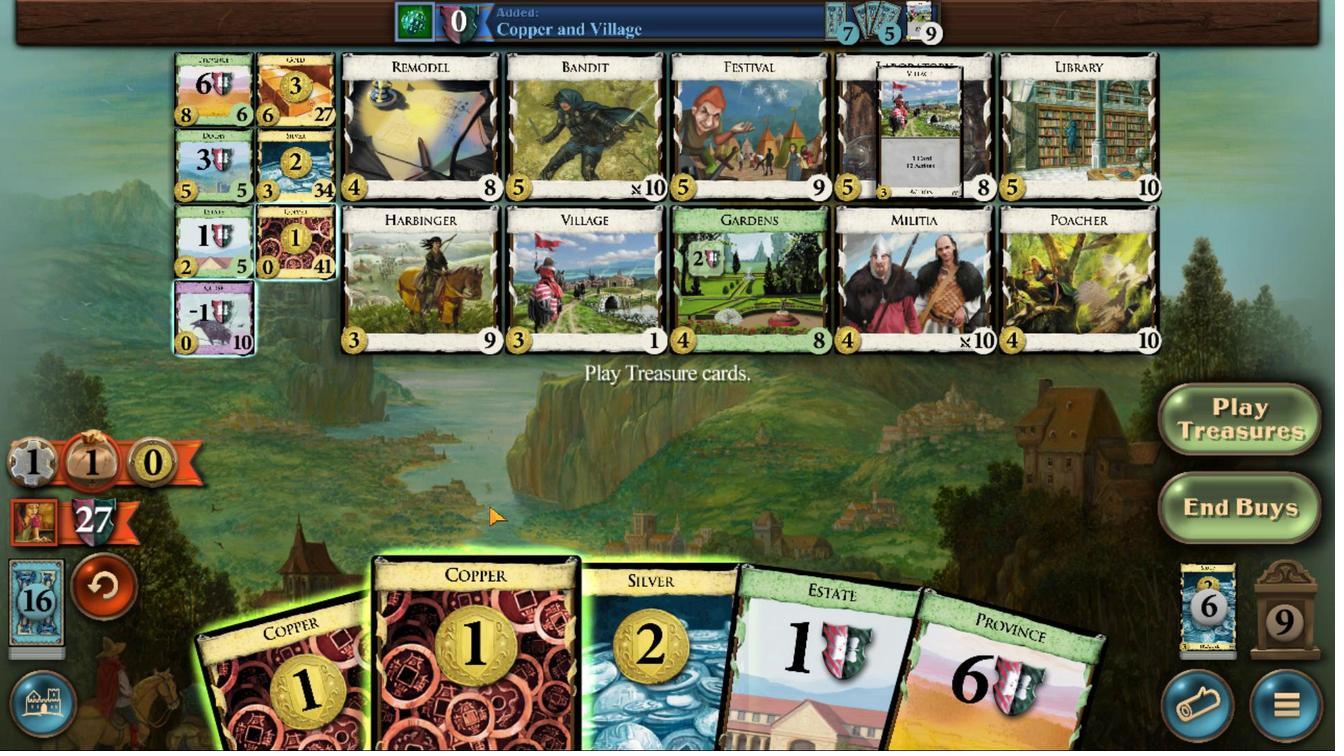 
Action: Mouse moved to (673, 488)
Screenshot: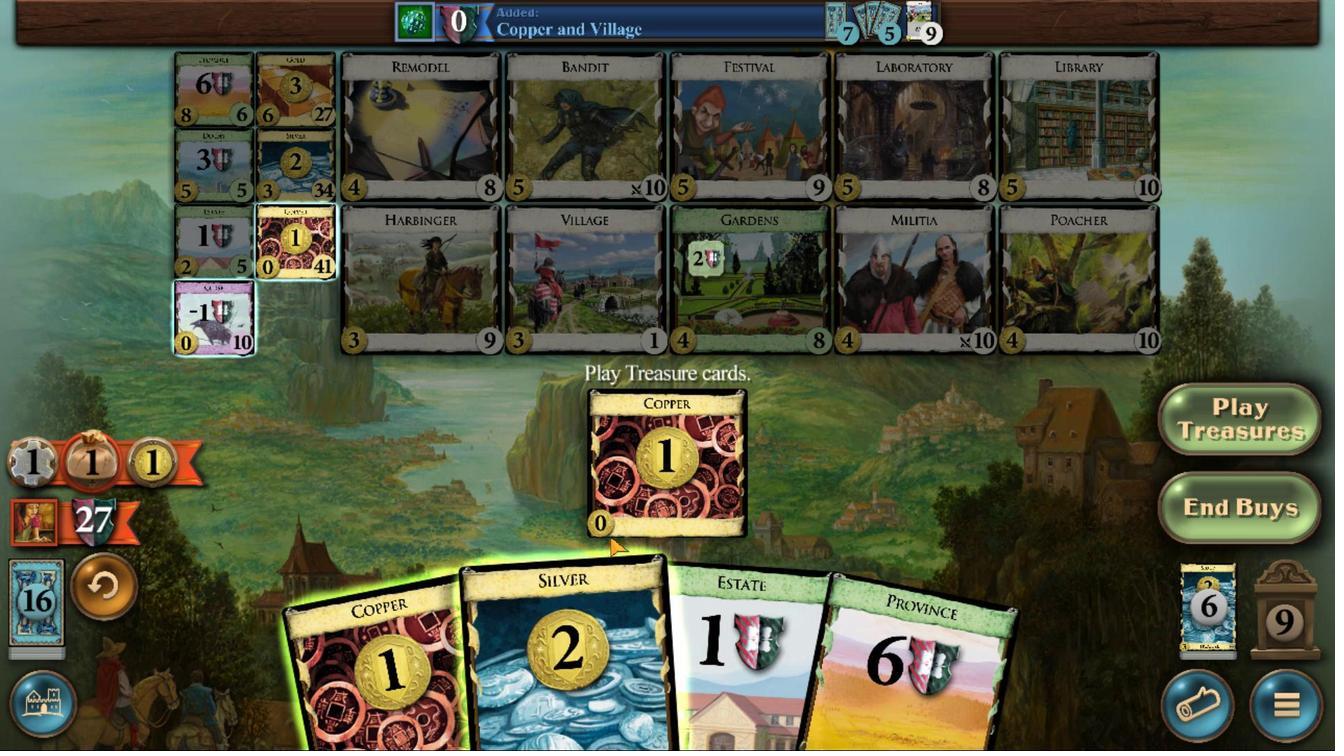 
Action: Mouse pressed left at (673, 488)
Screenshot: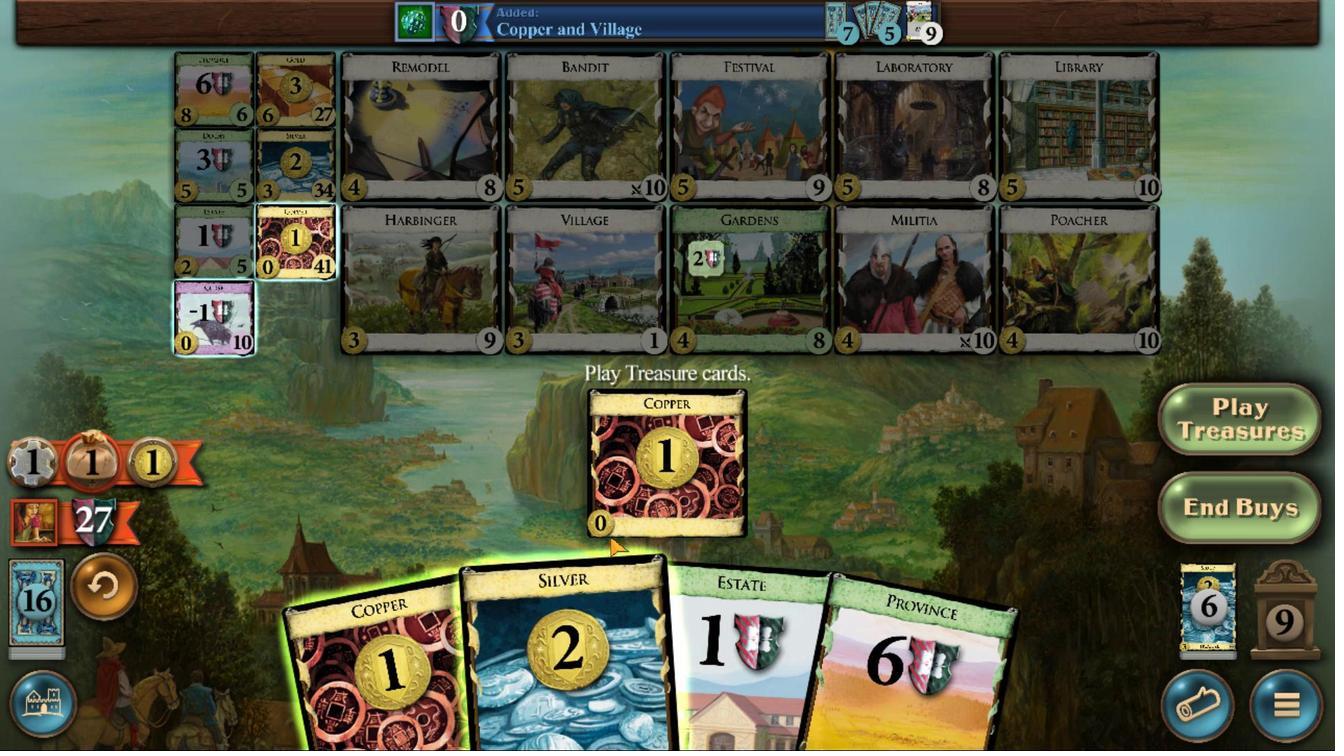 
Action: Mouse moved to (622, 445)
Screenshot: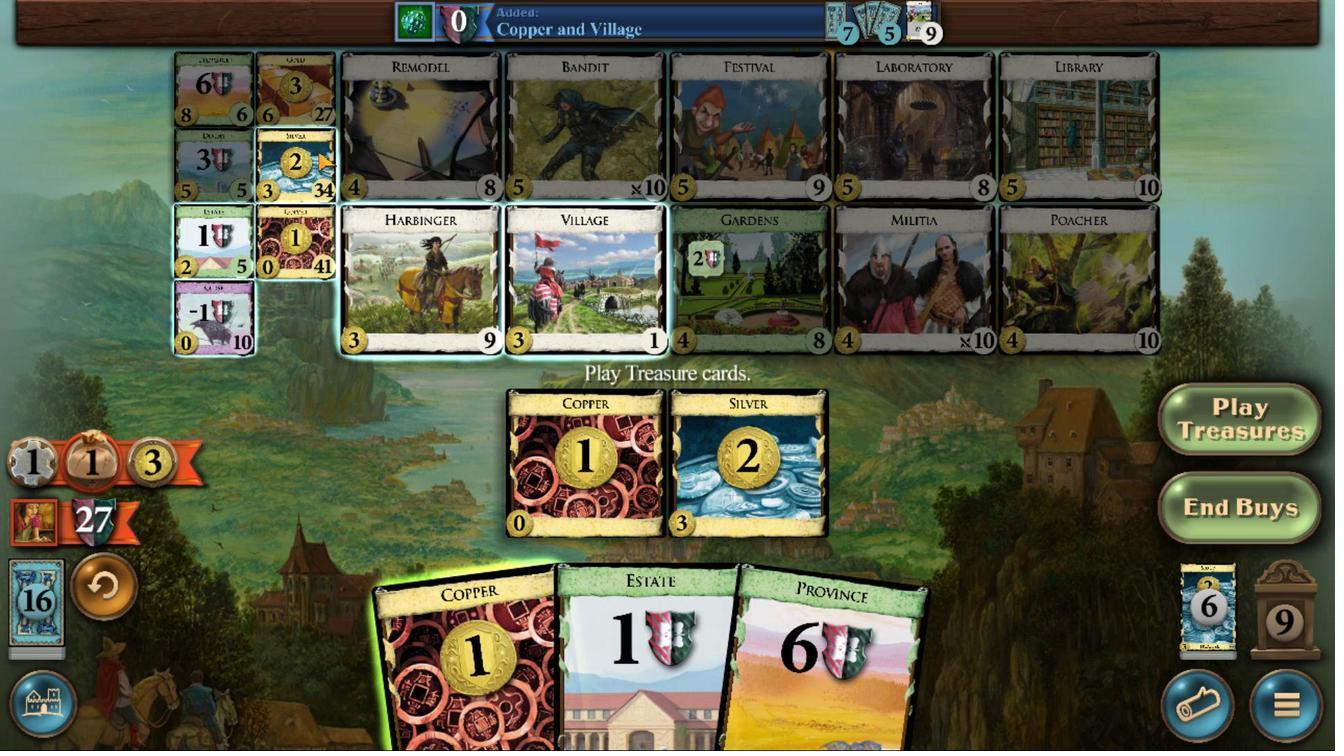 
Action: Mouse pressed left at (622, 445)
Screenshot: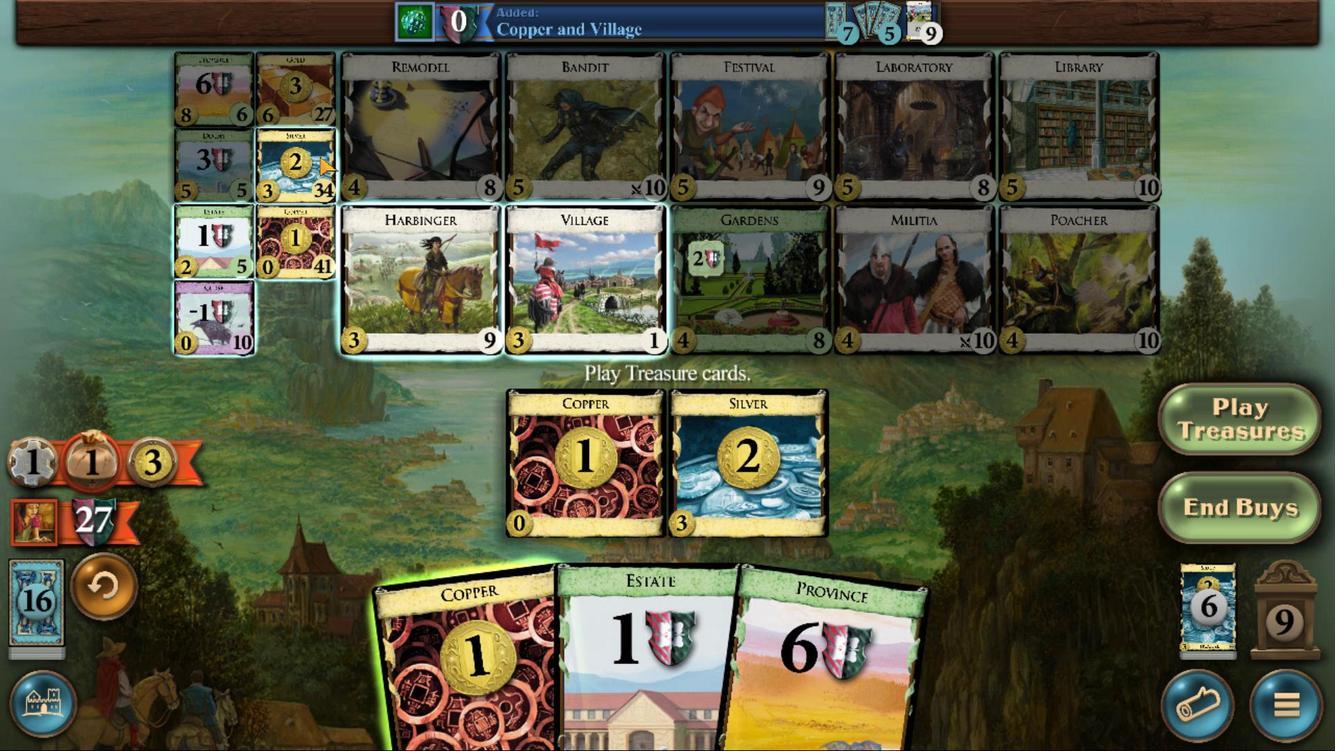 
Action: Mouse moved to (607, 489)
Screenshot: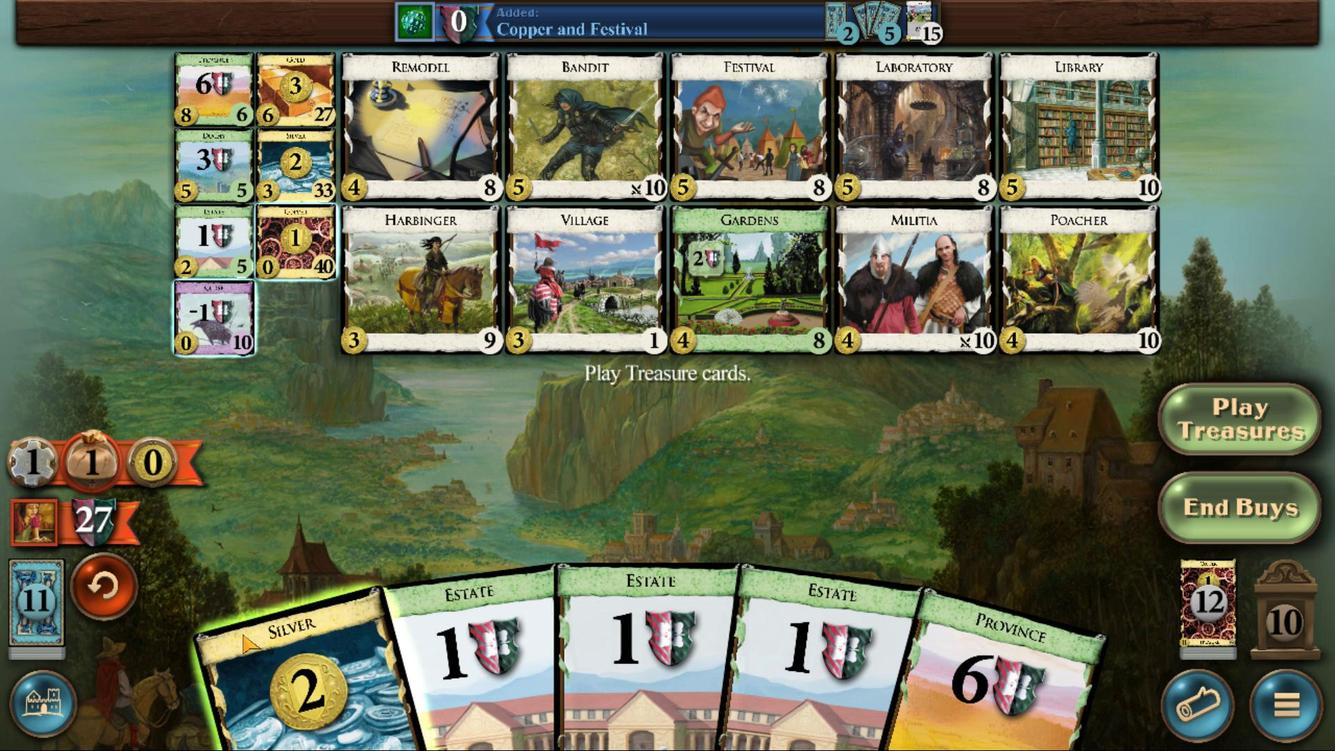 
Action: Mouse pressed left at (607, 489)
Screenshot: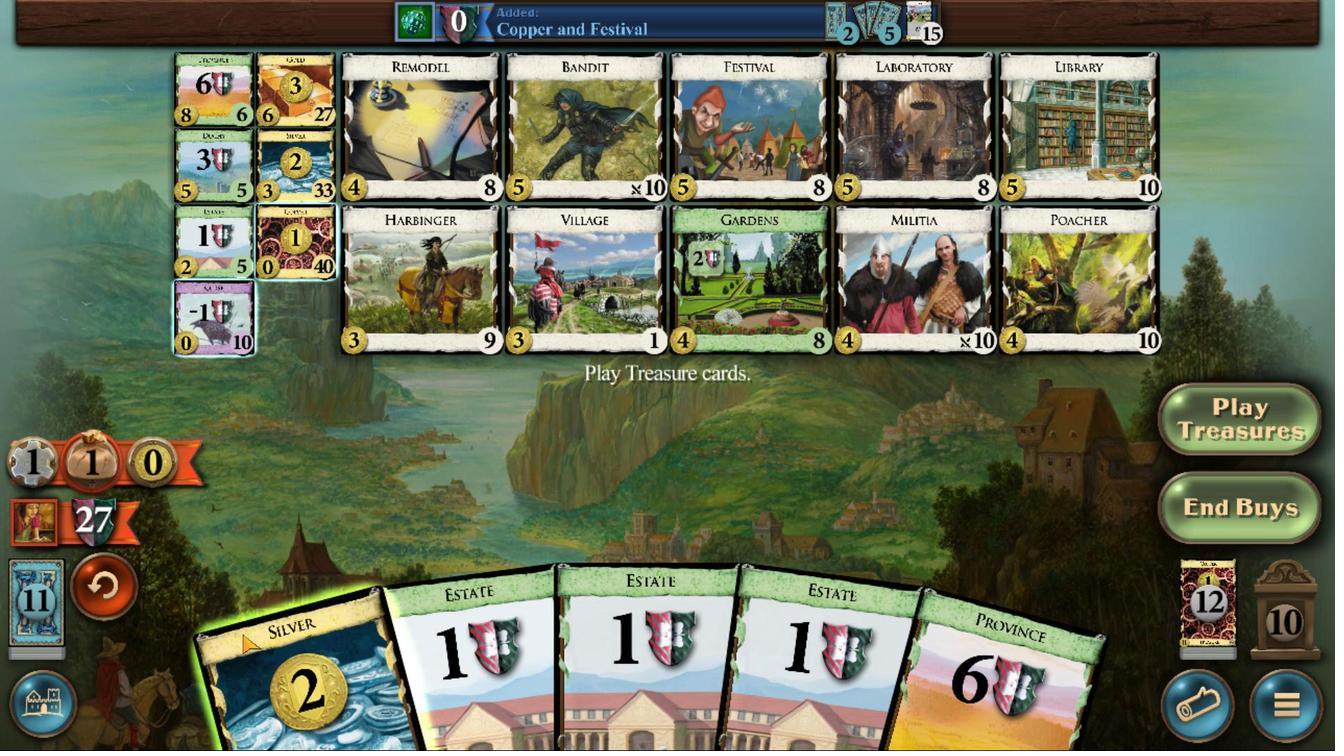 
Action: Mouse moved to (601, 453)
Screenshot: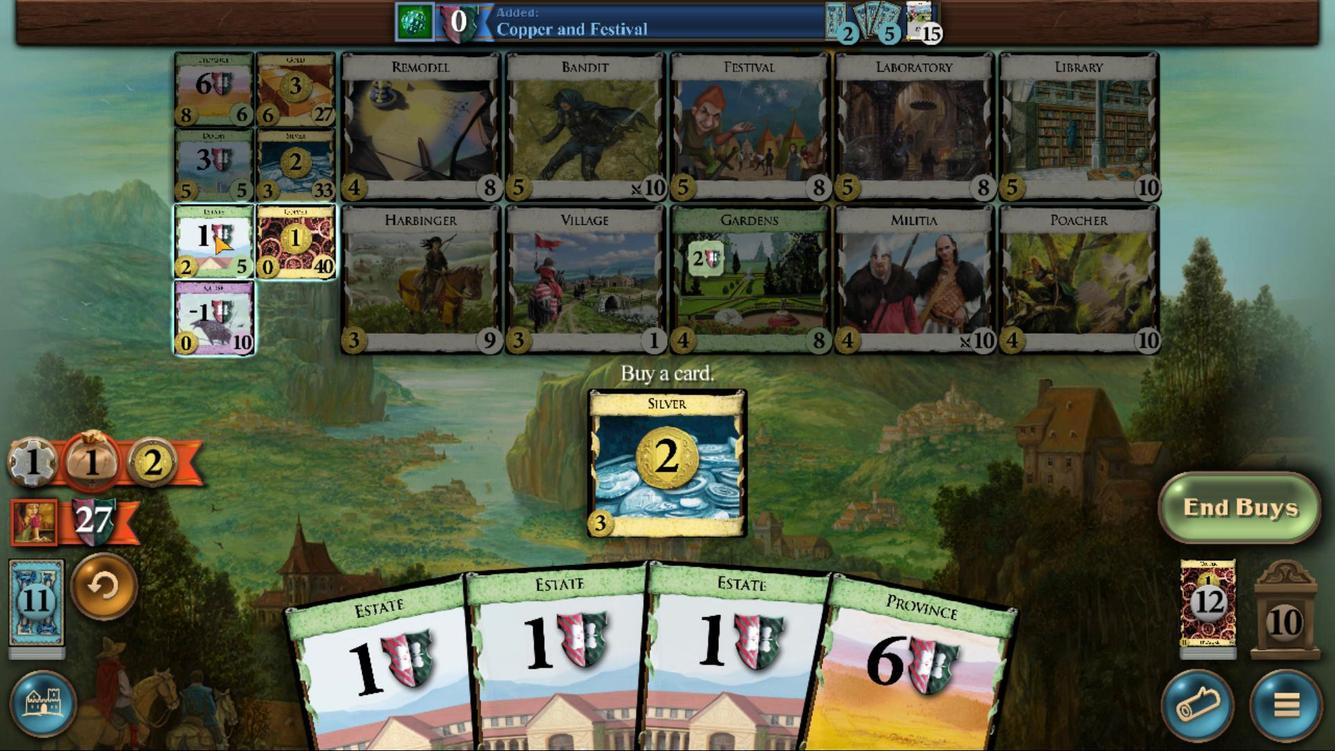 
Action: Mouse pressed left at (601, 453)
Screenshot: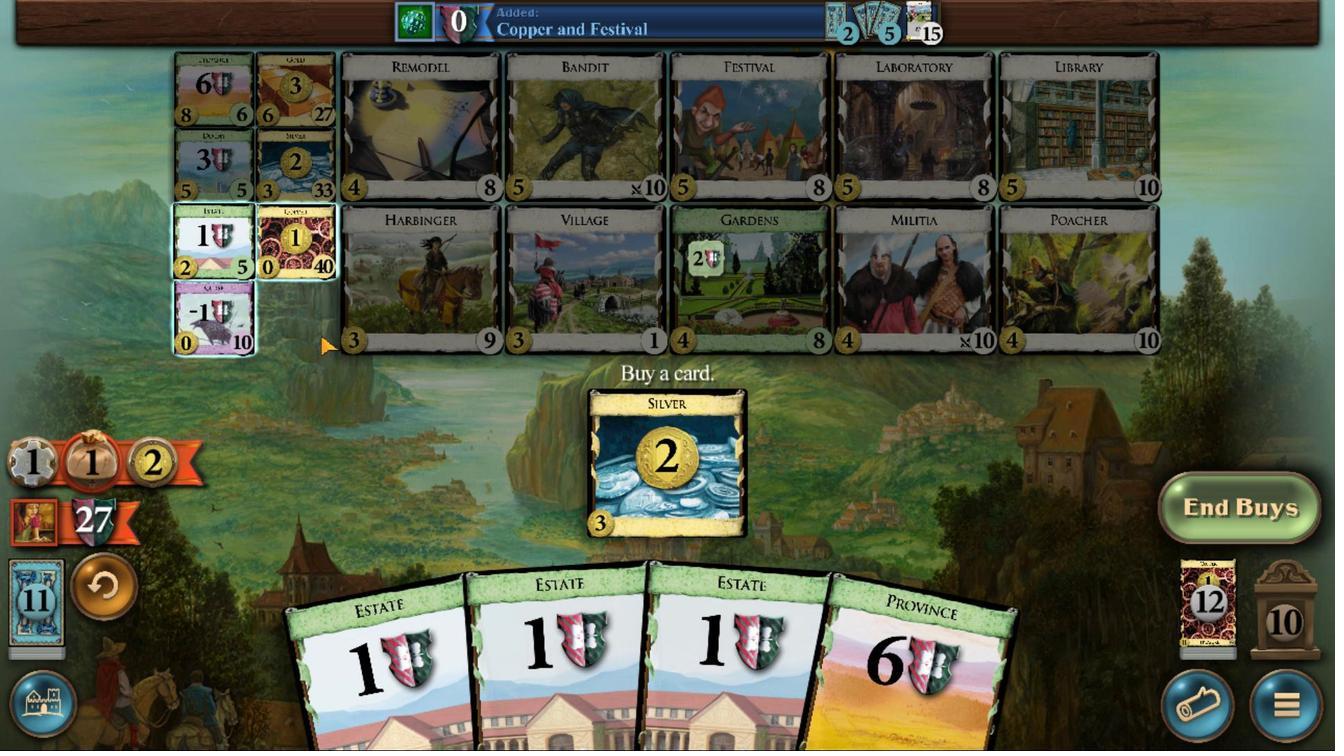 
Action: Mouse moved to (697, 489)
Screenshot: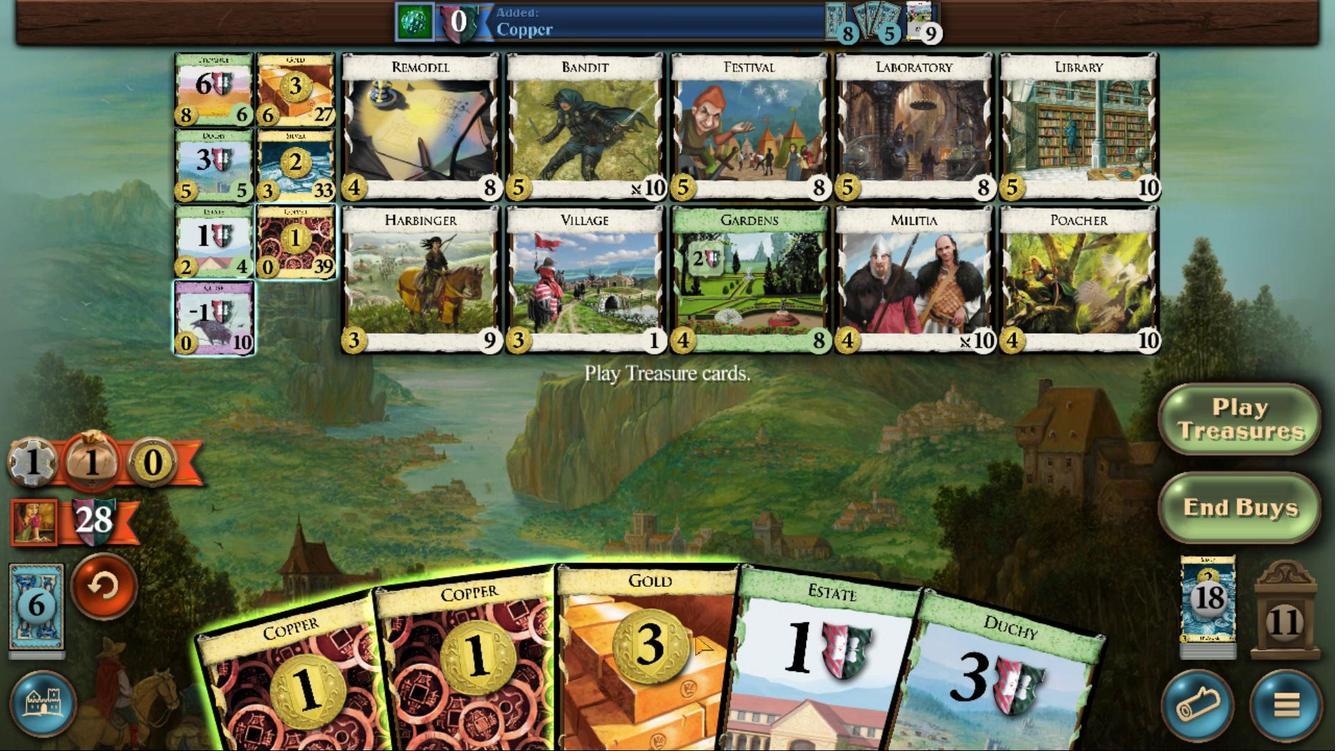
Action: Mouse pressed left at (697, 489)
Screenshot: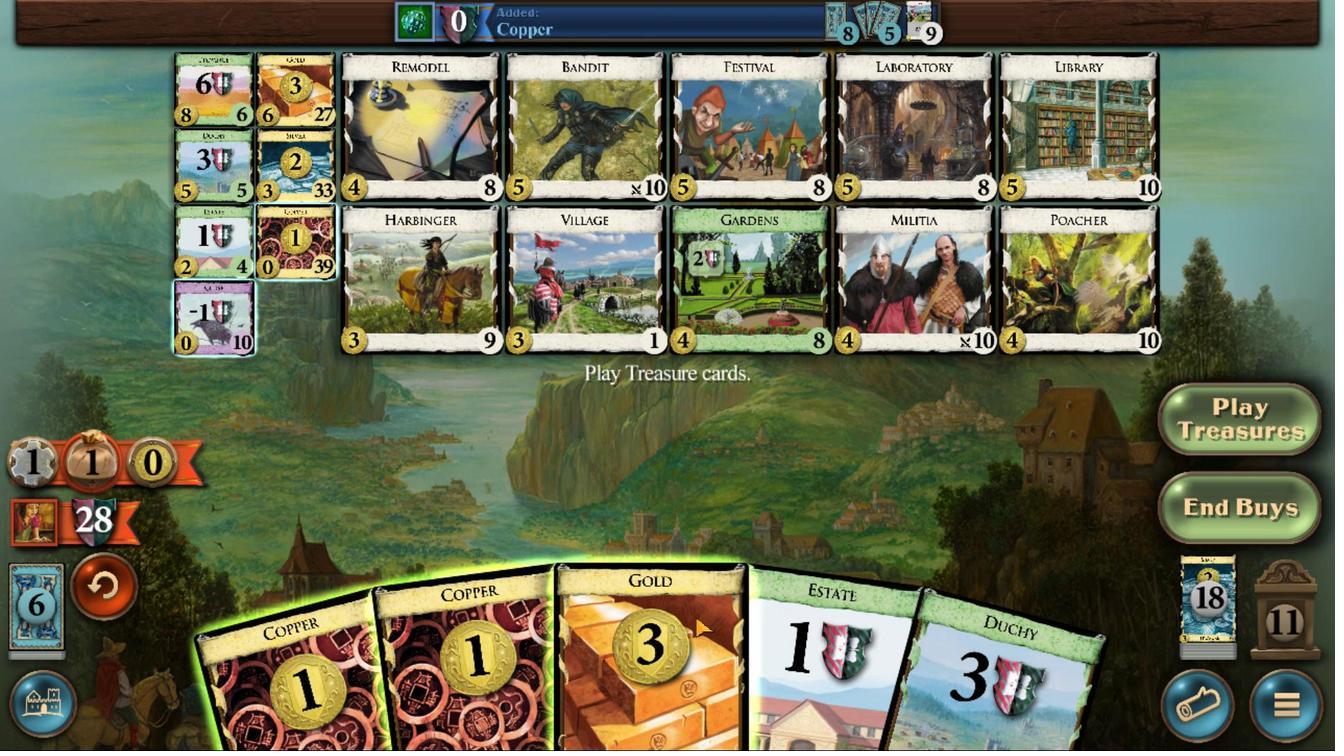 
Action: Mouse moved to (677, 488)
Screenshot: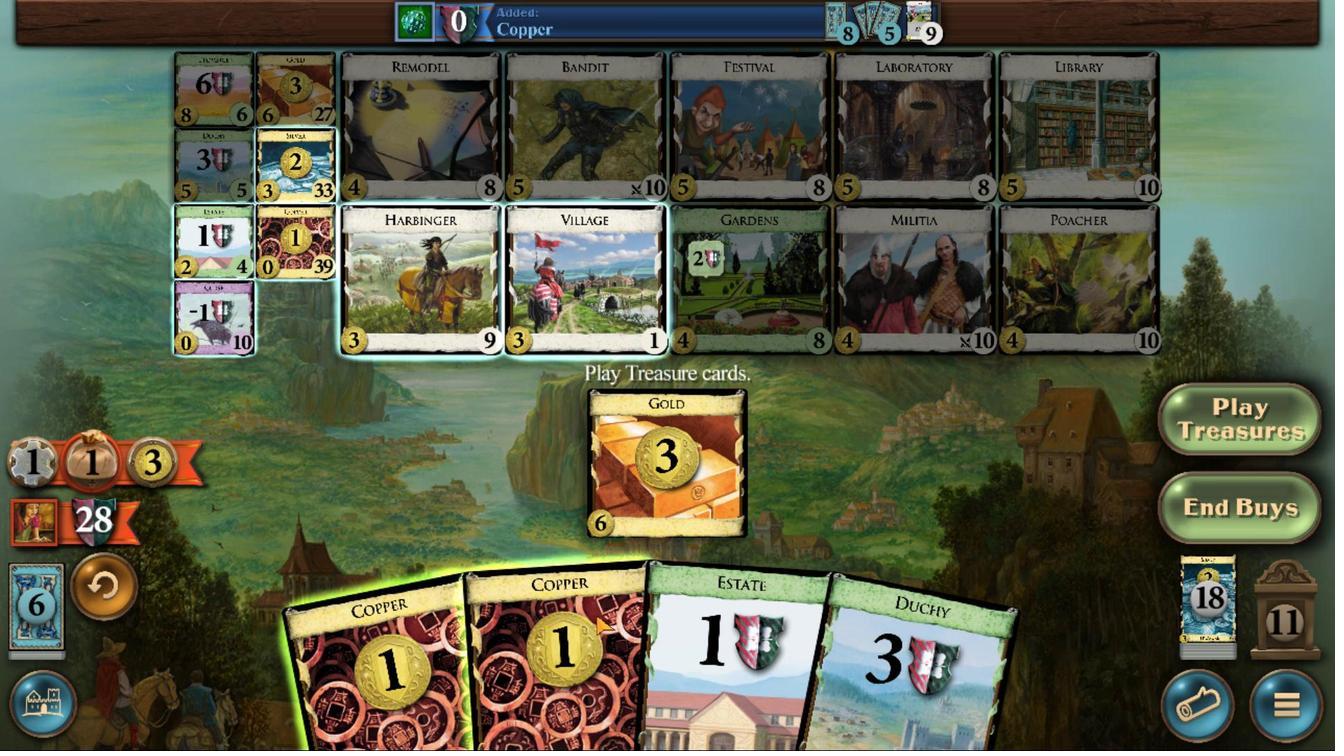 
Action: Mouse pressed left at (677, 488)
Screenshot: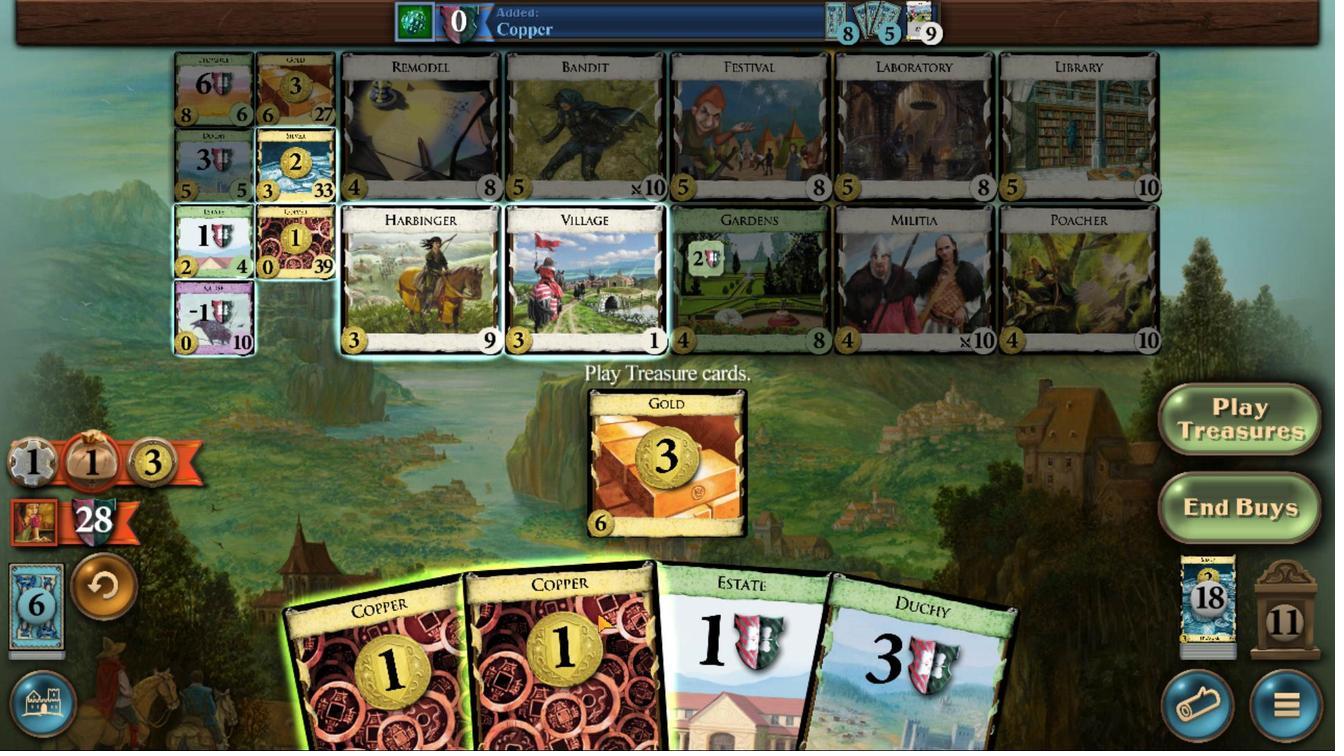 
Action: Mouse moved to (652, 486)
Screenshot: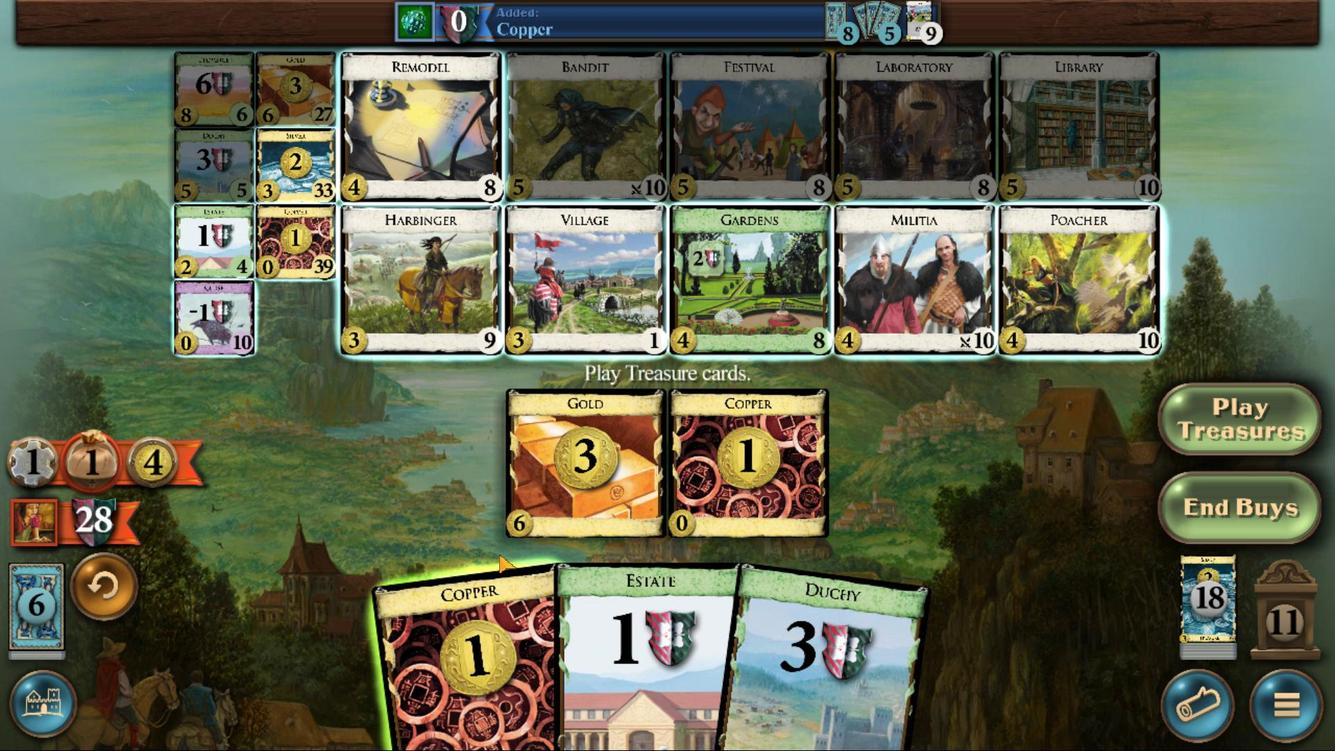 
Action: Mouse pressed left at (652, 486)
Screenshot: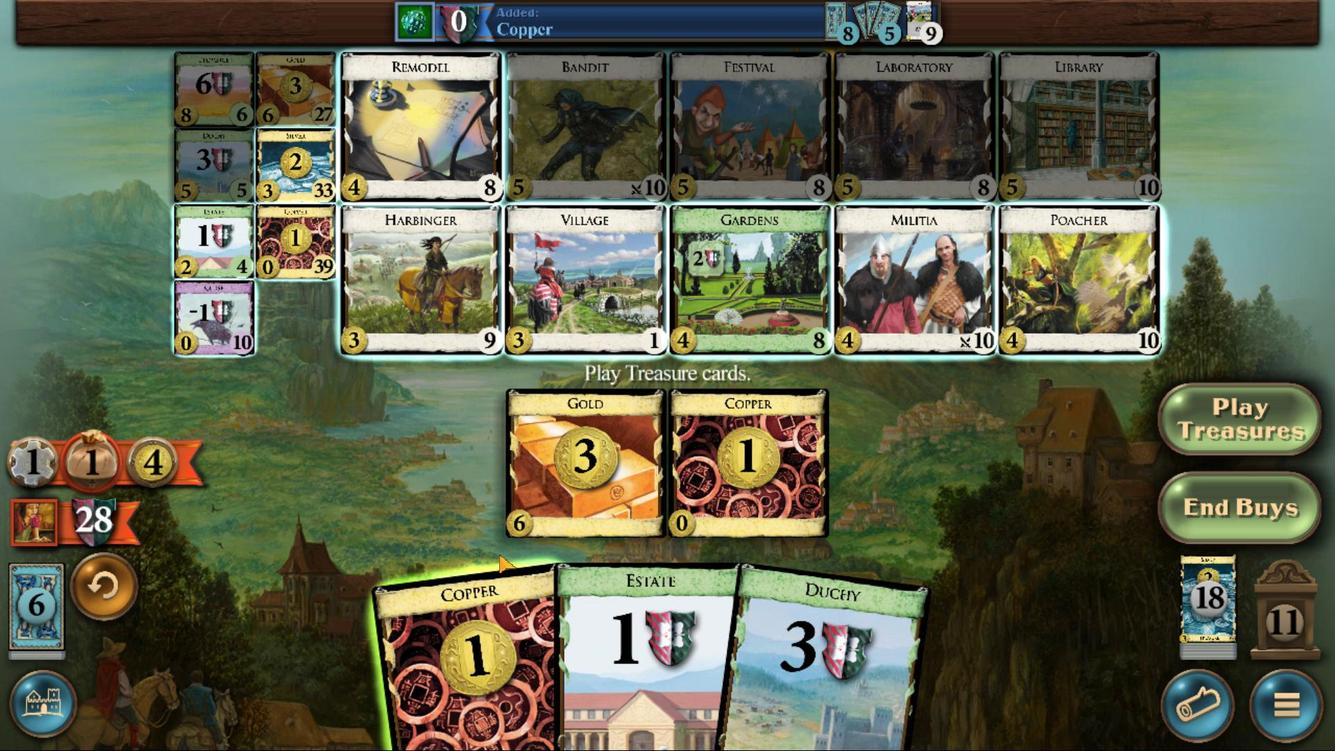 
Action: Mouse moved to (599, 448)
Screenshot: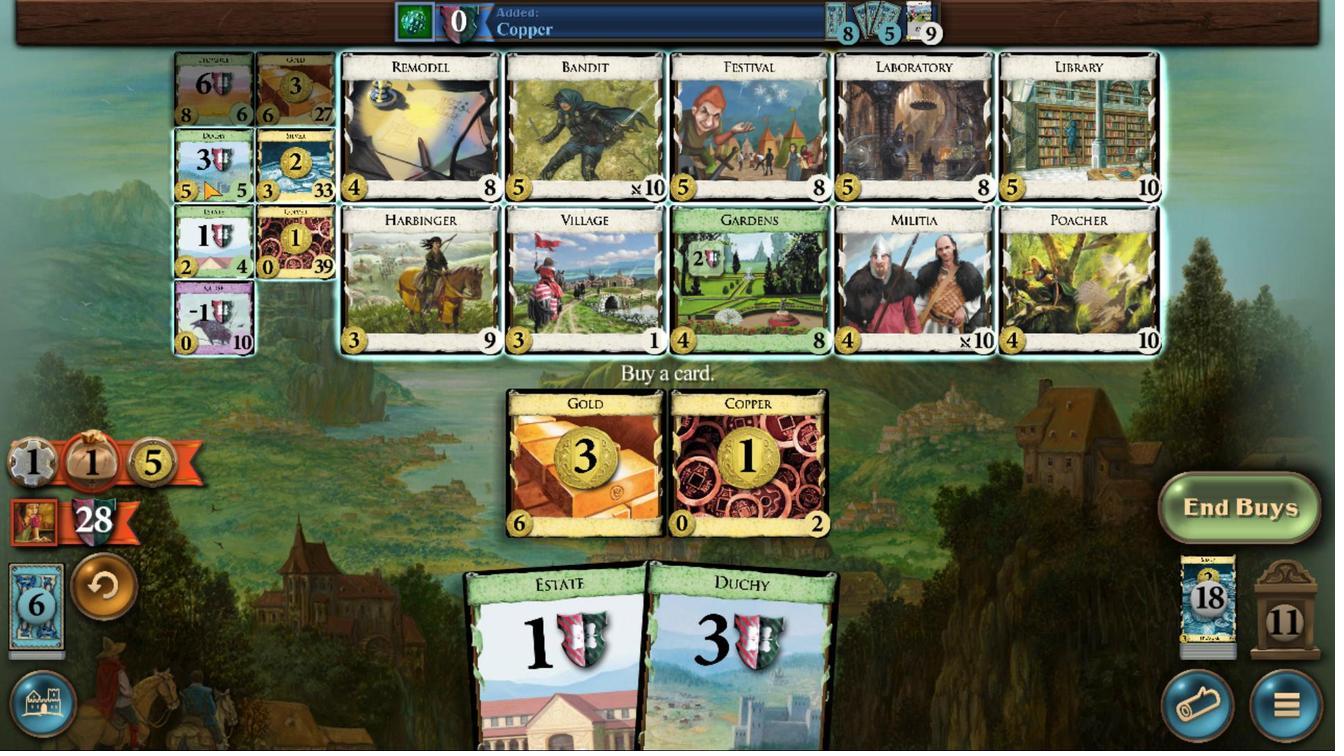 
Action: Mouse pressed left at (599, 448)
Screenshot: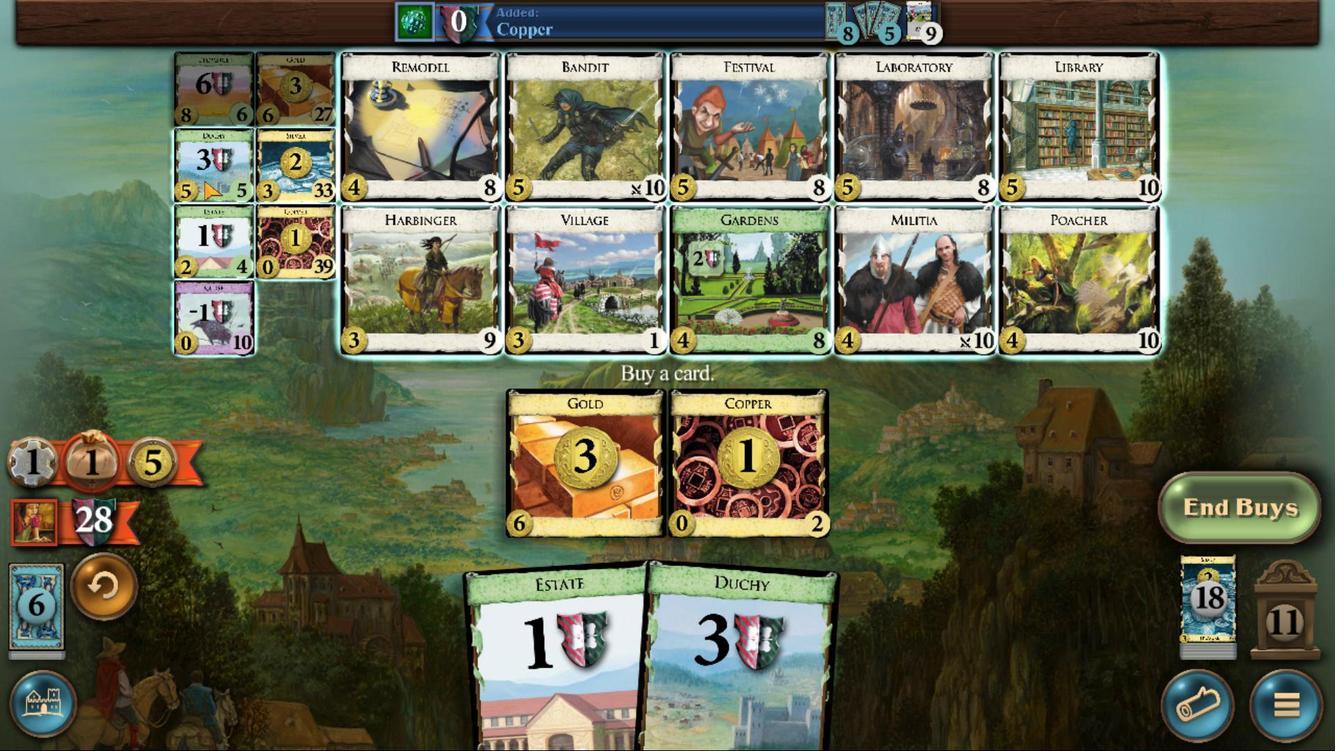 
Action: Mouse moved to (744, 491)
Screenshot: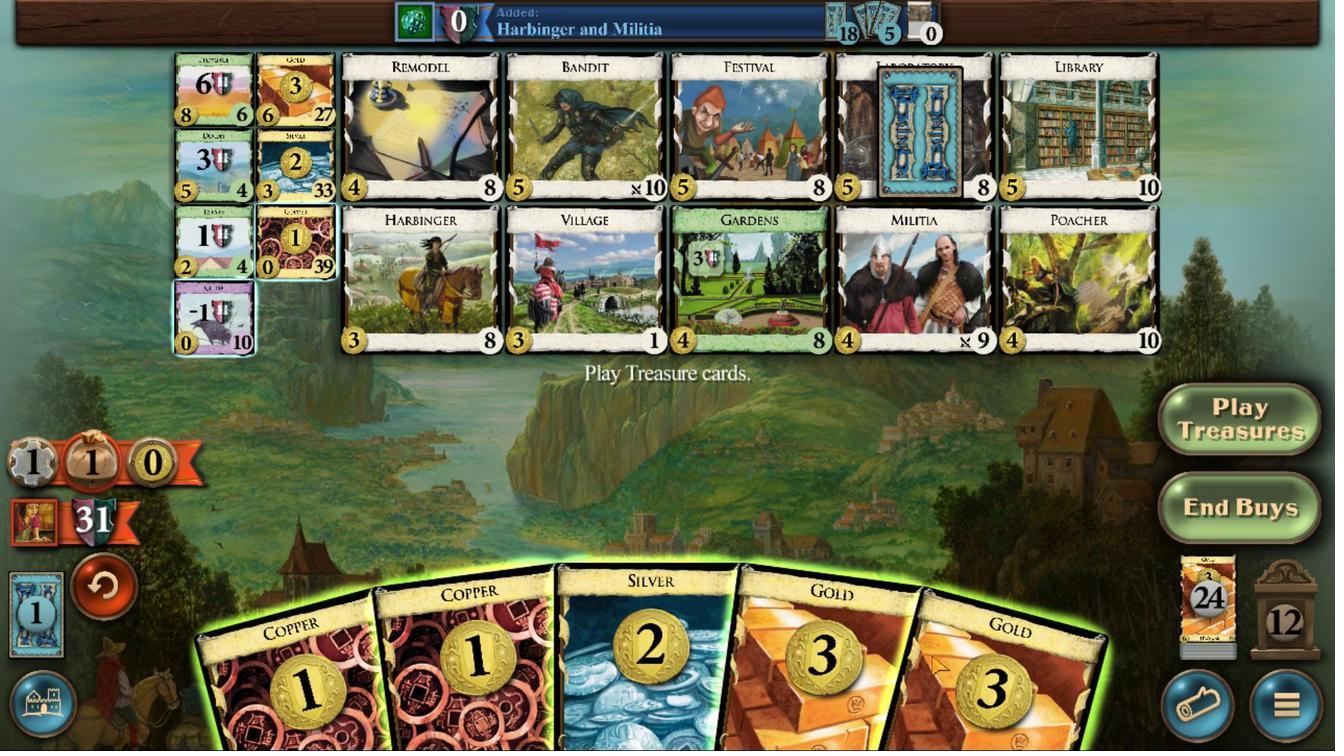 
Action: Mouse pressed left at (744, 491)
Screenshot: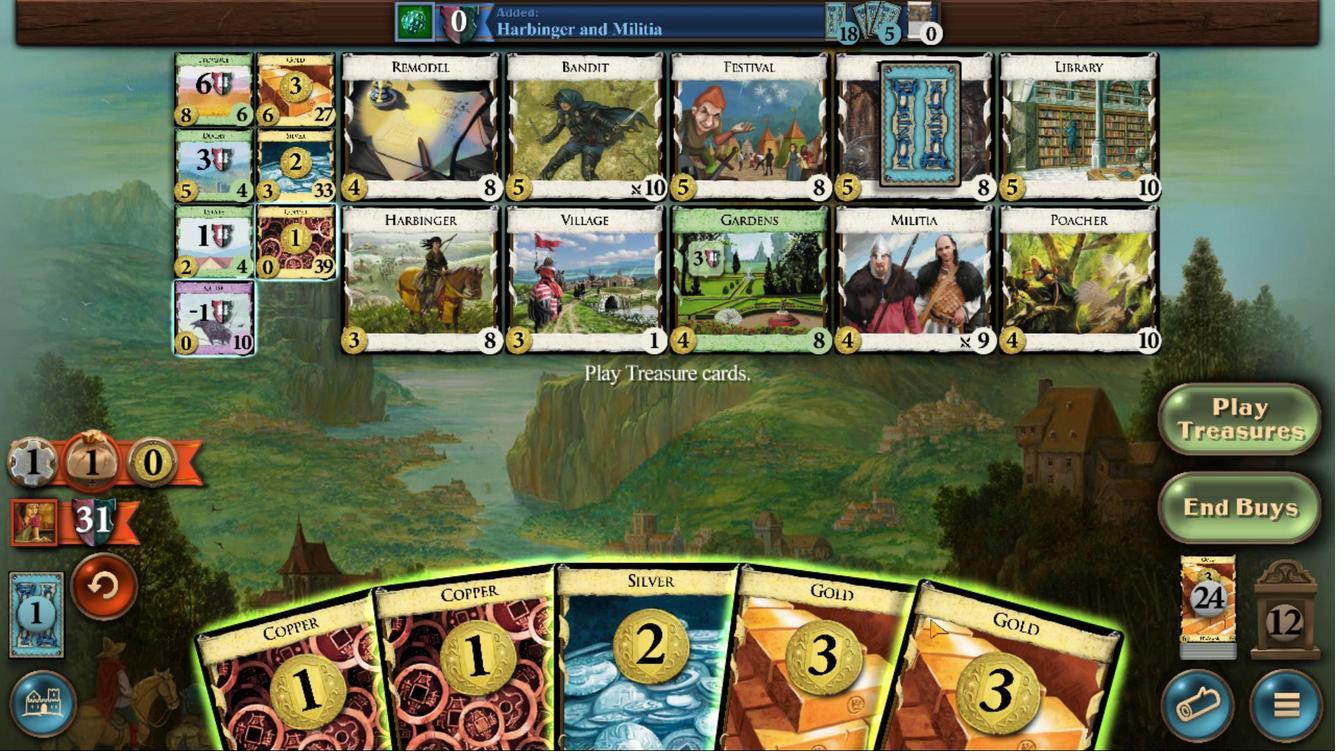 
Action: Mouse moved to (728, 489)
Screenshot: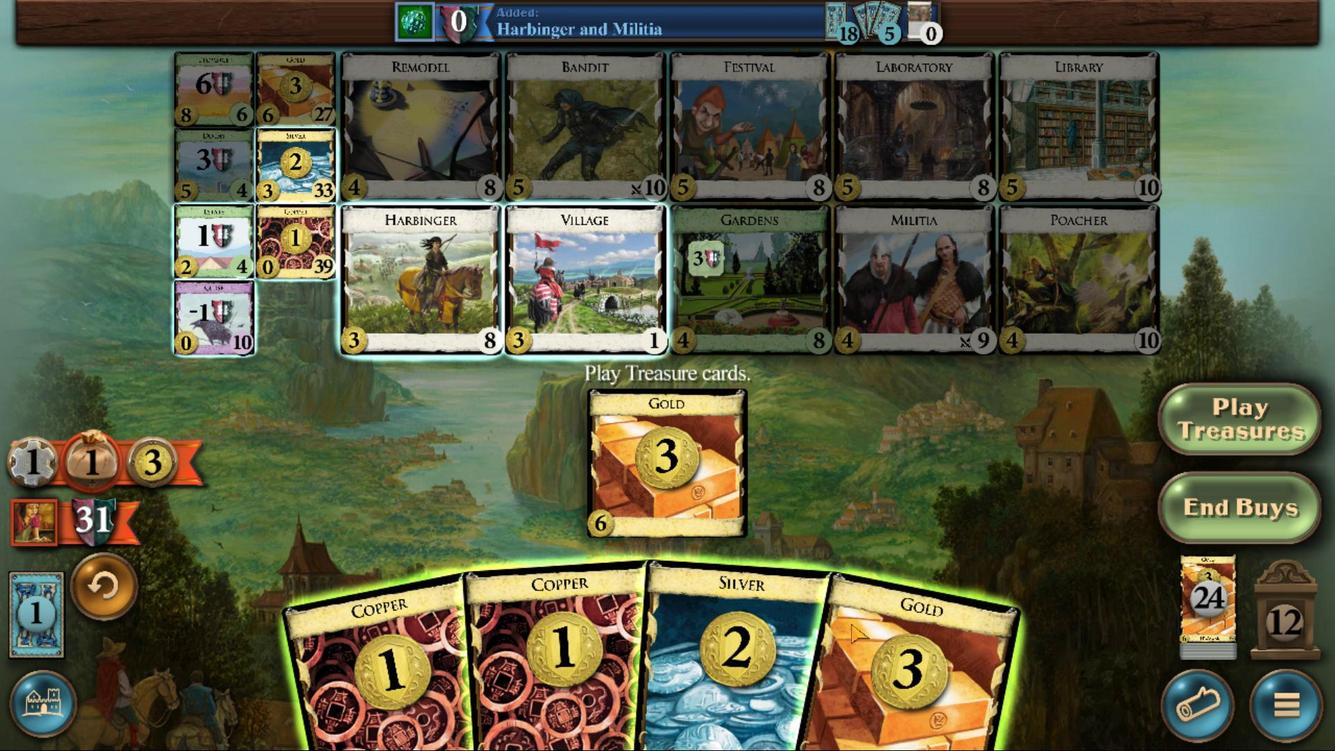 
Action: Mouse pressed left at (728, 489)
Screenshot: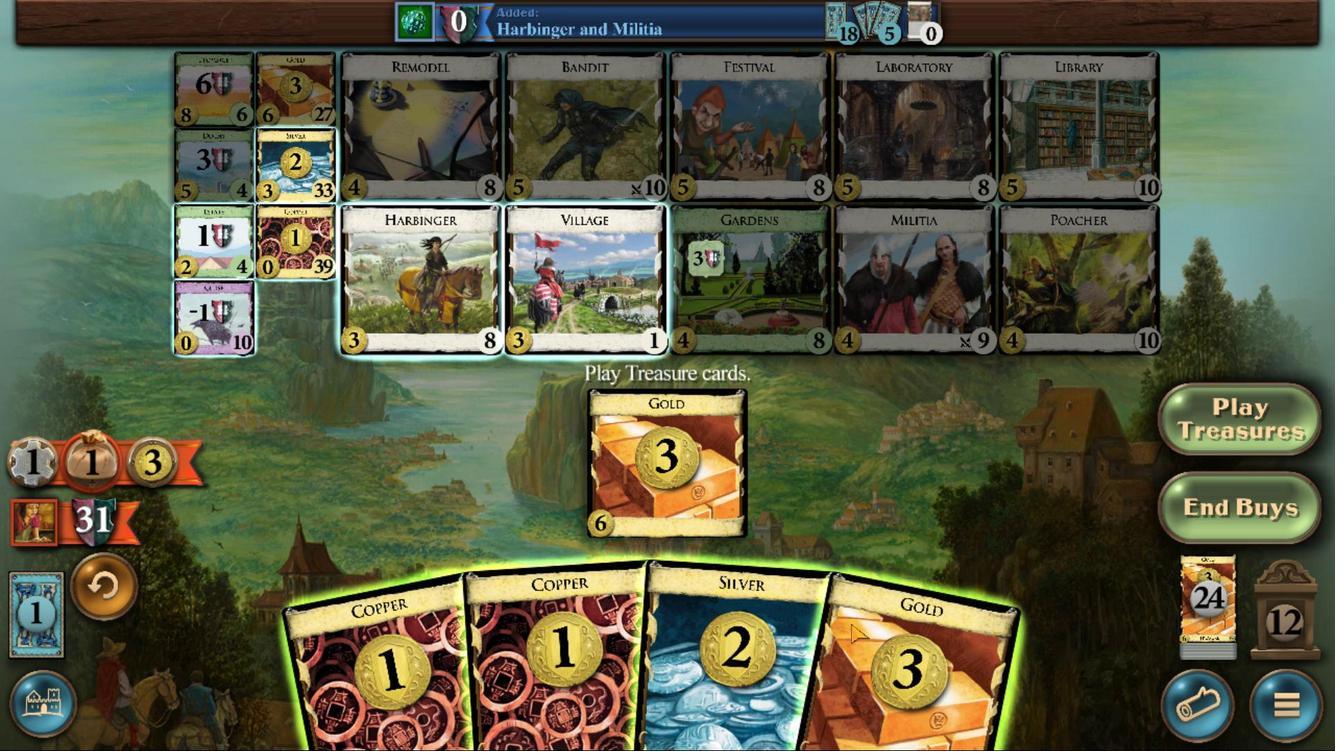 
Action: Mouse moved to (716, 488)
Screenshot: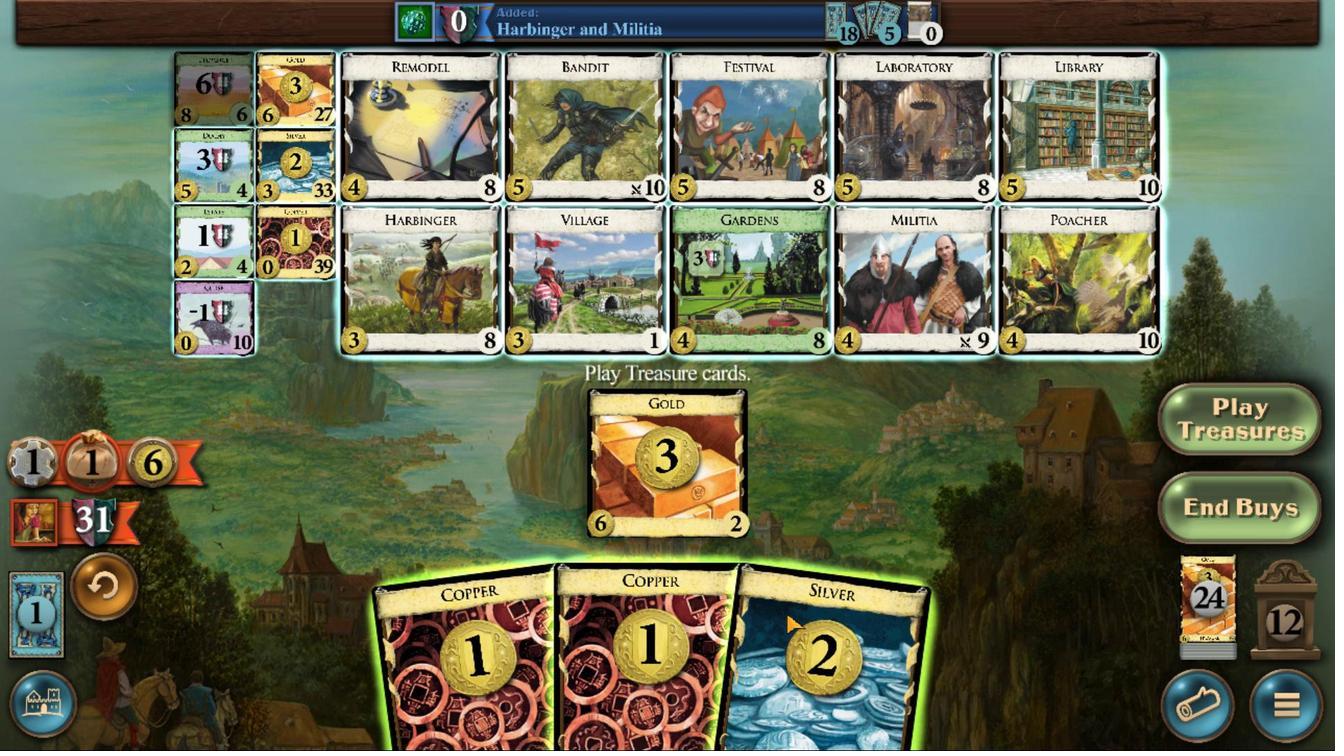 
Action: Mouse pressed left at (716, 488)
Screenshot: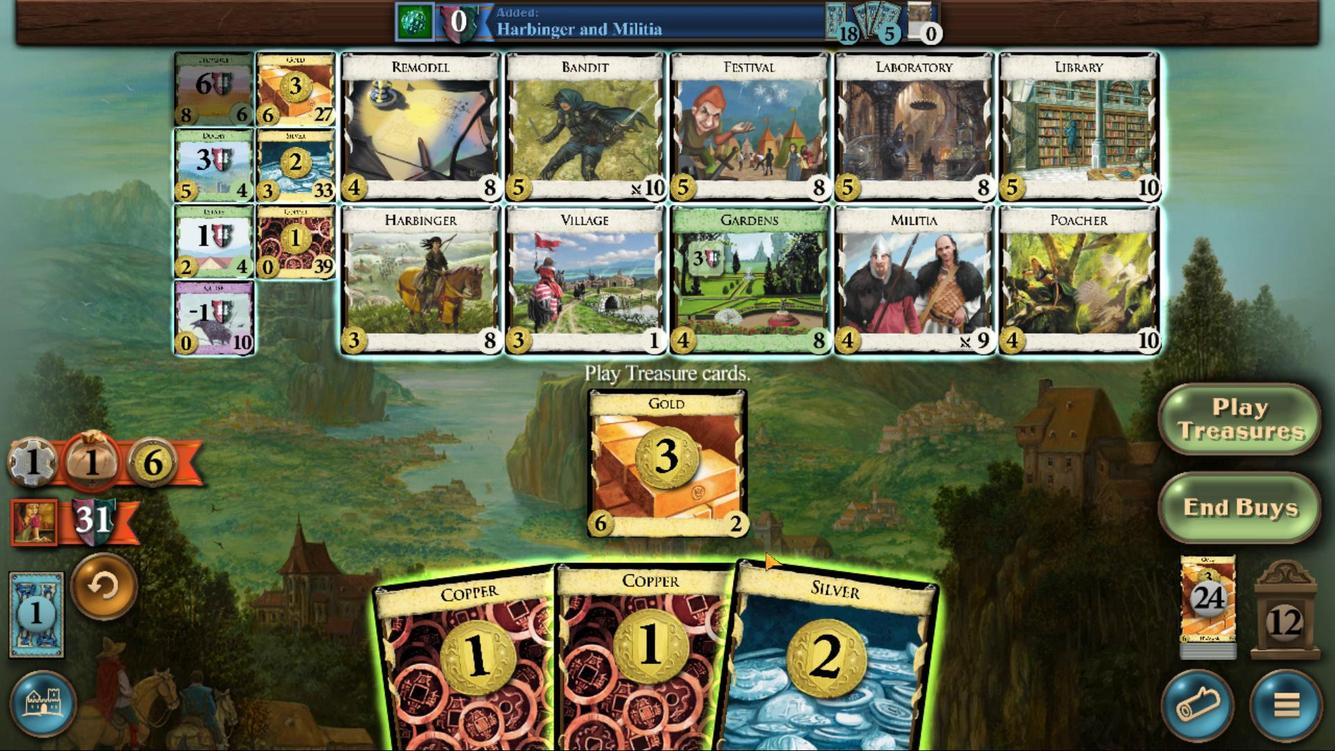 
Action: Mouse moved to (597, 439)
Screenshot: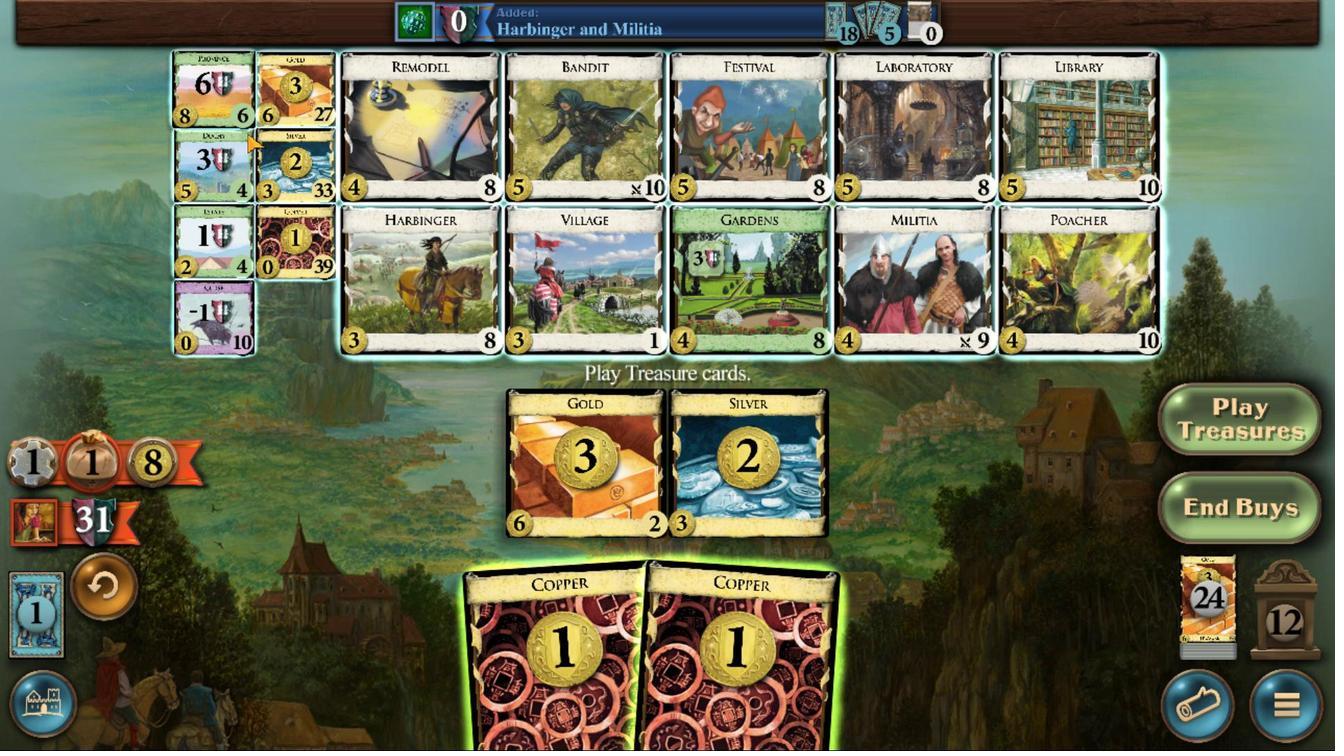 
Action: Mouse pressed left at (597, 439)
Screenshot: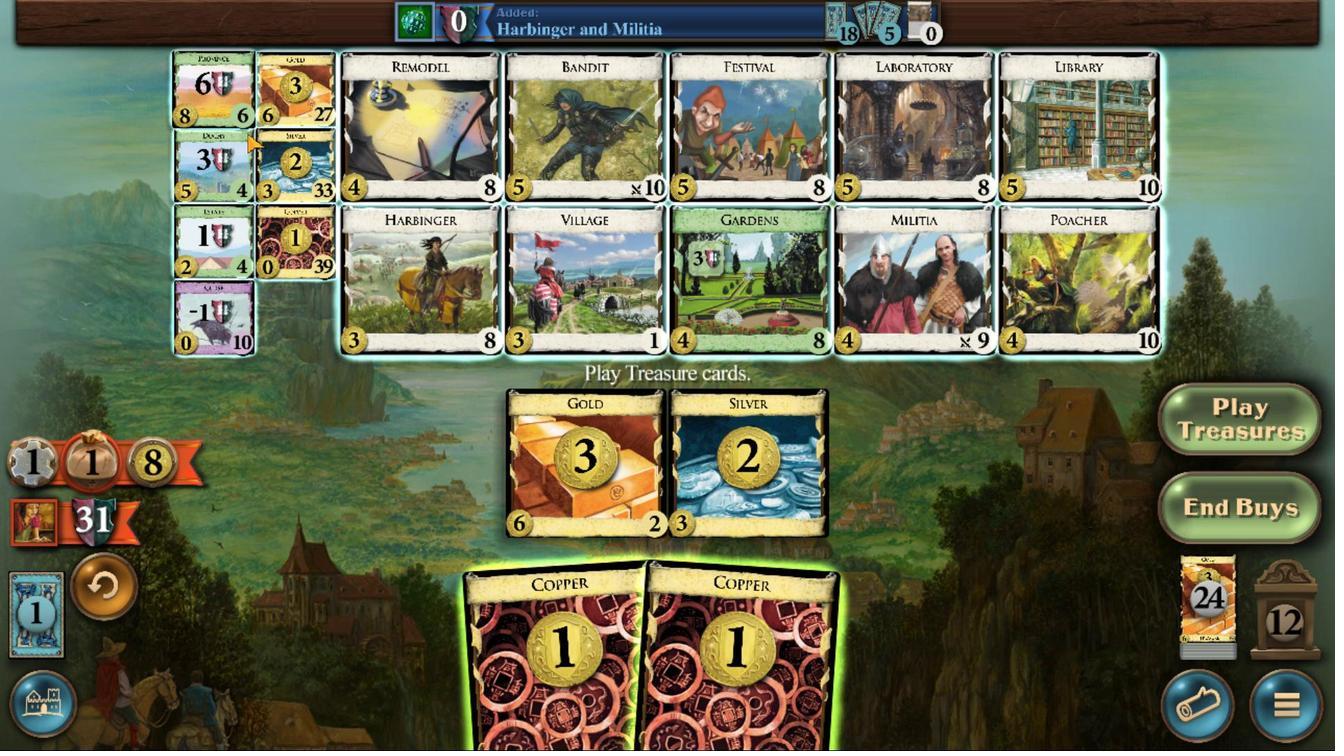 
Action: Mouse moved to (642, 492)
Screenshot: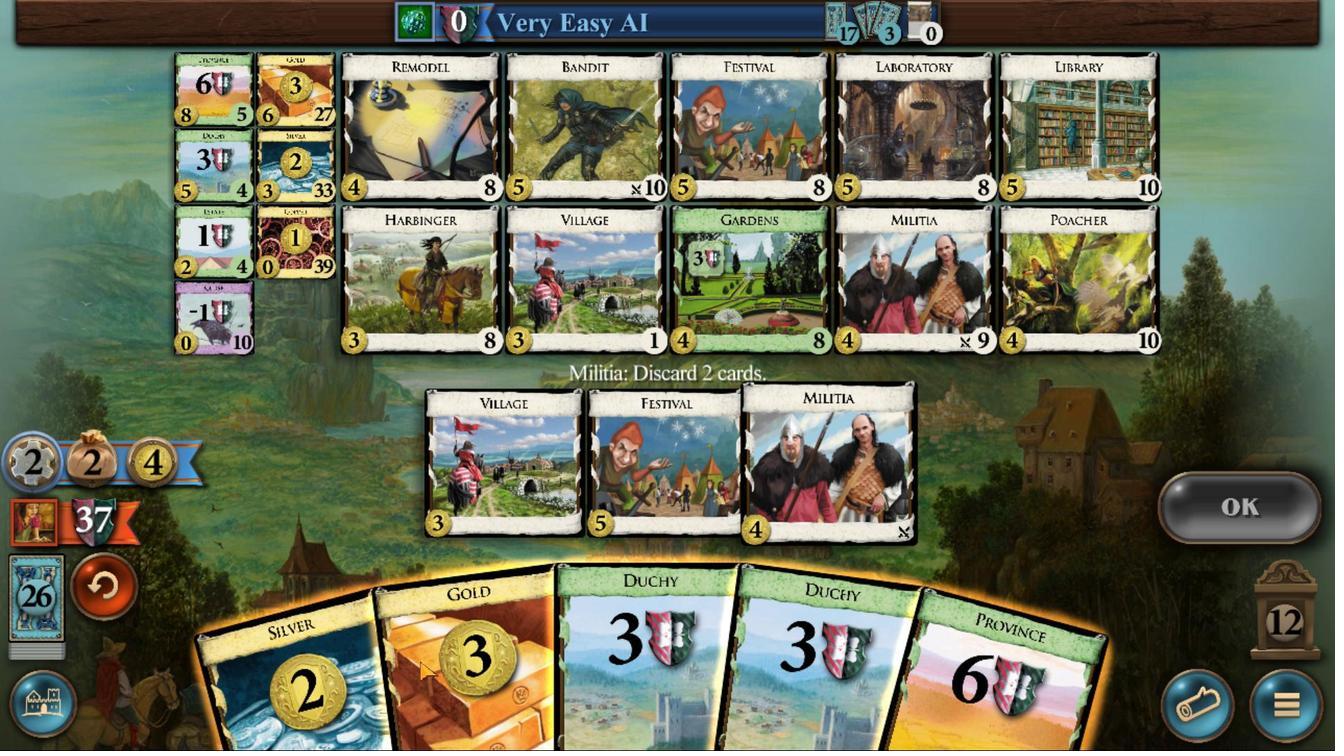 
Action: Mouse pressed left at (642, 492)
Screenshot: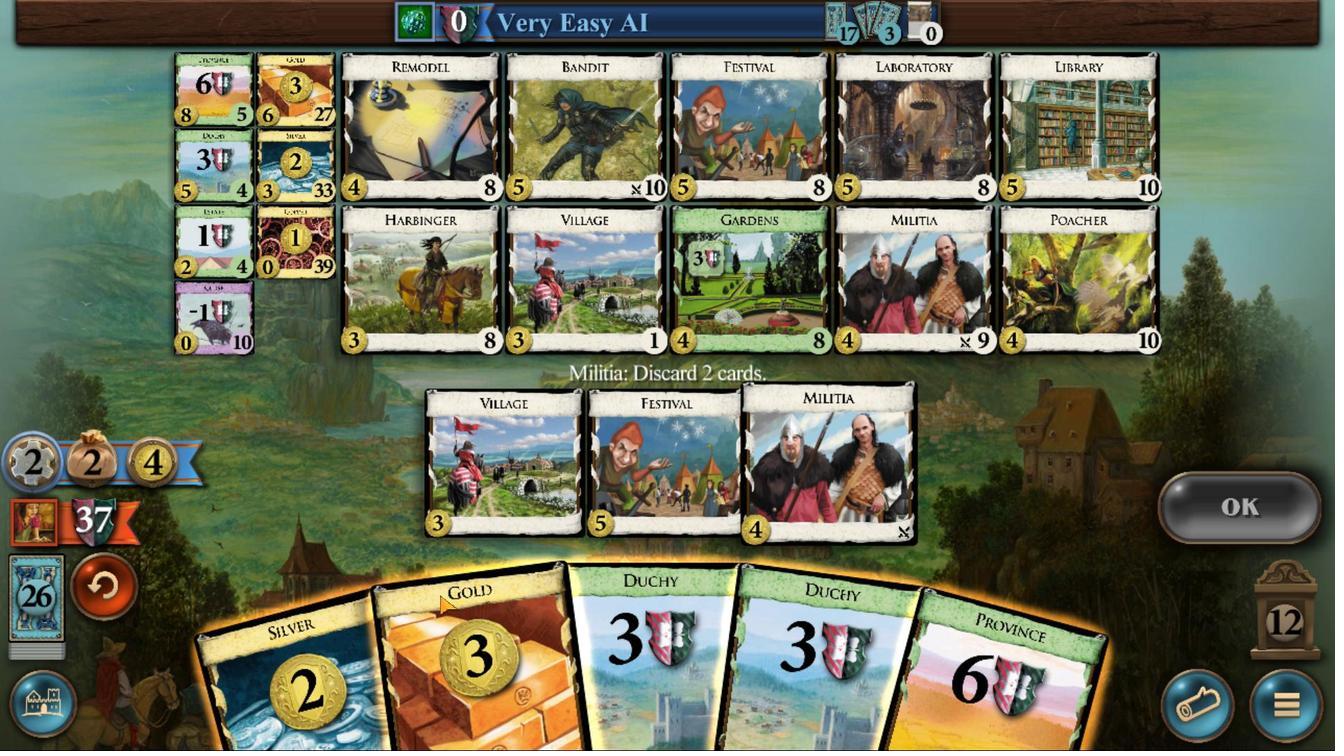
Action: Mouse moved to (622, 491)
Screenshot: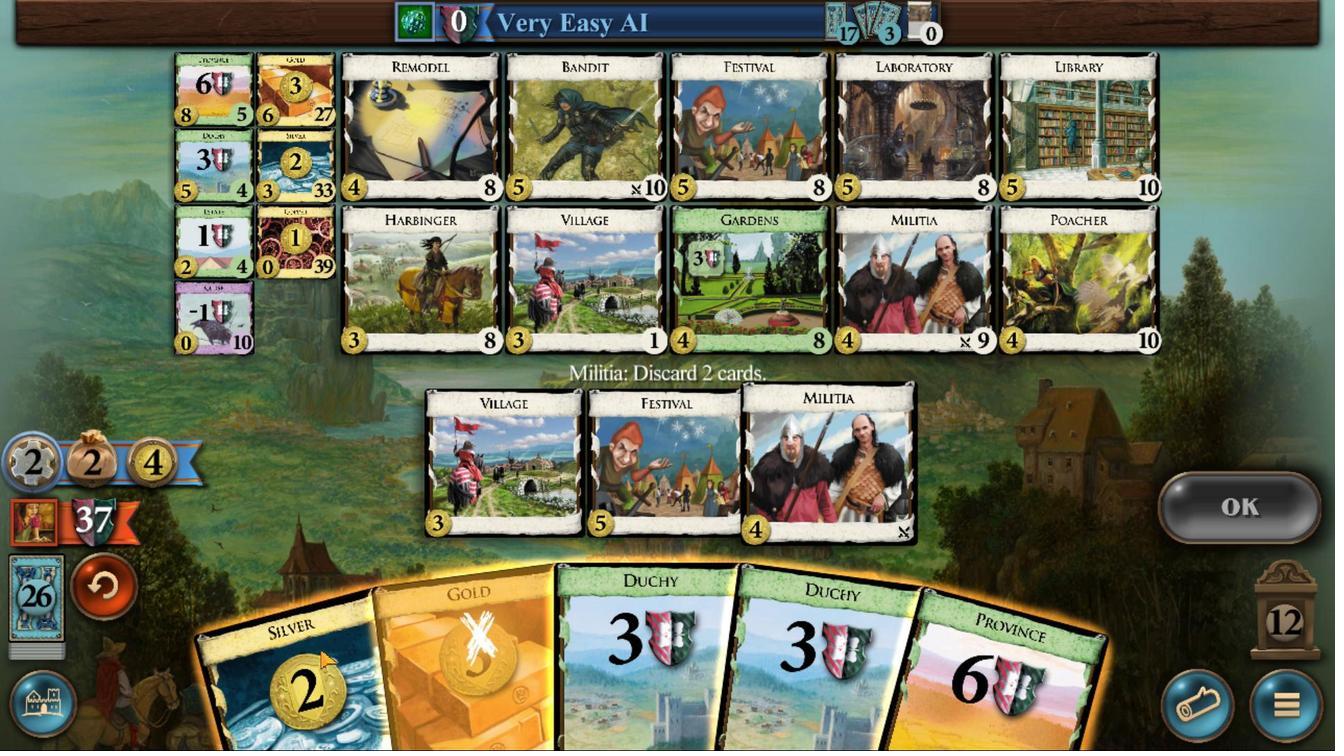 
Action: Mouse pressed left at (622, 491)
Screenshot: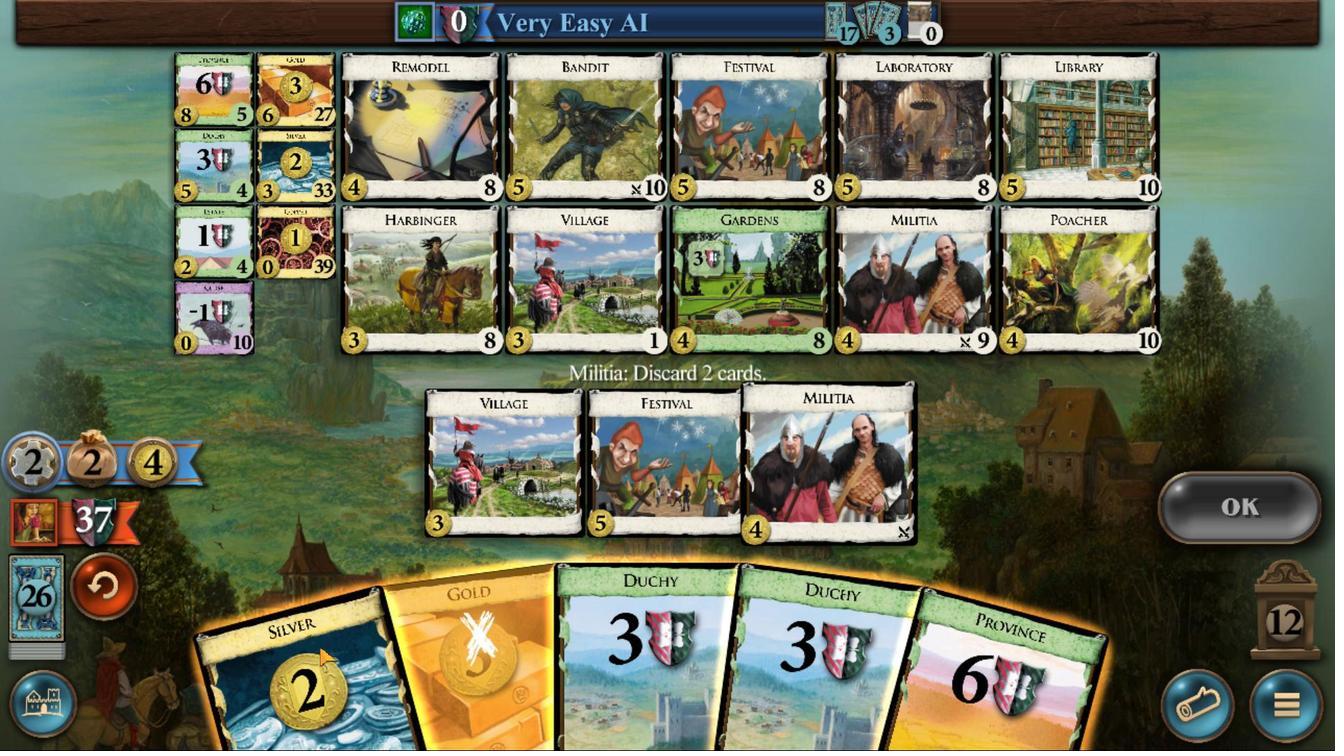 
Action: Mouse moved to (804, 476)
Screenshot: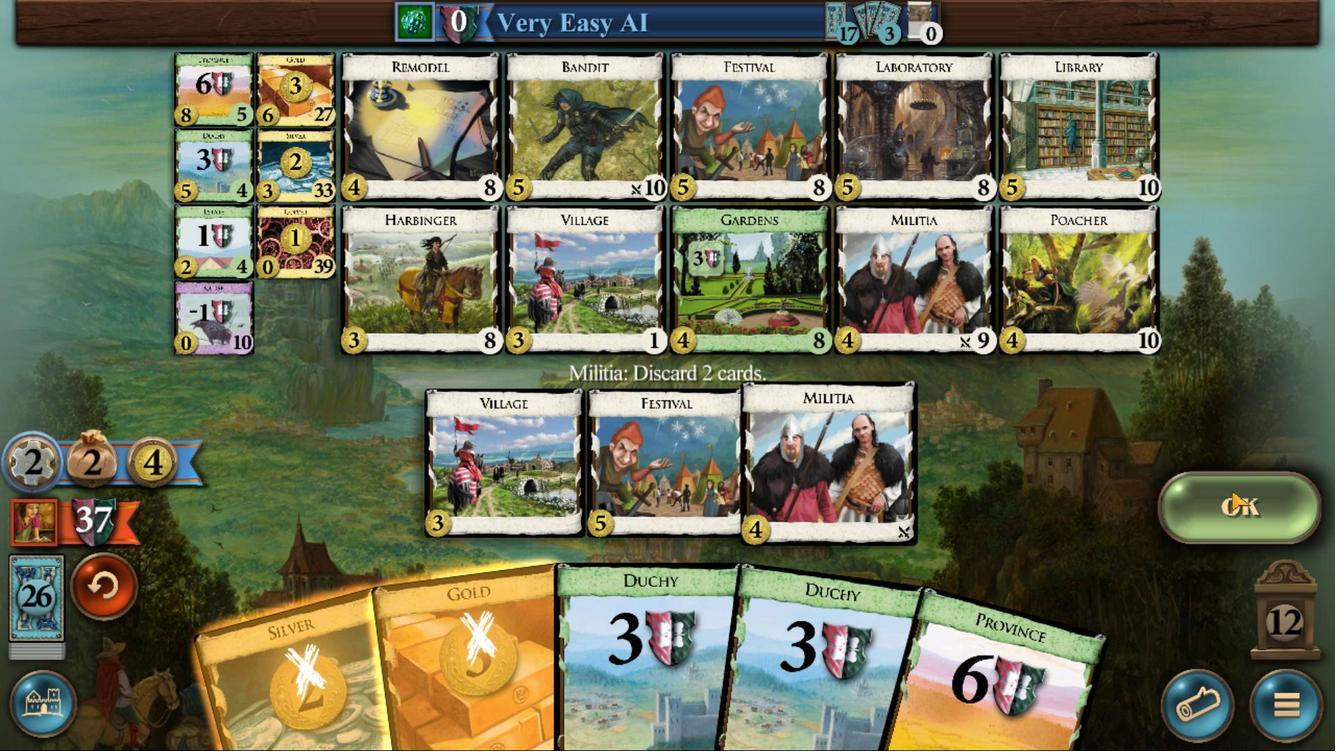 
Action: Mouse pressed left at (804, 476)
Screenshot: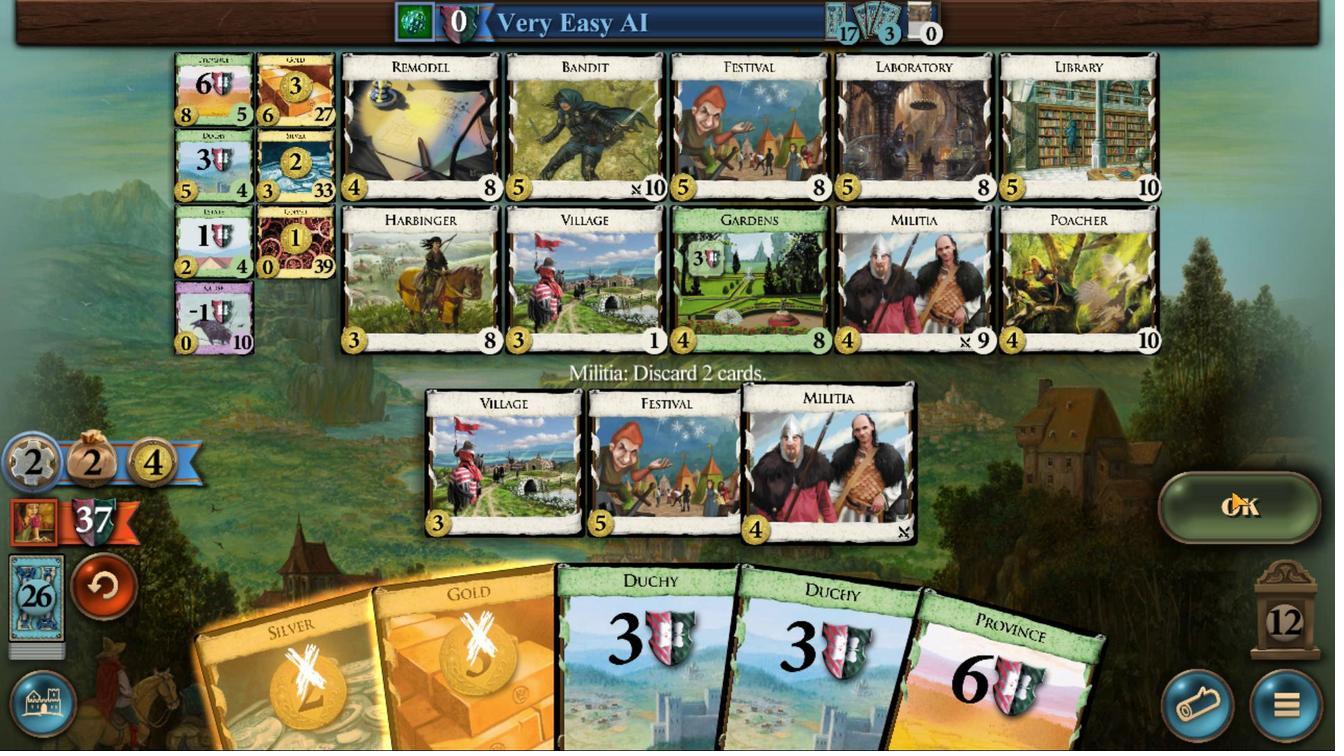 
Action: Mouse moved to (619, 453)
Screenshot: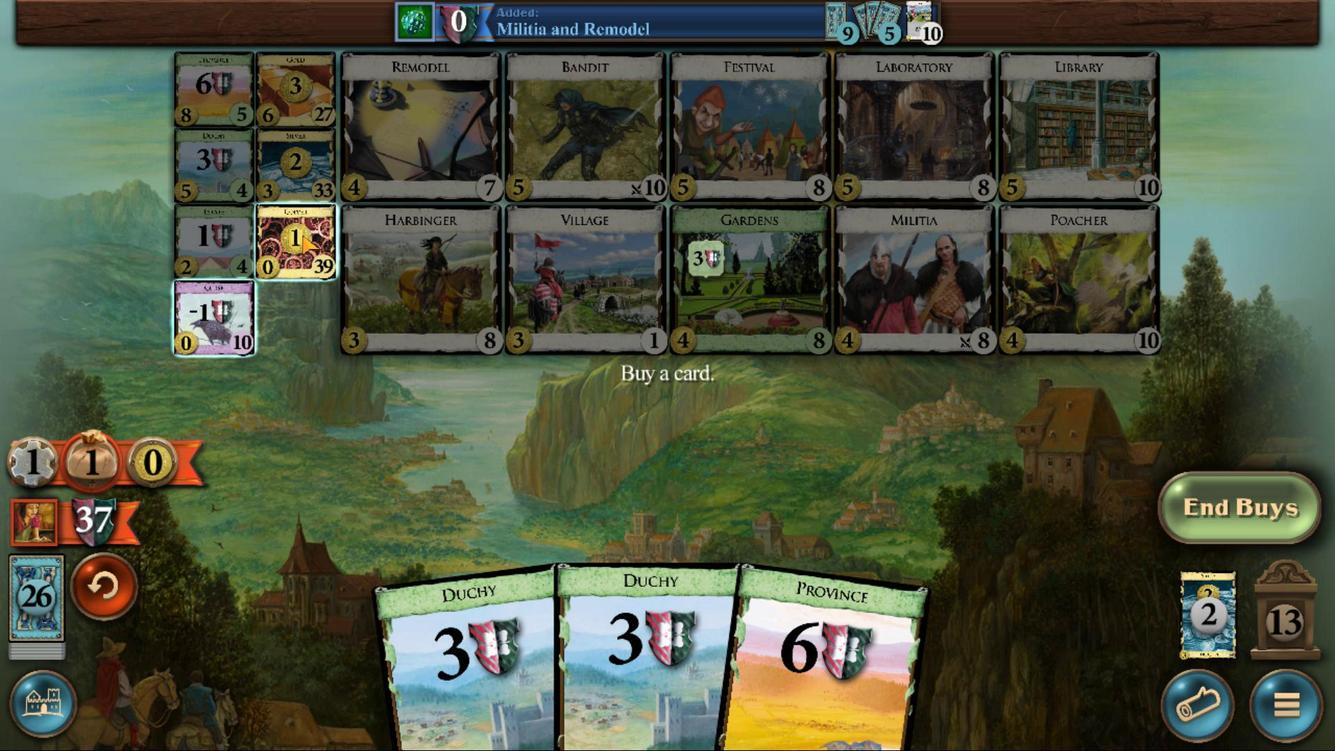 
Action: Mouse pressed left at (619, 453)
Screenshot: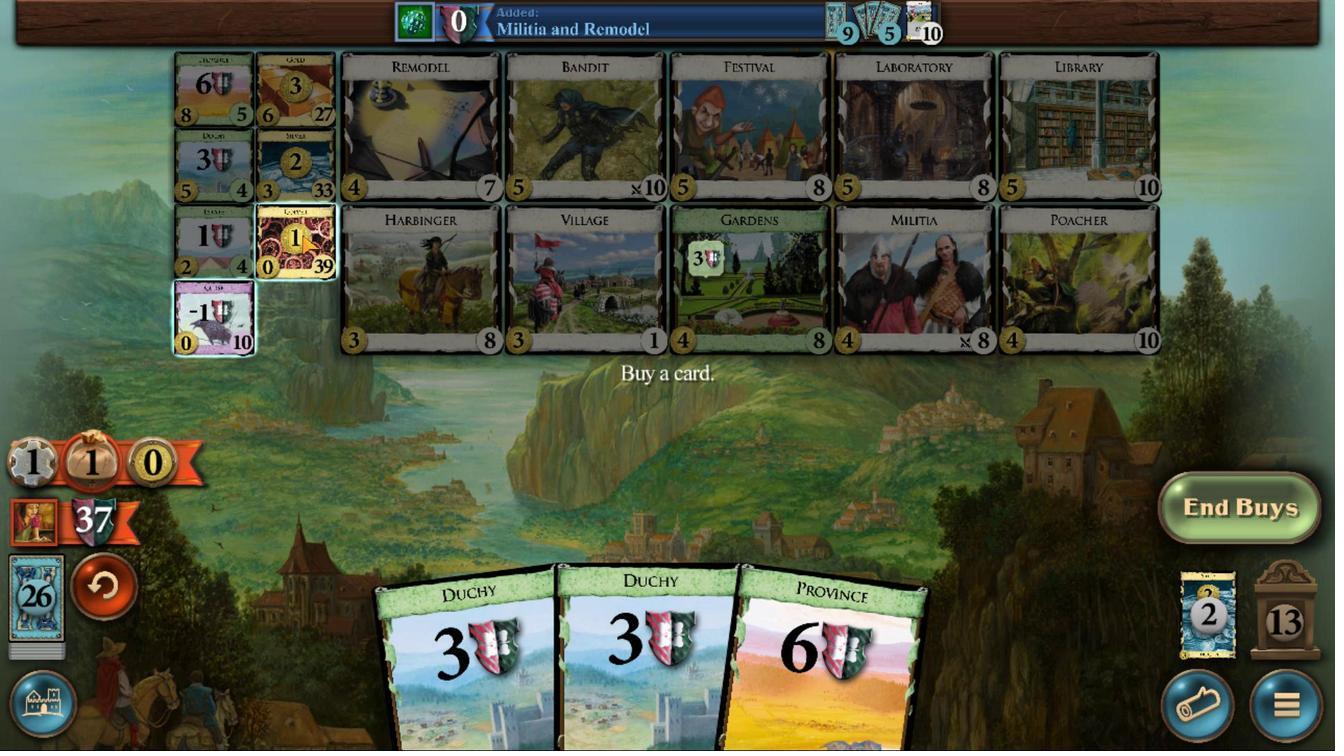 
Action: Mouse moved to (687, 488)
Screenshot: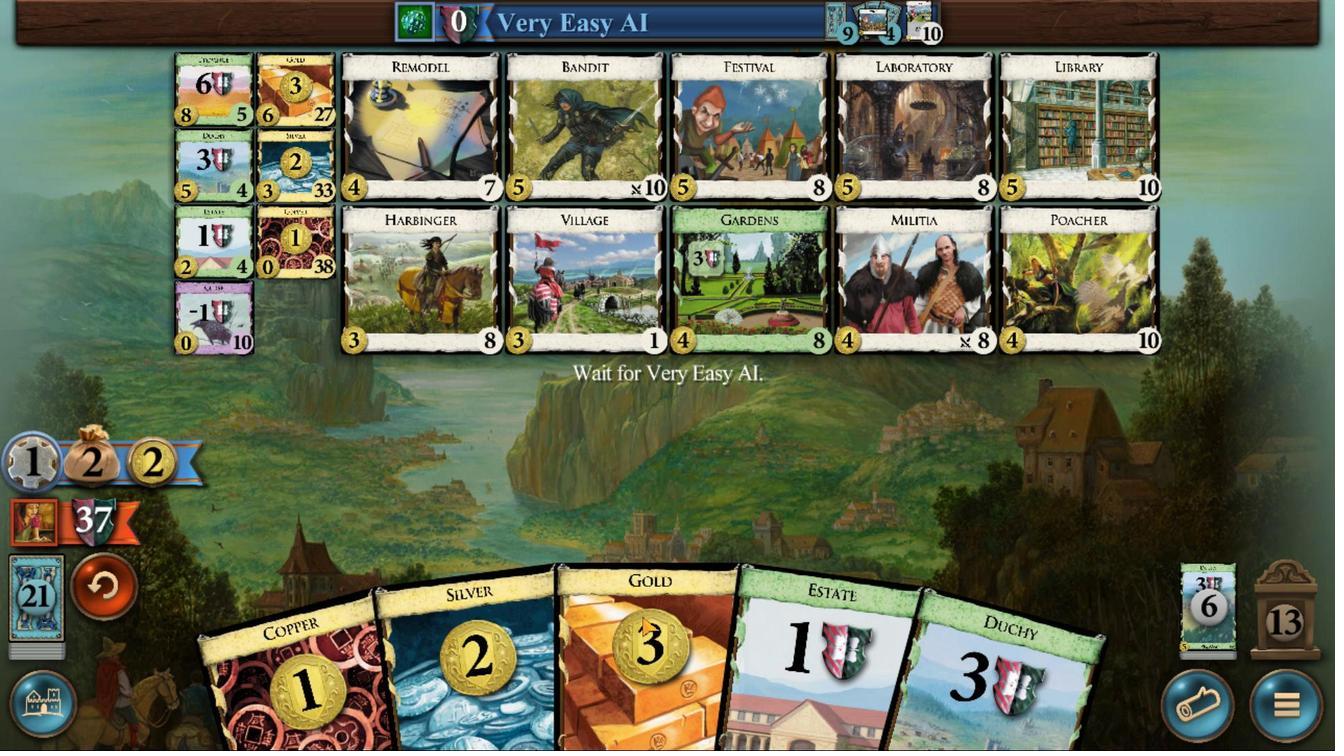 
Action: Mouse pressed left at (687, 488)
Screenshot: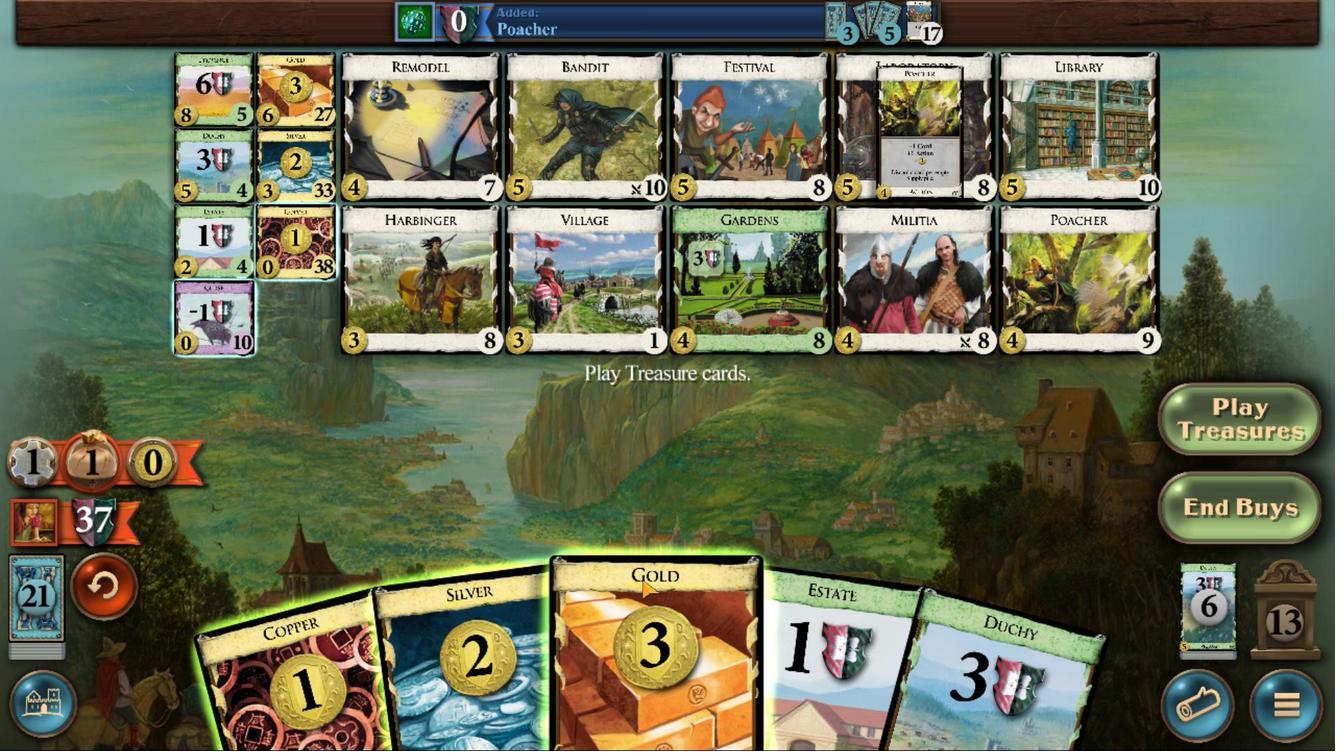 
Action: Mouse moved to (668, 485)
Screenshot: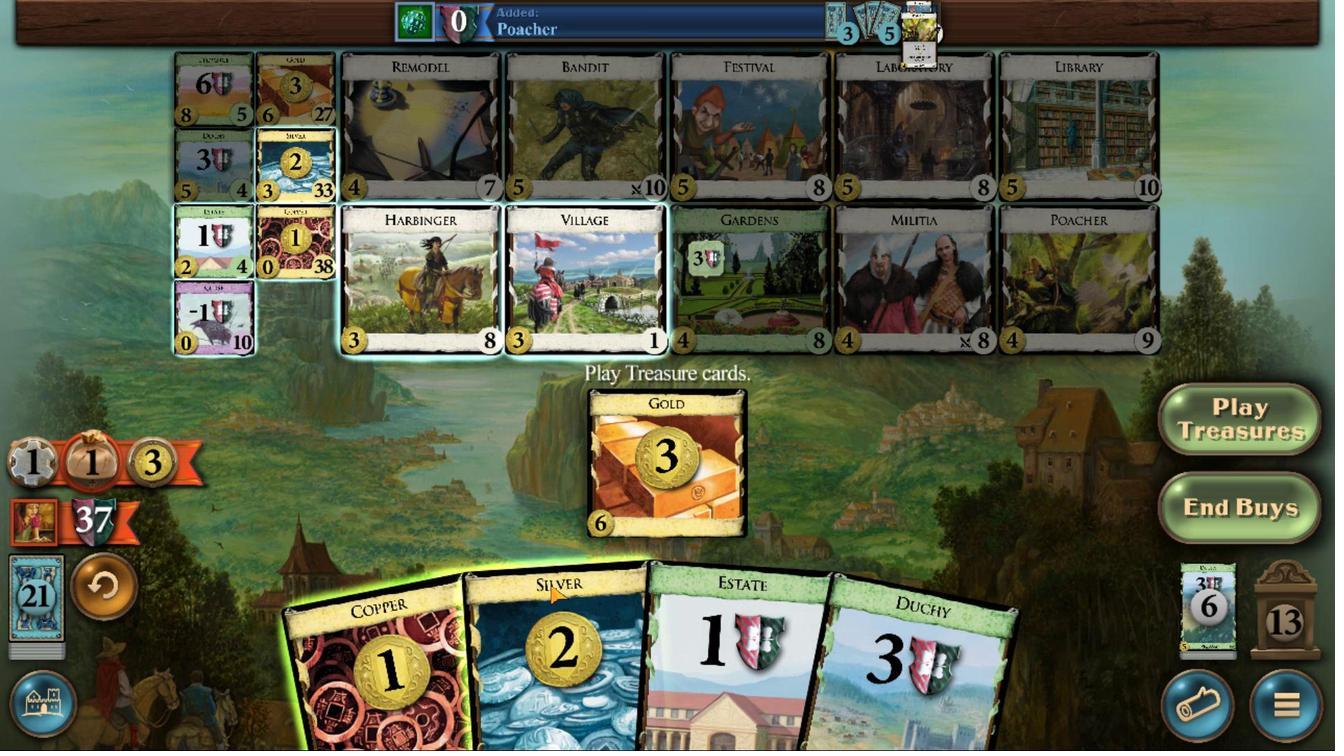 
Action: Mouse pressed left at (668, 485)
Screenshot: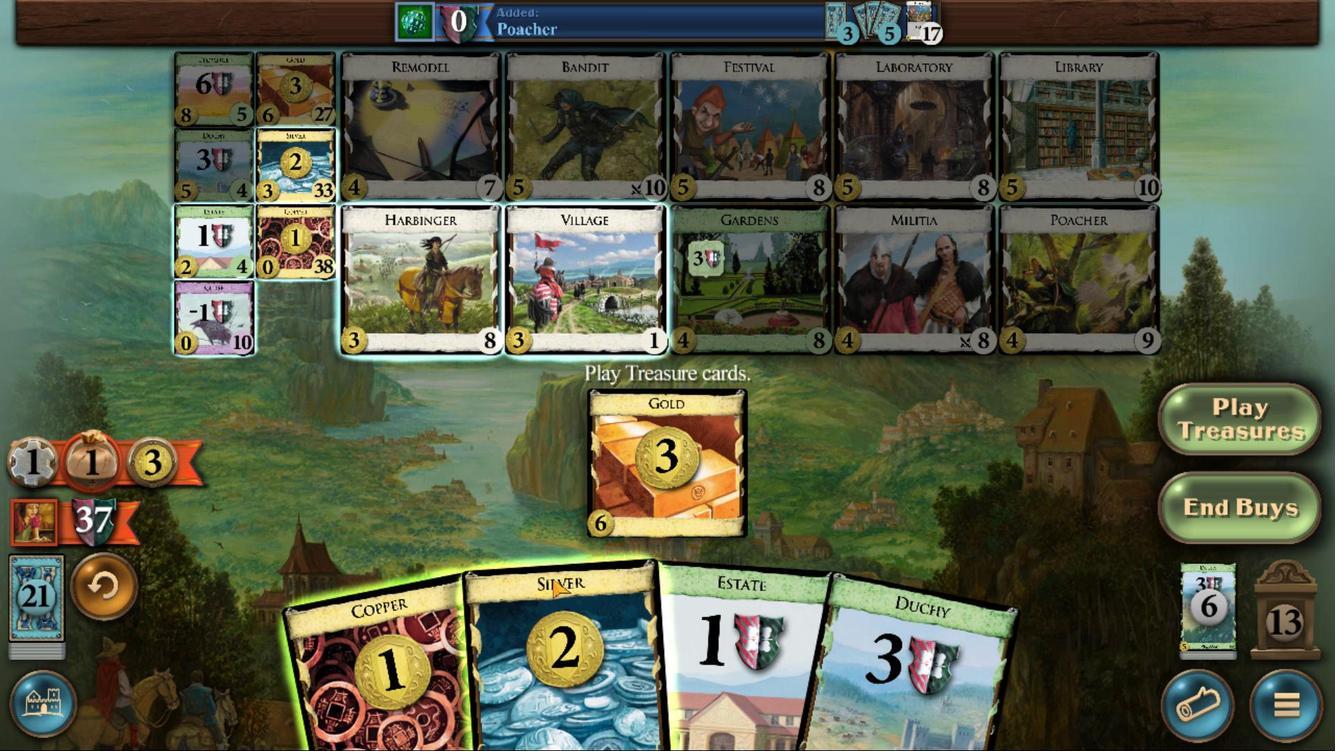
Action: Mouse moved to (653, 486)
Screenshot: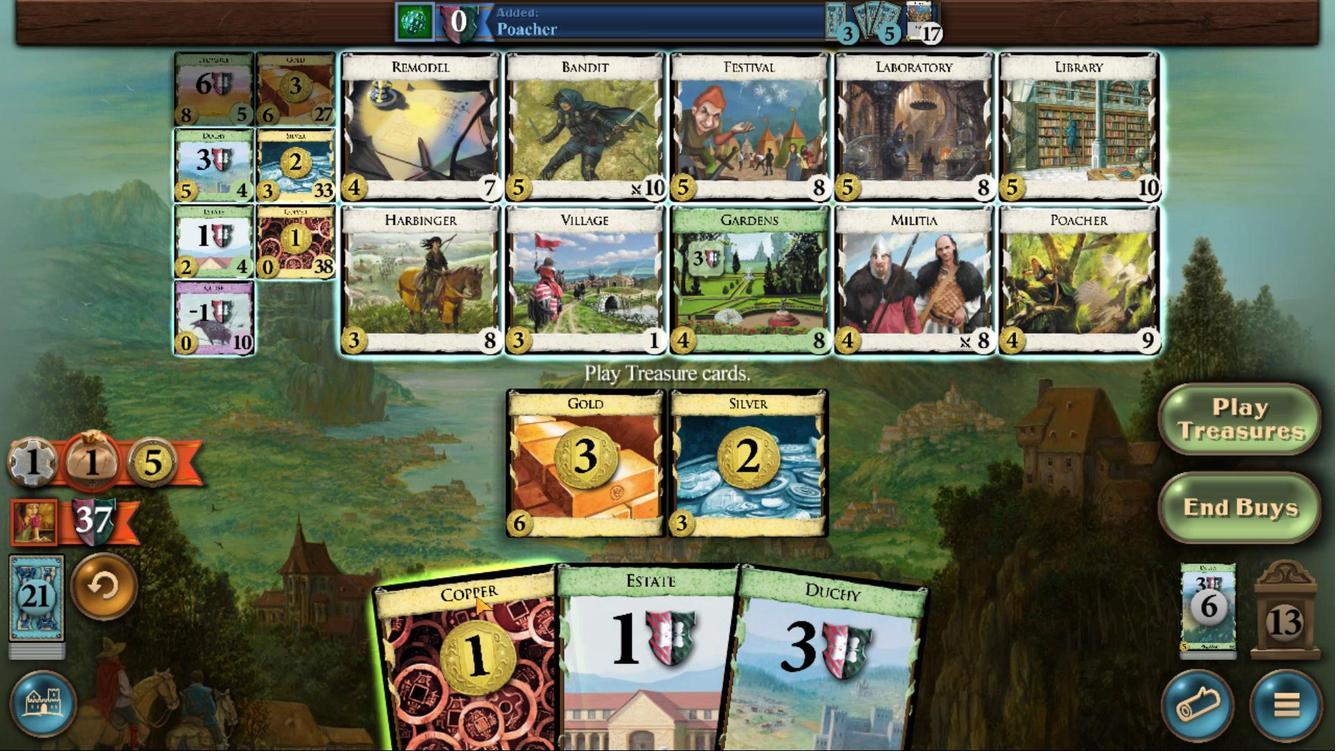 
Action: Mouse pressed left at (653, 486)
Screenshot: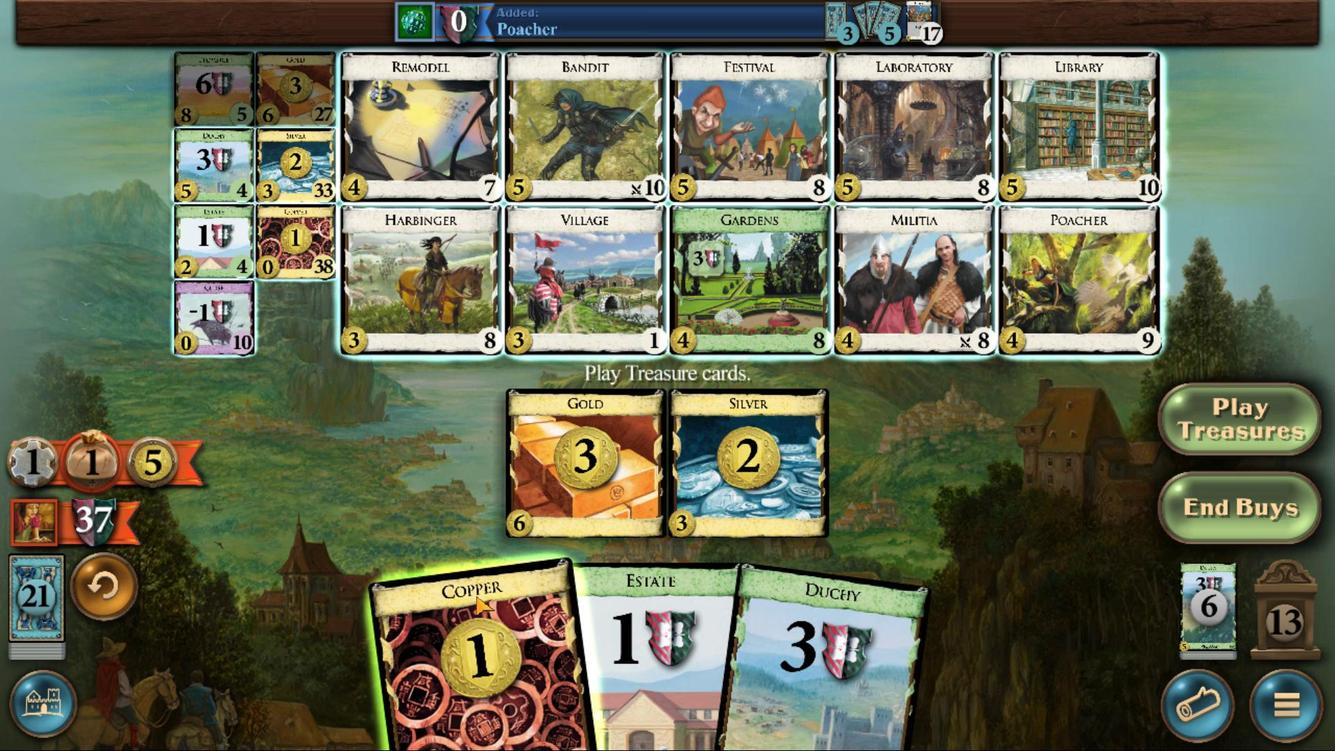 
Action: Mouse moved to (619, 439)
Screenshot: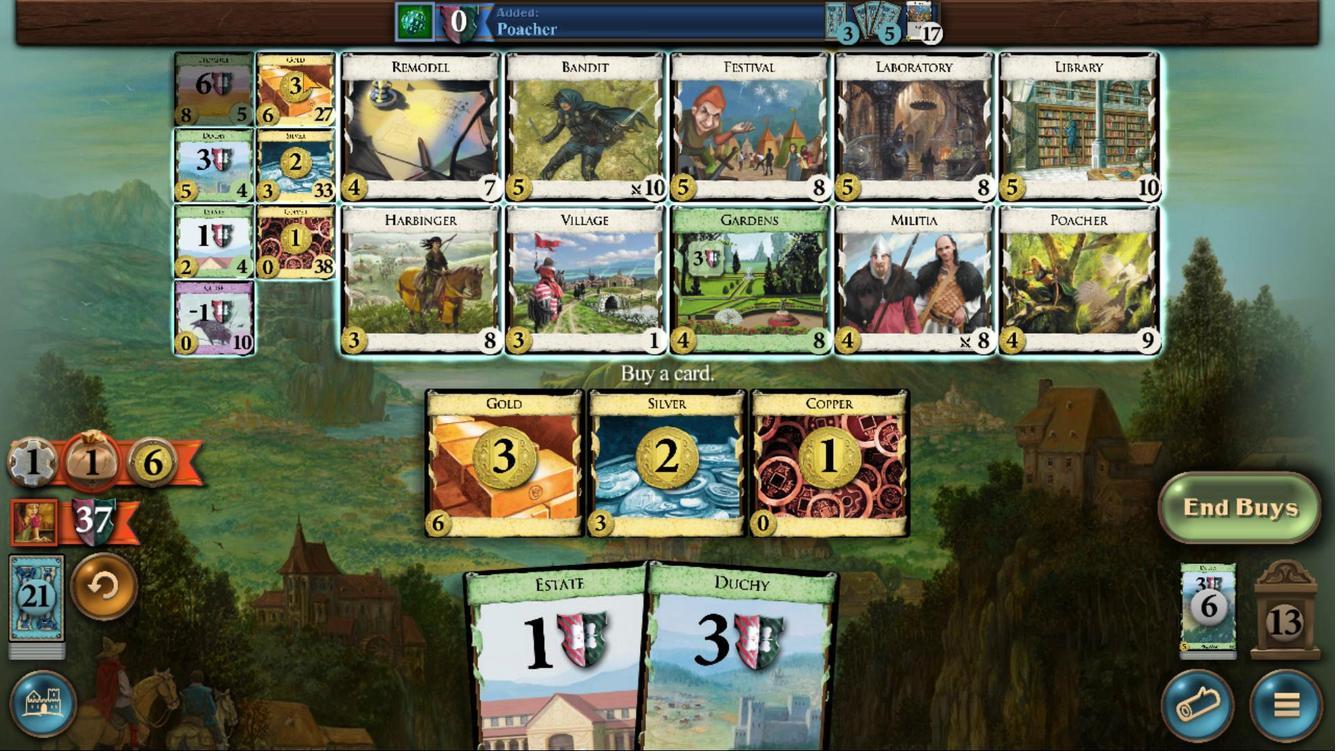 
Action: Mouse pressed left at (619, 439)
Screenshot: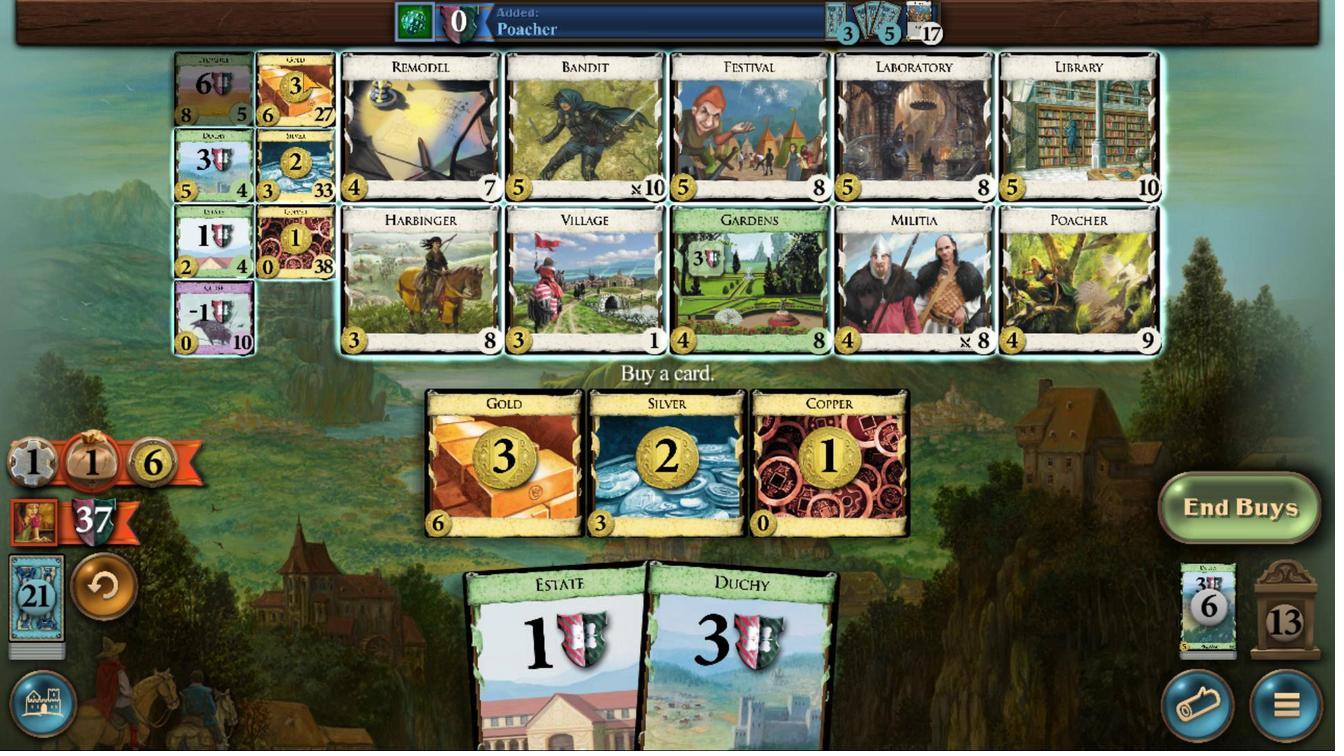 
Action: Mouse moved to (715, 486)
Screenshot: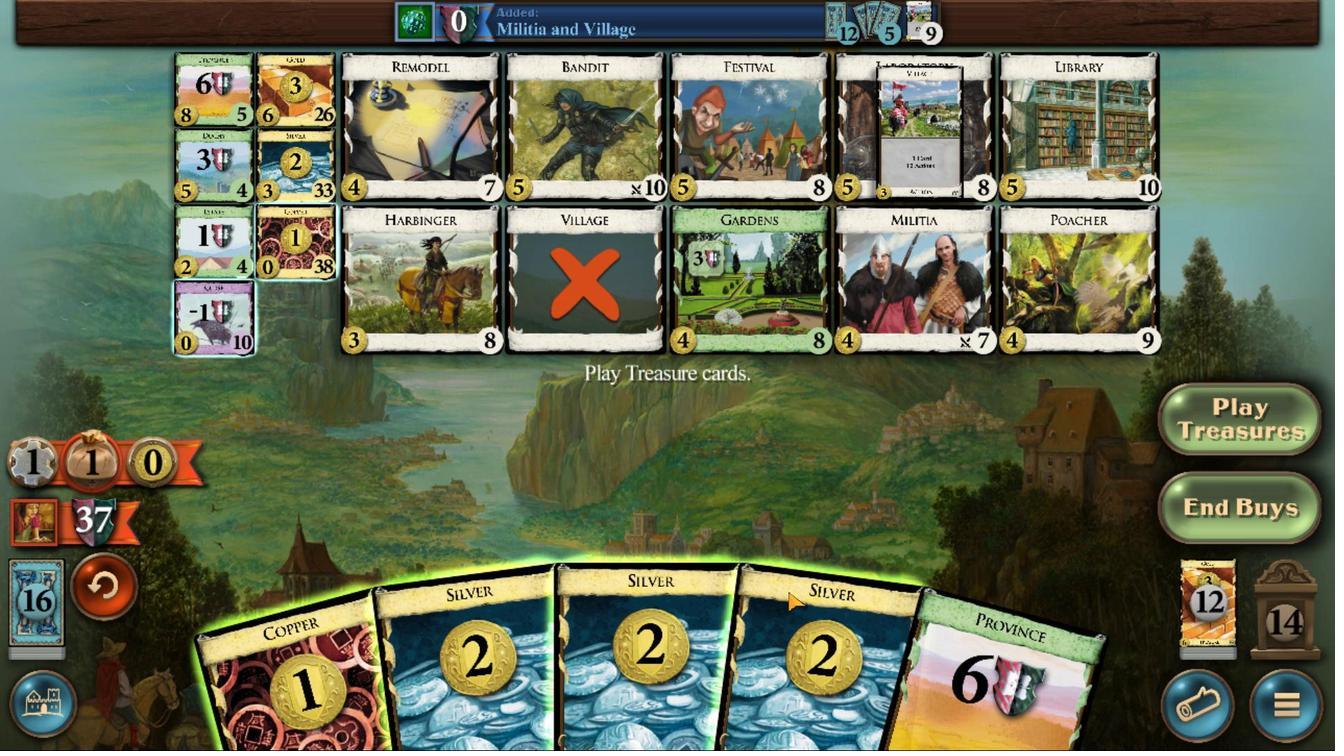 
Action: Mouse pressed left at (715, 486)
Screenshot: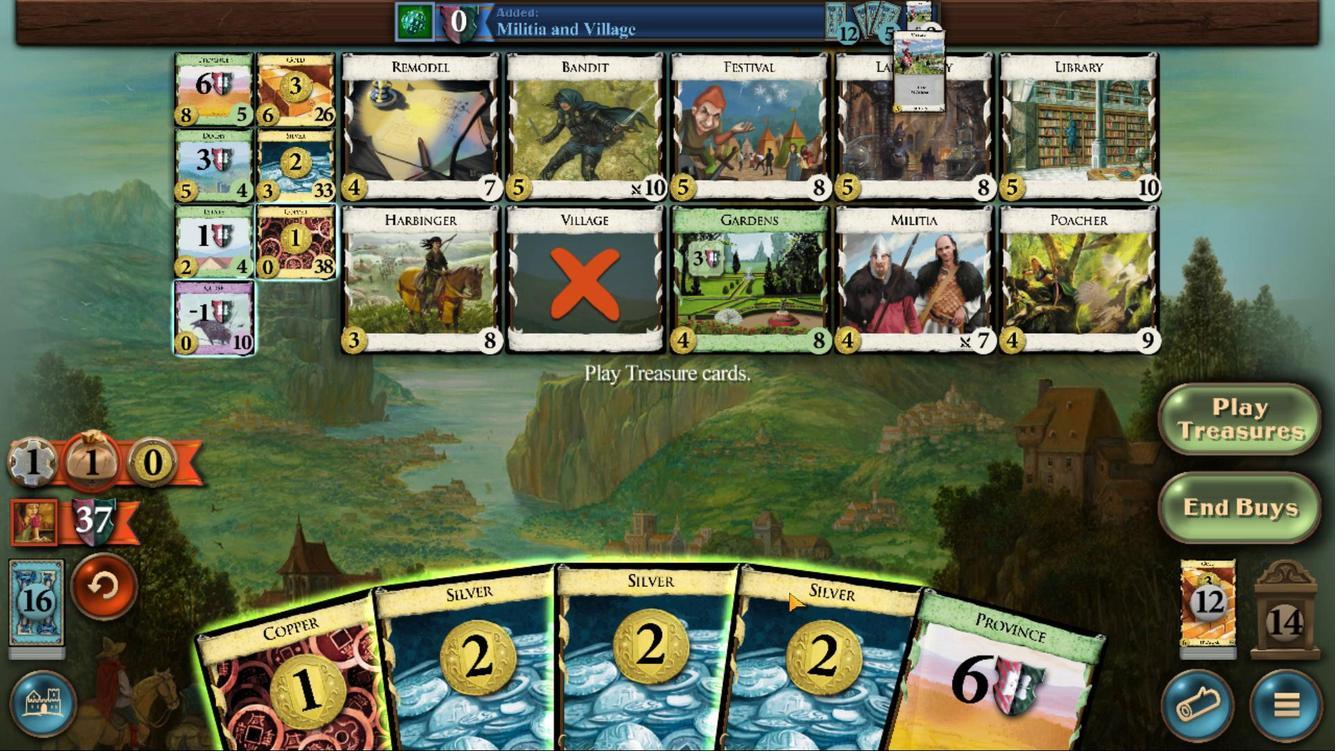 
Action: Mouse moved to (696, 494)
Screenshot: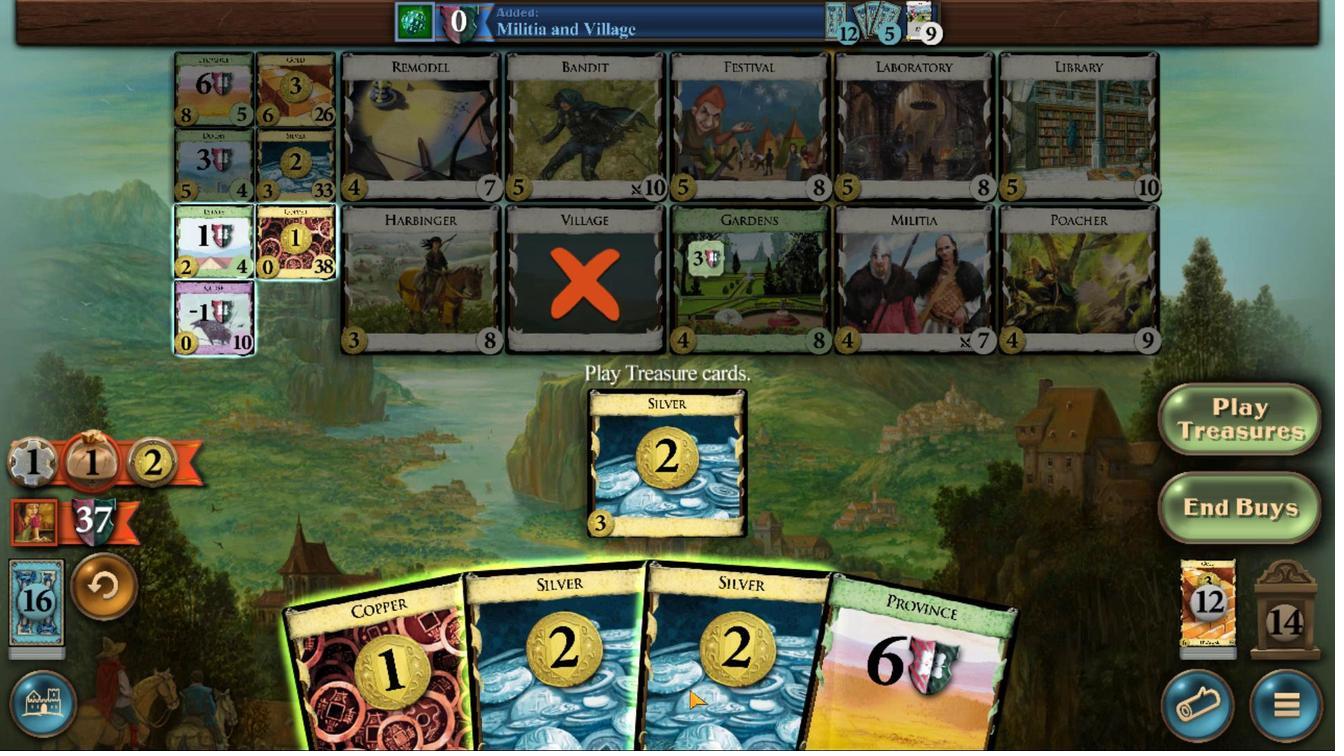 
Action: Mouse pressed left at (696, 494)
Screenshot: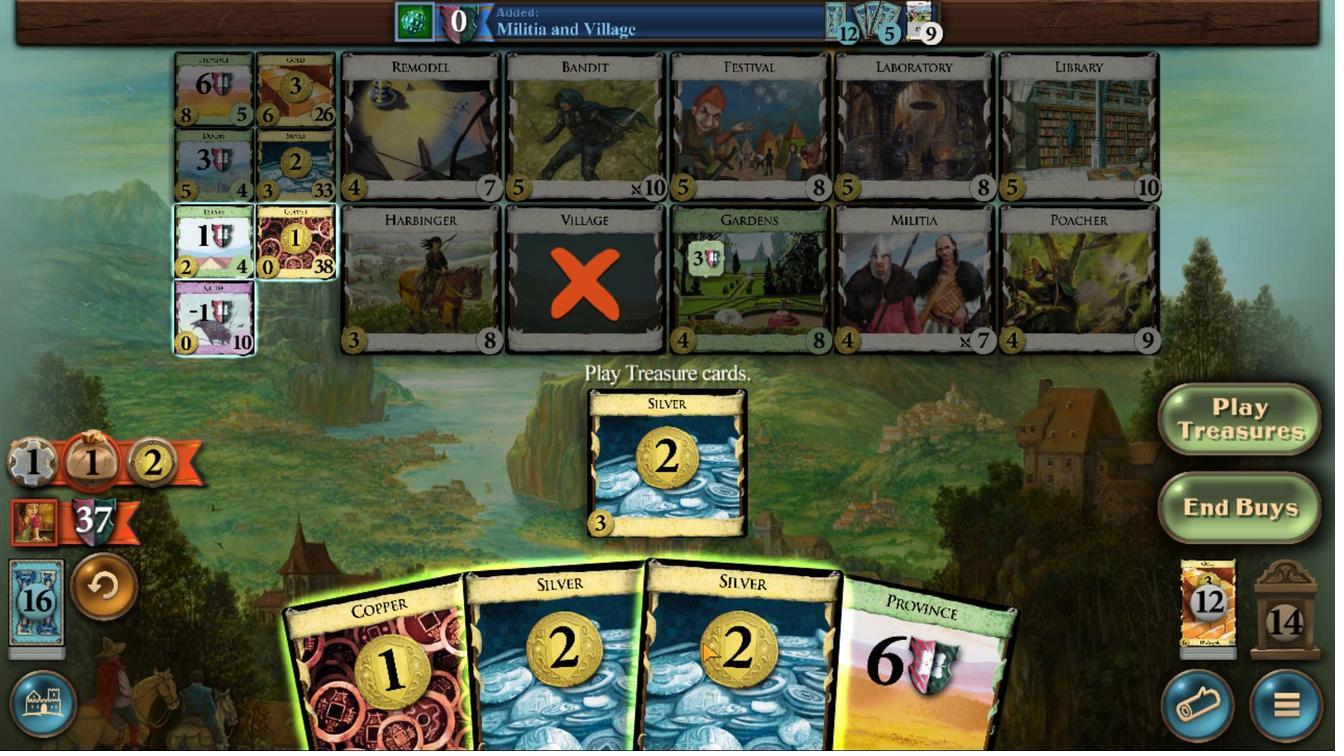 
Action: Mouse moved to (700, 489)
Screenshot: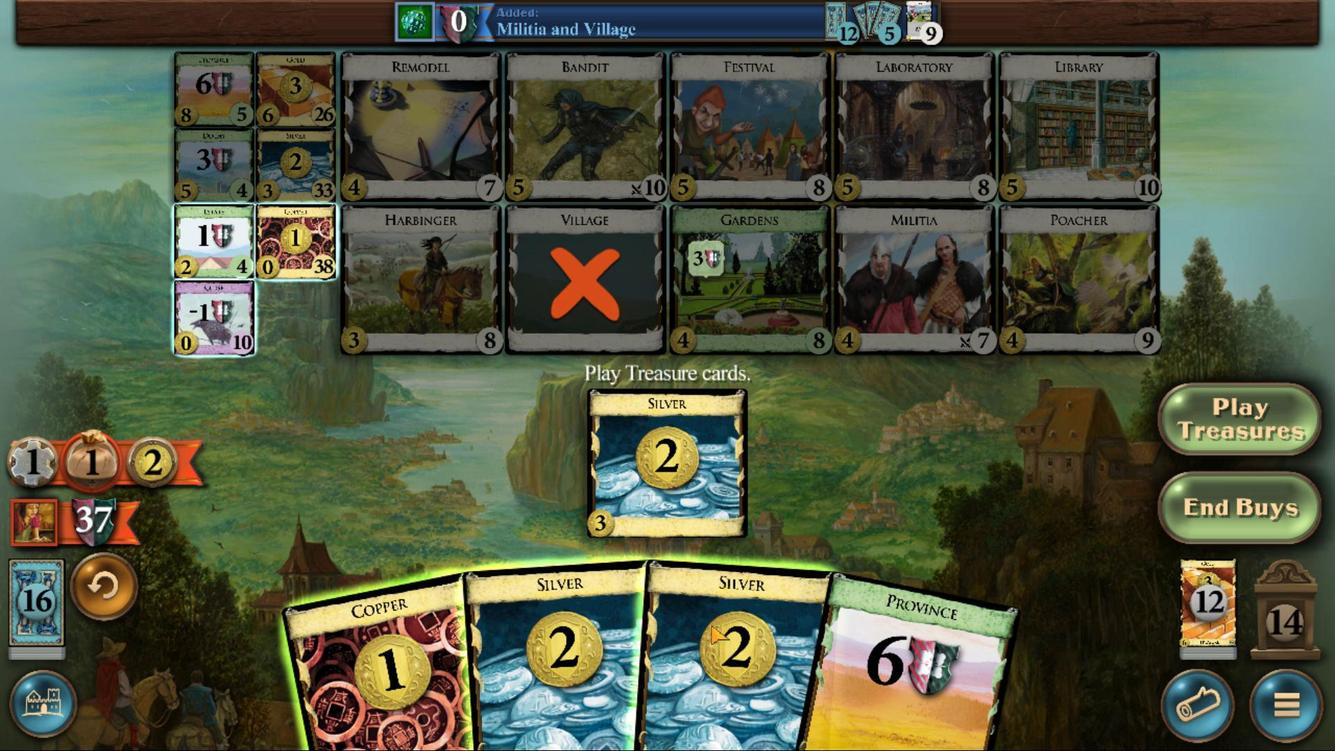 
Action: Mouse pressed left at (700, 489)
Screenshot: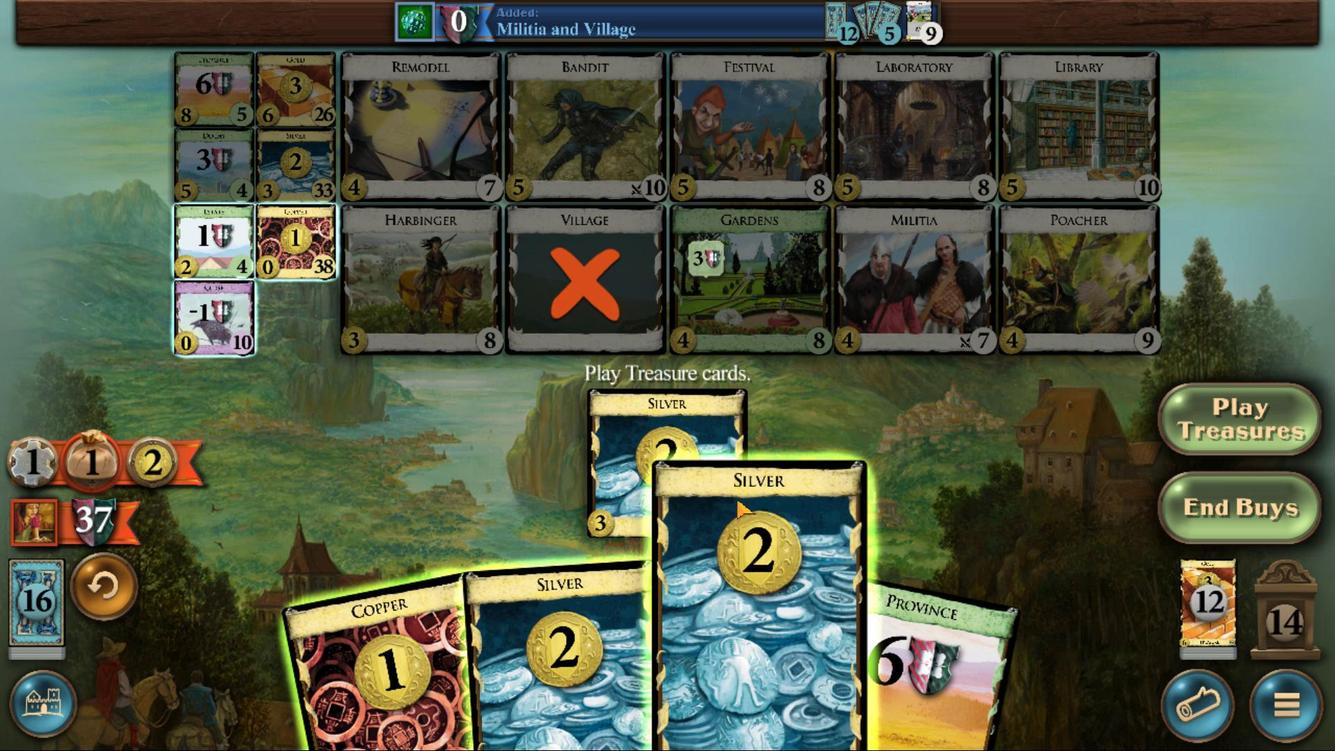 
Action: Mouse moved to (694, 489)
Screenshot: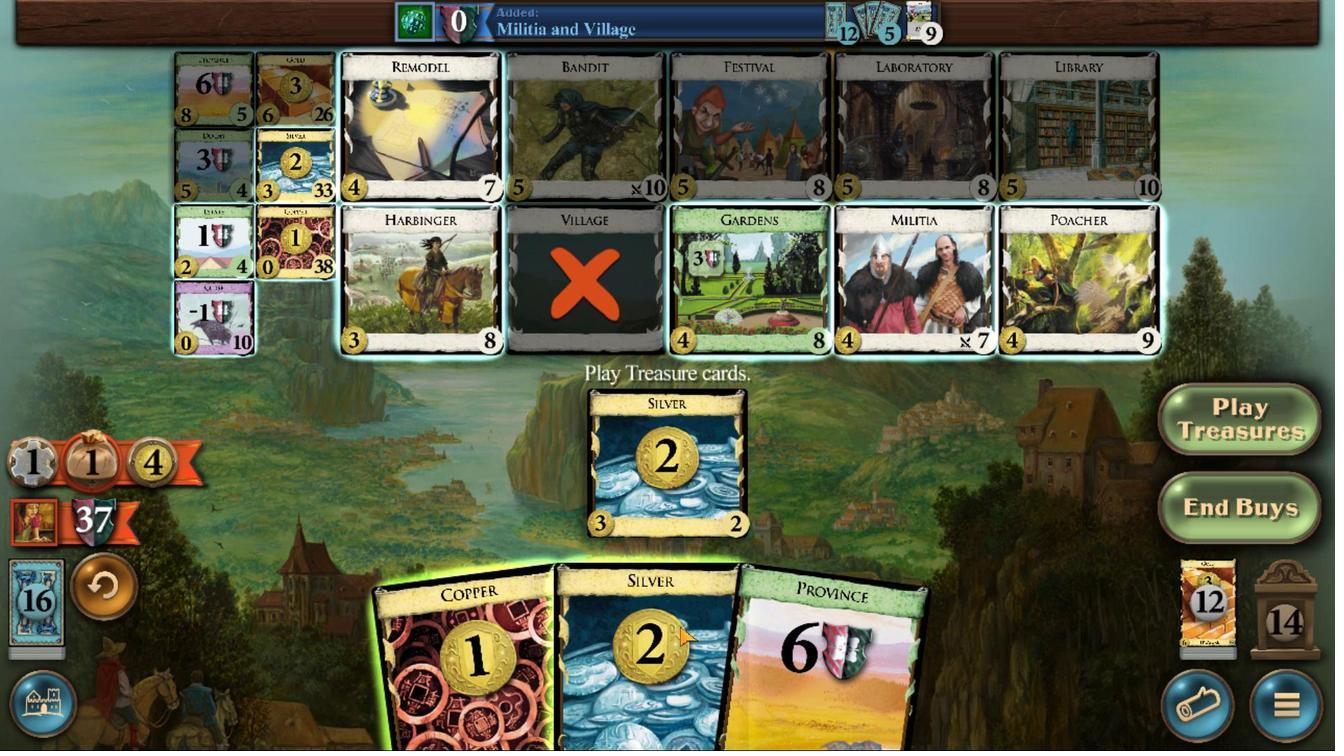 
Action: Mouse pressed left at (694, 489)
Screenshot: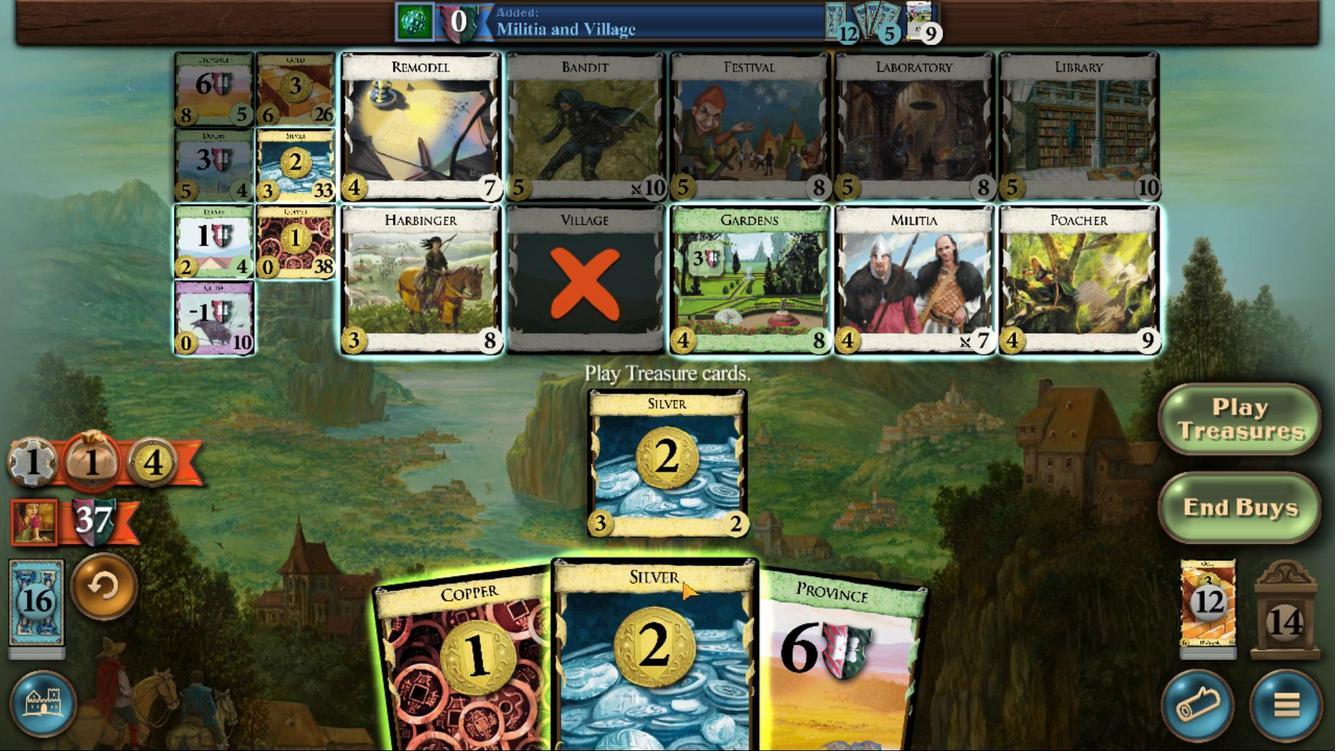 
Action: Mouse moved to (617, 439)
Screenshot: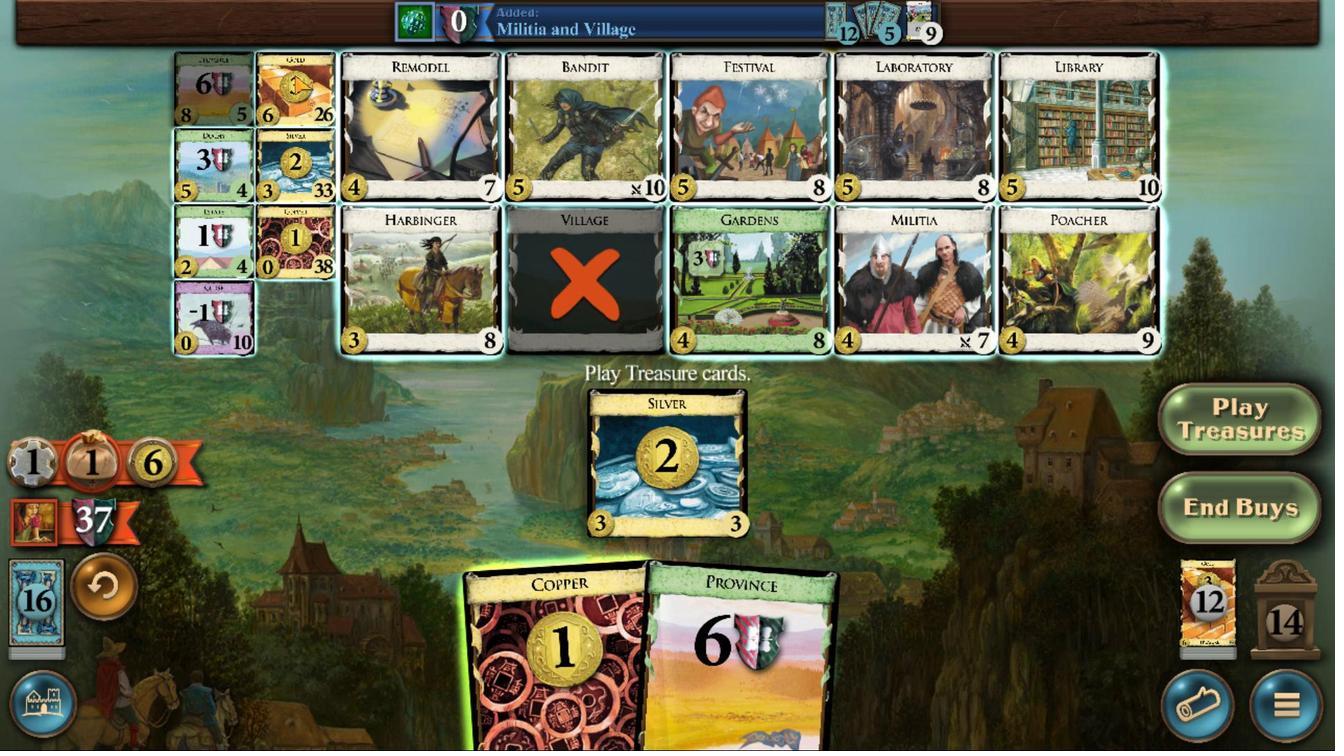 
Action: Mouse pressed left at (617, 439)
Screenshot: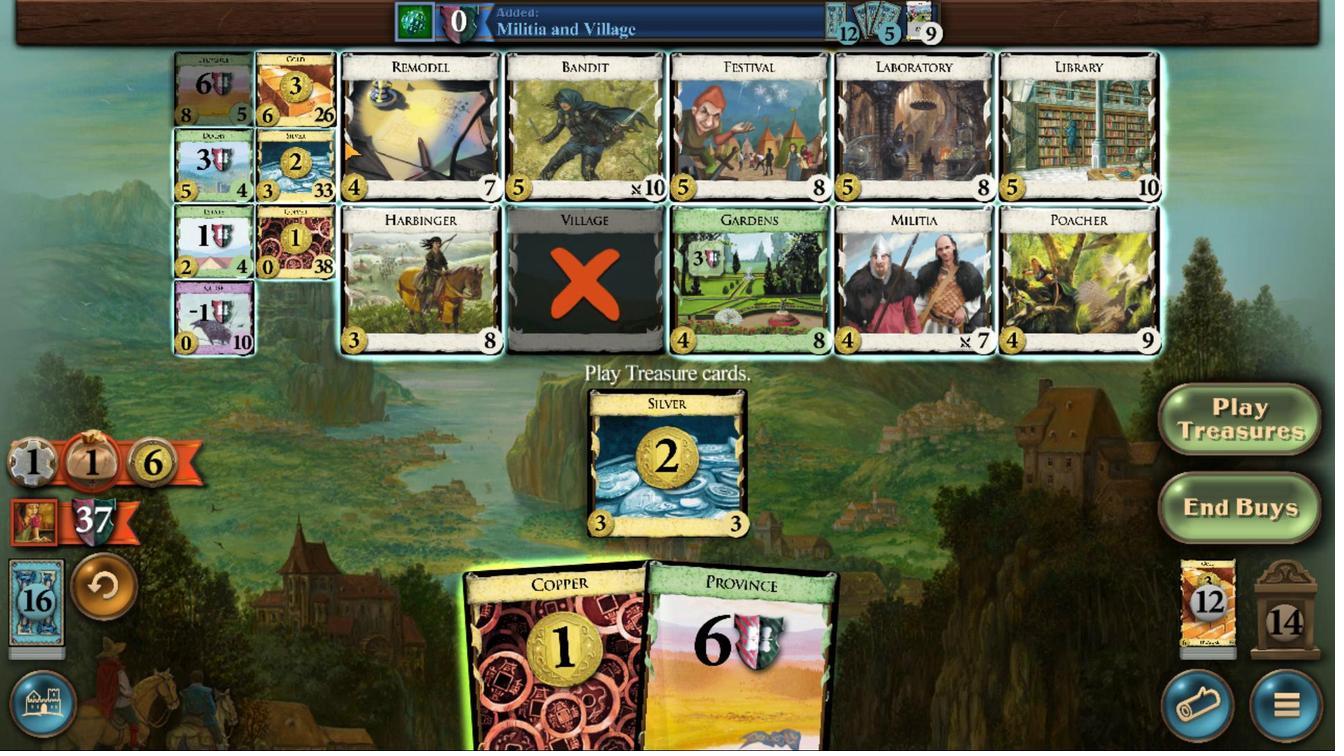 
Action: Mouse moved to (647, 488)
Screenshot: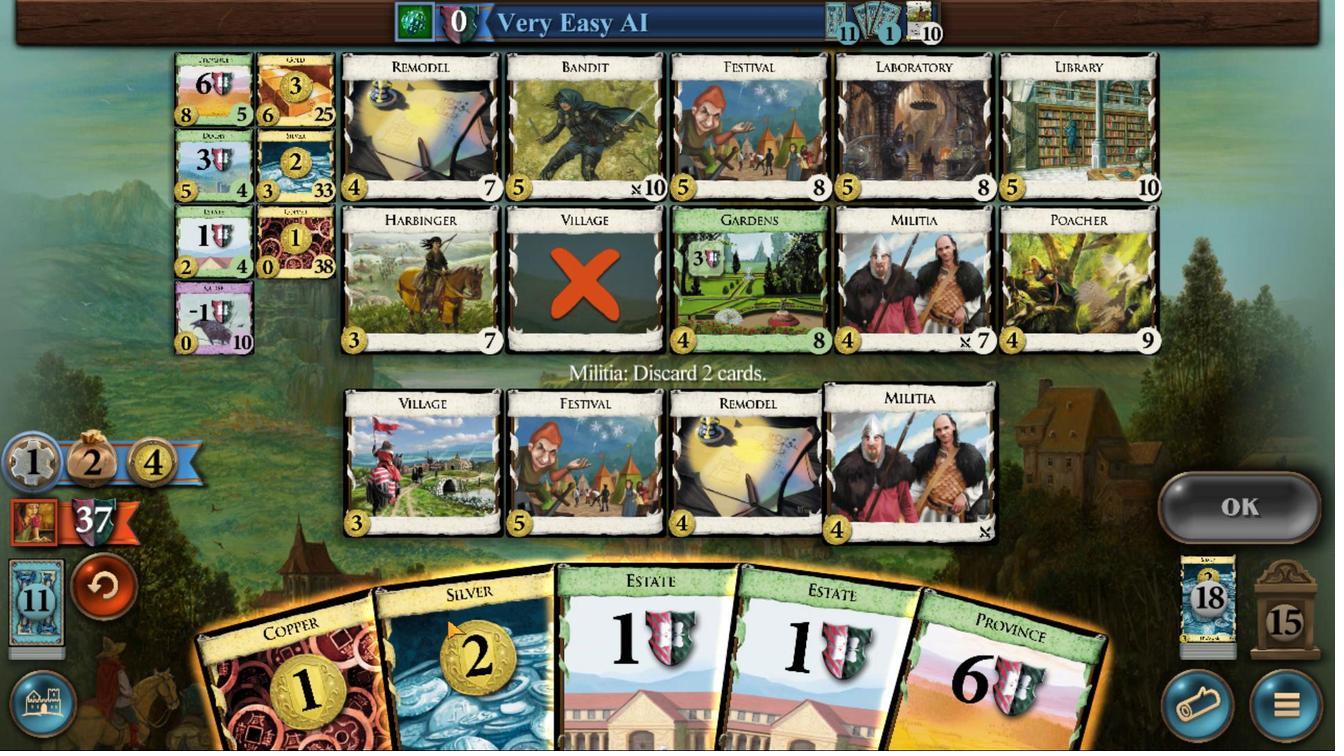 
Action: Mouse pressed left at (647, 488)
Screenshot: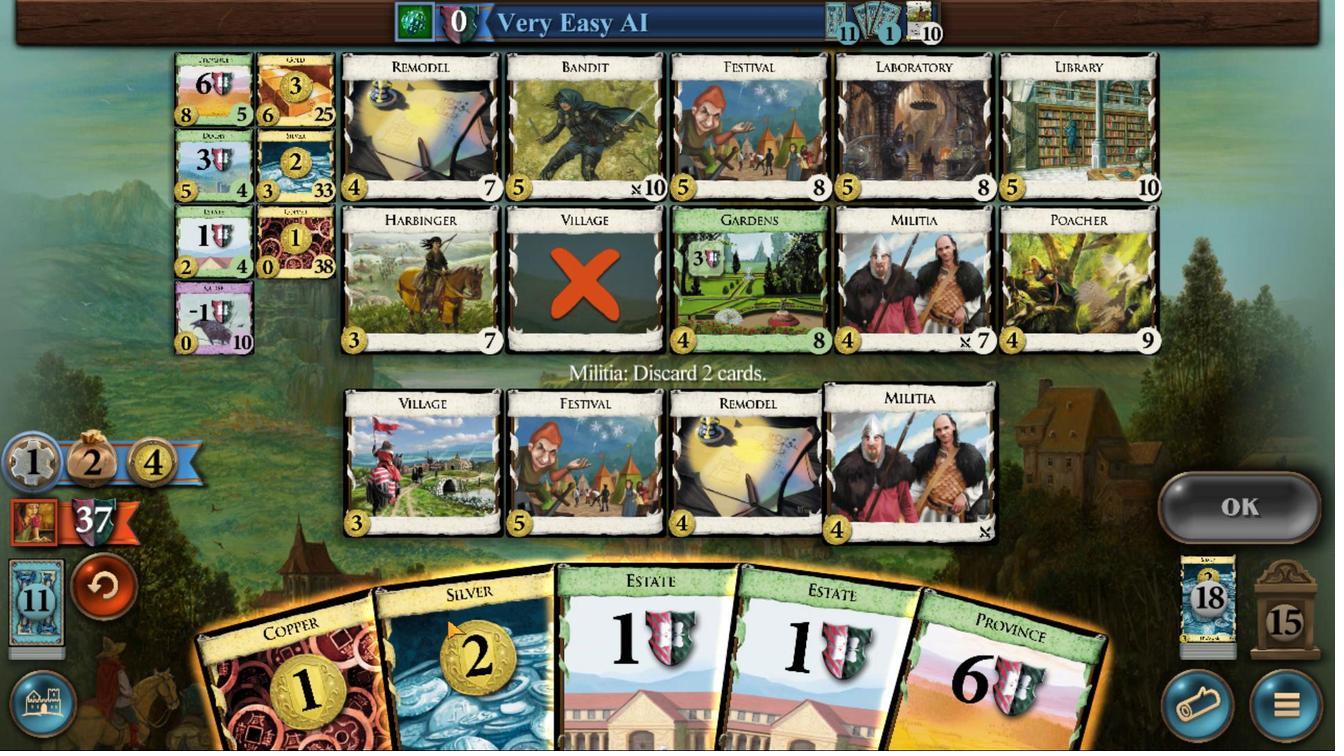 
Action: Mouse moved to (622, 489)
Screenshot: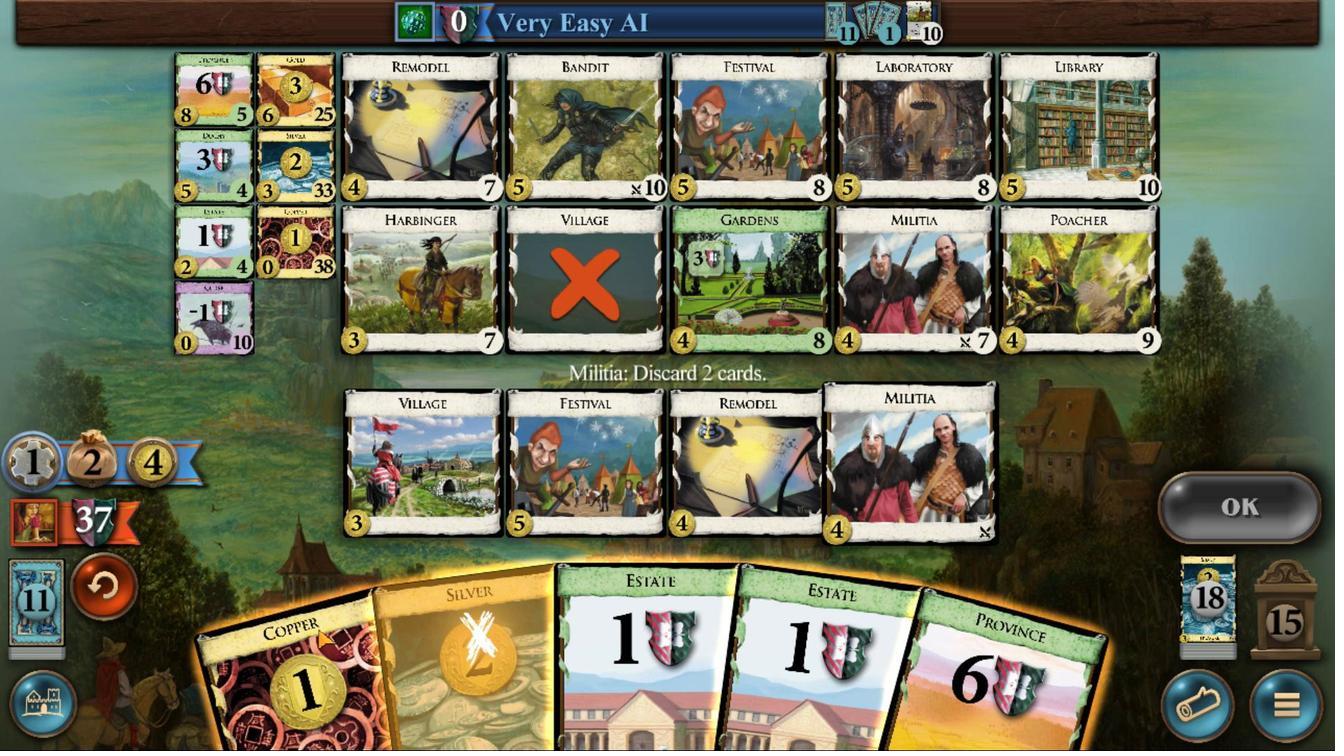 
Action: Mouse pressed left at (622, 489)
Screenshot: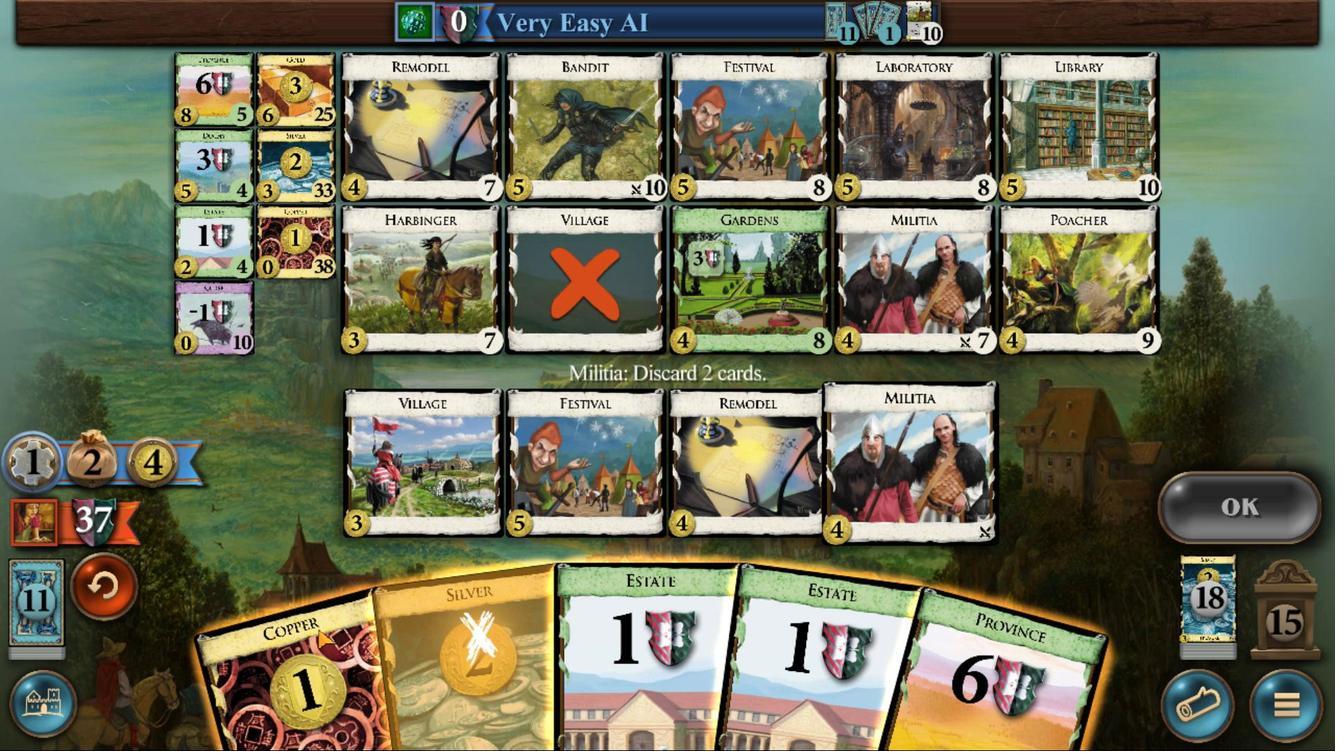 
Action: Mouse moved to (795, 477)
Screenshot: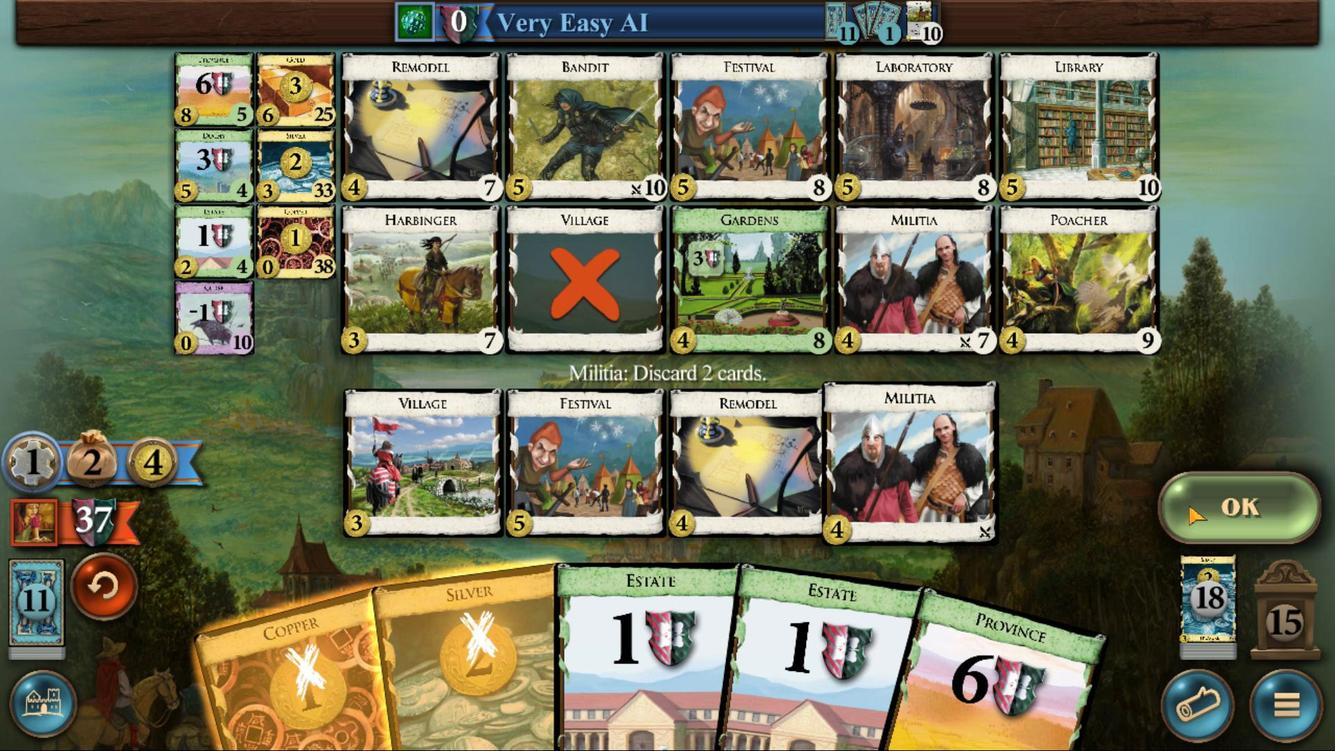 
Action: Mouse pressed left at (795, 477)
Screenshot: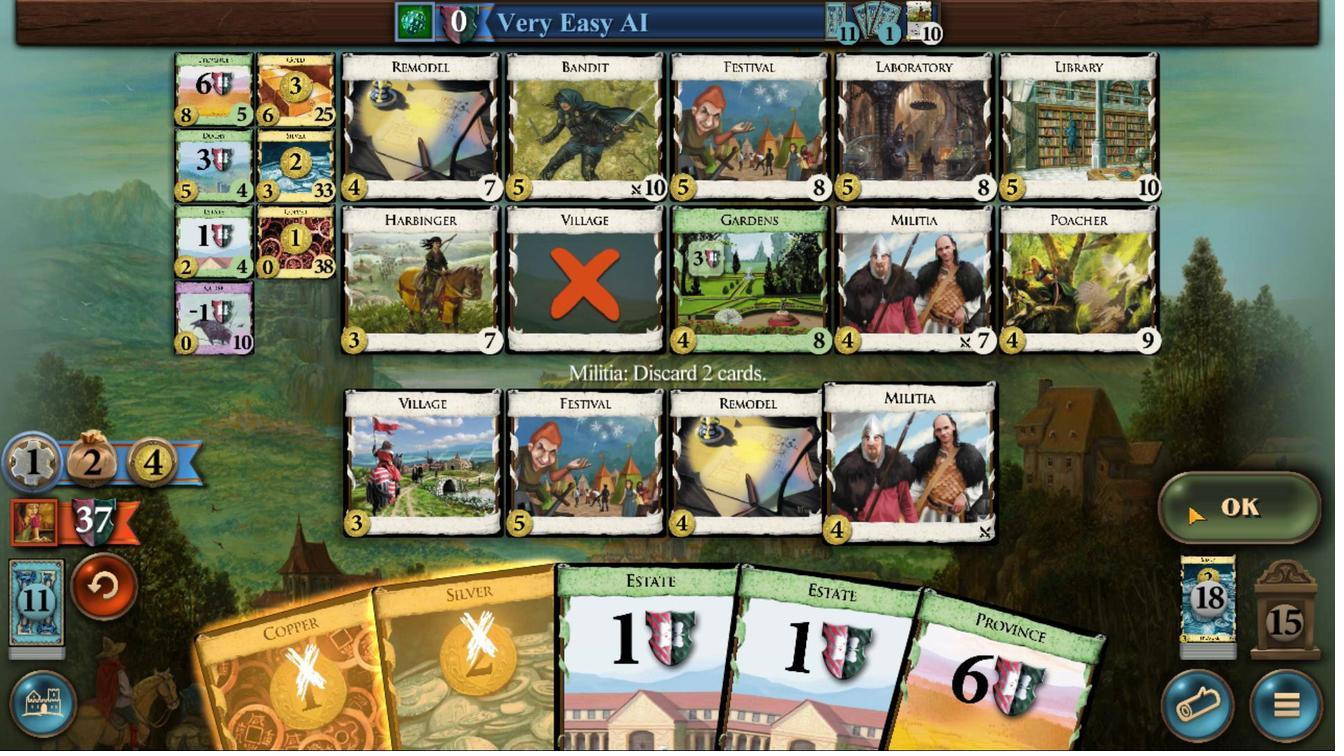 
Action: Mouse moved to (617, 454)
Screenshot: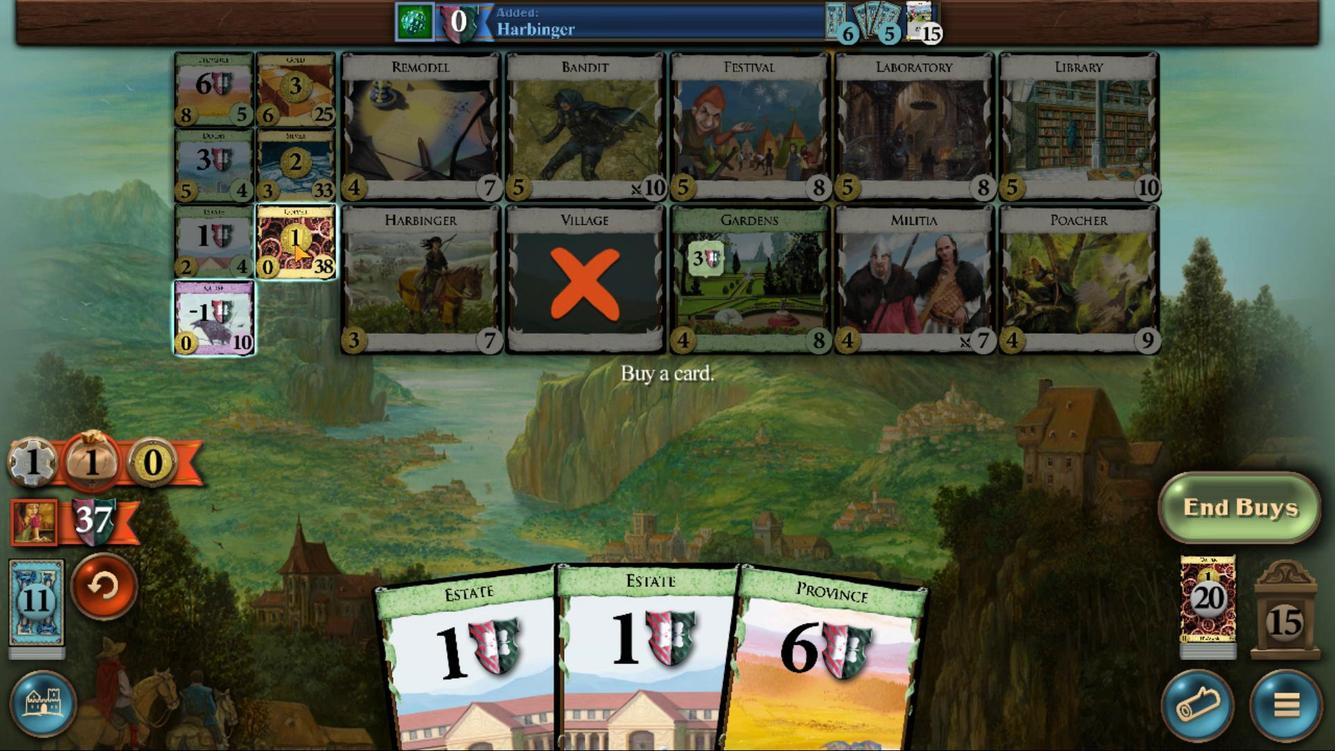 
Action: Mouse pressed left at (617, 454)
Screenshot: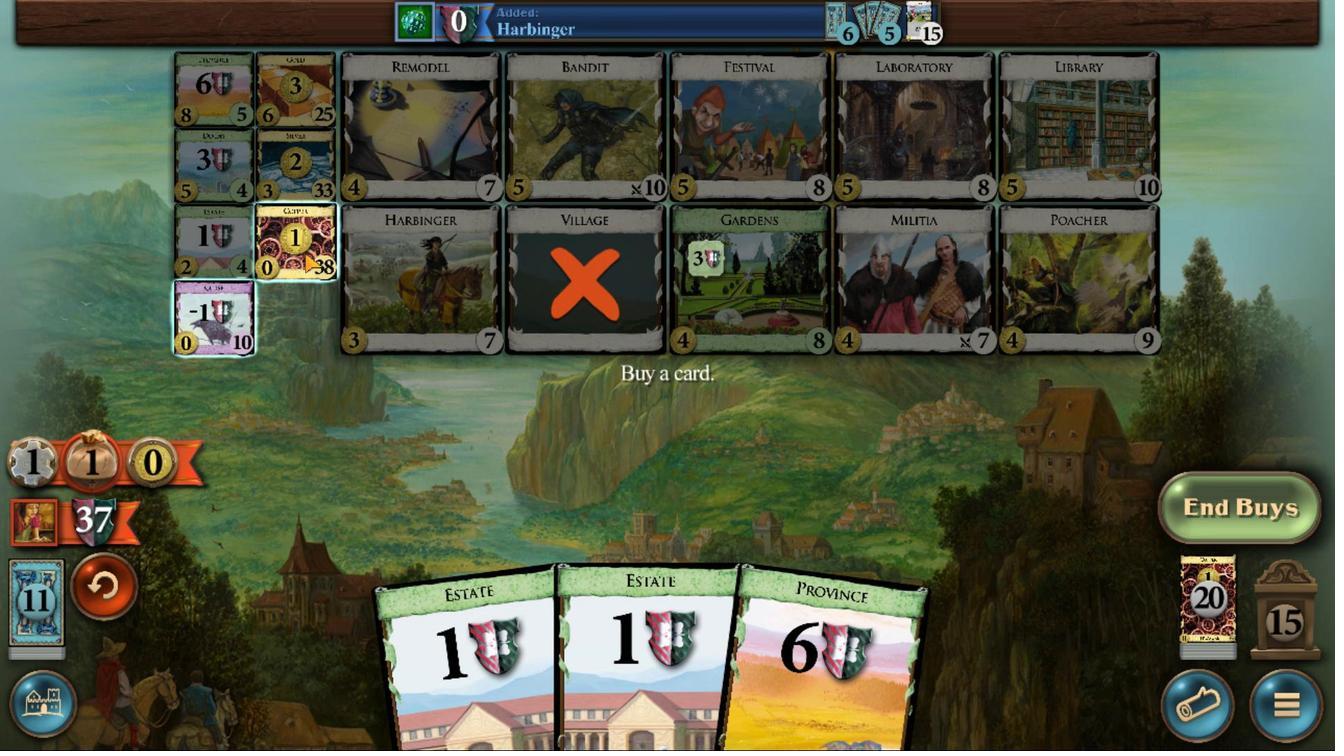 
Action: Mouse moved to (692, 485)
Screenshot: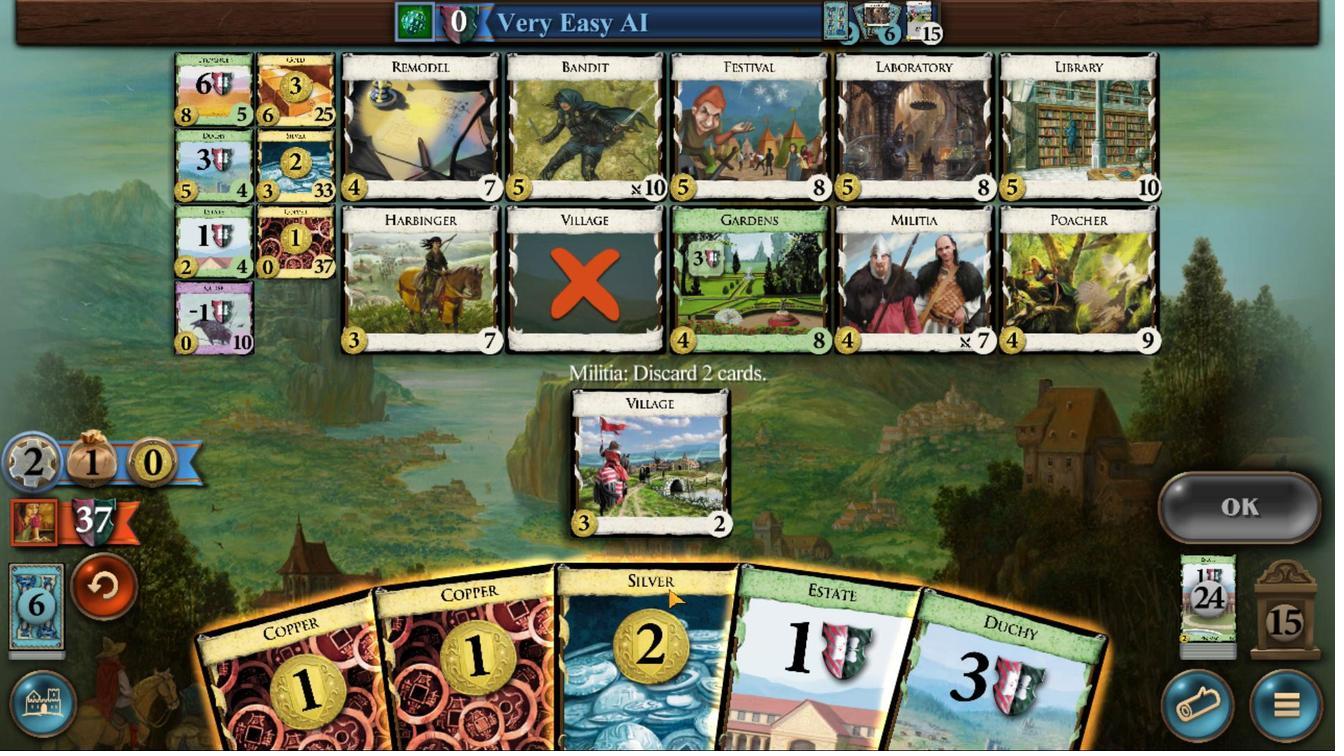 
Action: Mouse pressed left at (692, 485)
Screenshot: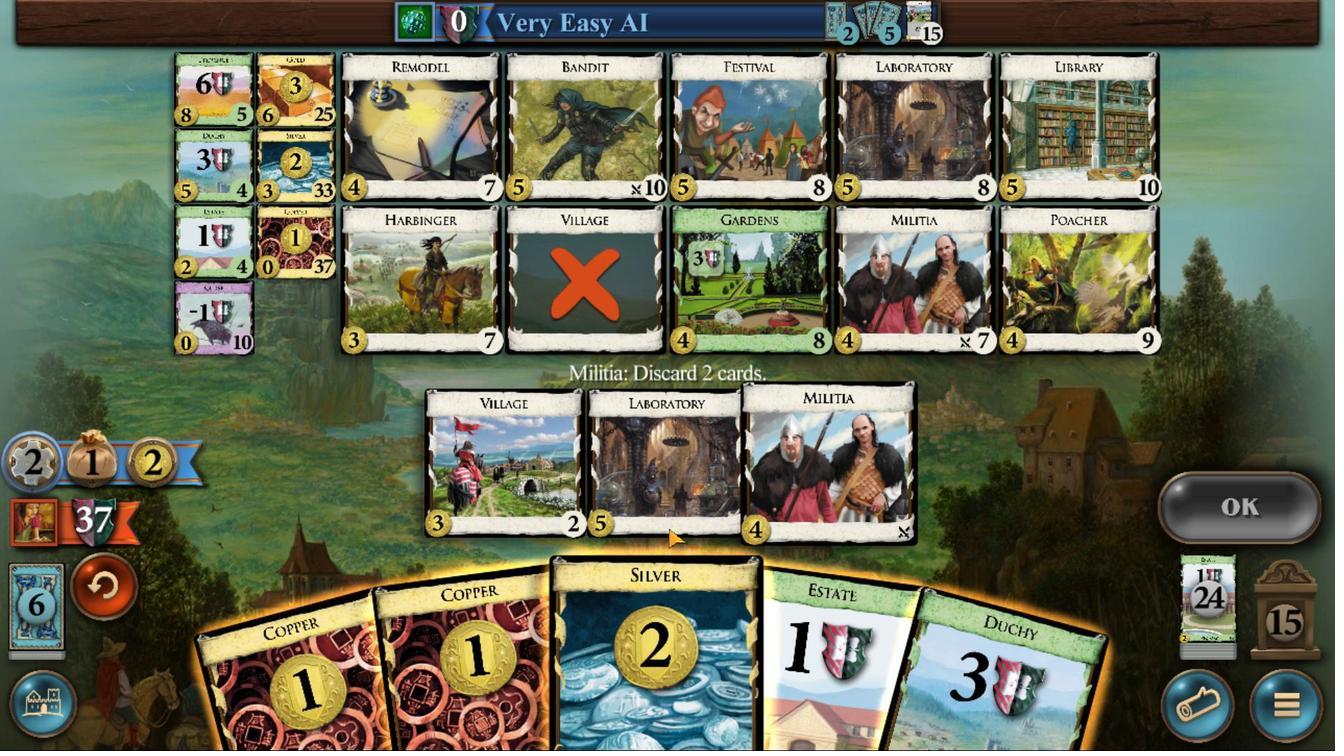 
Action: Mouse moved to (718, 489)
Screenshot: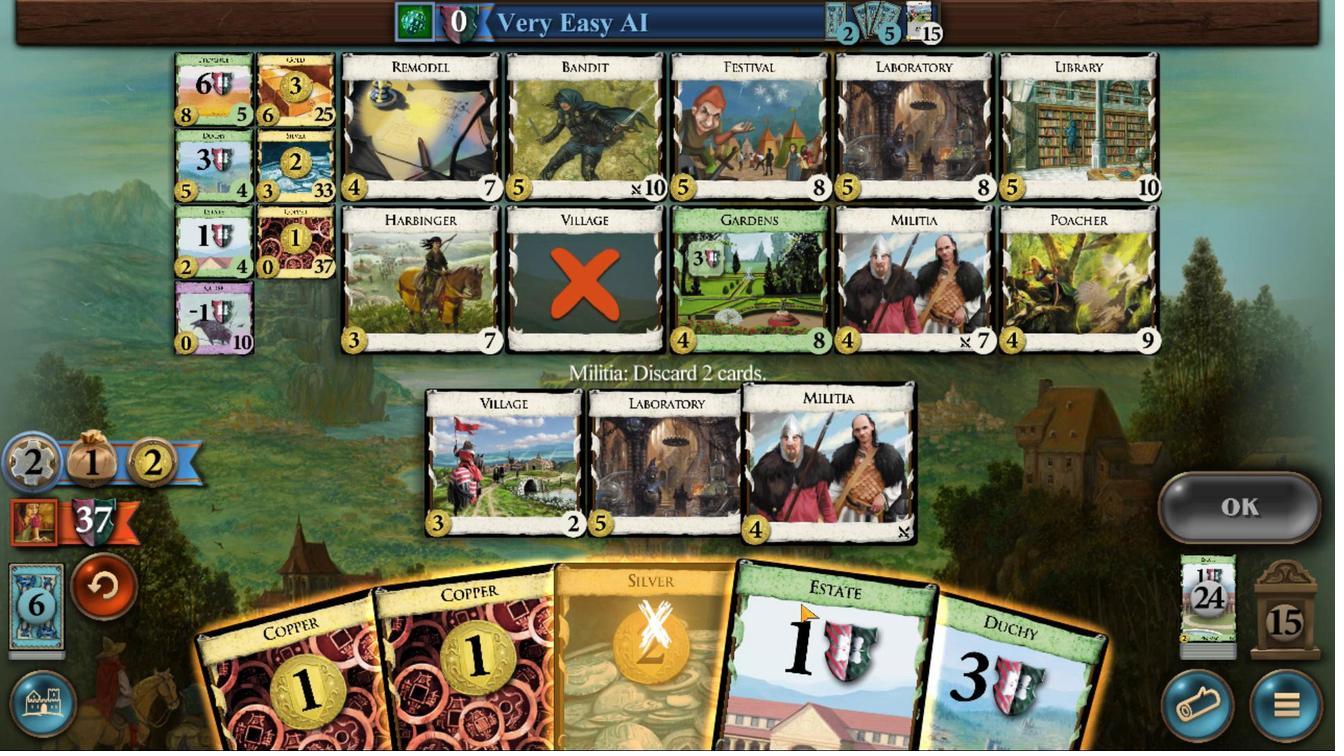 
Action: Mouse pressed left at (718, 489)
Screenshot: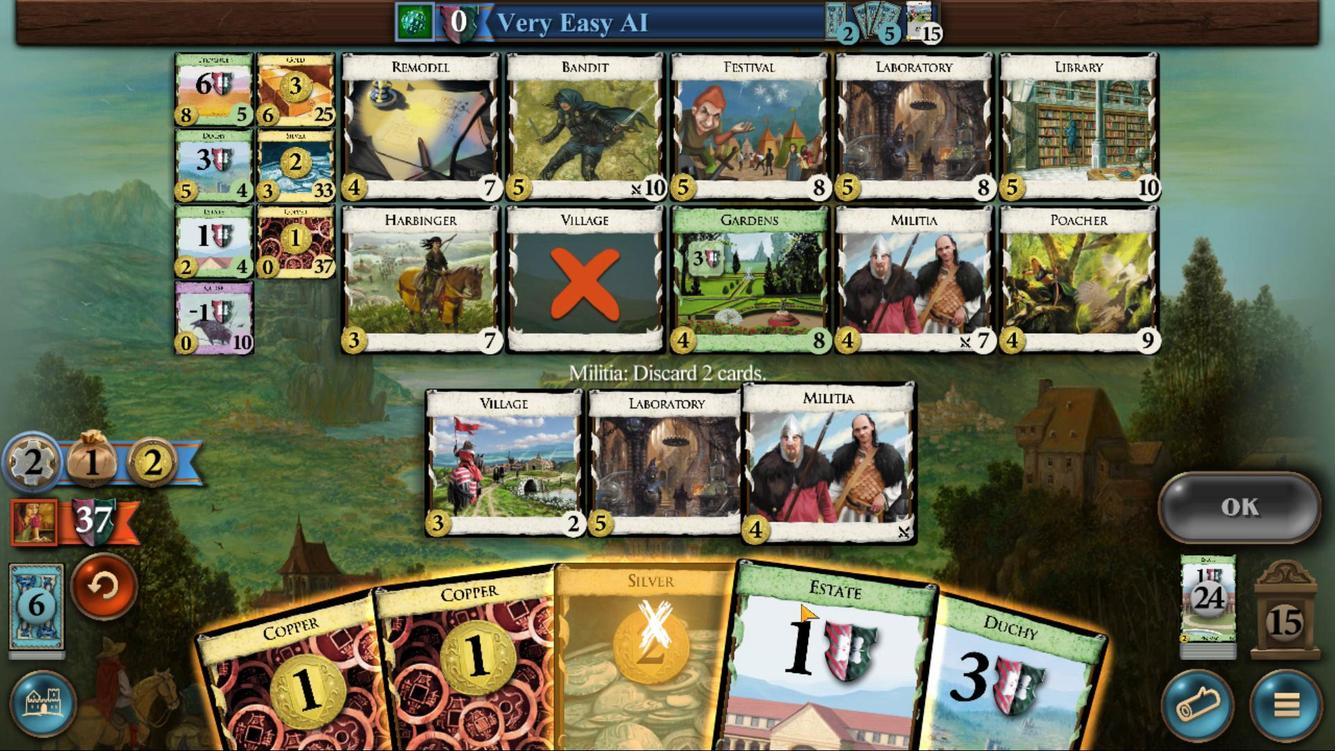 
Action: Mouse moved to (808, 480)
Screenshot: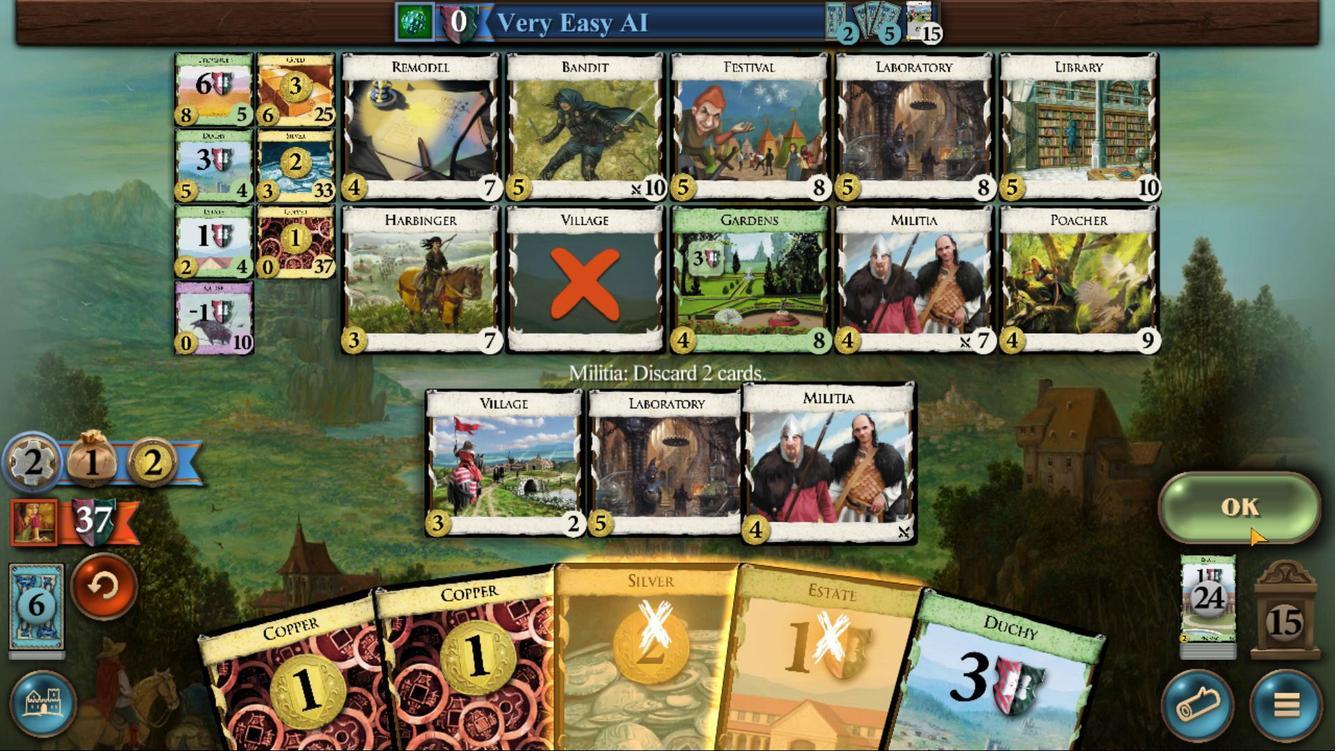 
Action: Mouse pressed left at (808, 480)
Screenshot: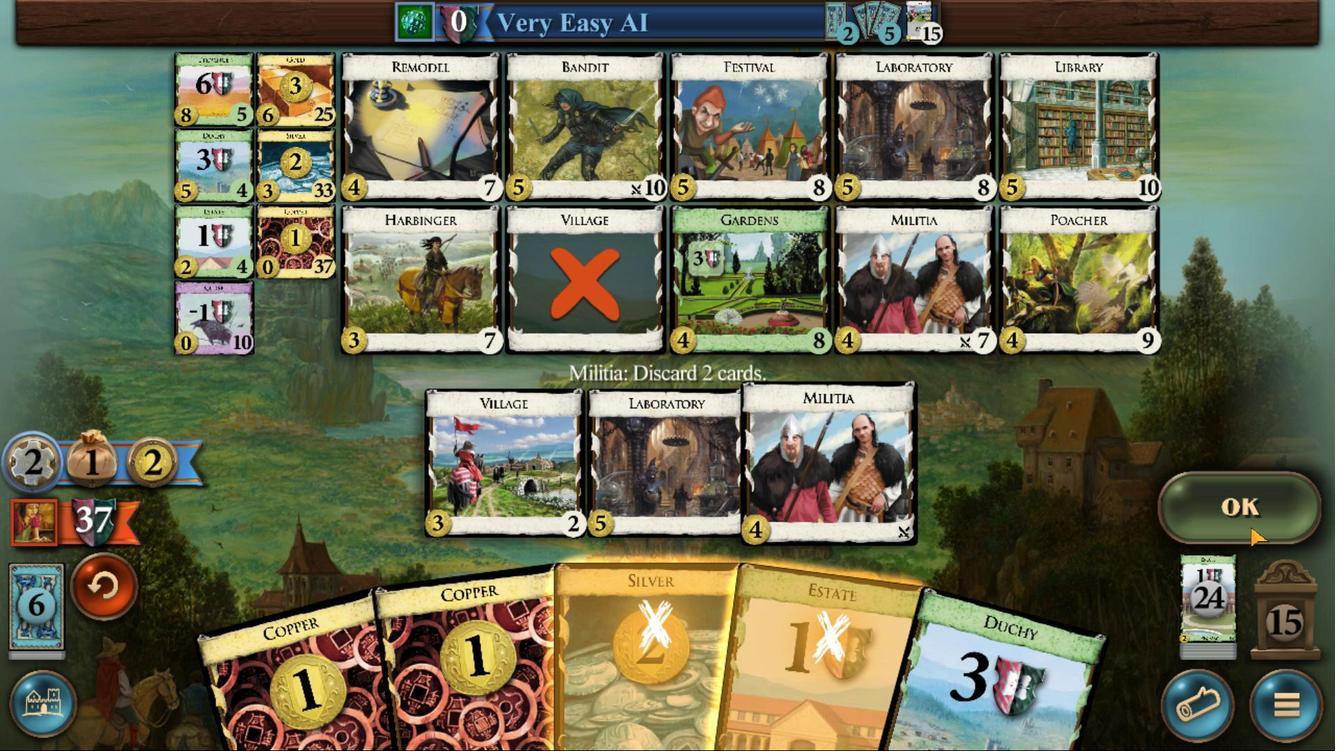 
Action: Mouse moved to (656, 491)
Screenshot: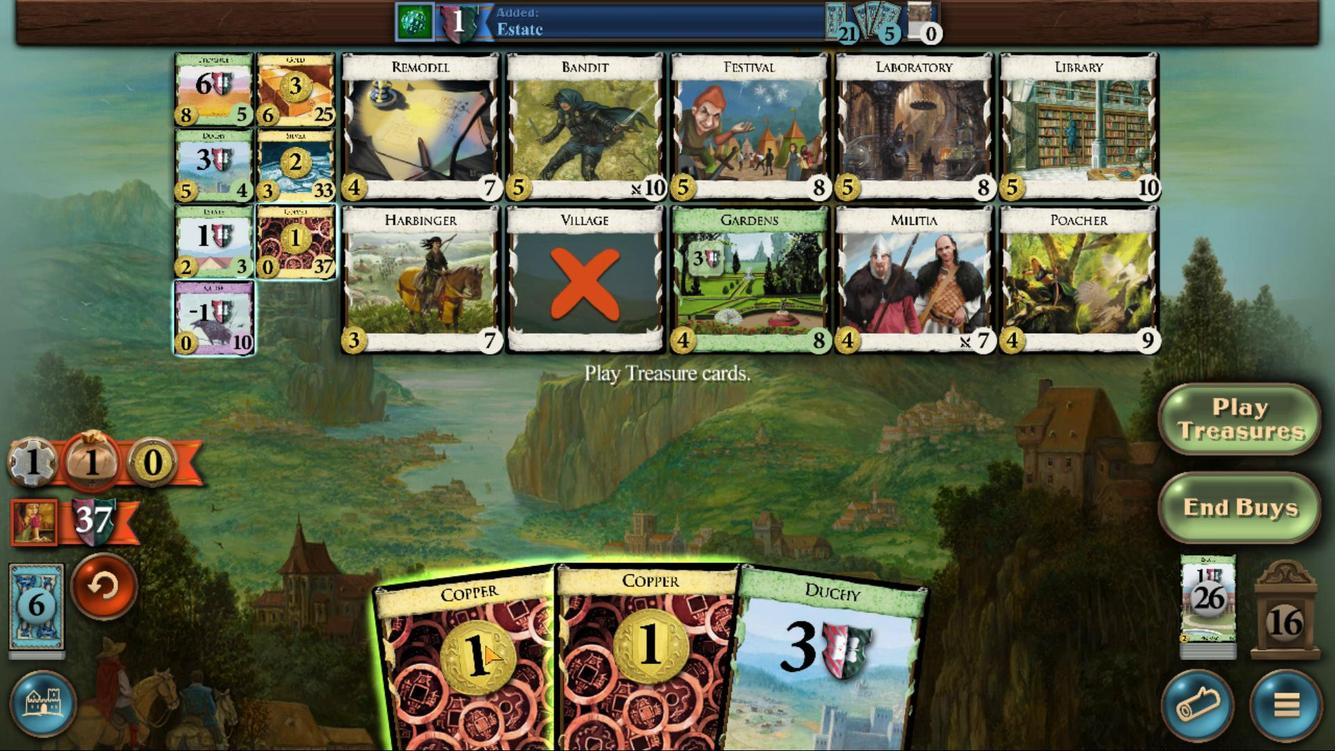 
Action: Mouse pressed left at (656, 491)
Screenshot: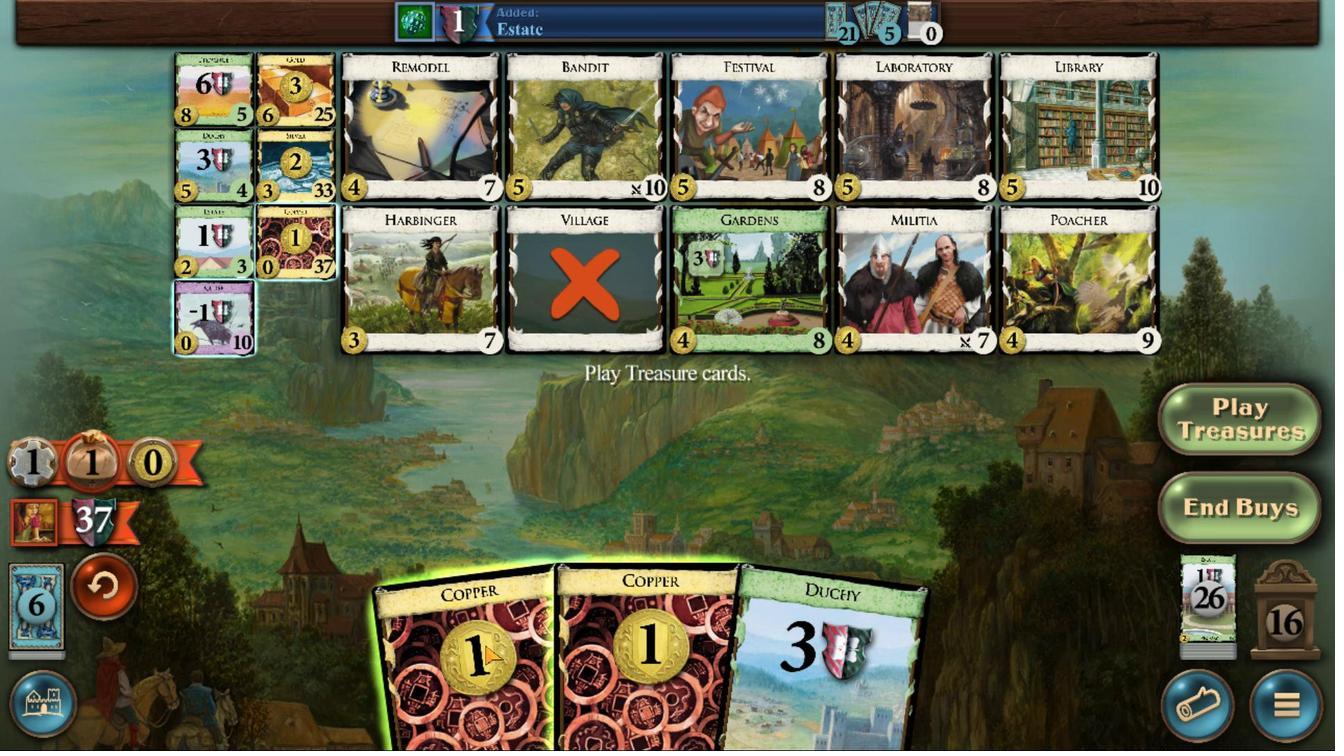 
Action: Mouse moved to (665, 489)
Screenshot: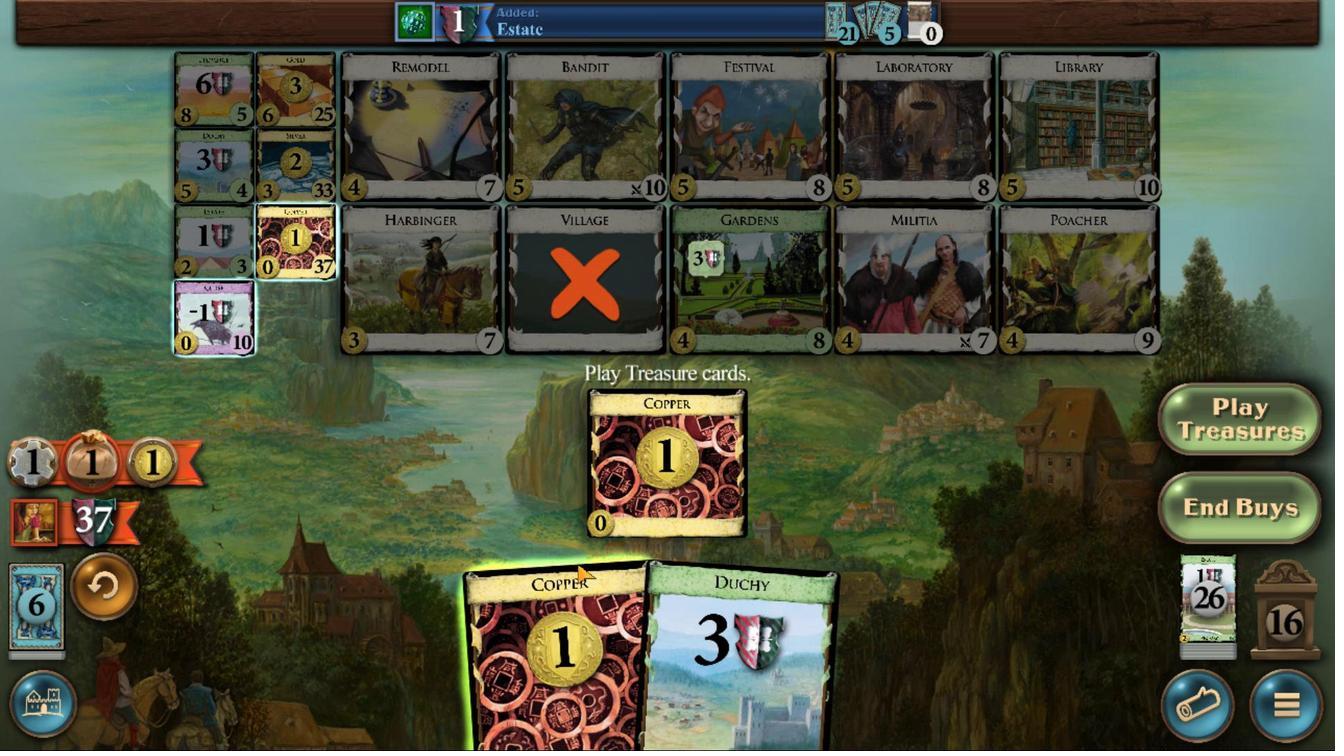 
Action: Mouse pressed left at (665, 489)
Screenshot: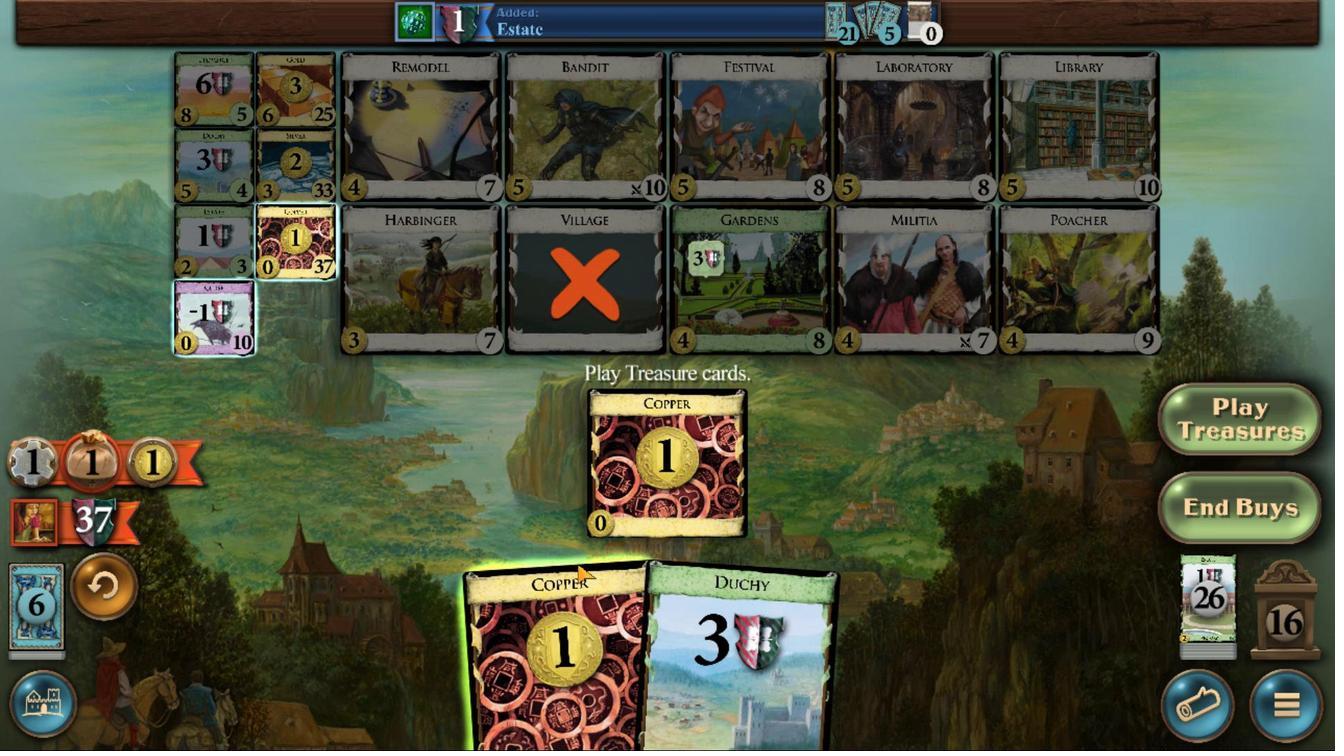 
Action: Mouse moved to (603, 454)
Screenshot: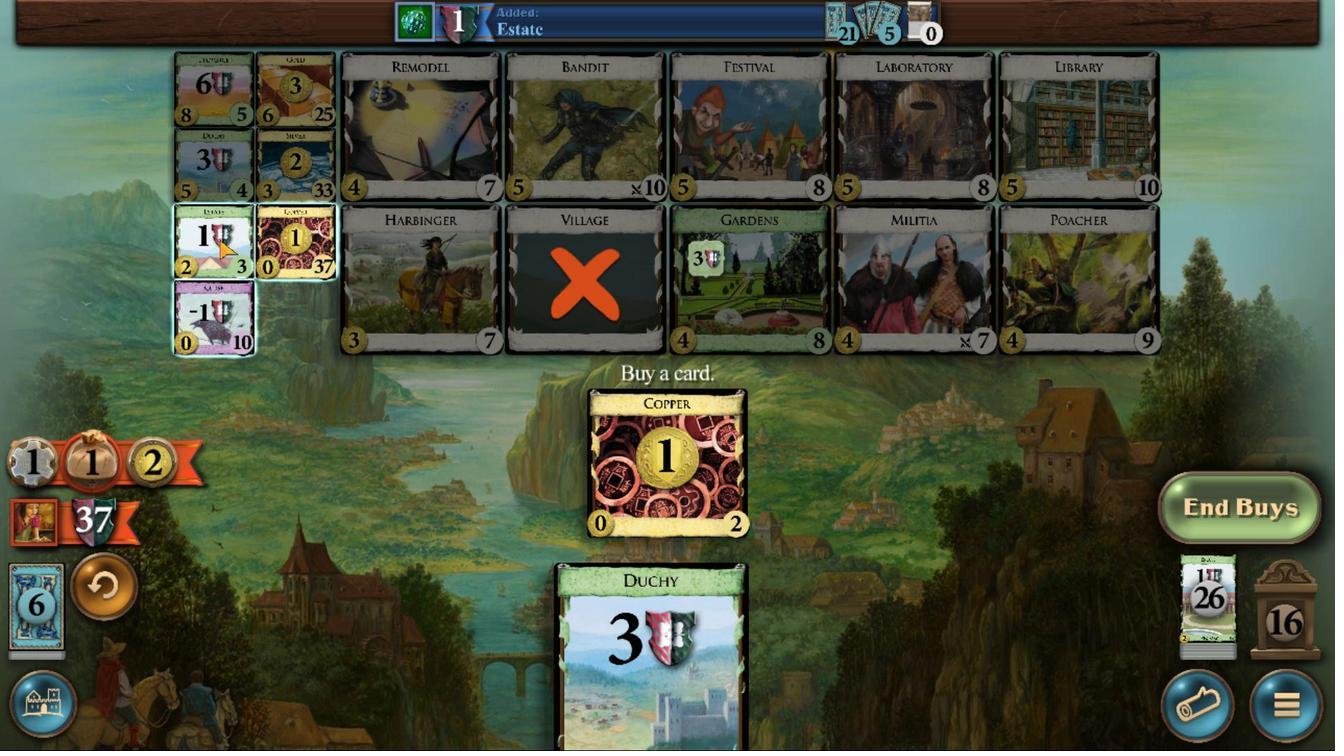 
Action: Mouse pressed left at (603, 454)
Screenshot: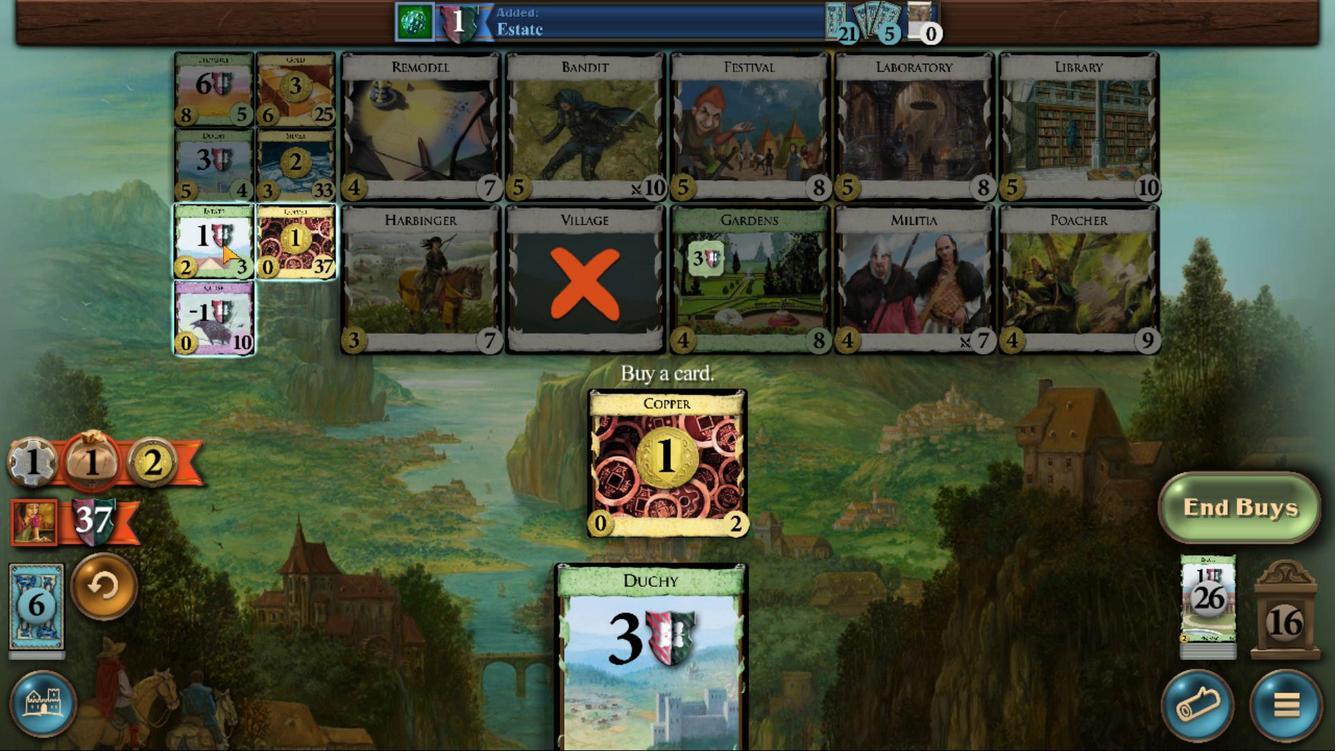 
Action: Mouse moved to (622, 492)
Screenshot: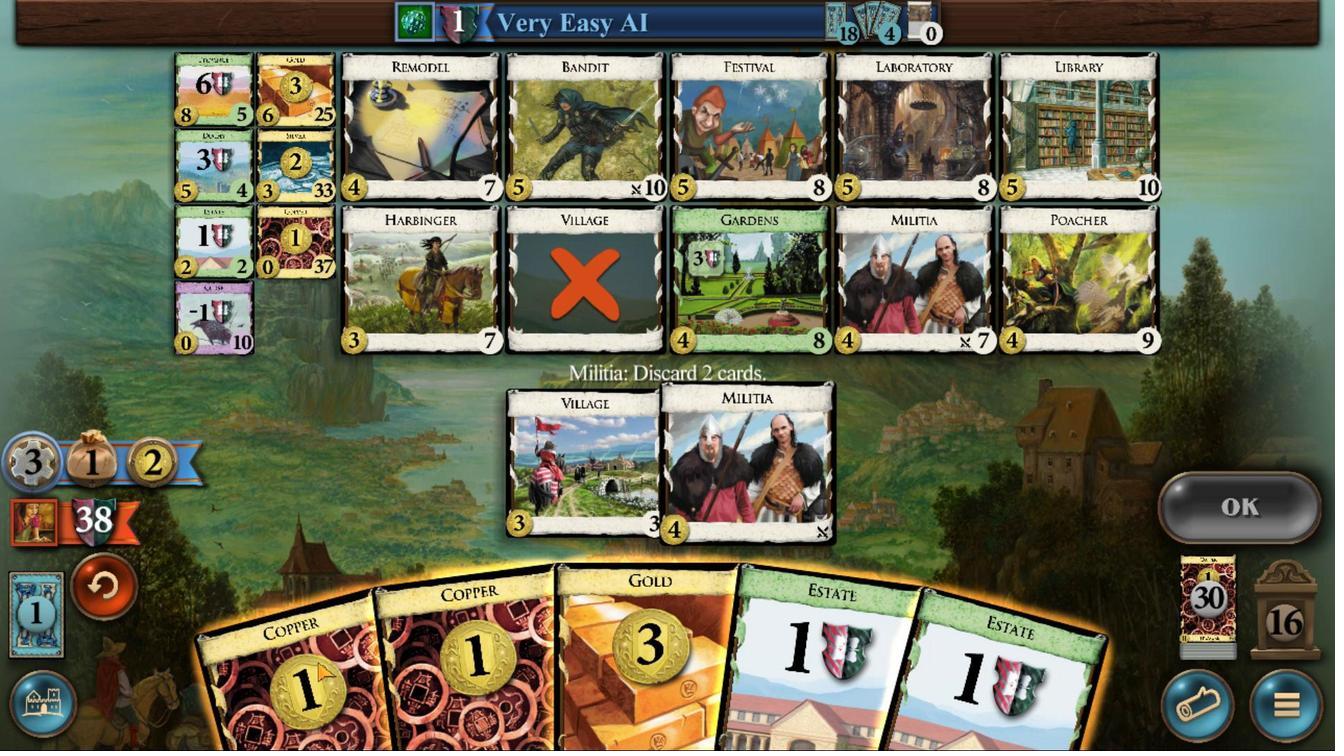 
Action: Mouse pressed left at (622, 492)
Screenshot: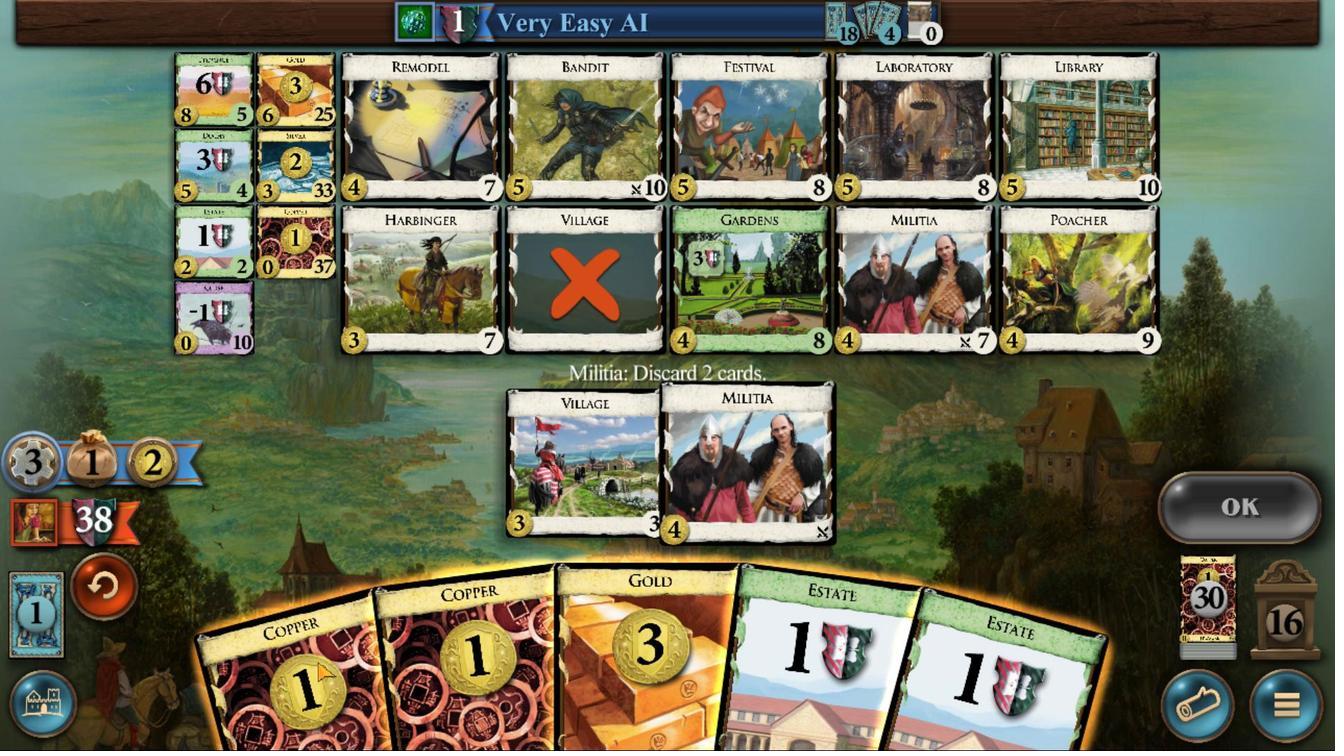
Action: Mouse moved to (652, 489)
Screenshot: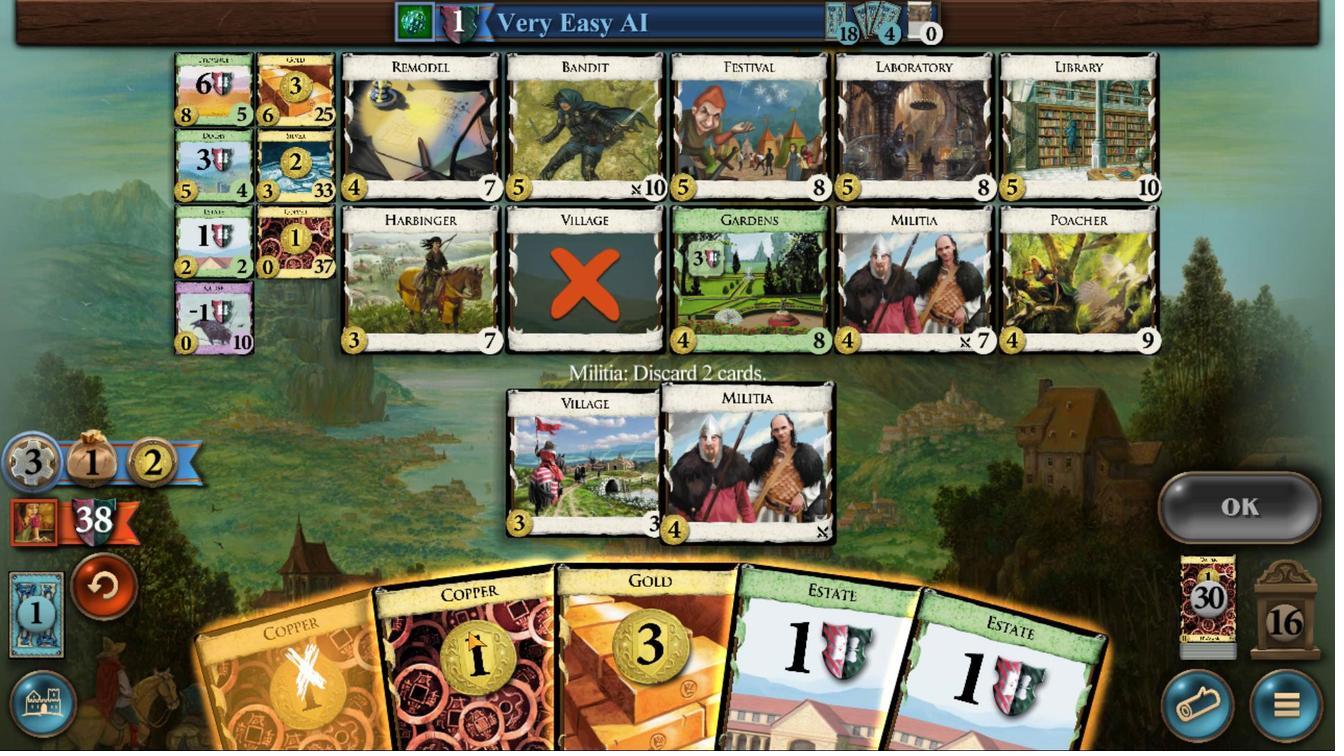 
Action: Mouse pressed left at (652, 489)
Screenshot: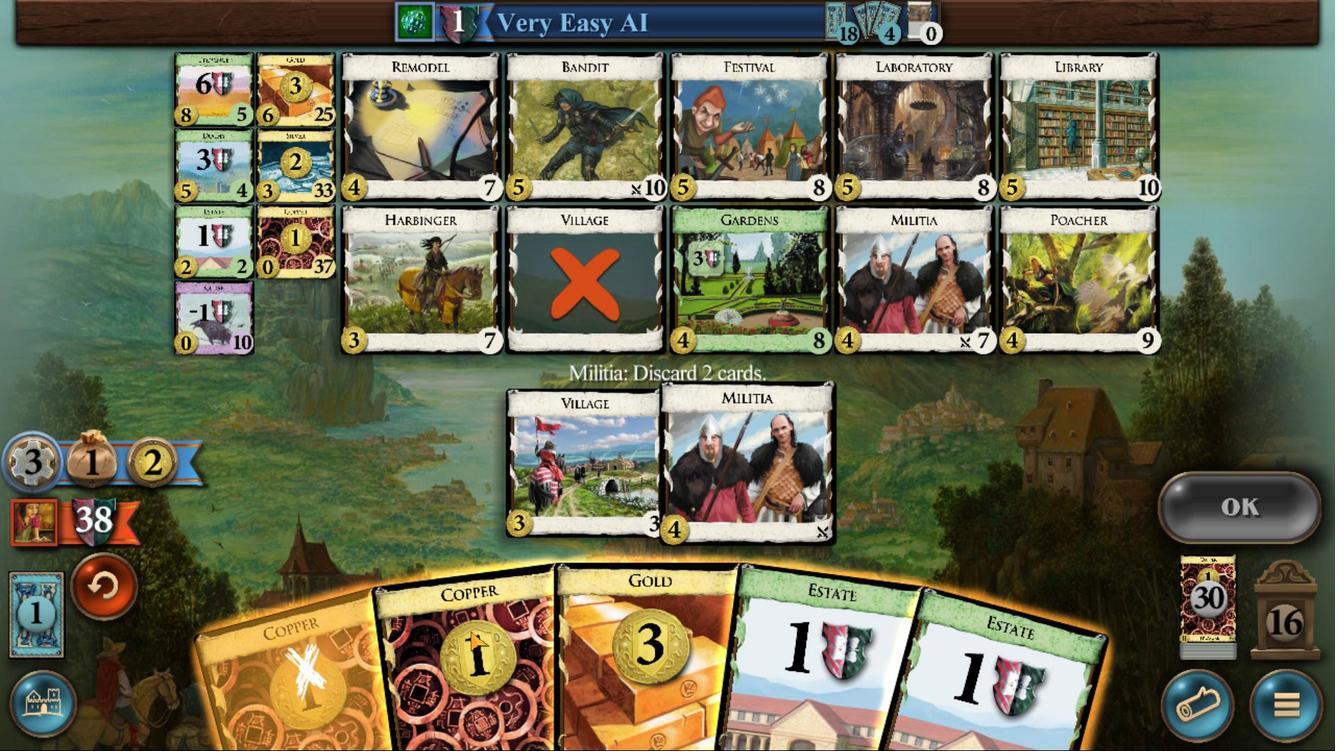 
Action: Mouse moved to (804, 477)
Screenshot: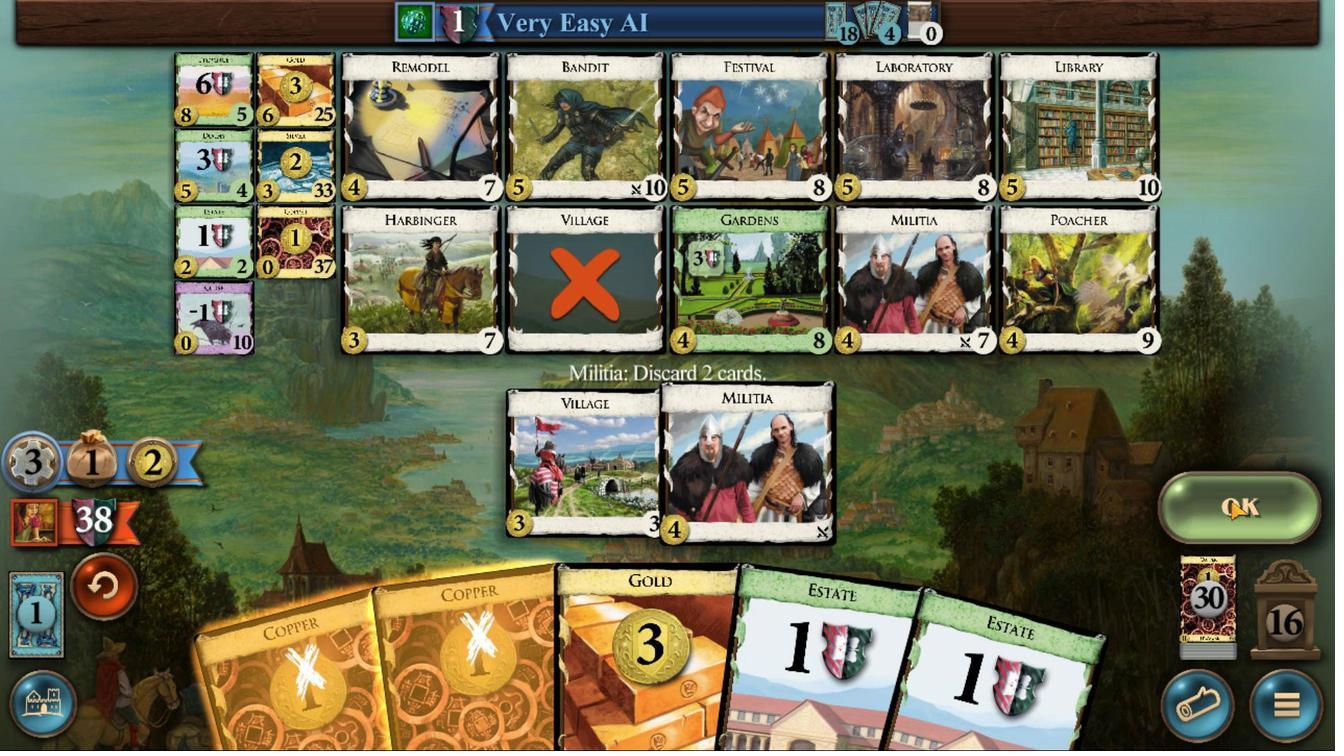 
Action: Mouse pressed left at (804, 477)
Screenshot: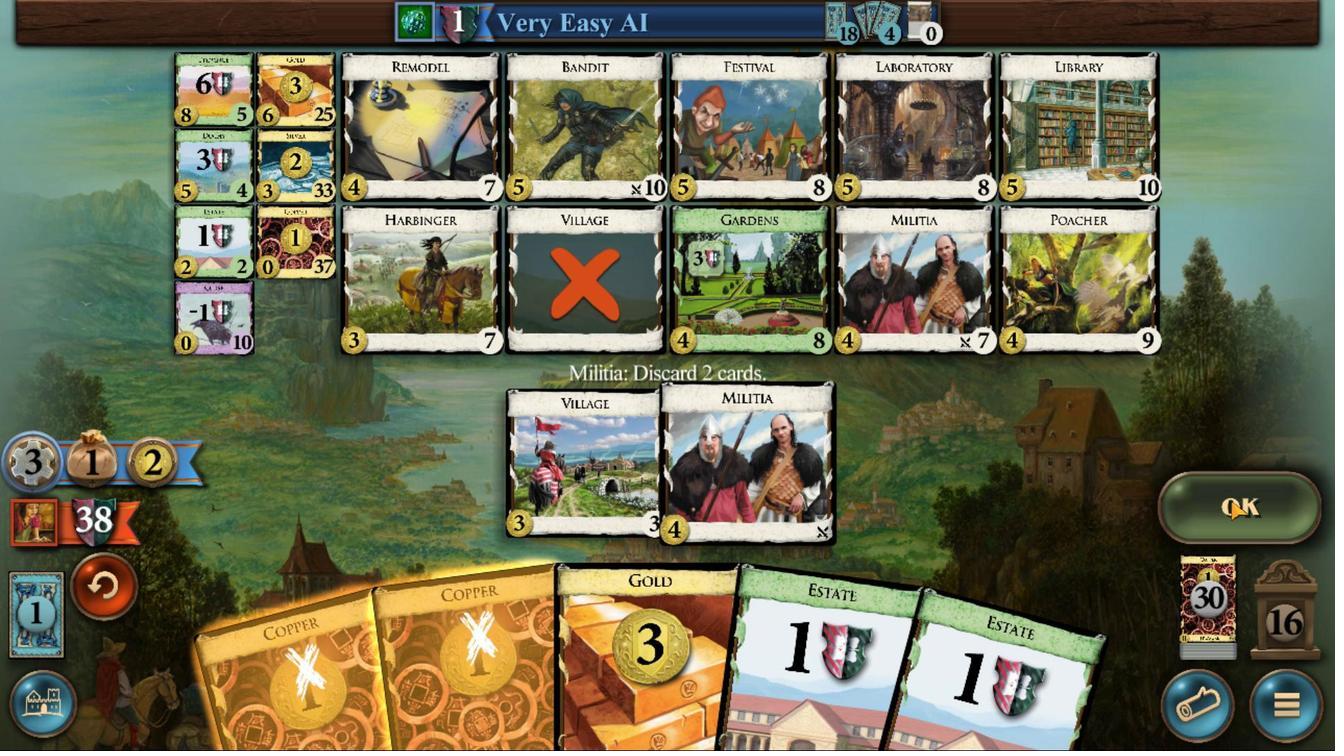 
Action: Mouse moved to (642, 491)
Screenshot: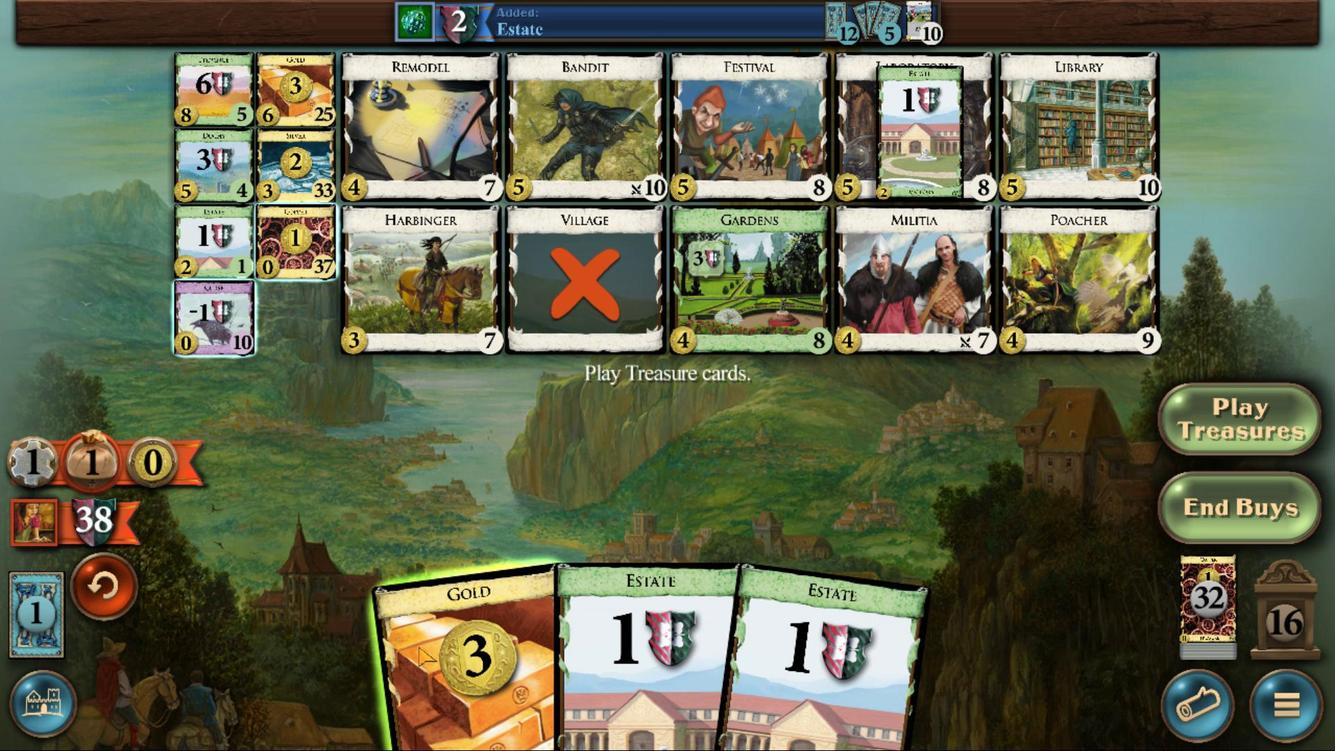 
Action: Mouse pressed left at (642, 491)
Screenshot: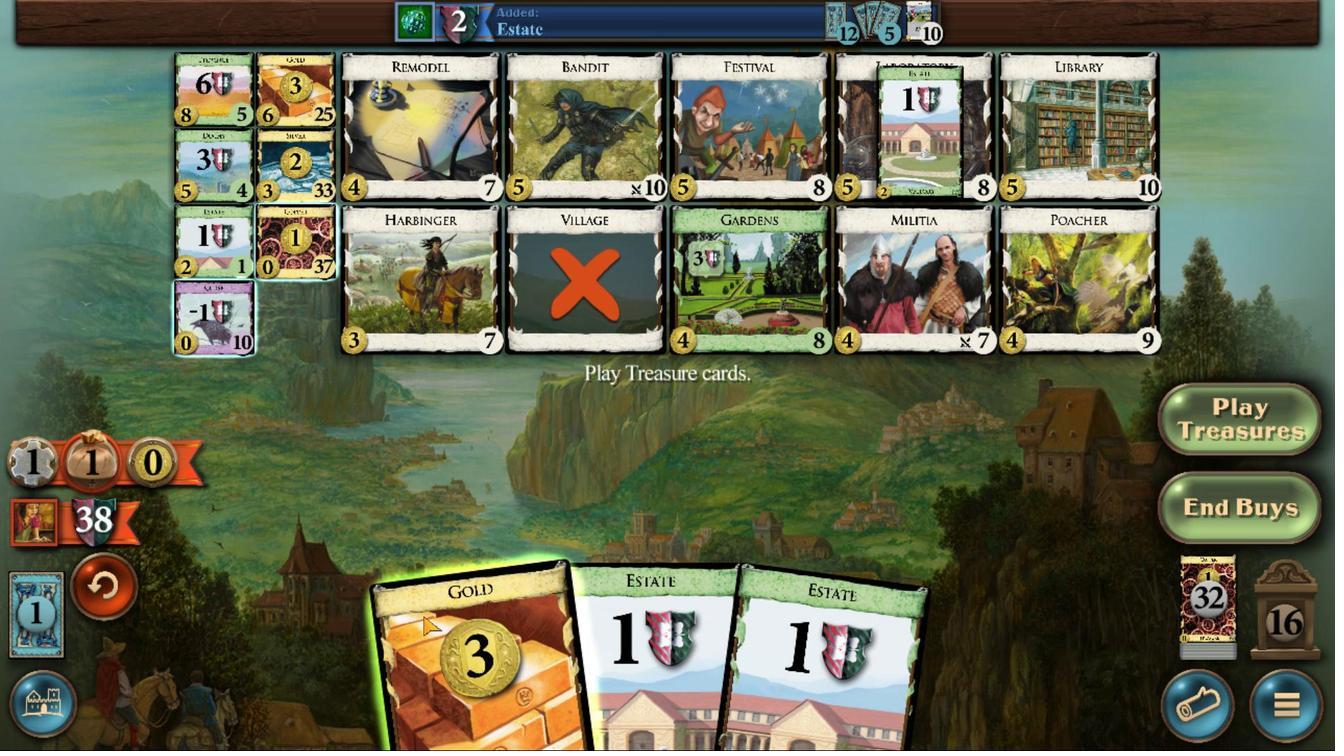 
Action: Mouse moved to (613, 446)
Screenshot: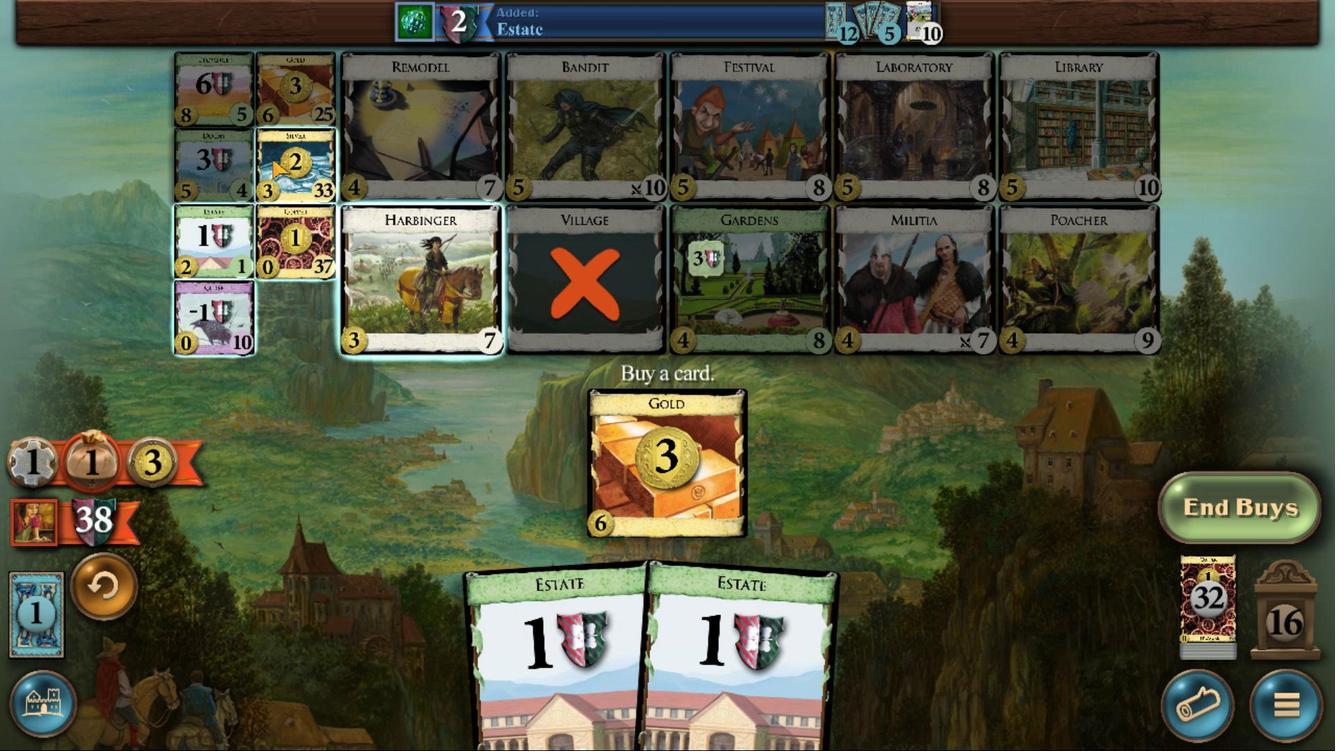 
Action: Mouse pressed left at (613, 446)
Screenshot: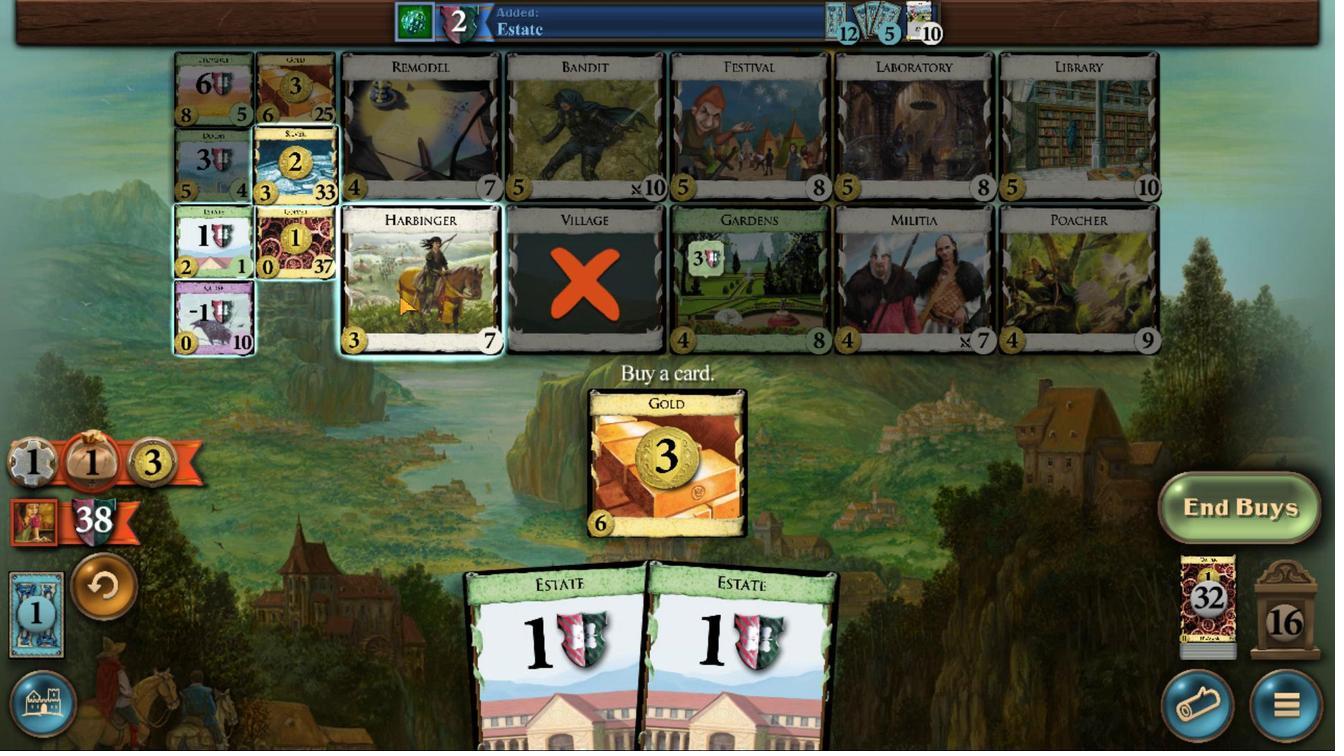 
Action: Mouse moved to (647, 493)
Screenshot: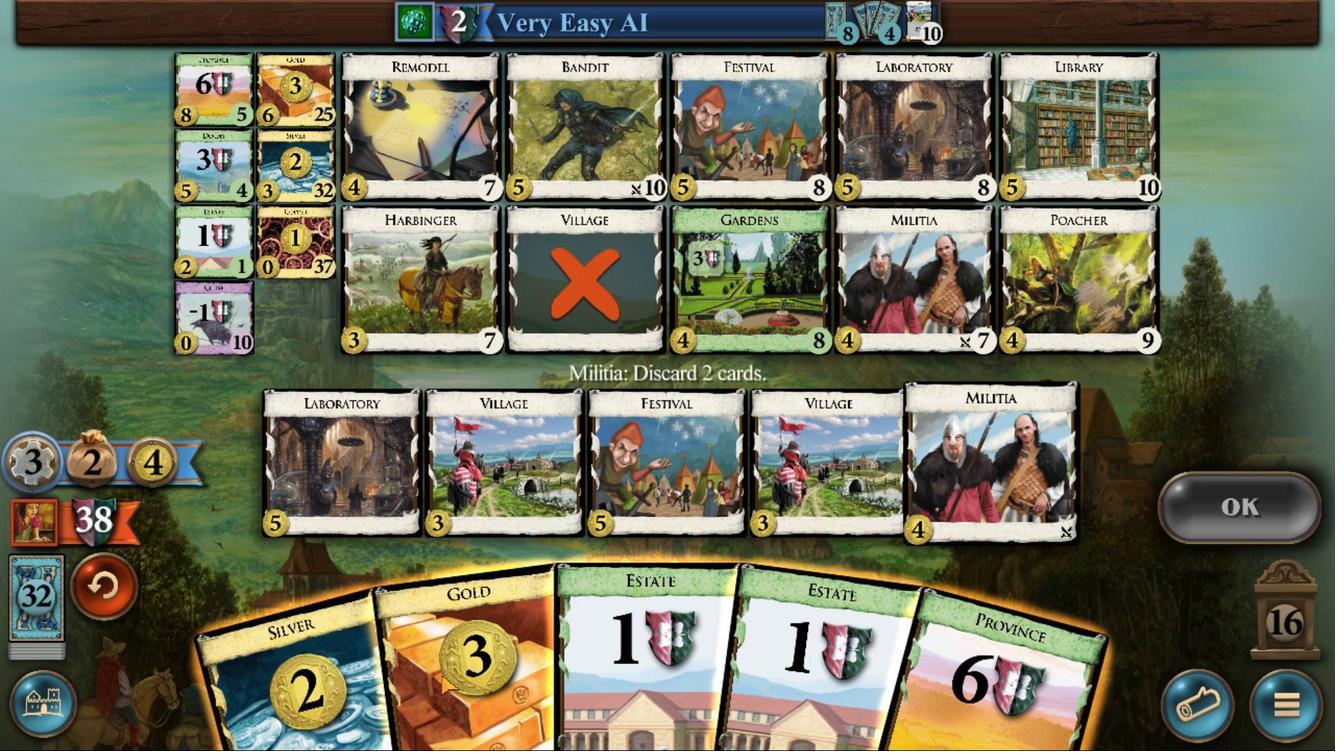 
Action: Mouse pressed left at (647, 493)
Screenshot: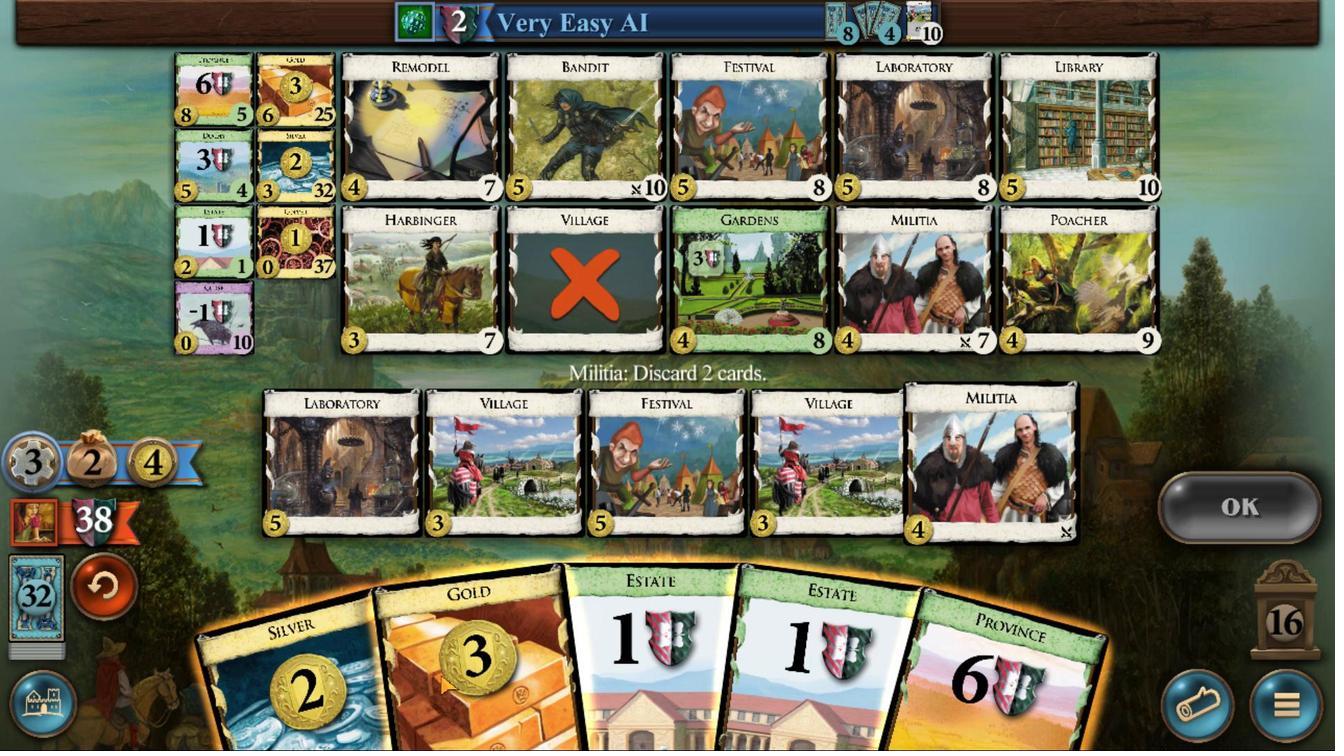 
Action: Mouse moved to (617, 491)
Screenshot: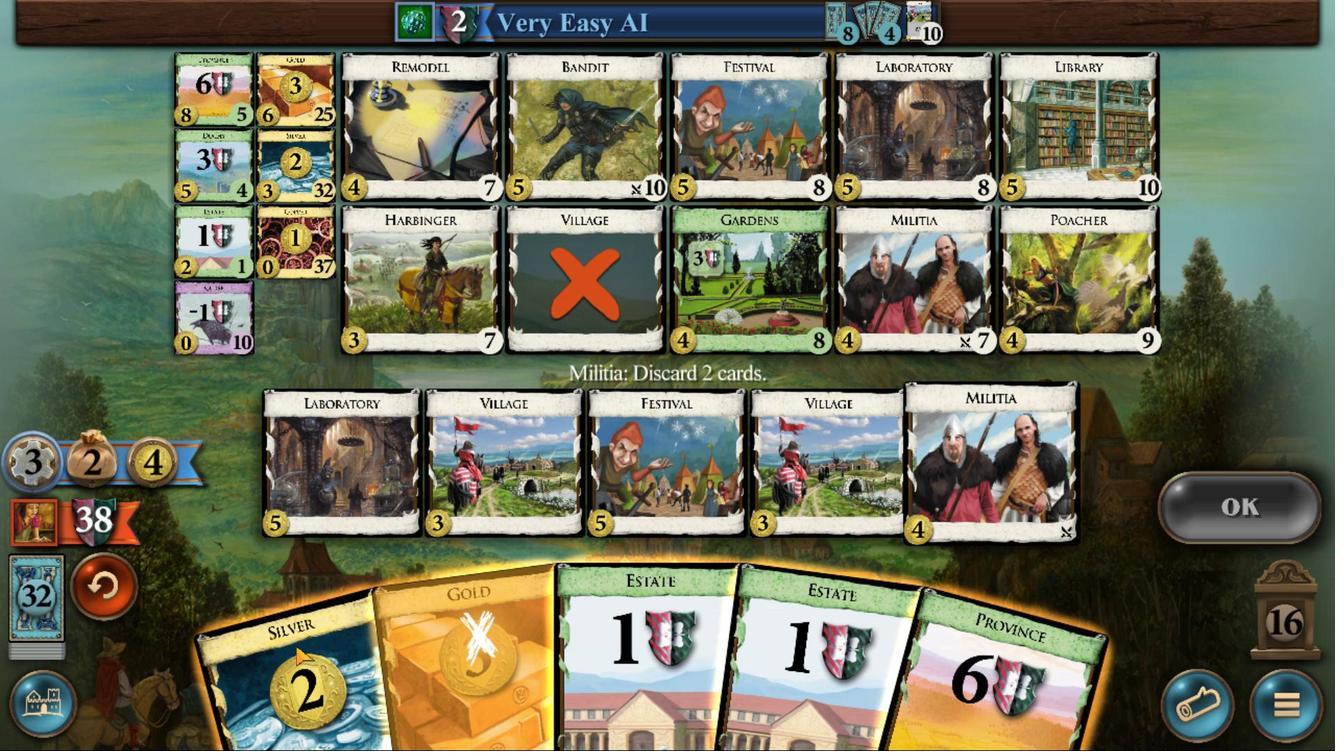 
Action: Mouse pressed left at (617, 491)
Screenshot: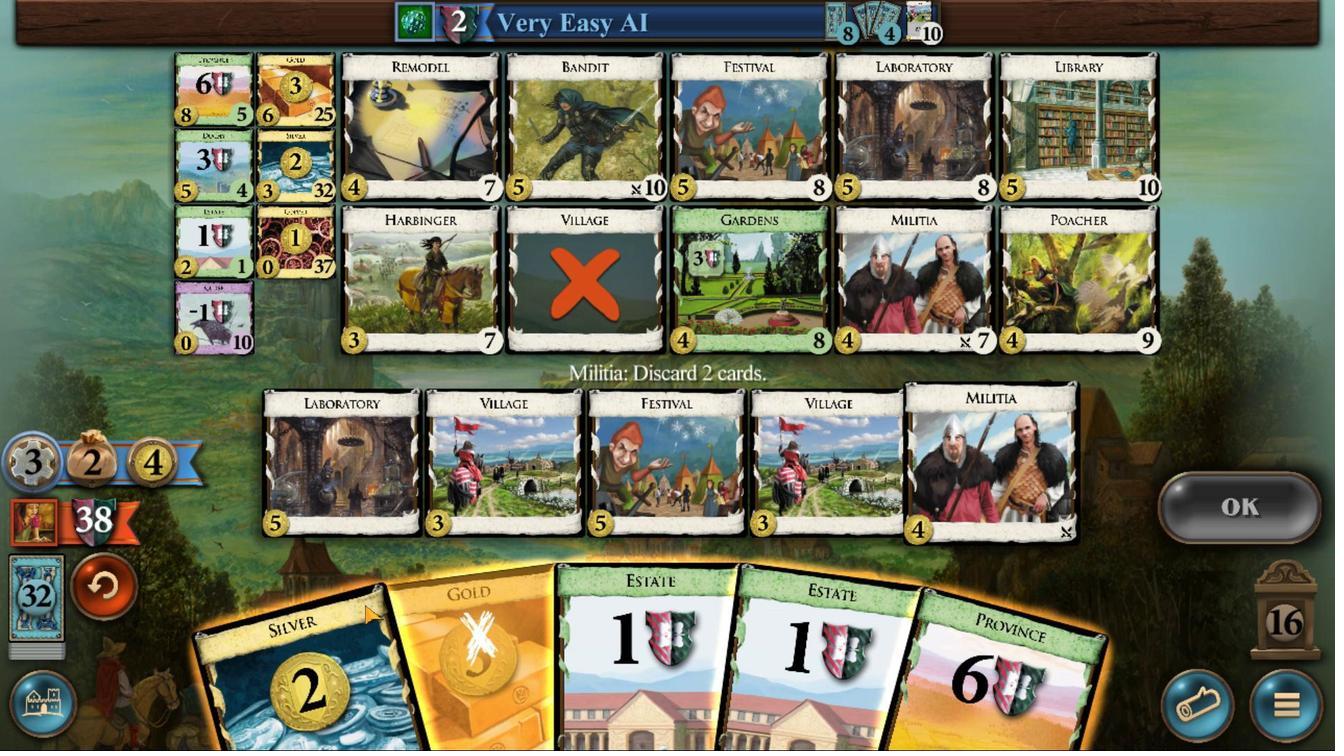 
Action: Mouse moved to (808, 477)
Screenshot: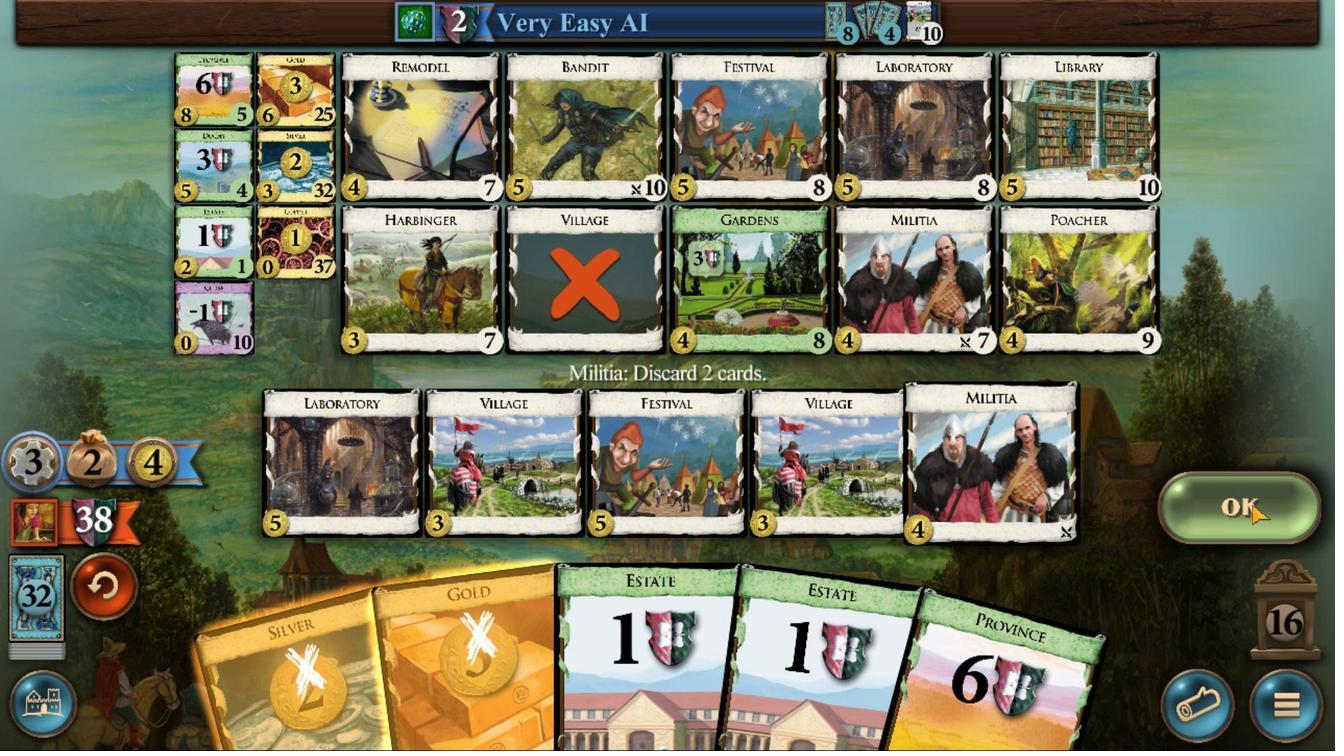 
Action: Mouse pressed left at (808, 477)
Screenshot: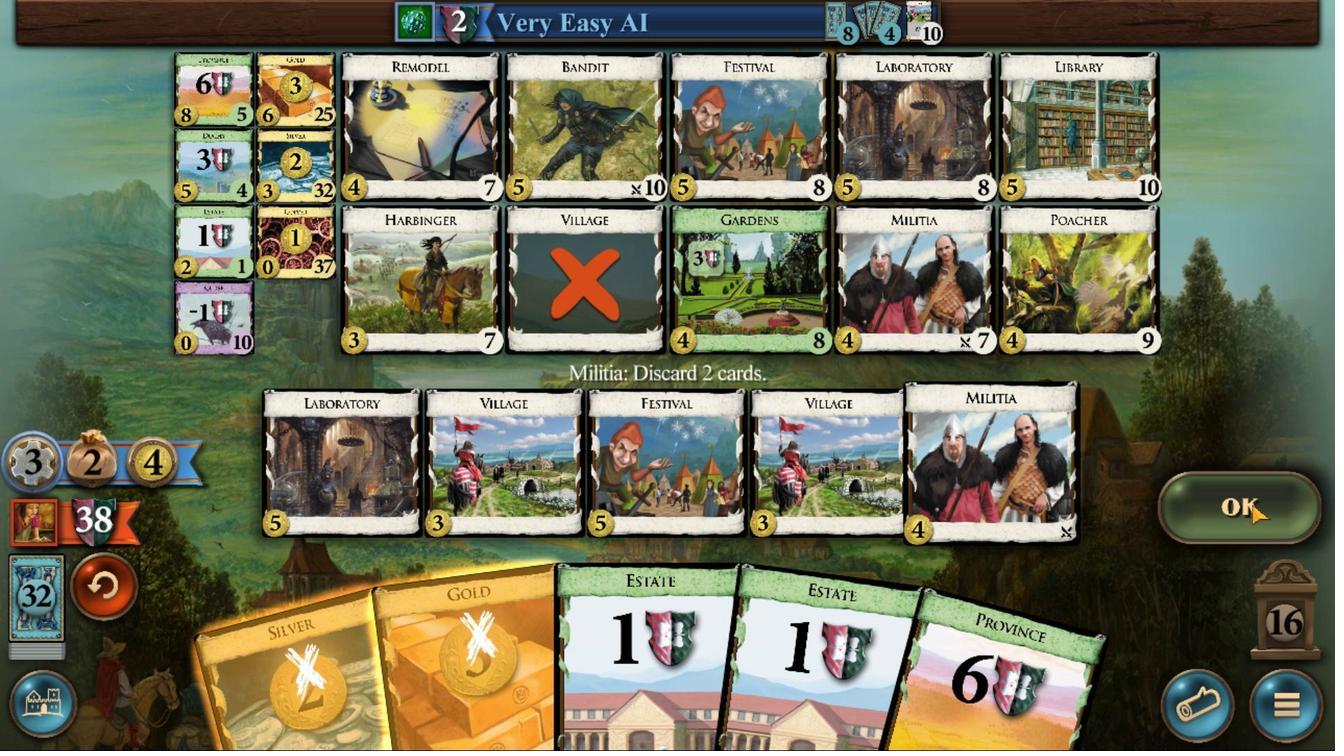 
Action: Mouse moved to (621, 452)
Screenshot: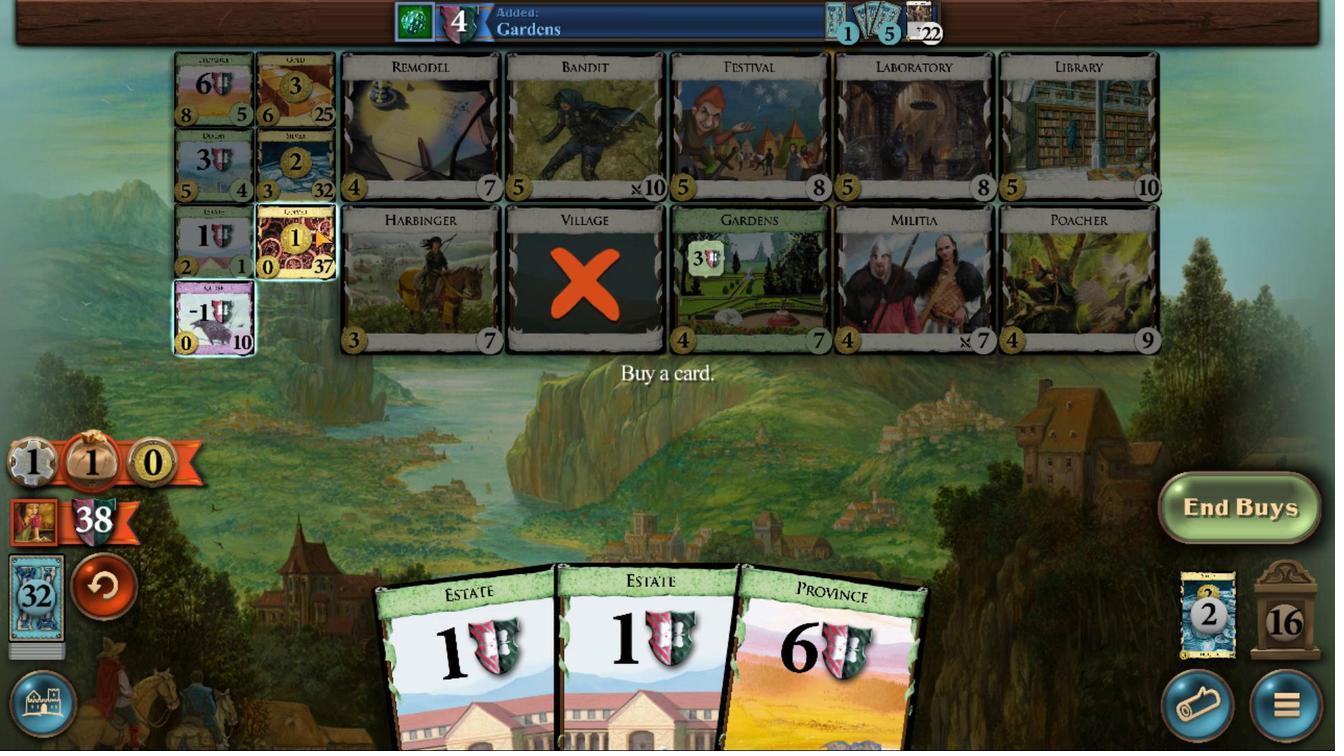 
Action: Mouse pressed left at (621, 452)
Screenshot: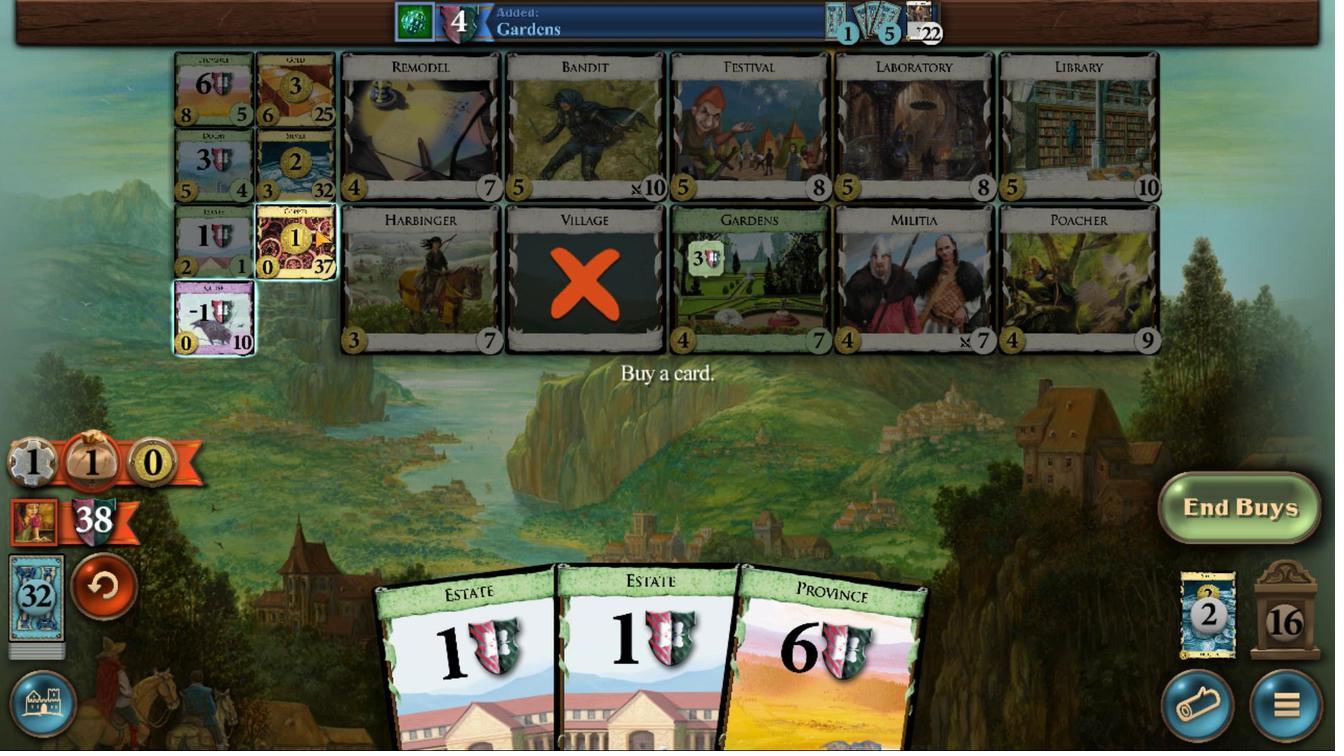 
Action: Mouse moved to (637, 491)
Screenshot: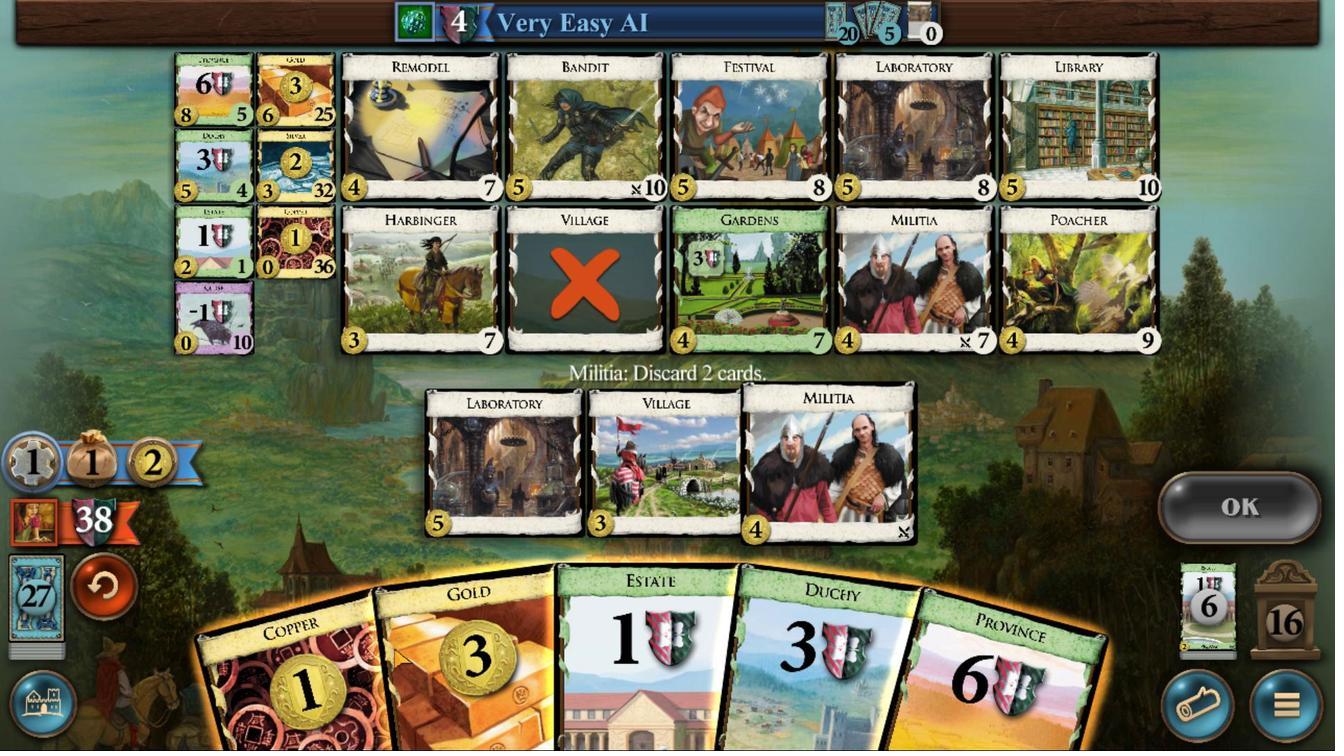 
Action: Mouse pressed left at (637, 491)
Screenshot: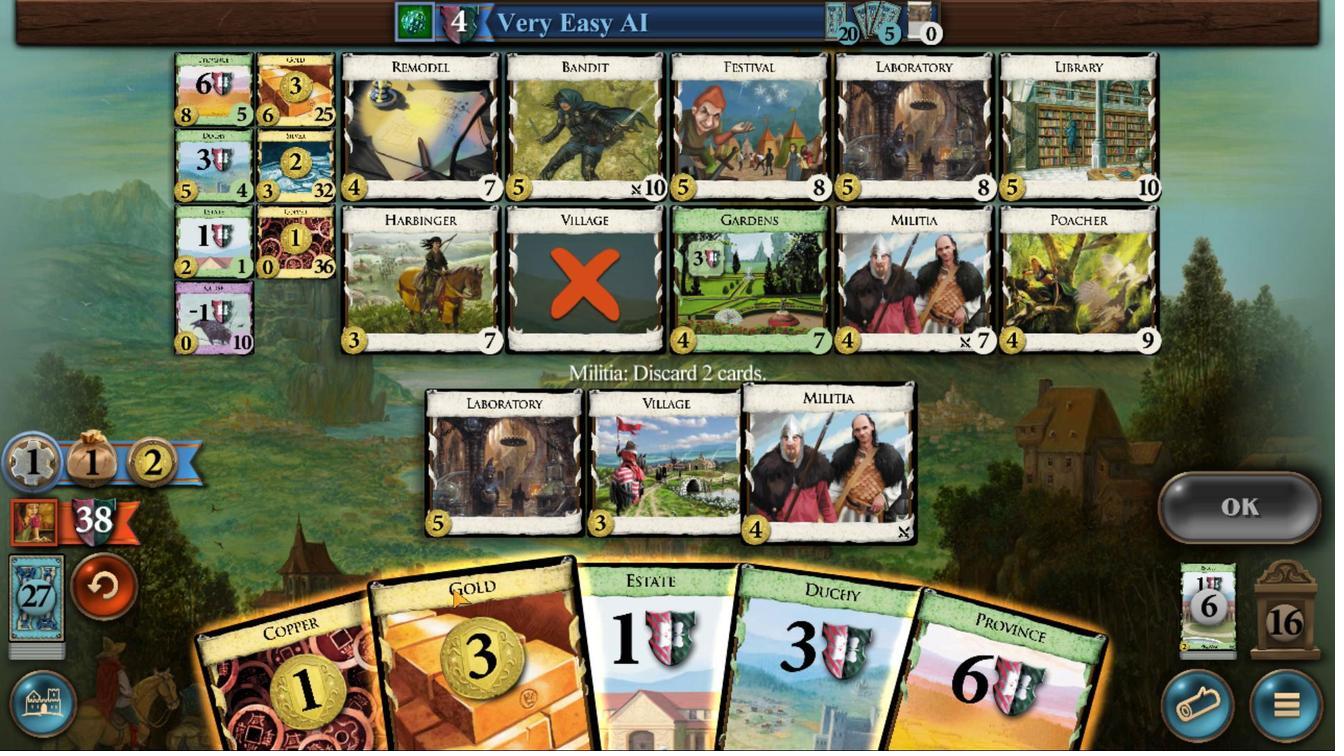 
Action: Mouse moved to (624, 489)
Screenshot: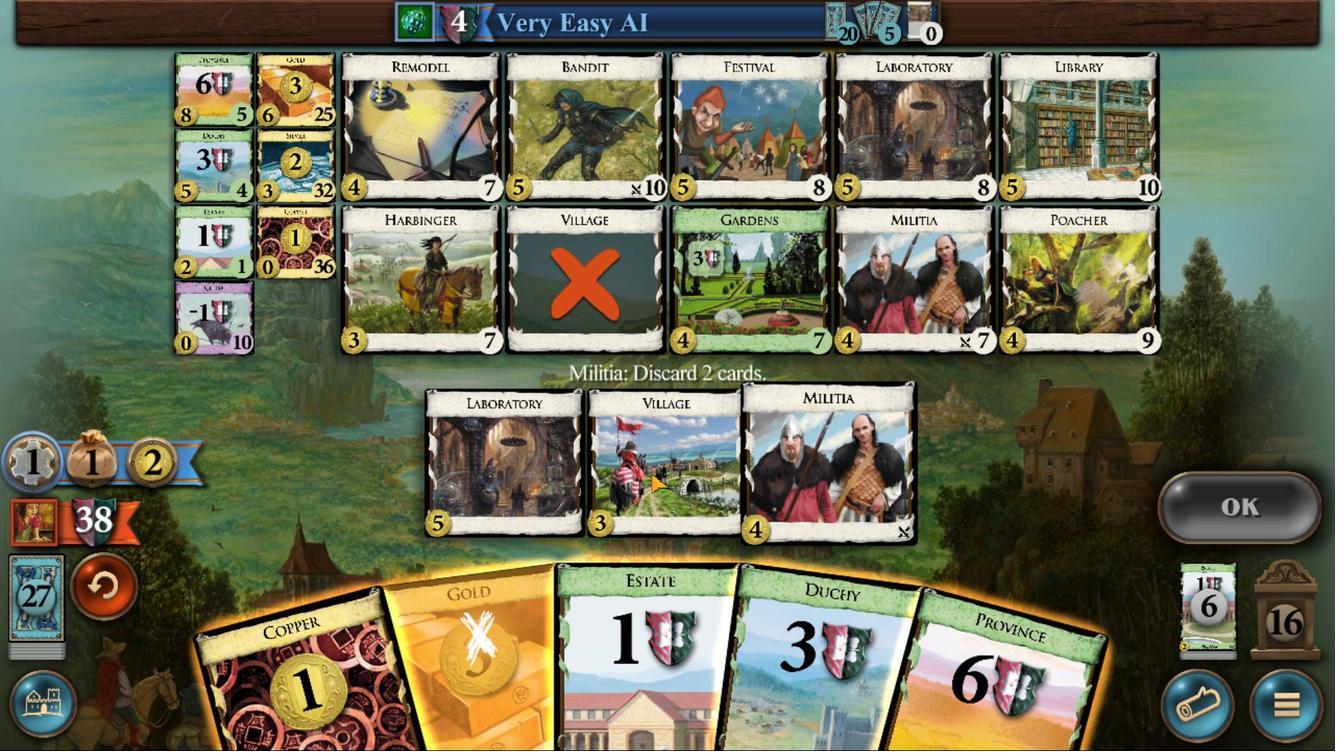 
Action: Mouse pressed left at (624, 489)
Screenshot: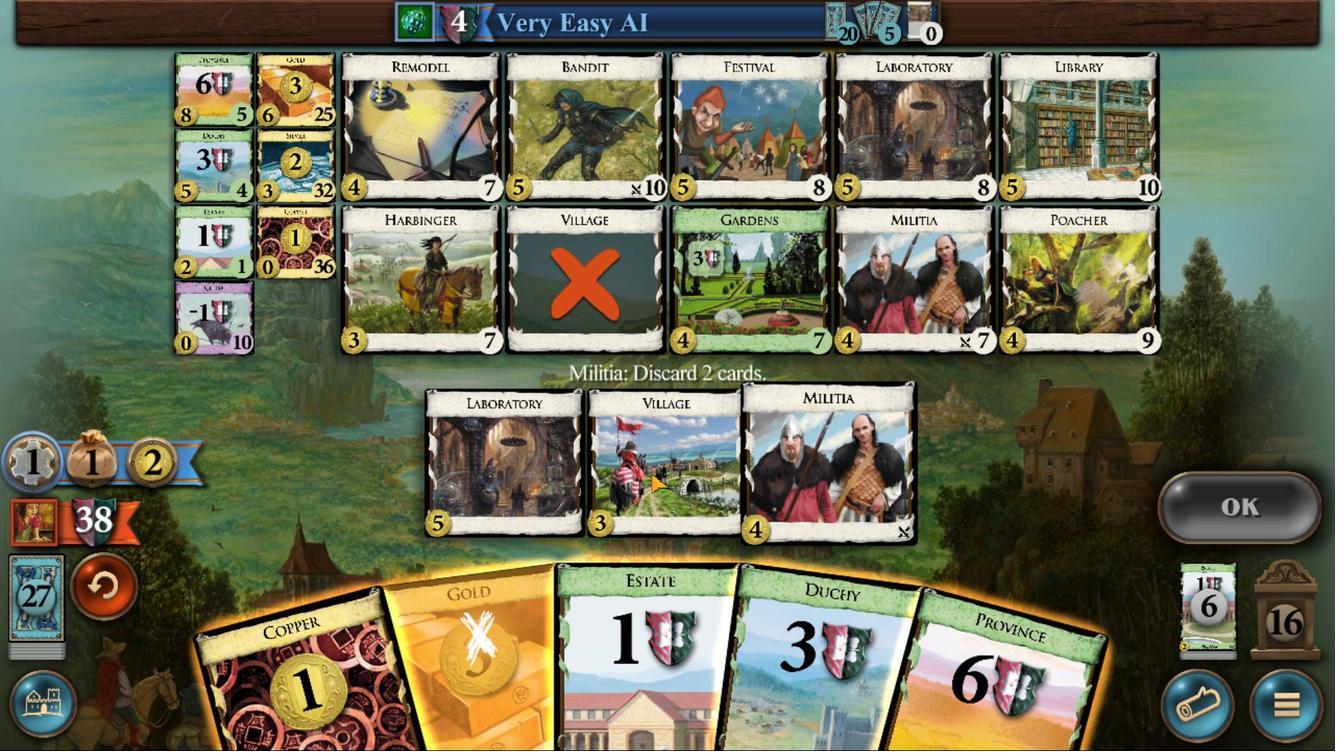 
Action: Mouse moved to (799, 477)
Screenshot: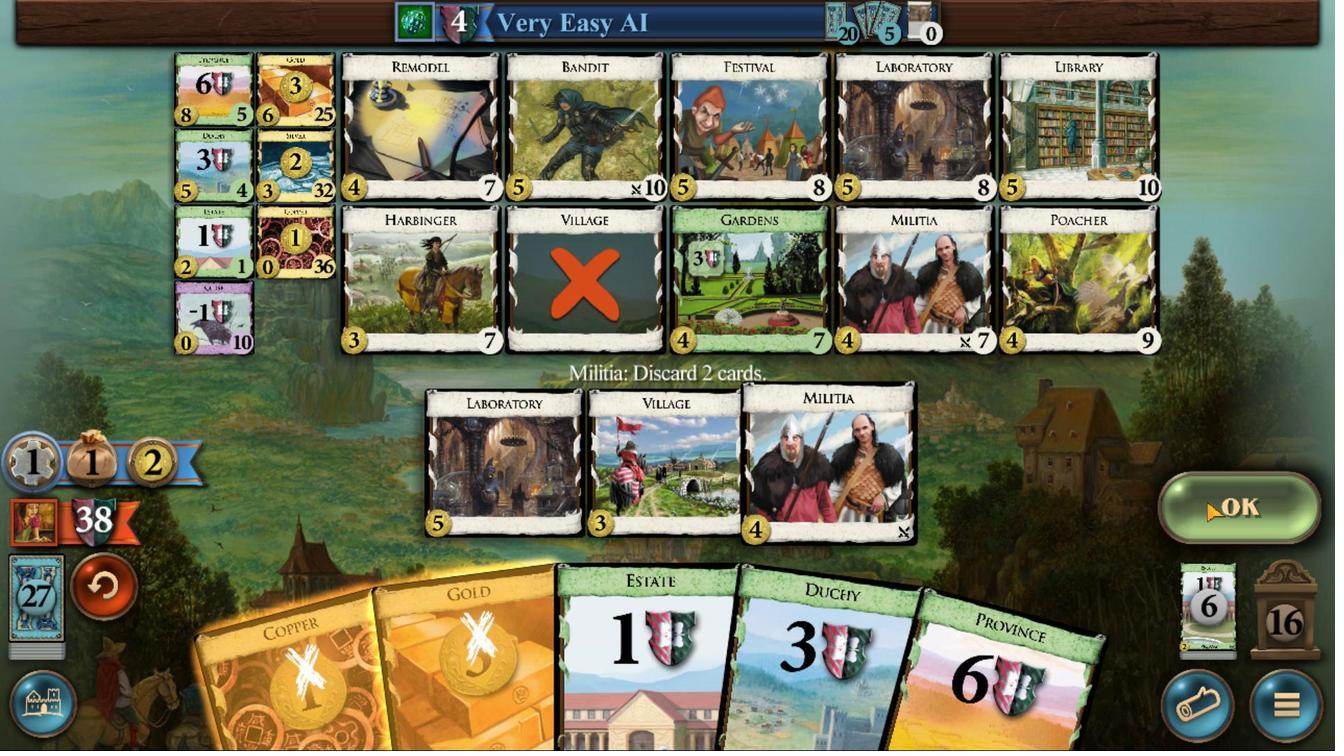 
Action: Mouse pressed left at (799, 477)
Screenshot: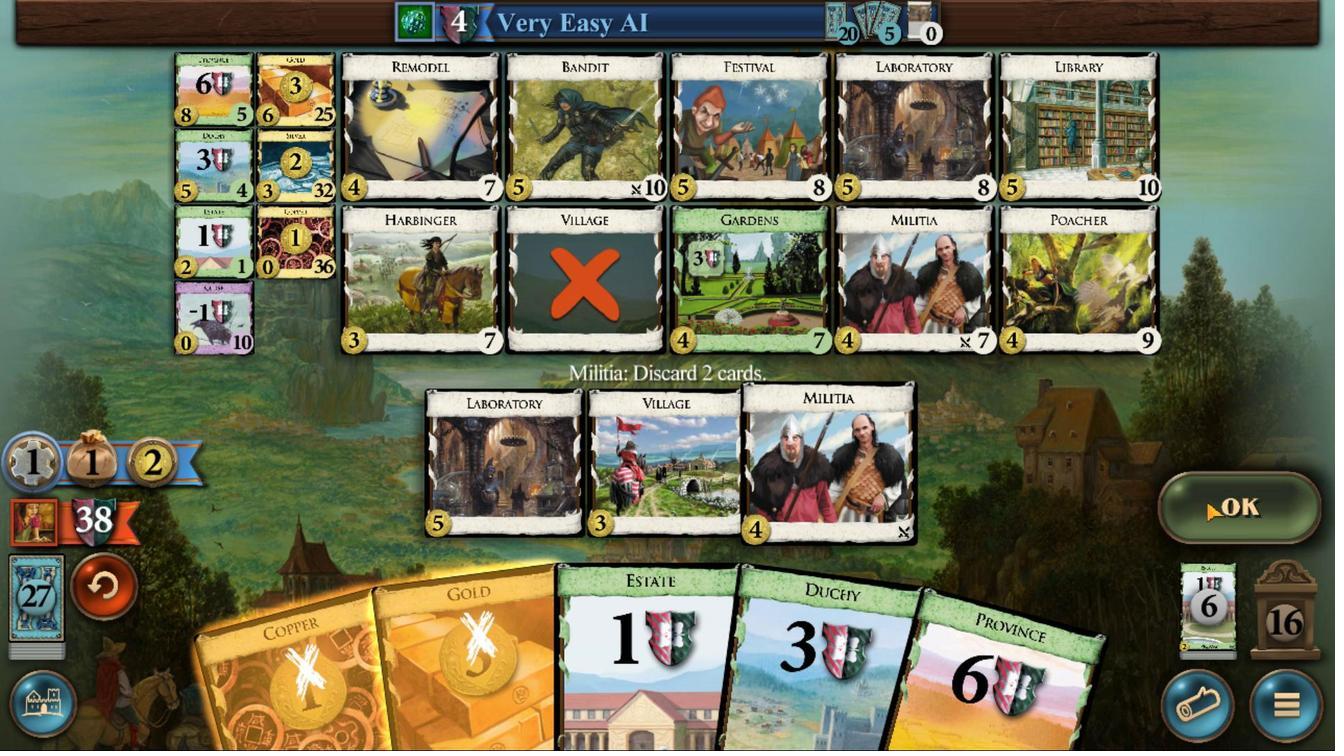 
Action: Mouse moved to (618, 452)
Screenshot: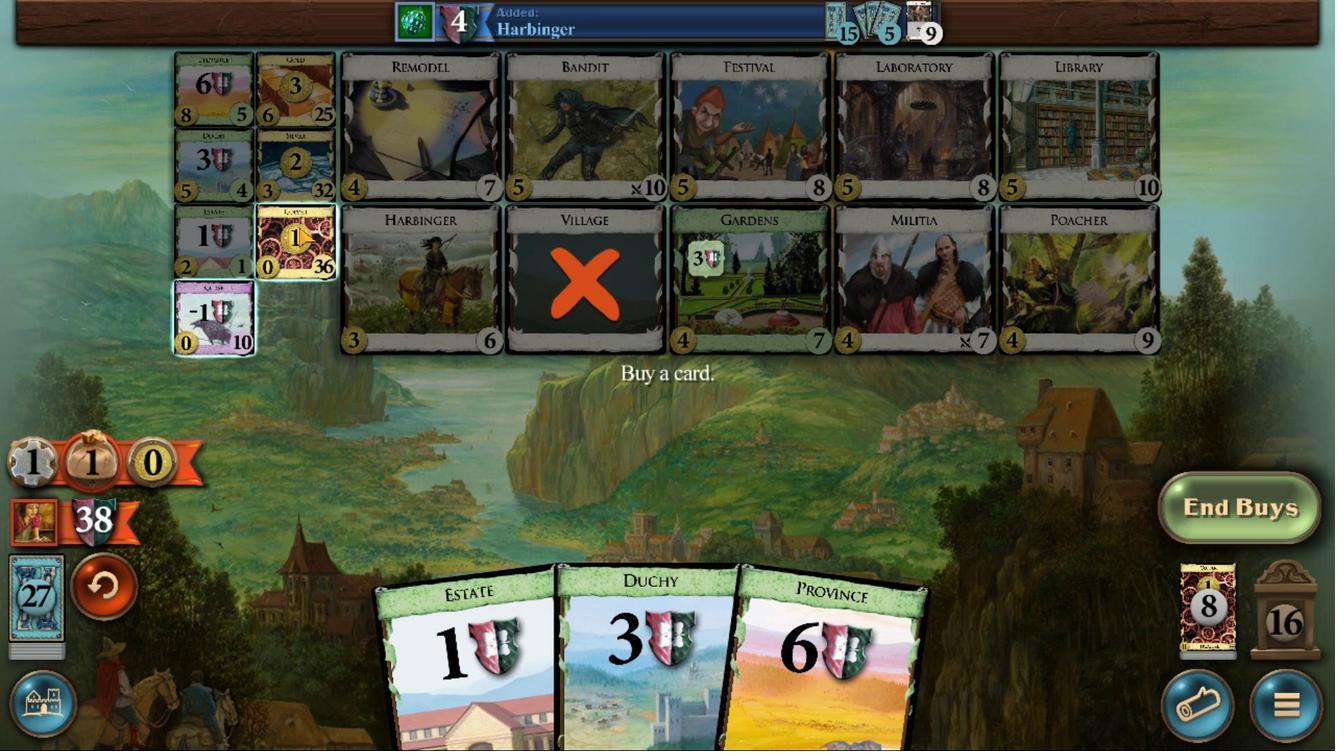 
Action: Mouse pressed left at (618, 452)
Screenshot: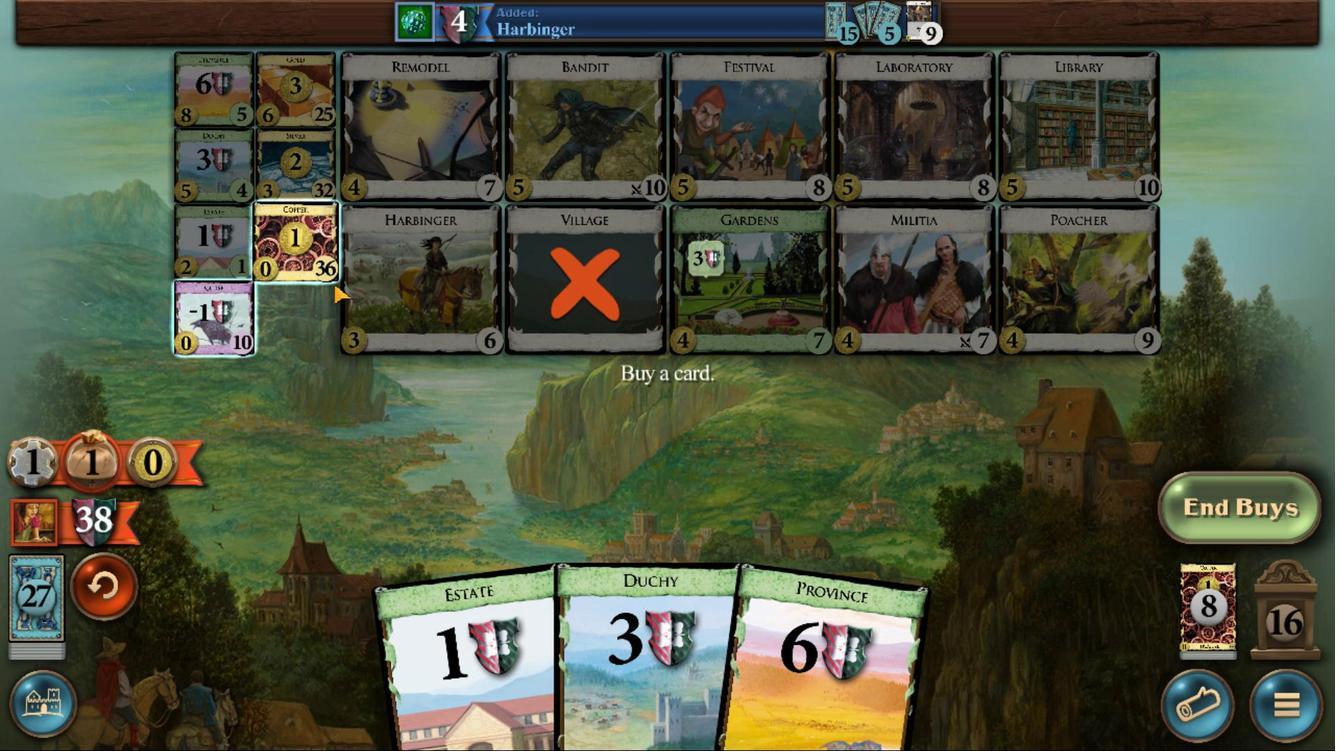 
Action: Mouse moved to (682, 487)
Screenshot: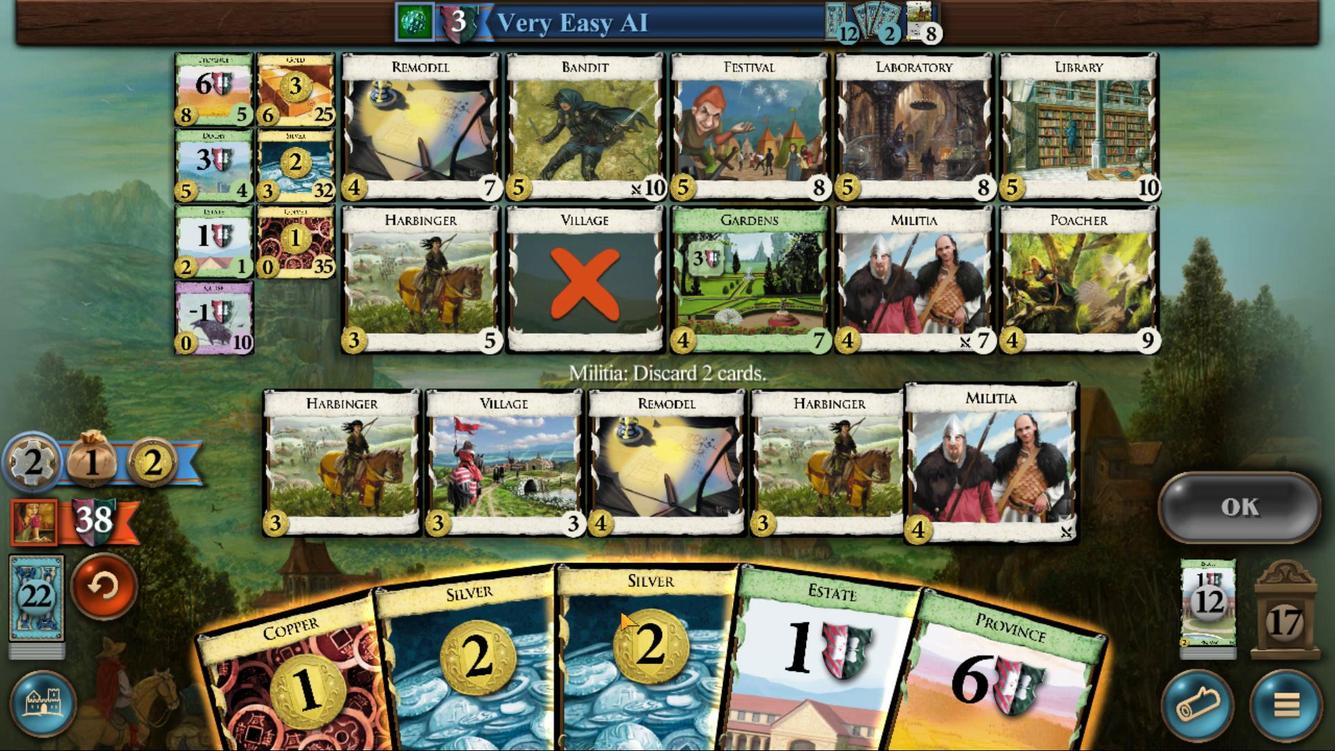 
Action: Mouse pressed left at (682, 487)
Screenshot: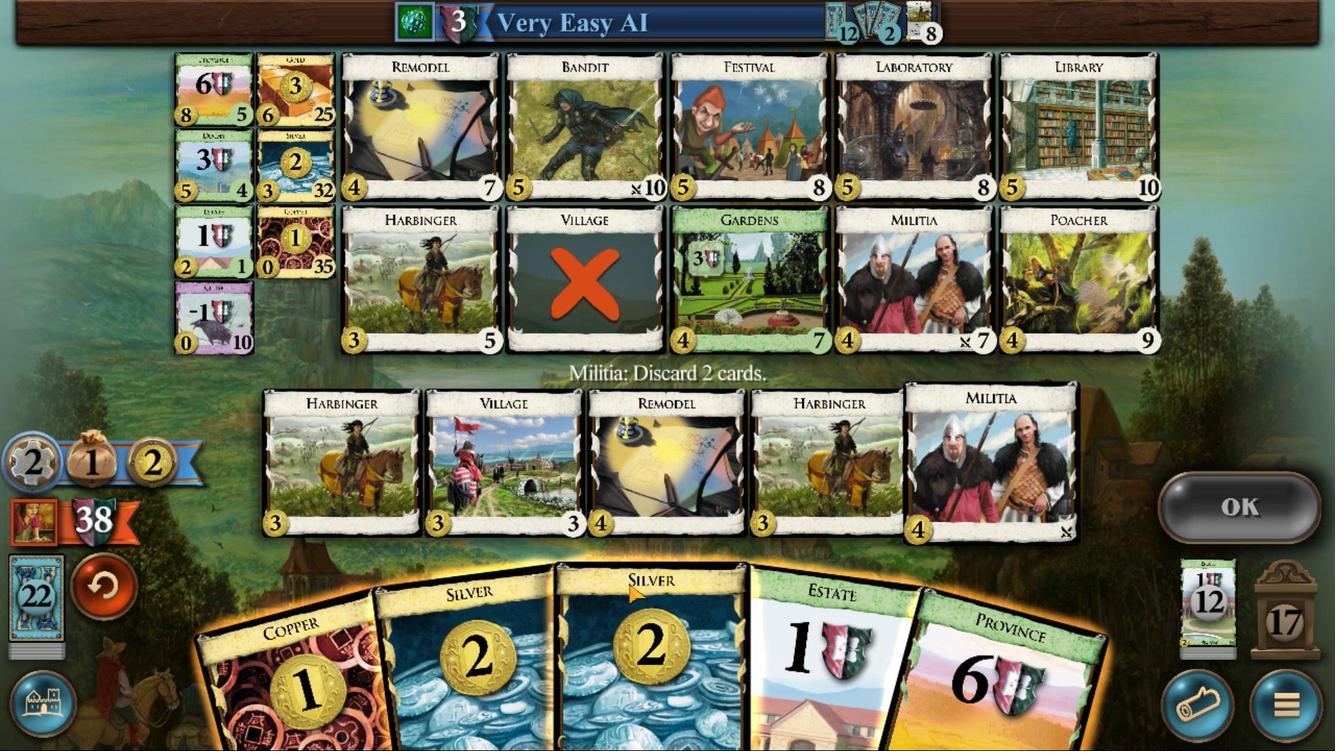 
Action: Mouse moved to (651, 490)
Screenshot: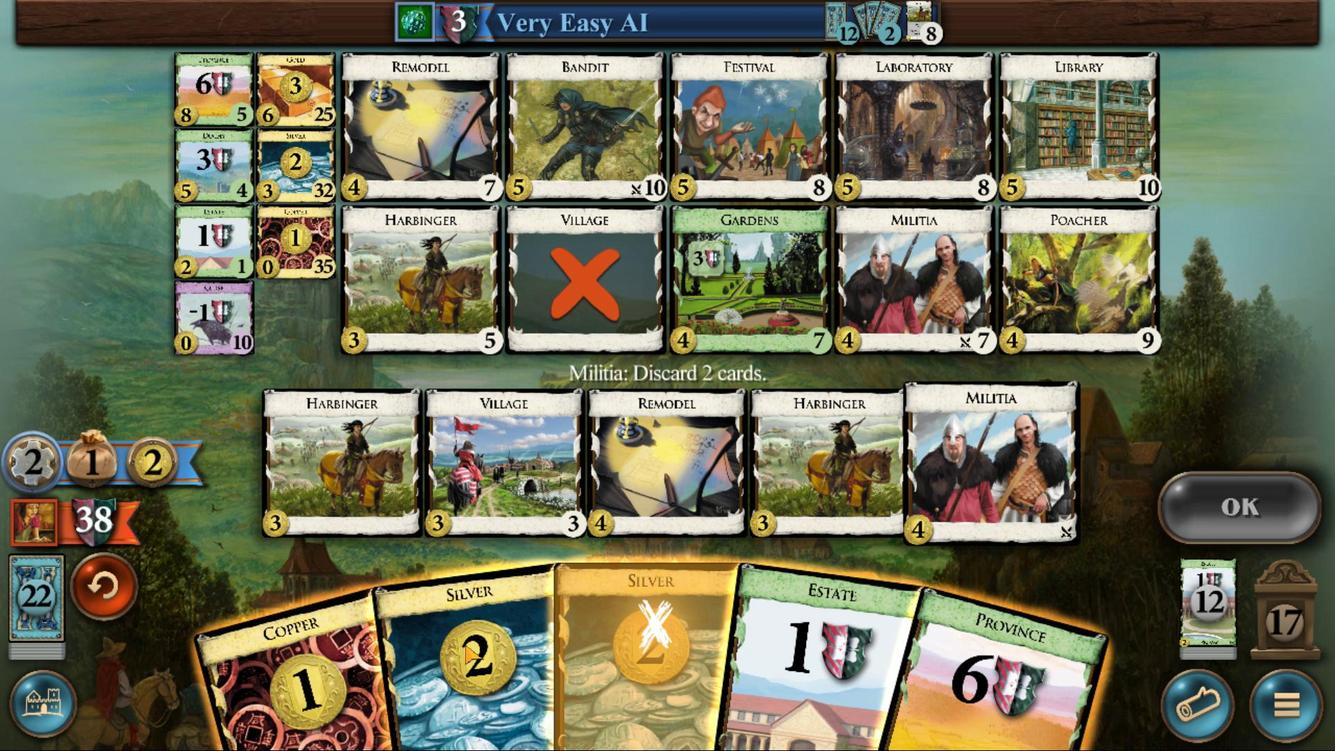 
Action: Mouse pressed left at (651, 490)
Screenshot: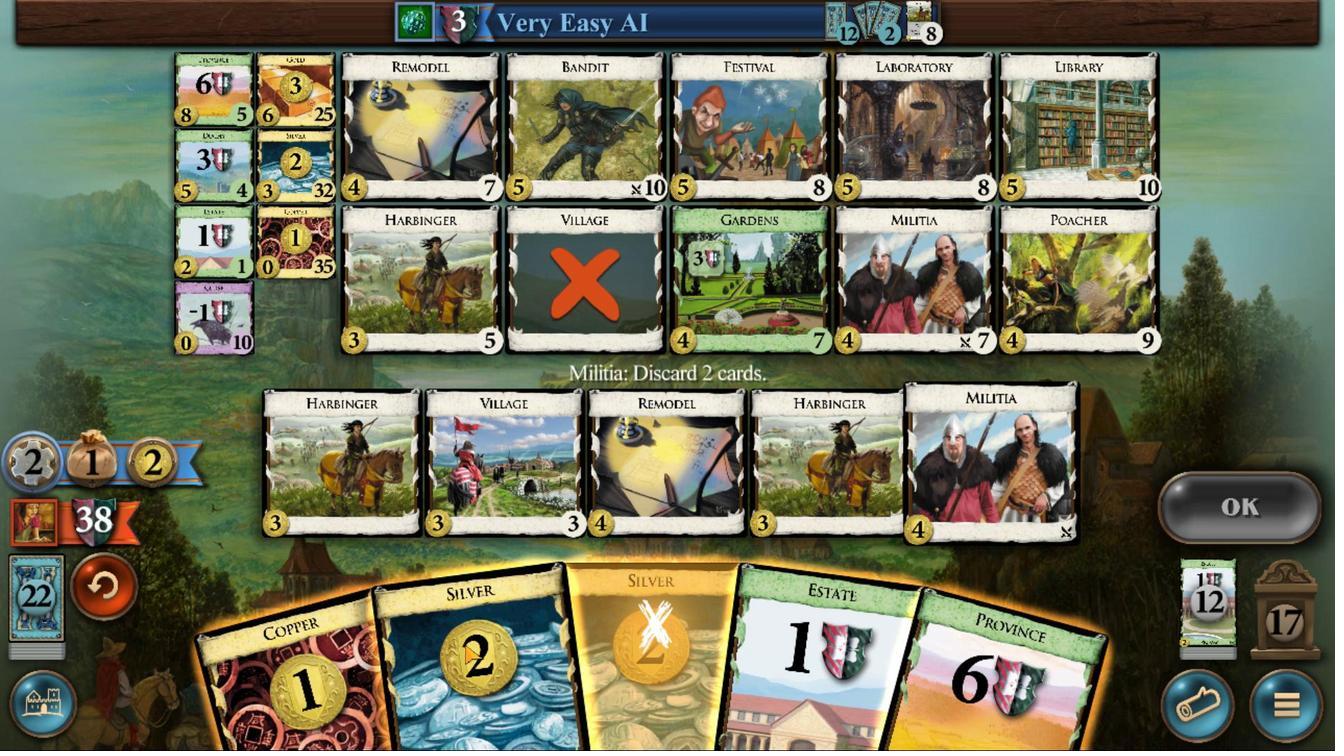 
Action: Mouse moved to (798, 477)
Screenshot: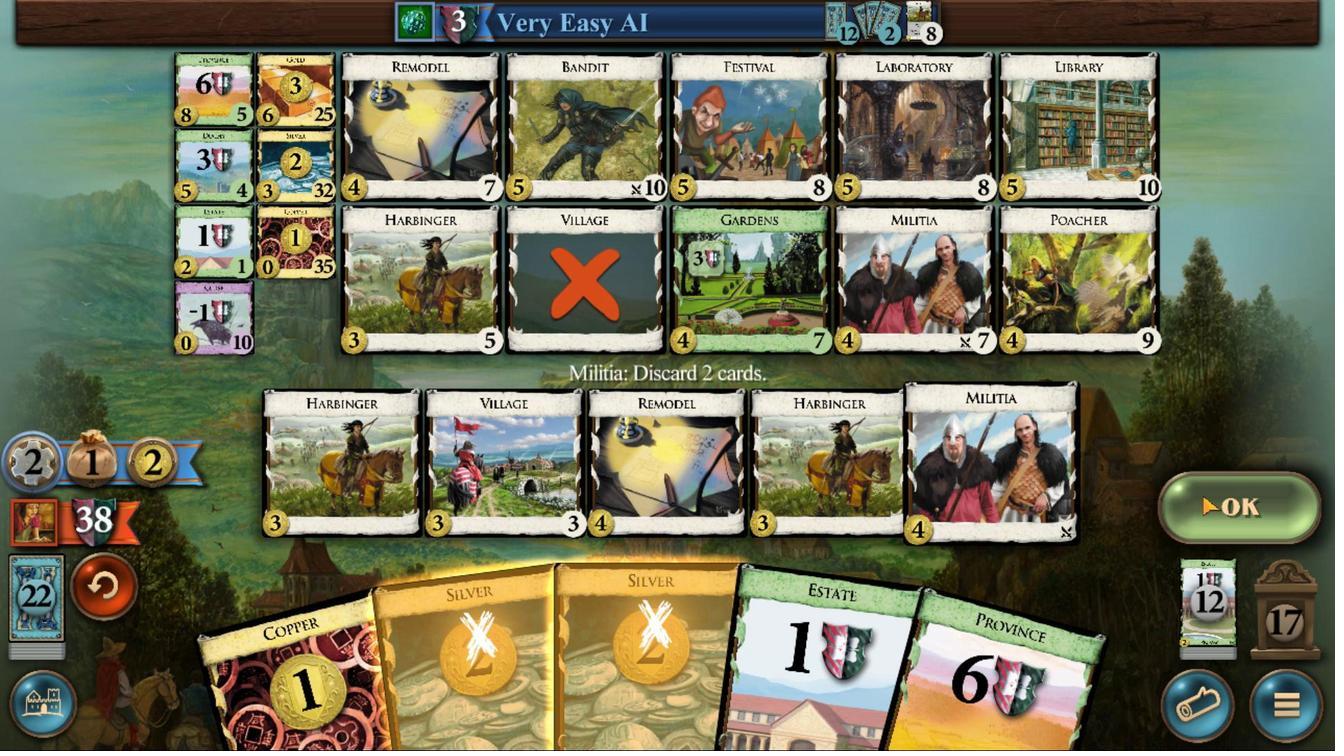 
Action: Mouse pressed left at (798, 477)
Screenshot: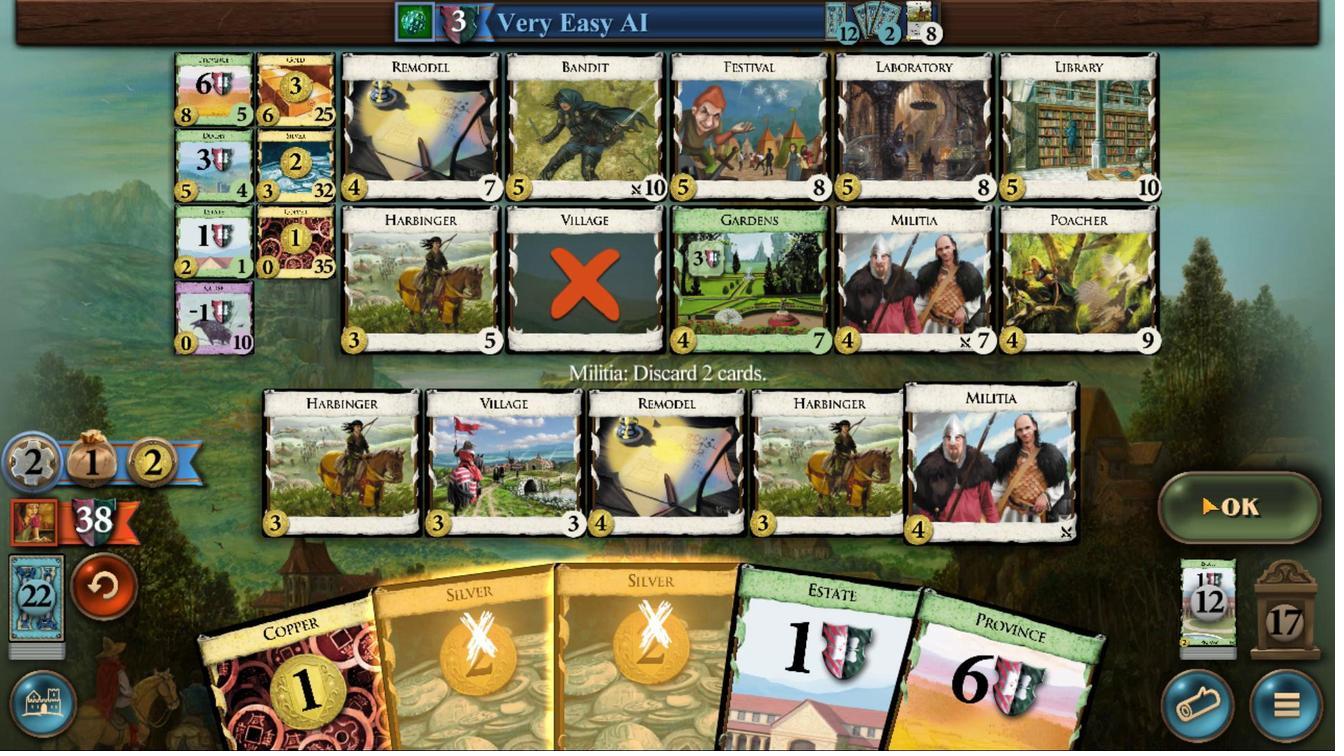 
Action: Mouse moved to (649, 489)
Screenshot: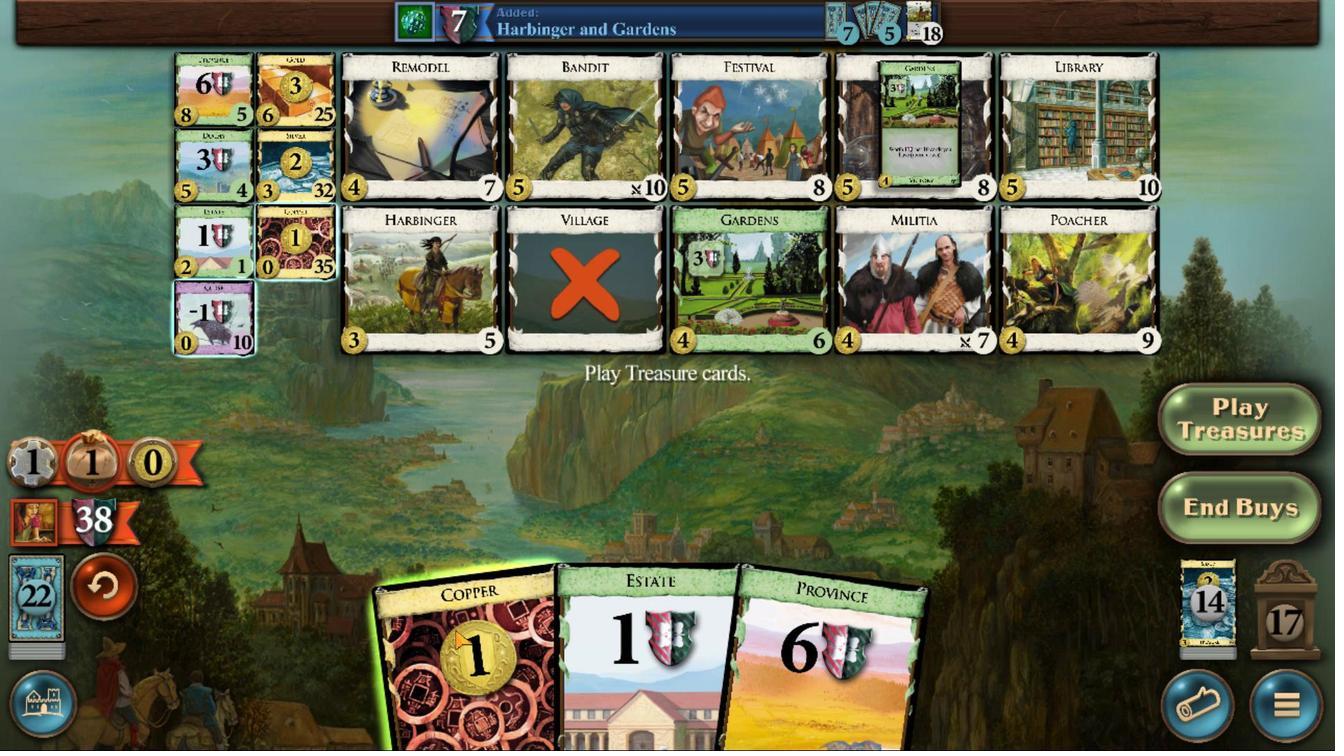 
Action: Mouse pressed left at (649, 489)
Screenshot: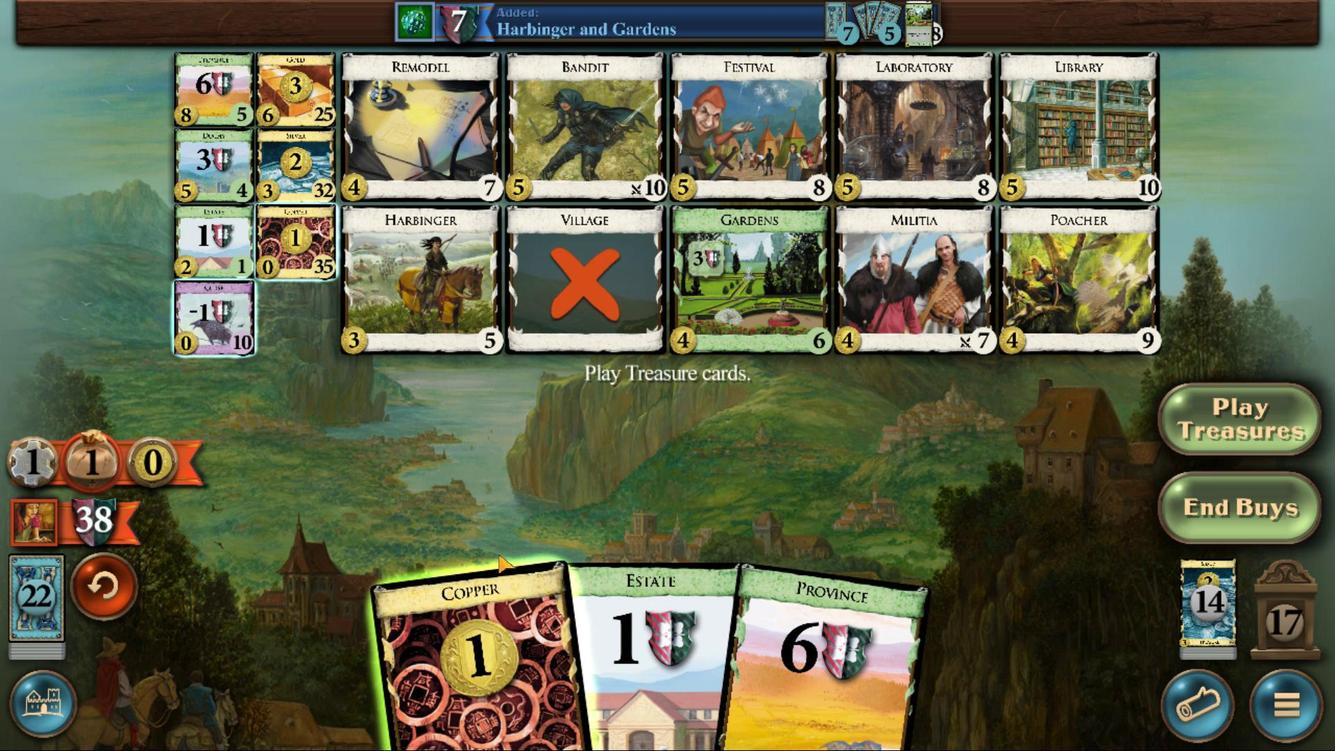 
Action: Mouse moved to (599, 460)
Screenshot: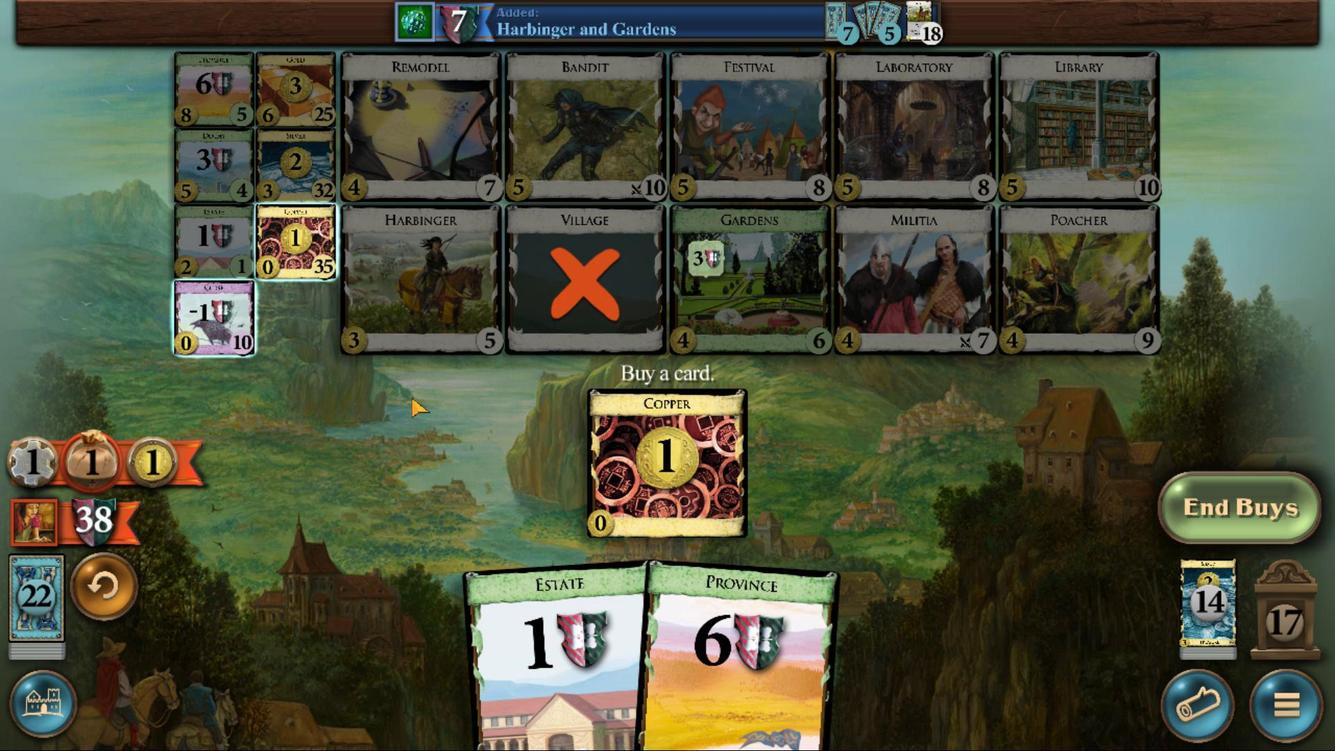 
Action: Mouse pressed left at (599, 460)
